 Task: Explore the use of `git bisect` for debugging.
Action: Mouse moved to (244, 336)
Screenshot: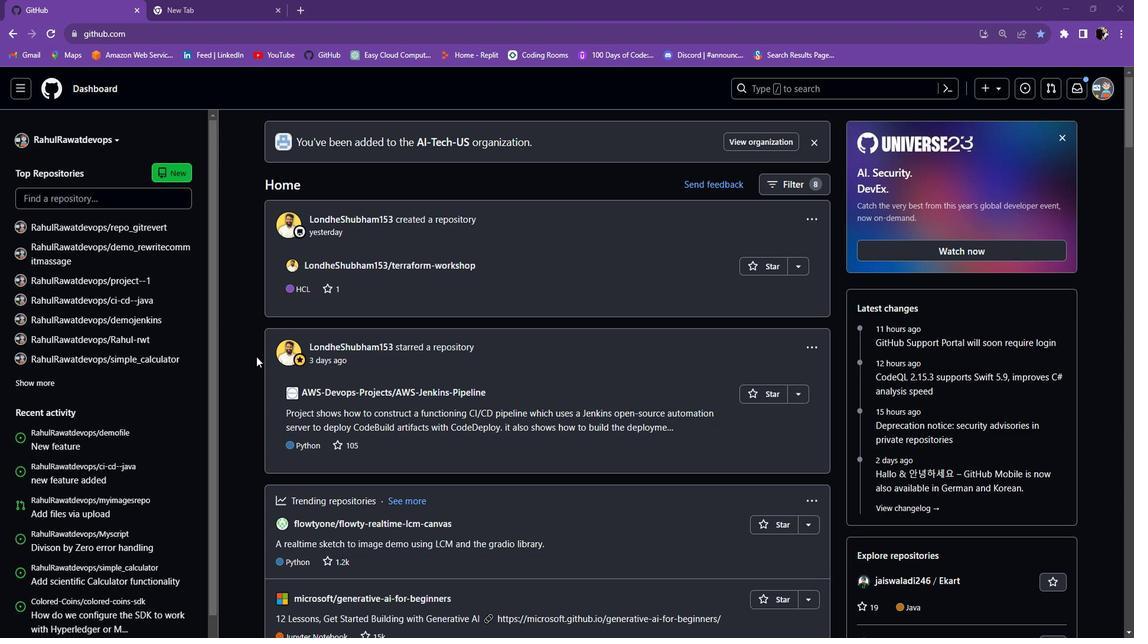 
Action: Mouse pressed left at (244, 336)
Screenshot: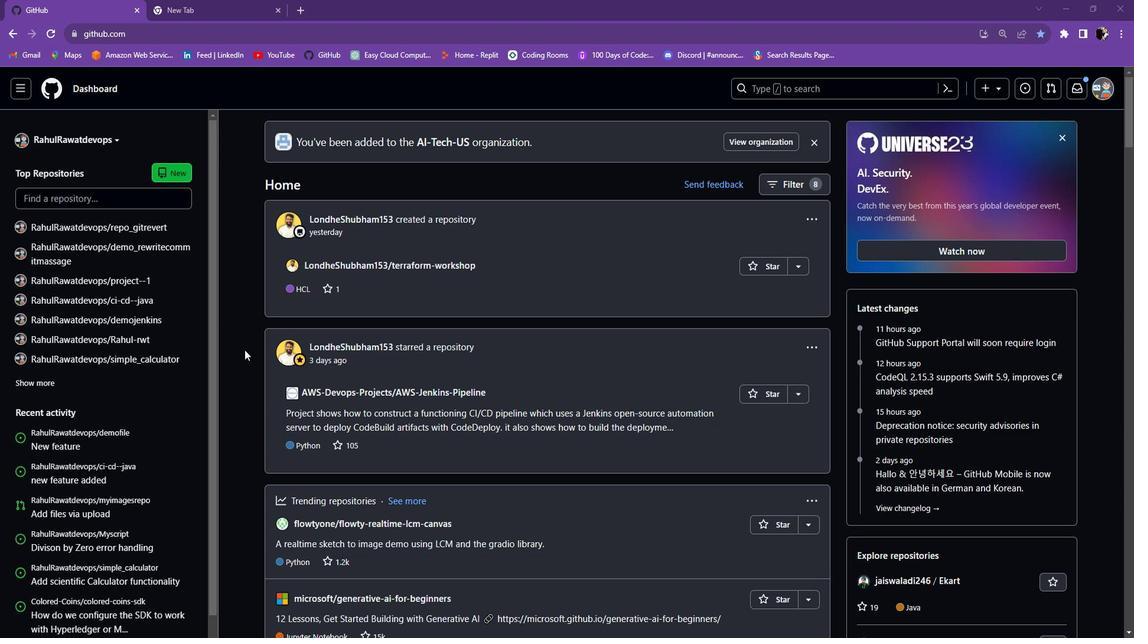 
Action: Mouse moved to (1107, 81)
Screenshot: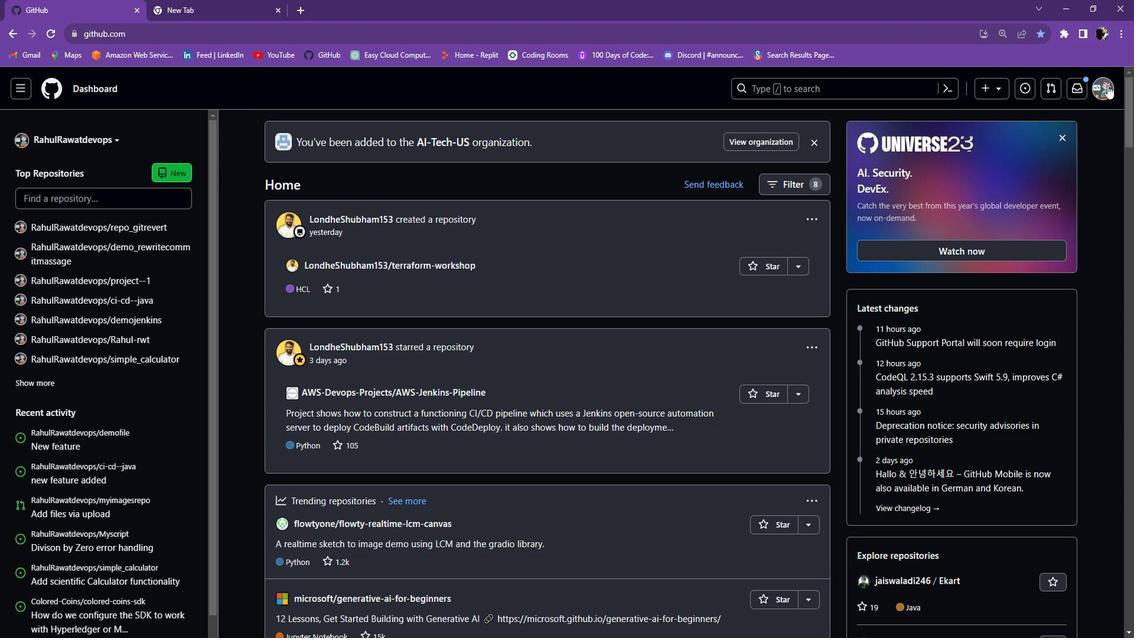 
Action: Mouse pressed left at (1107, 81)
Screenshot: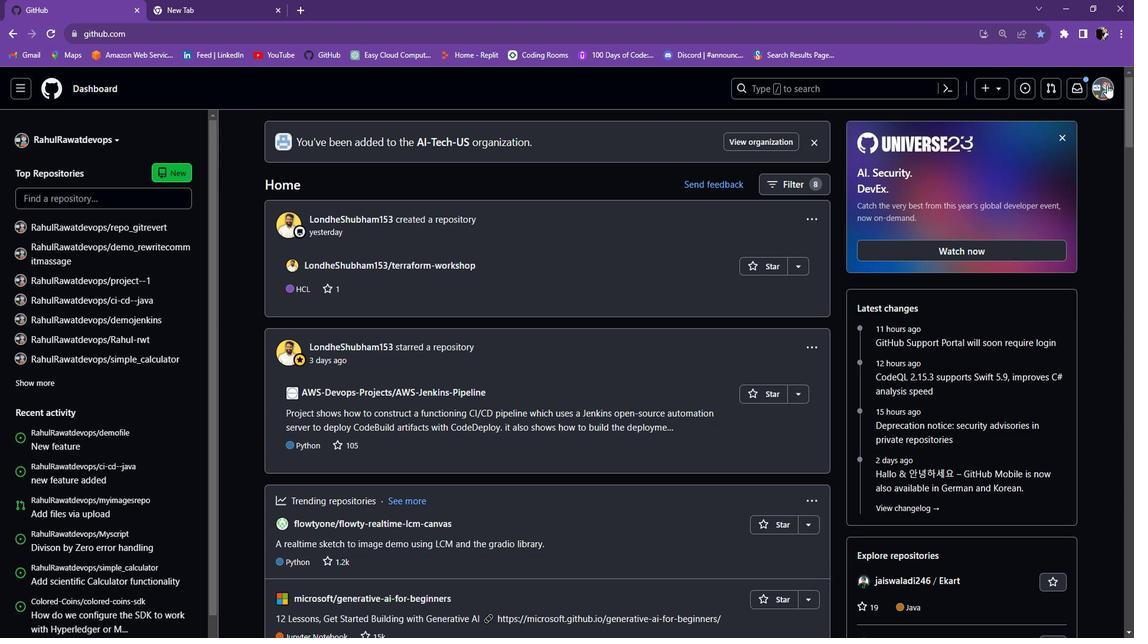 
Action: Mouse moved to (983, 142)
Screenshot: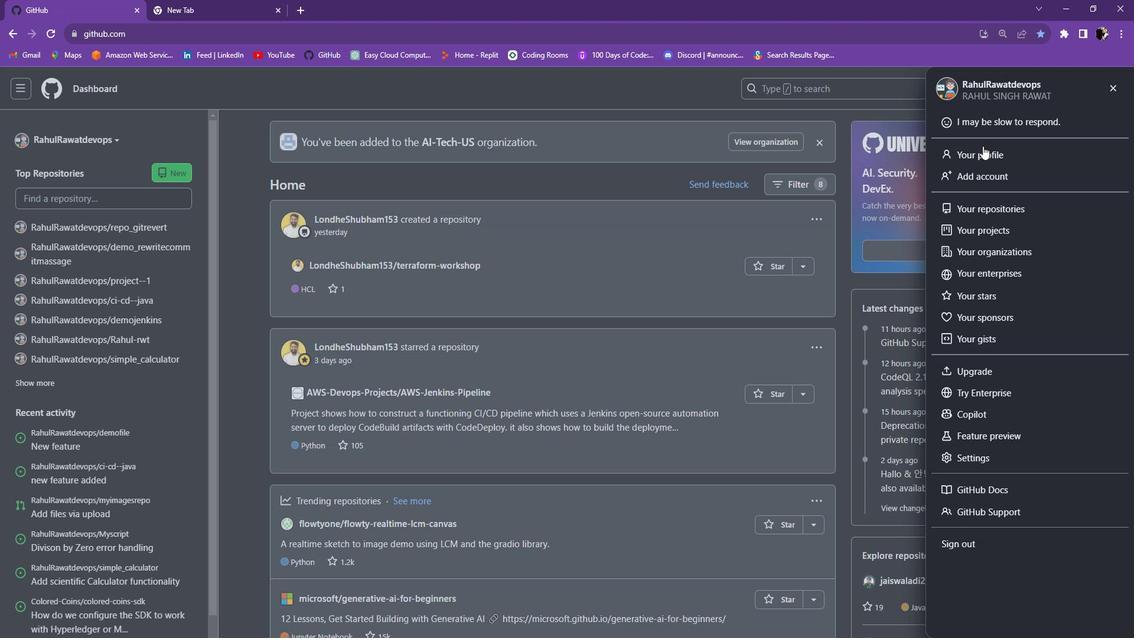 
Action: Mouse pressed left at (983, 142)
Screenshot: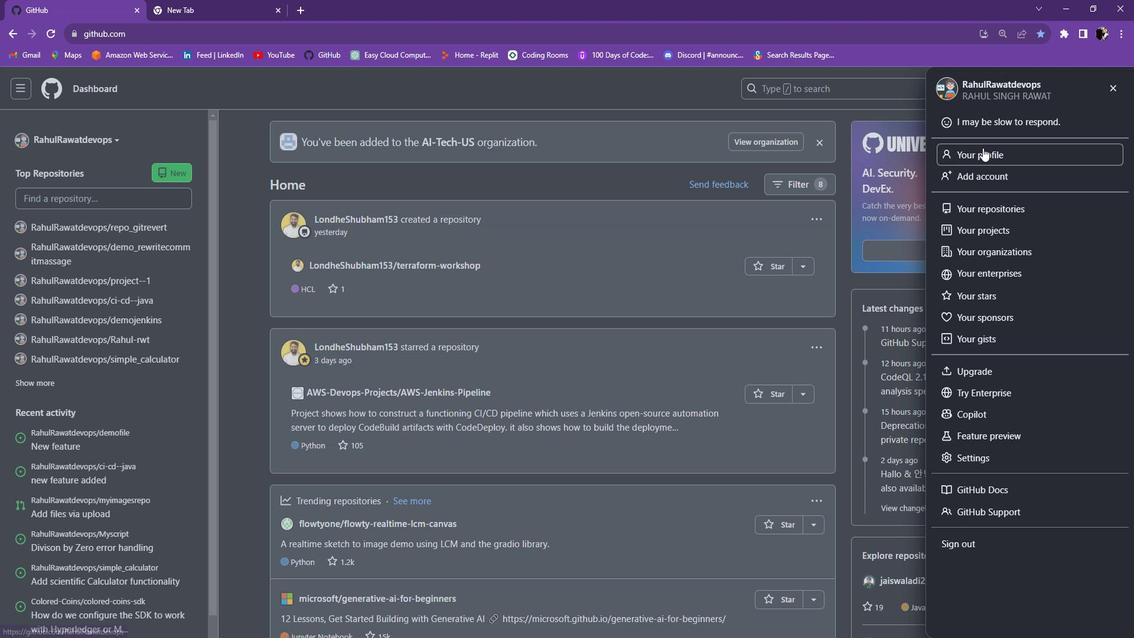 
Action: Mouse moved to (504, 311)
Screenshot: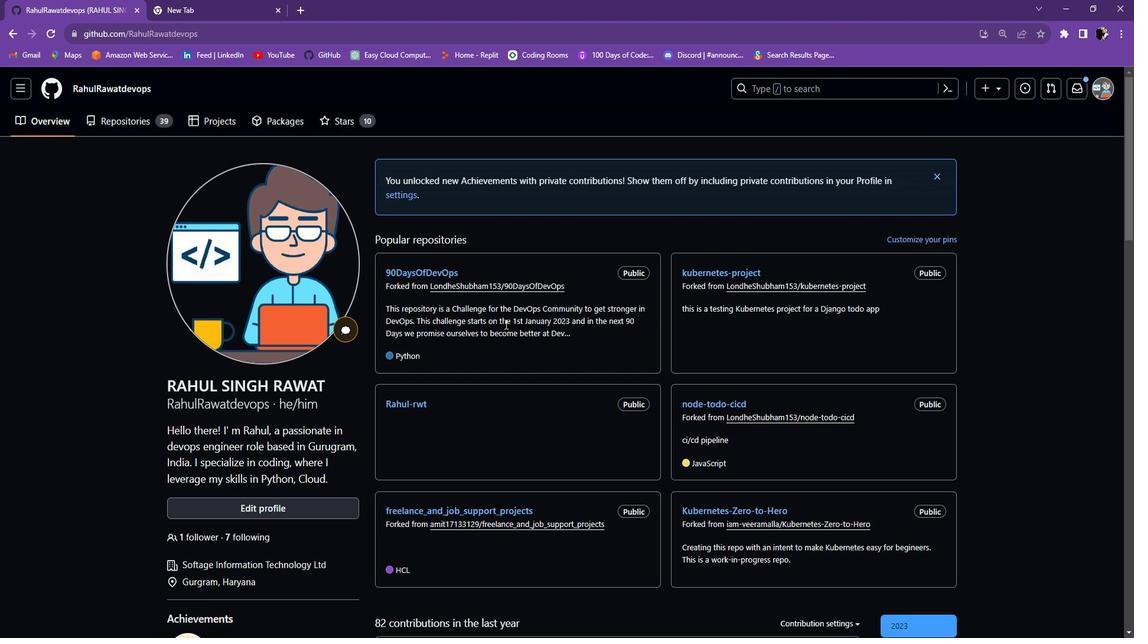 
Action: Mouse scrolled (504, 310) with delta (0, 0)
Screenshot: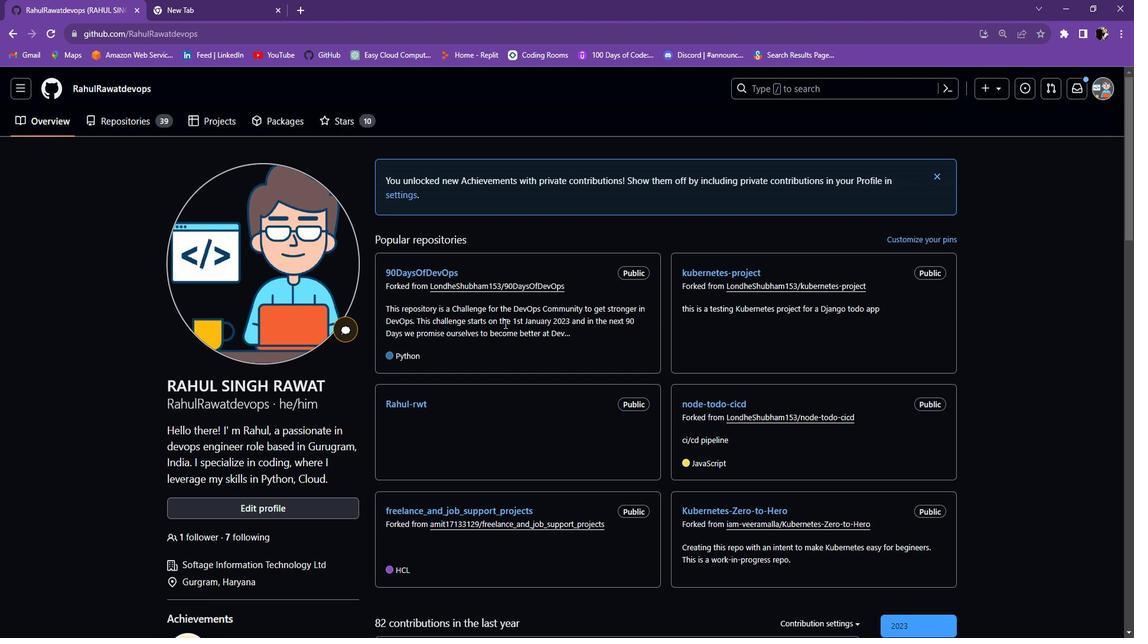 
Action: Mouse scrolled (504, 310) with delta (0, 0)
Screenshot: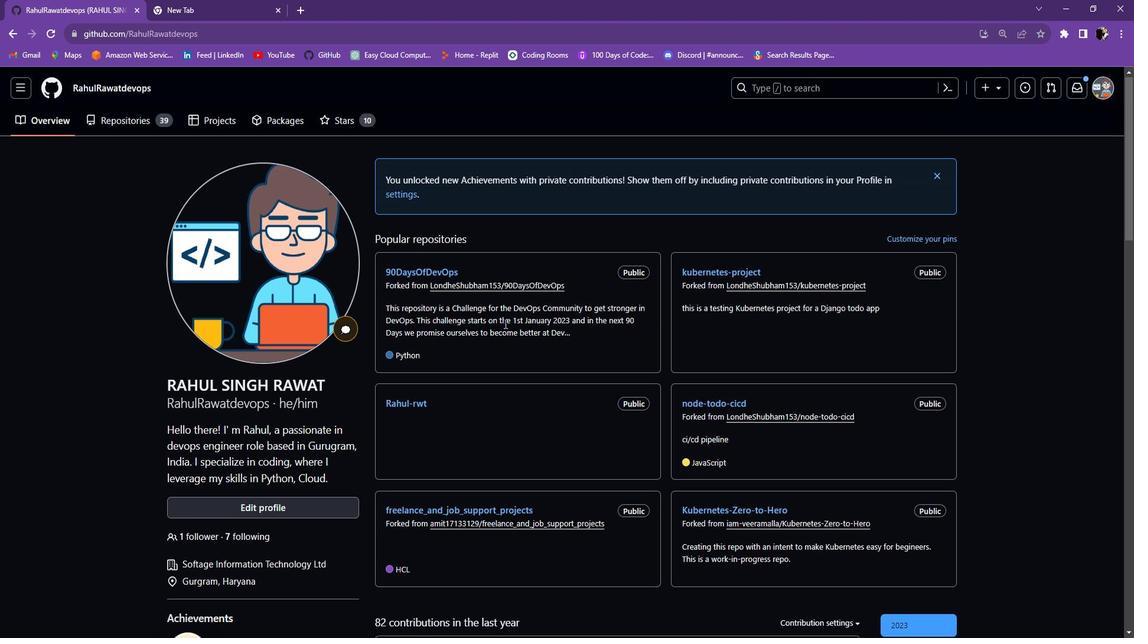 
Action: Mouse moved to (507, 296)
Screenshot: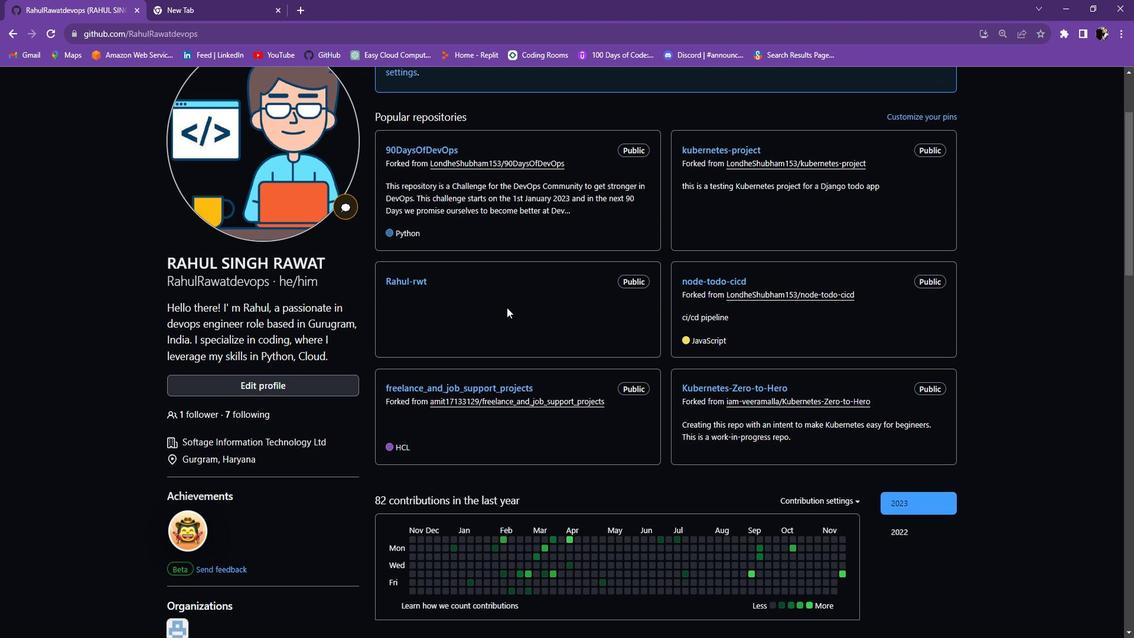 
Action: Mouse scrolled (507, 296) with delta (0, 0)
Screenshot: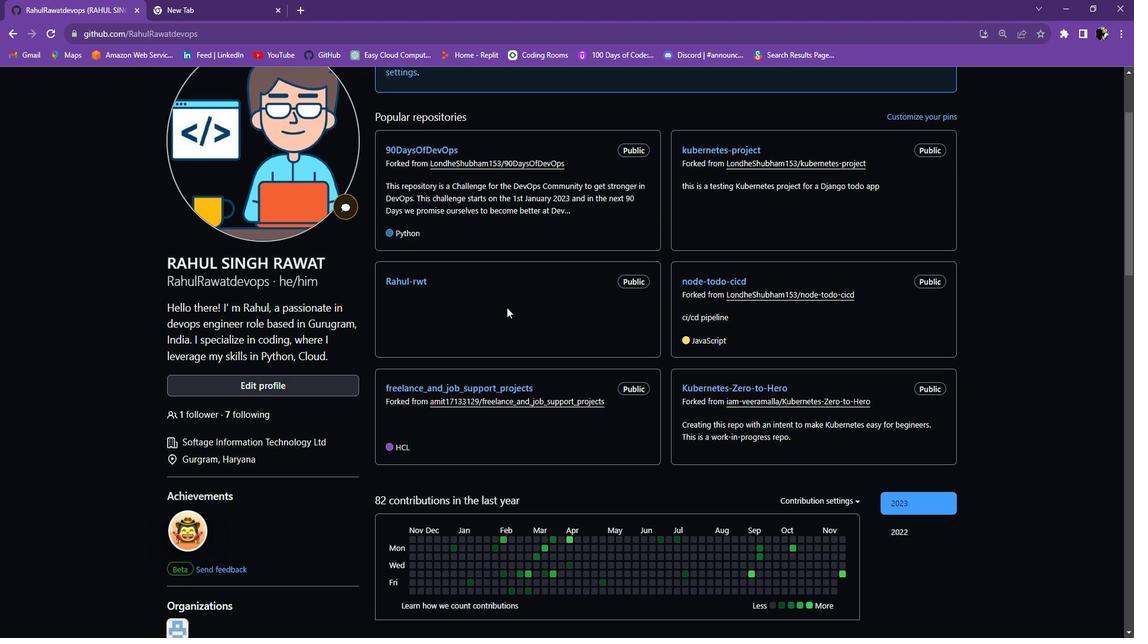 
Action: Mouse scrolled (507, 295) with delta (0, 0)
Screenshot: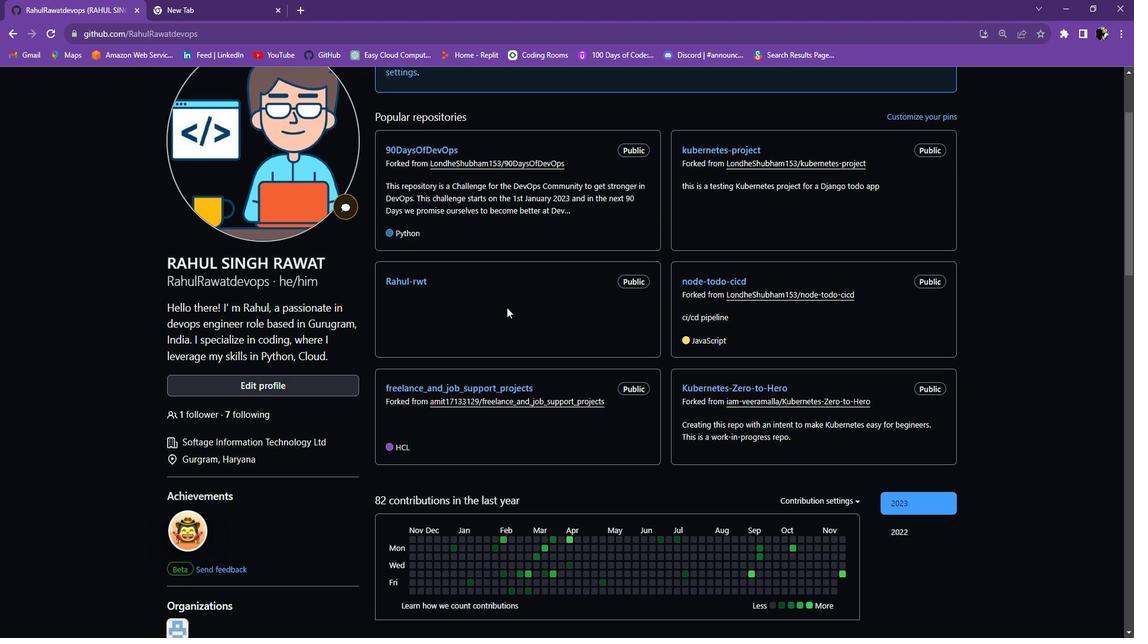 
Action: Mouse scrolled (507, 296) with delta (0, 0)
Screenshot: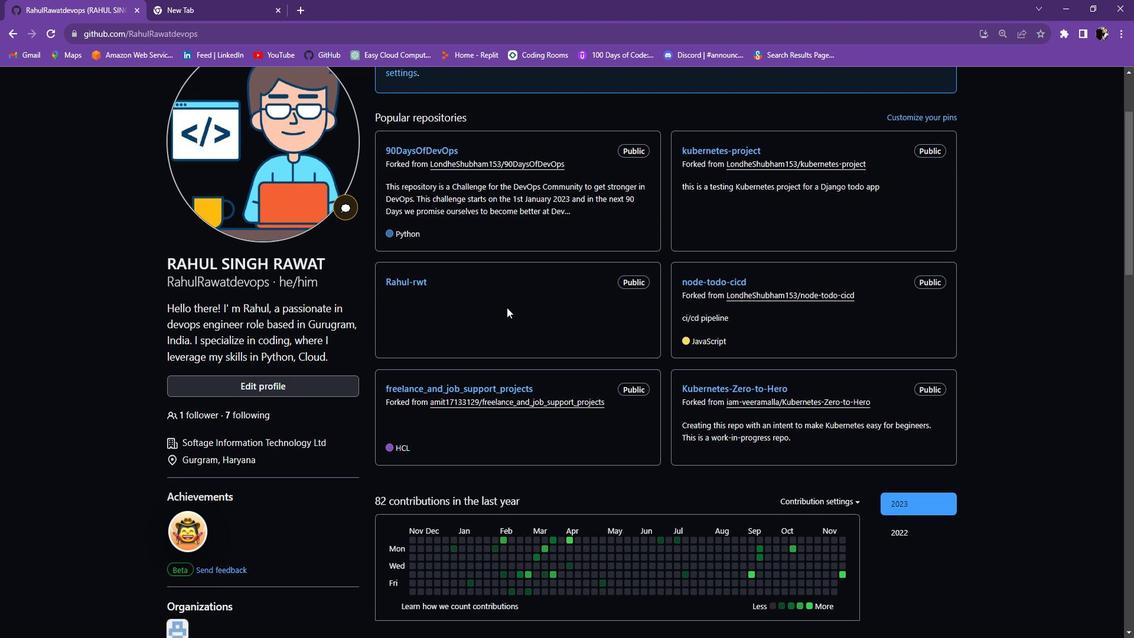 
Action: Mouse scrolled (507, 296) with delta (0, 0)
Screenshot: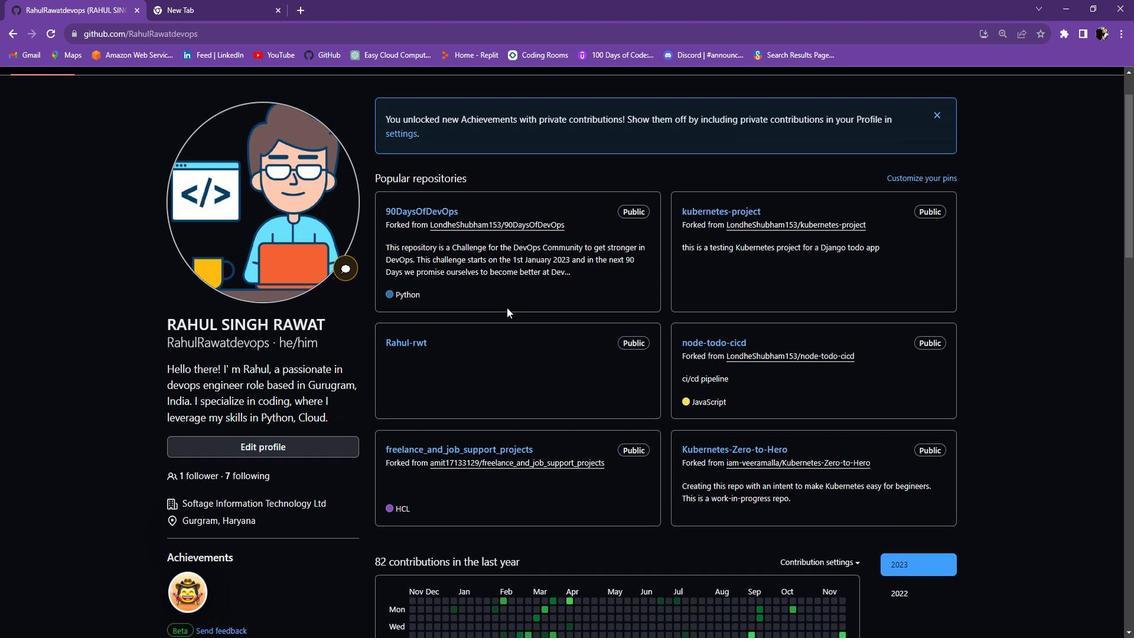 
Action: Mouse moved to (536, 274)
Screenshot: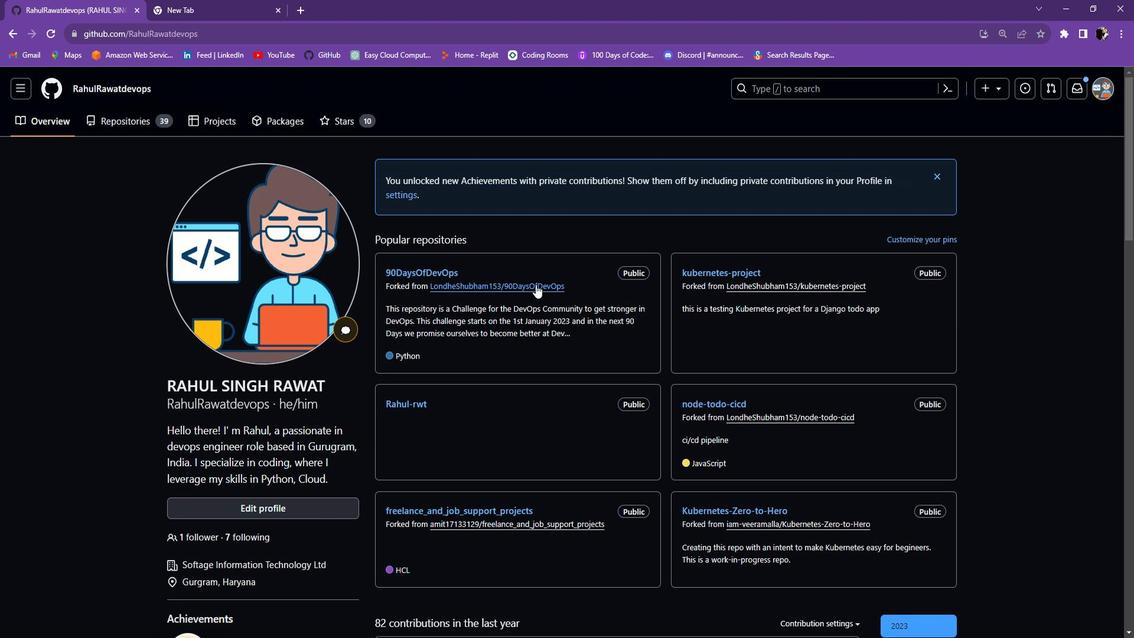 
Action: Mouse scrolled (536, 274) with delta (0, 0)
Screenshot: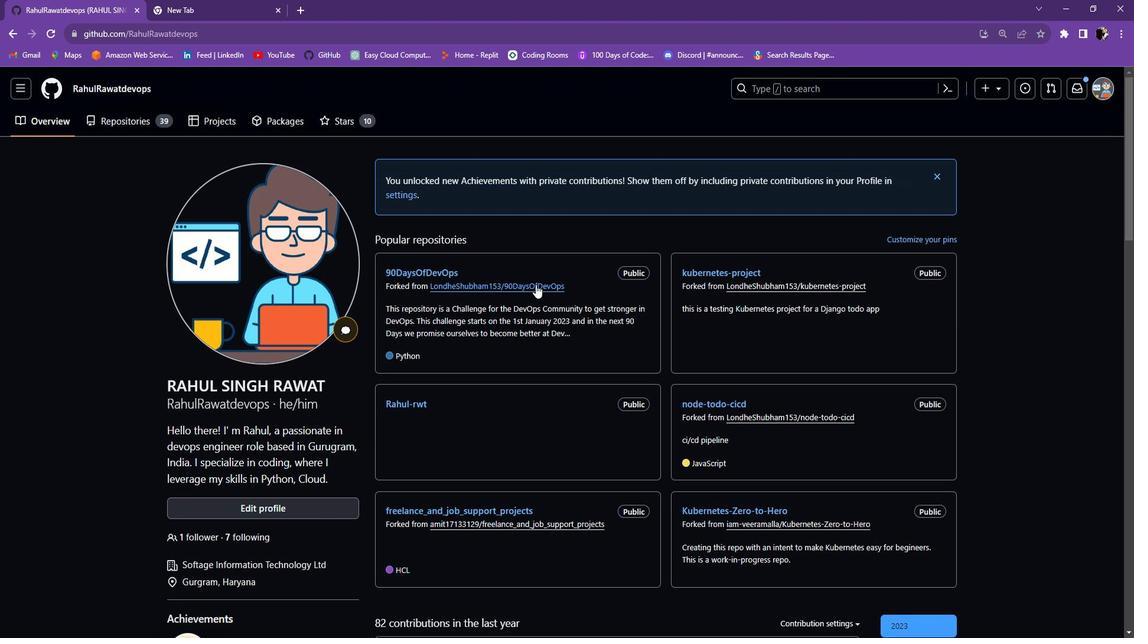 
Action: Mouse scrolled (536, 274) with delta (0, 0)
Screenshot: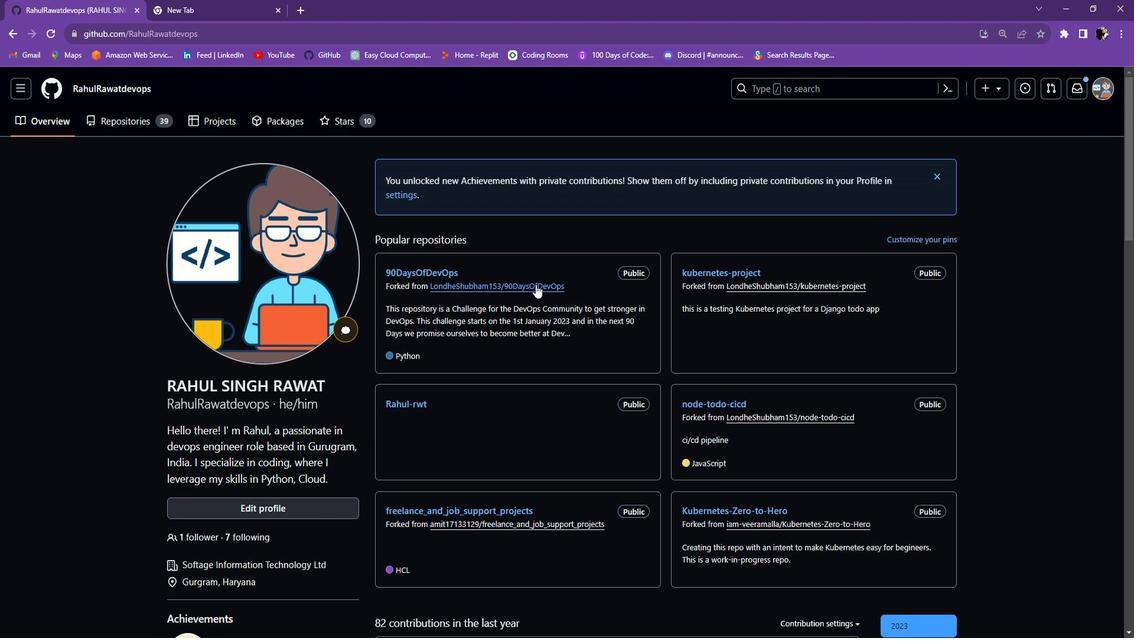
Action: Mouse scrolled (536, 274) with delta (0, 0)
Screenshot: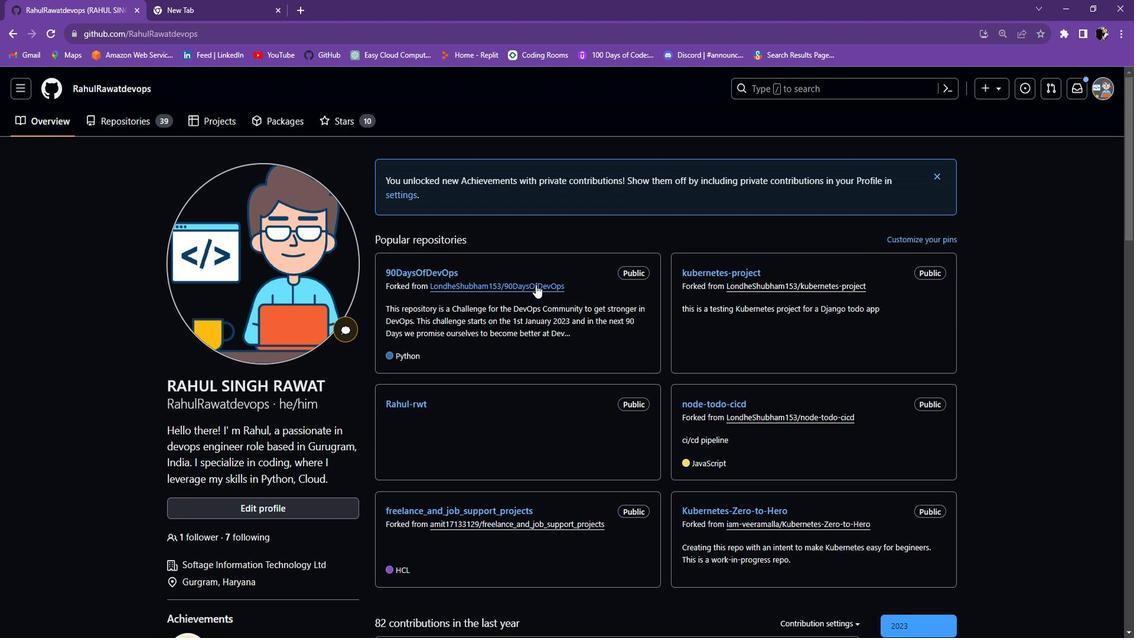 
Action: Mouse moved to (814, 90)
Screenshot: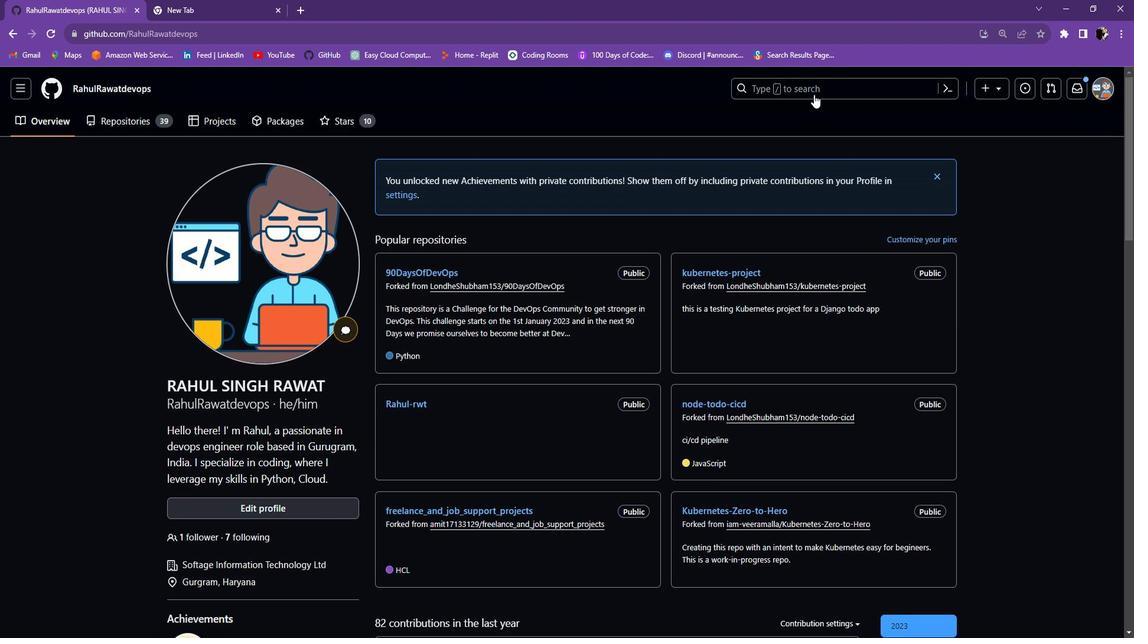 
Action: Mouse pressed left at (814, 90)
Screenshot: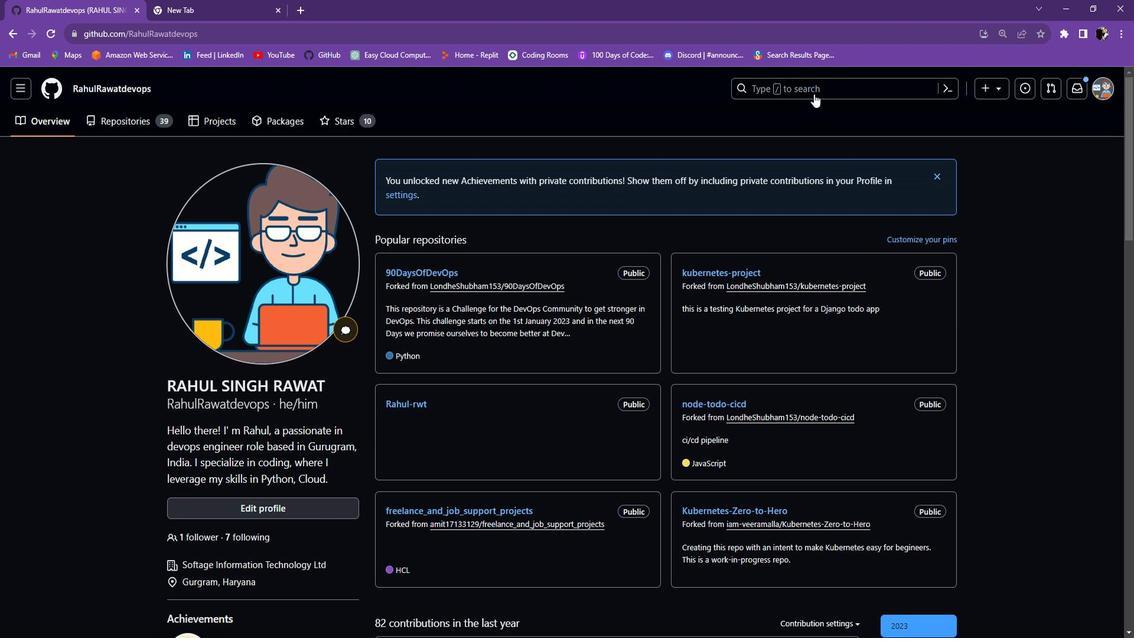 
Action: Mouse moved to (70, 492)
Screenshot: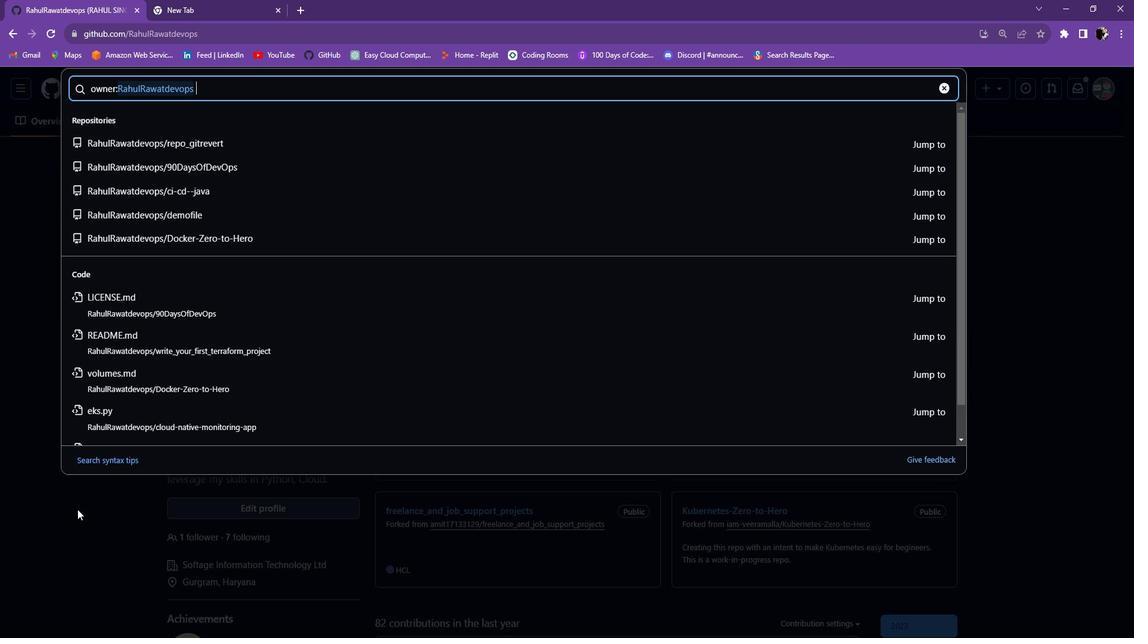
Action: Mouse pressed left at (70, 492)
Screenshot: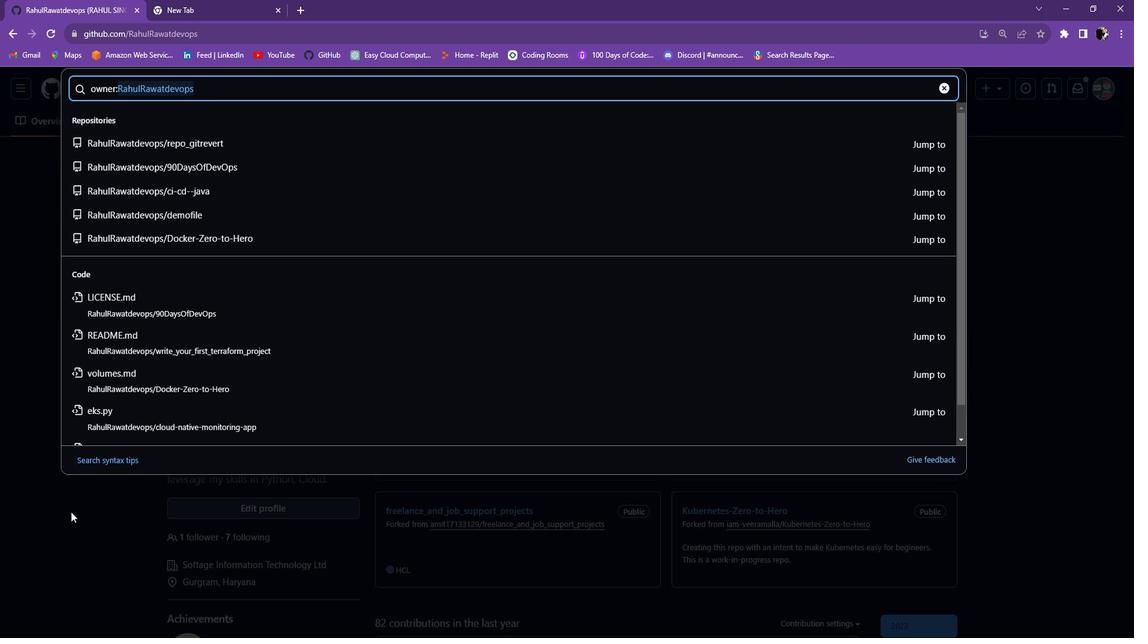 
Action: Mouse moved to (53, 83)
Screenshot: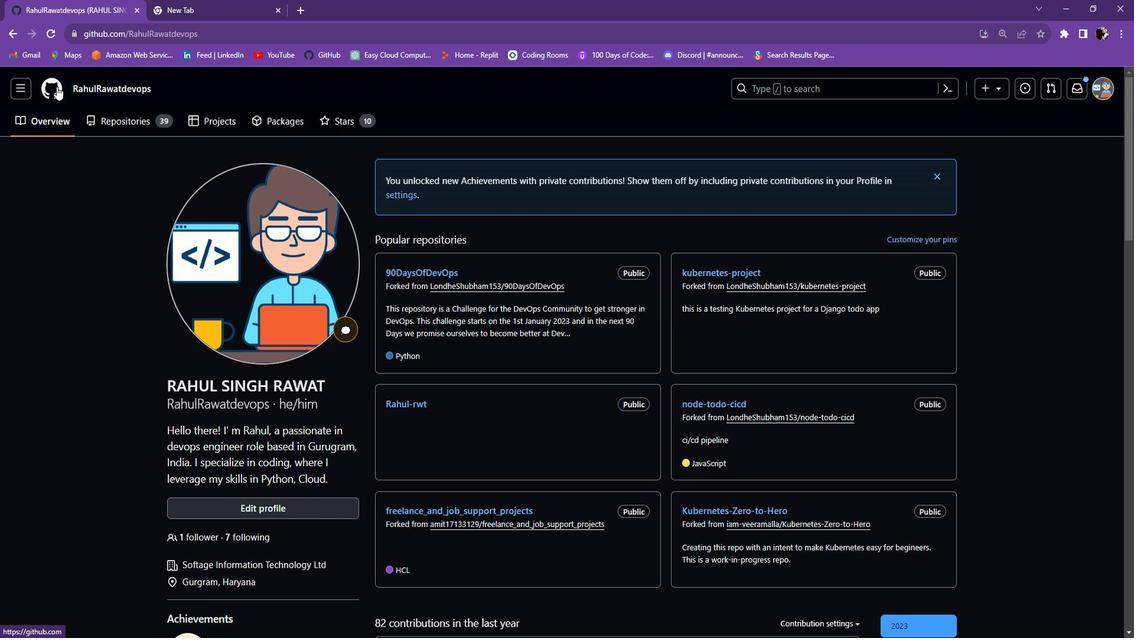 
Action: Mouse pressed left at (53, 83)
Screenshot: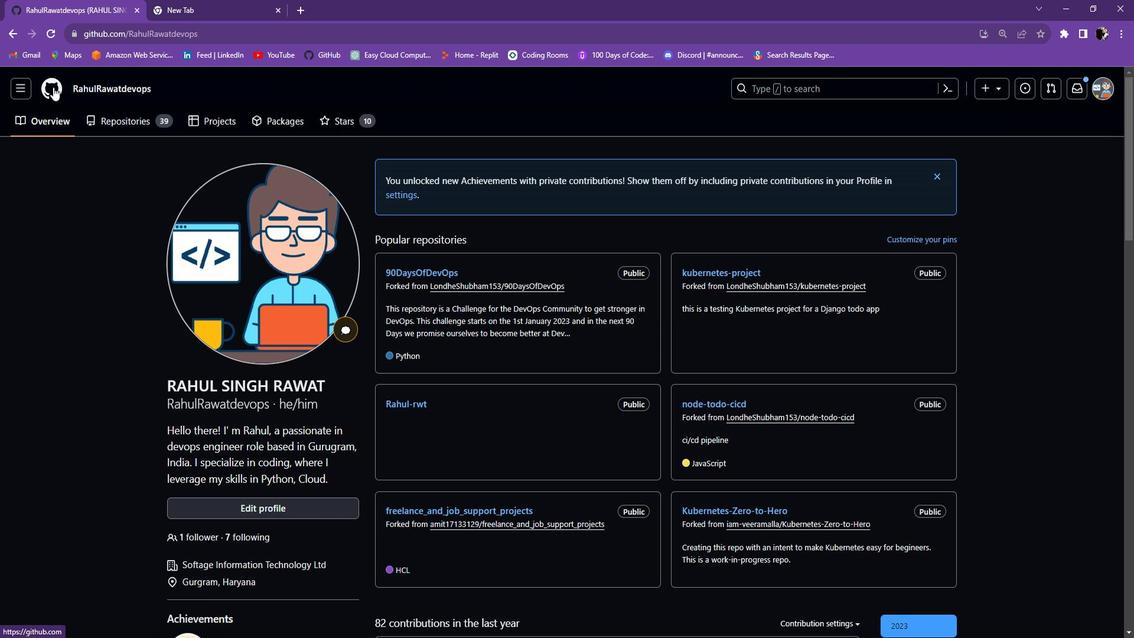 
Action: Mouse moved to (20, 88)
Screenshot: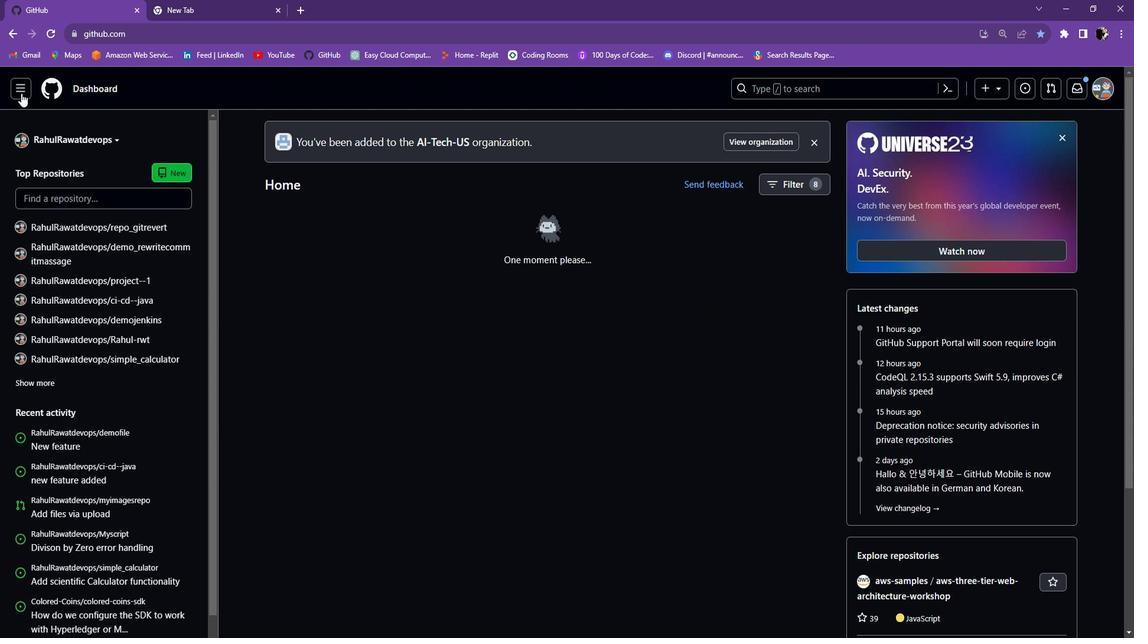 
Action: Mouse pressed left at (20, 88)
Screenshot: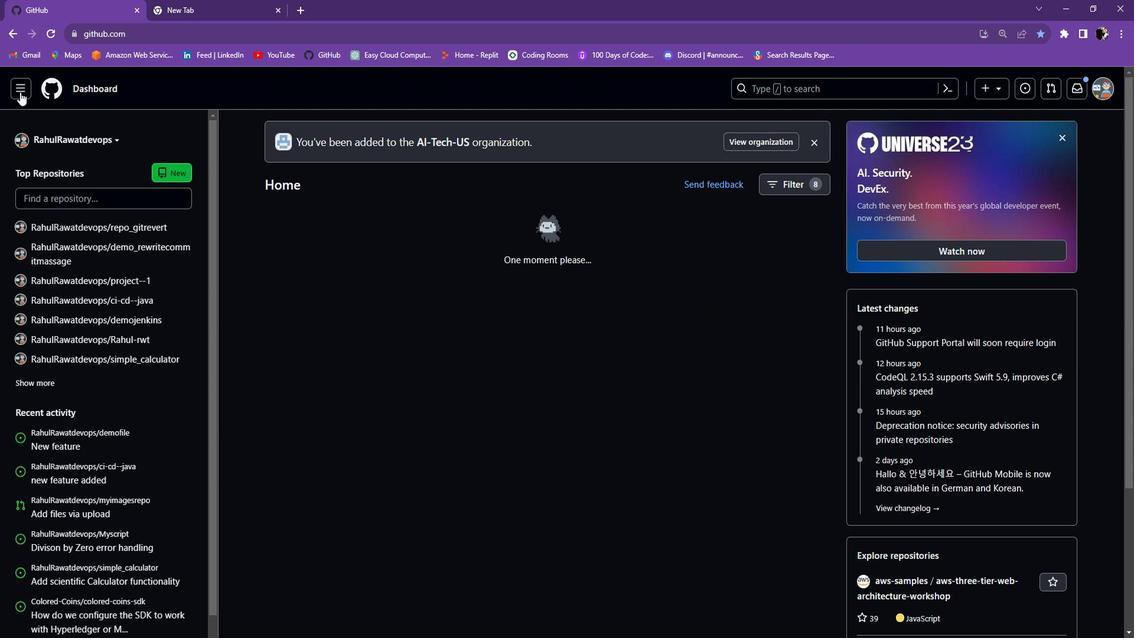 
Action: Mouse moved to (46, 231)
Screenshot: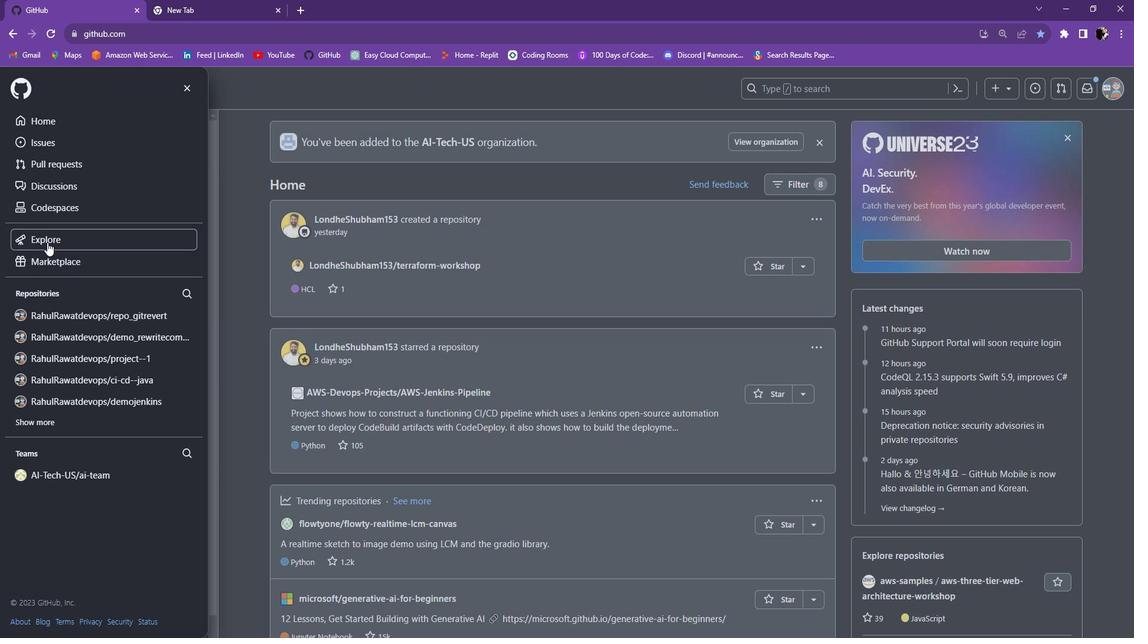 
Action: Mouse pressed left at (46, 231)
Screenshot: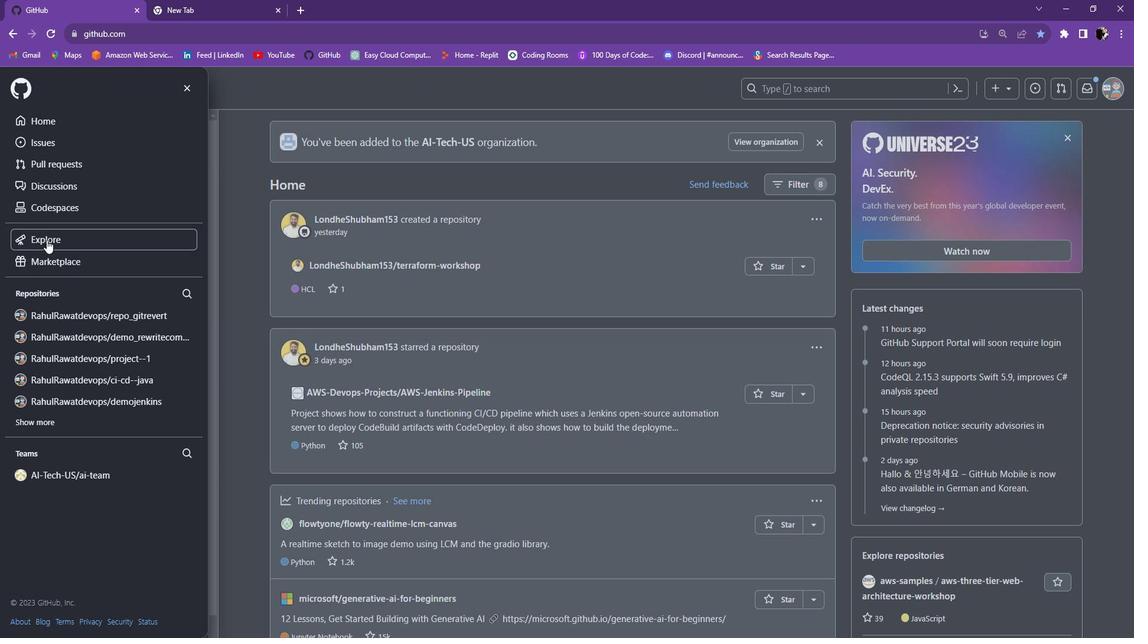 
Action: Mouse moved to (499, 201)
Screenshot: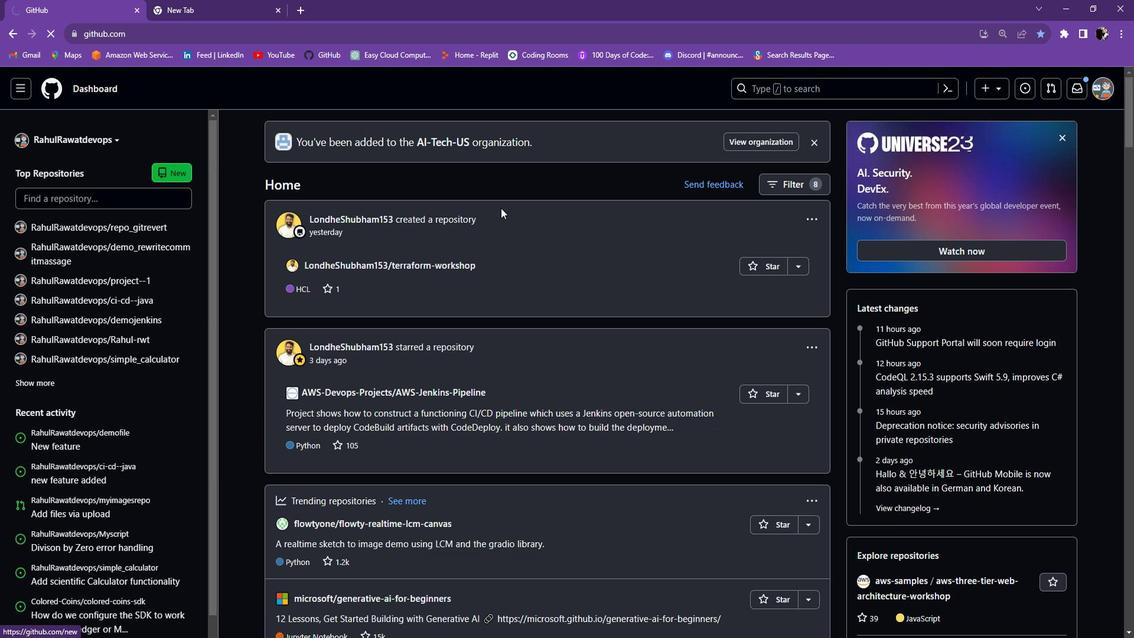 
Action: Mouse scrolled (499, 202) with delta (0, 0)
Screenshot: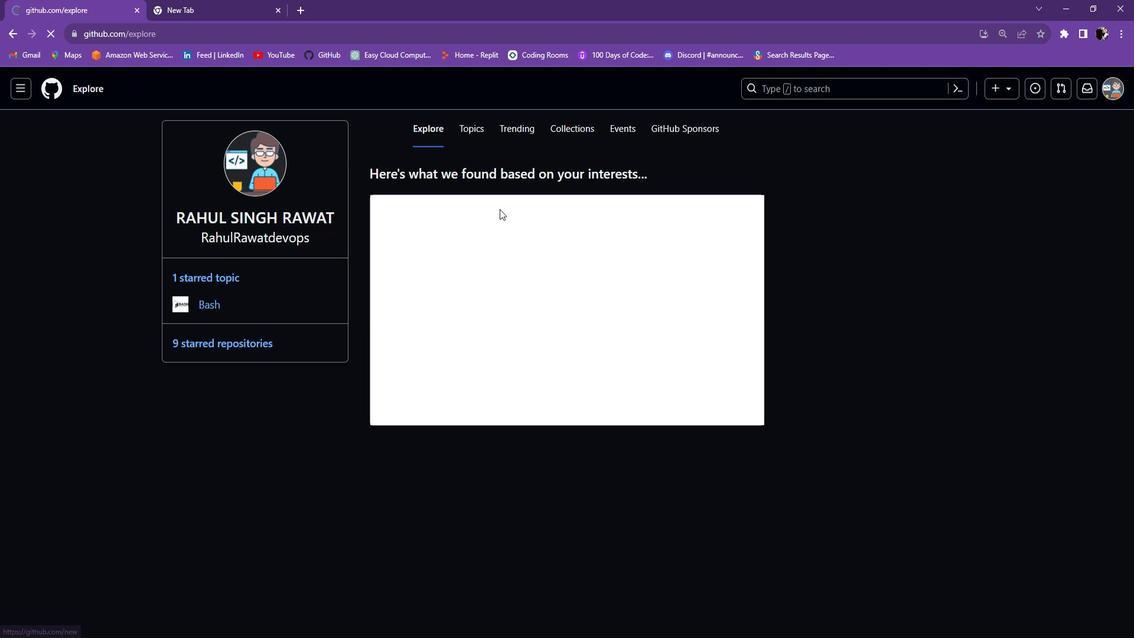 
Action: Mouse scrolled (499, 202) with delta (0, 0)
Screenshot: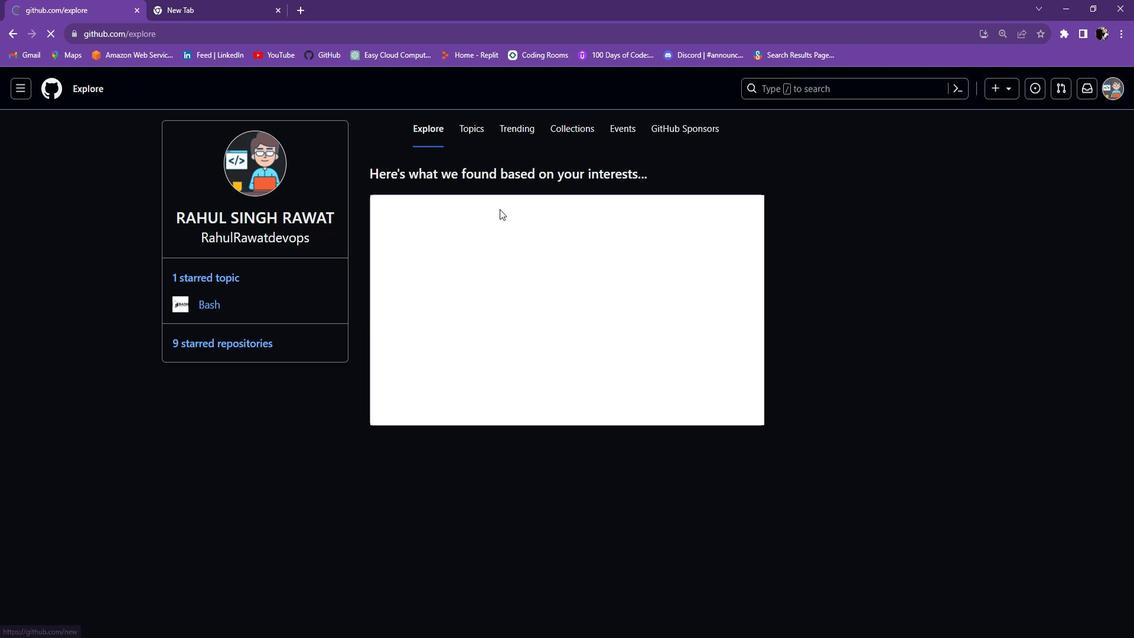 
Action: Mouse scrolled (499, 202) with delta (0, 0)
Screenshot: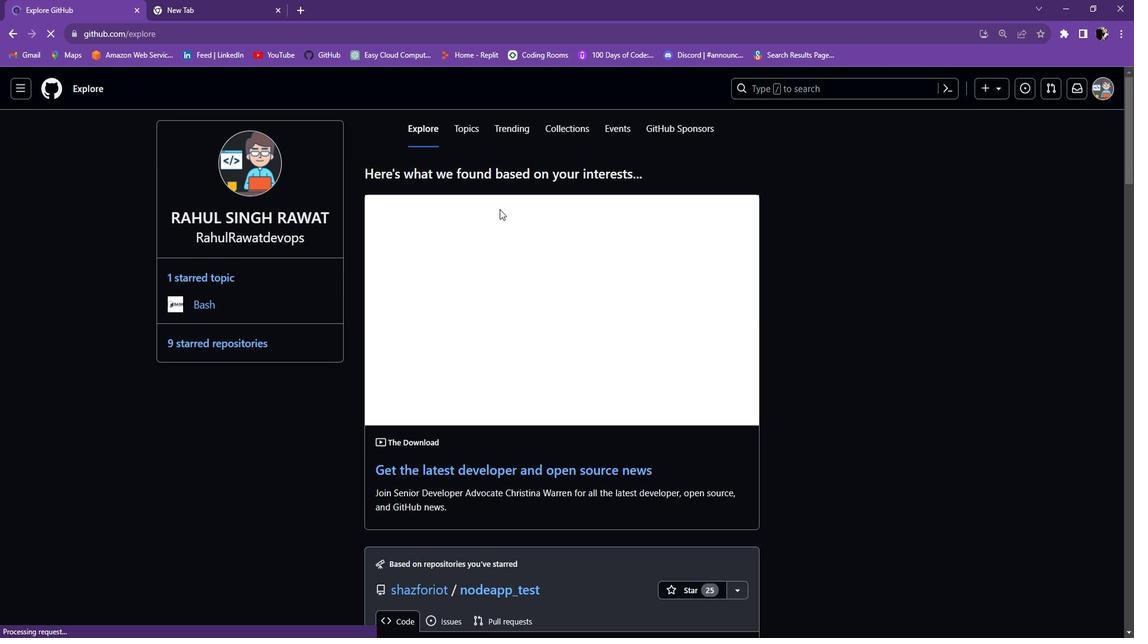 
Action: Mouse moved to (835, 82)
Screenshot: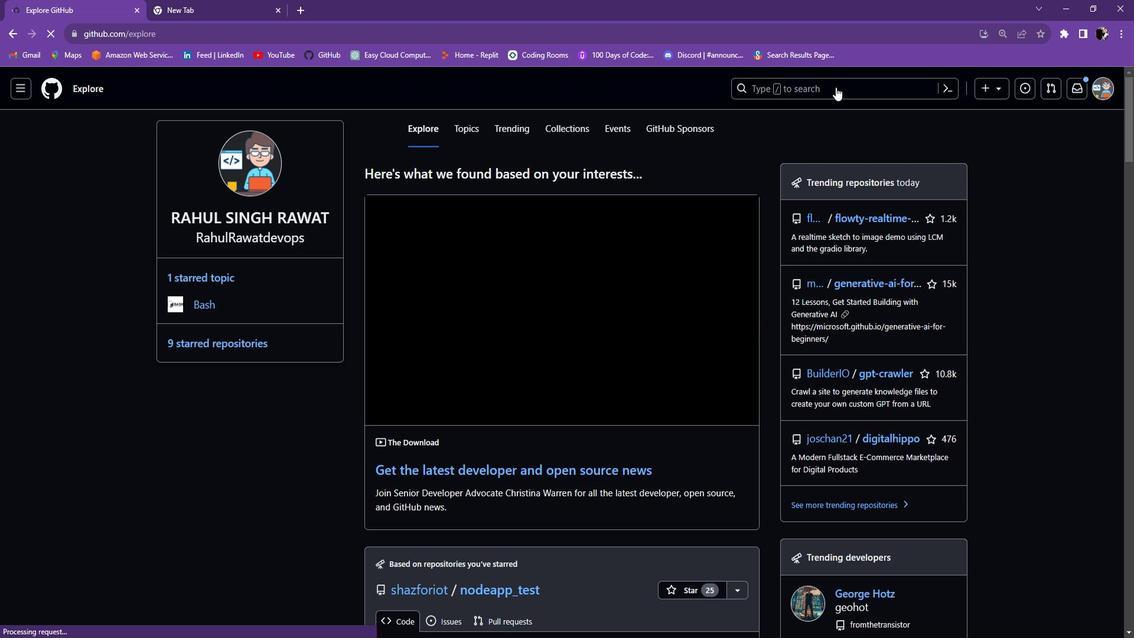 
Action: Mouse pressed left at (835, 82)
Screenshot: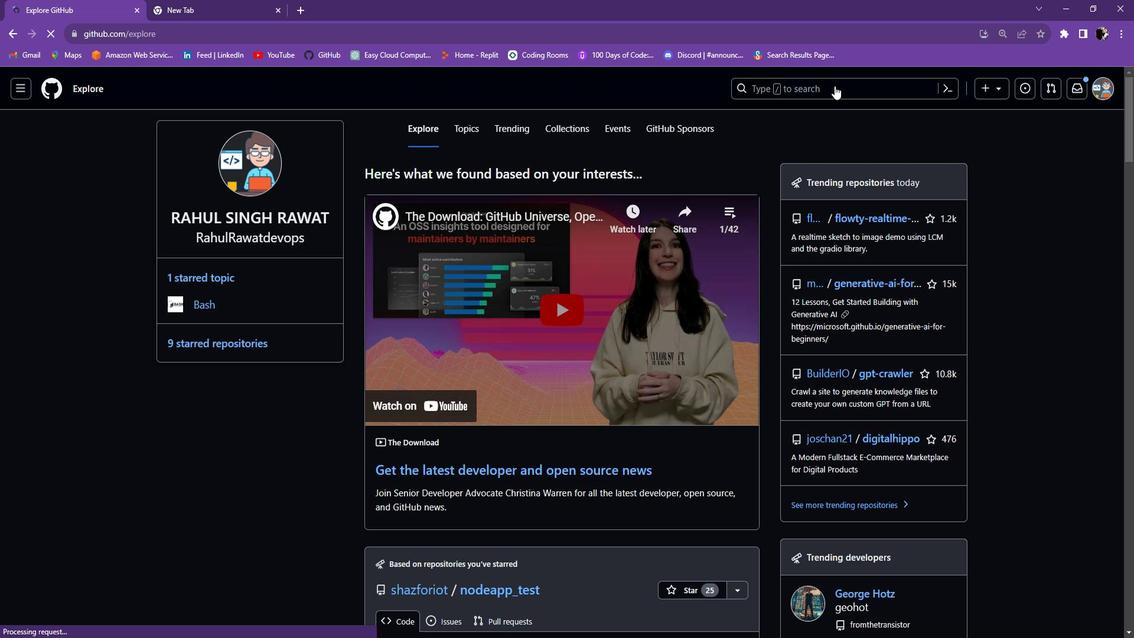 
Action: Key pressed git<Key.space>bisect<Key.enter>
Screenshot: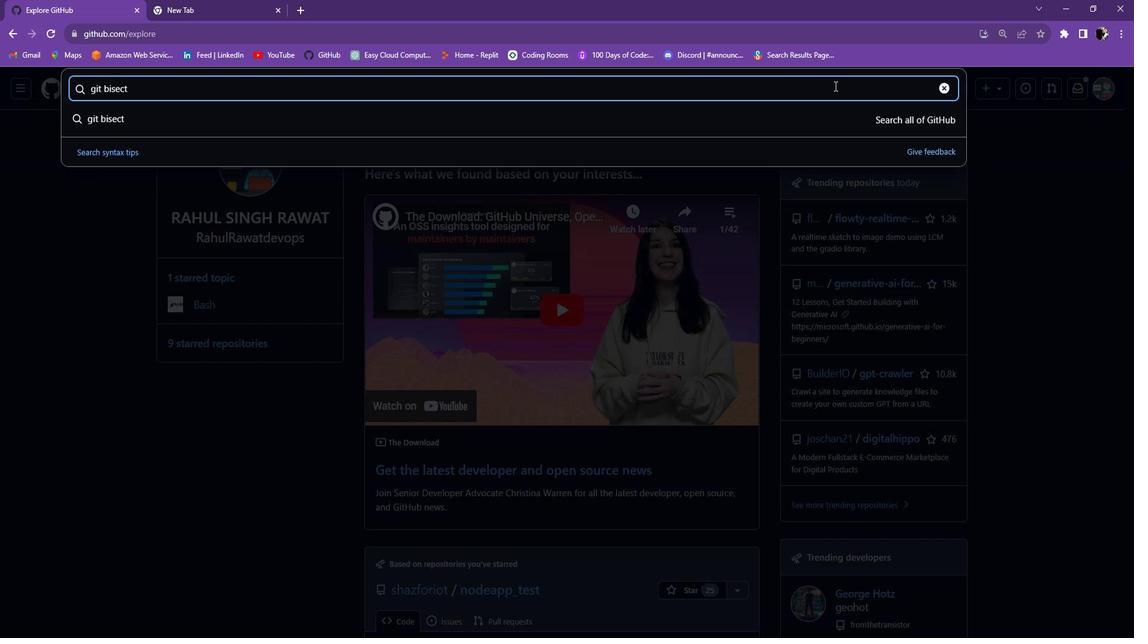 
Action: Mouse moved to (377, 309)
Screenshot: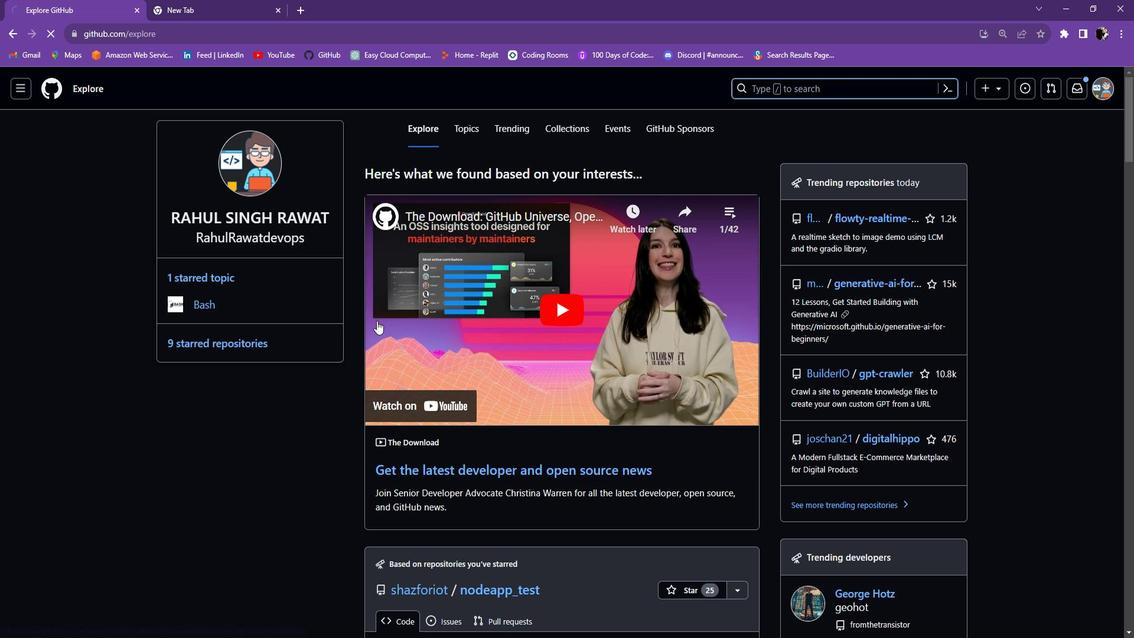 
Action: Mouse scrolled (377, 308) with delta (0, 0)
Screenshot: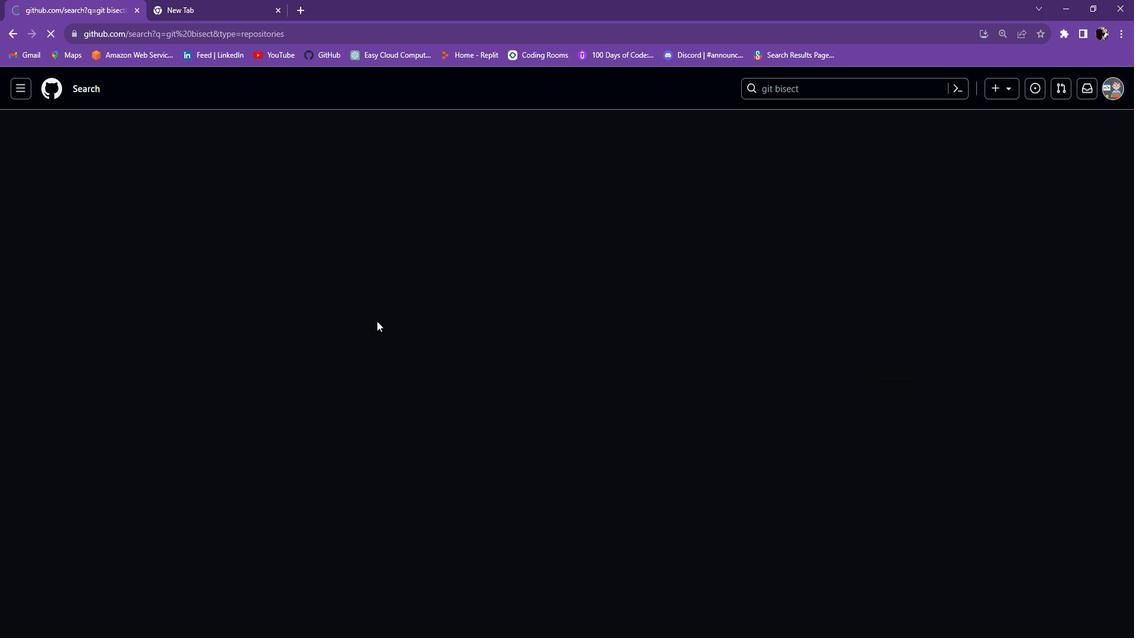 
Action: Mouse moved to (378, 305)
Screenshot: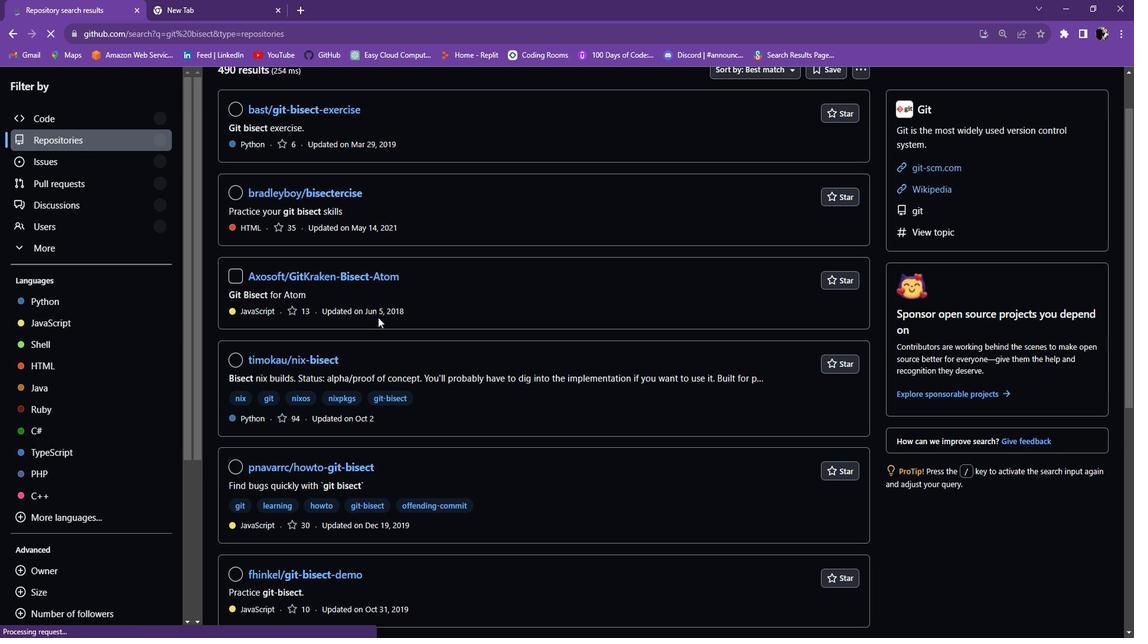 
Action: Mouse scrolled (378, 306) with delta (0, 0)
Screenshot: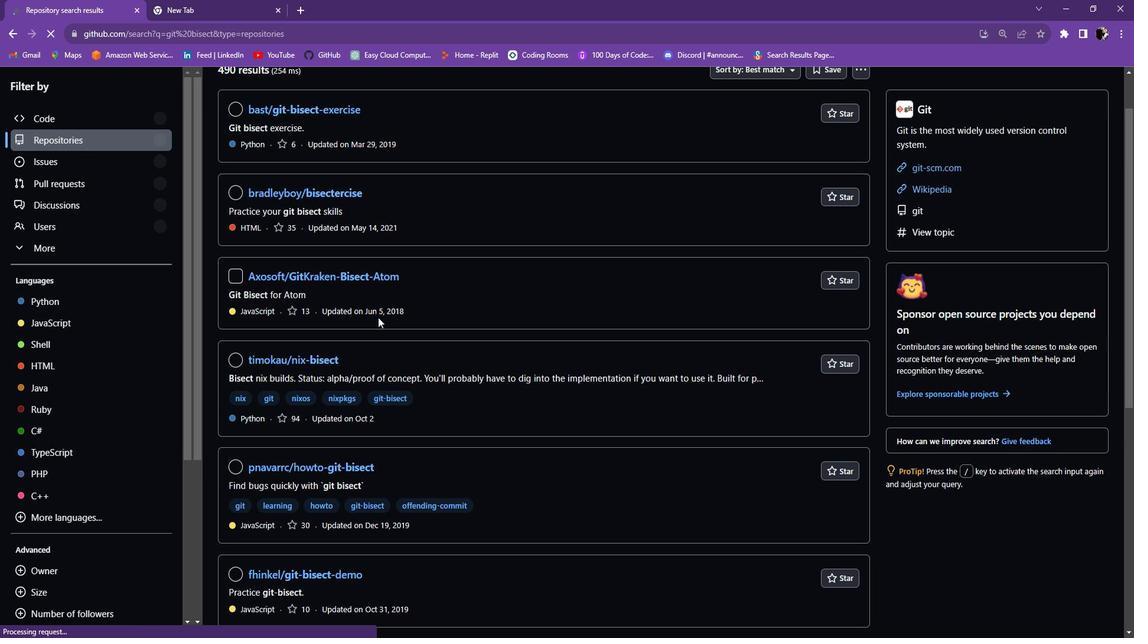 
Action: Mouse scrolled (378, 306) with delta (0, 0)
Screenshot: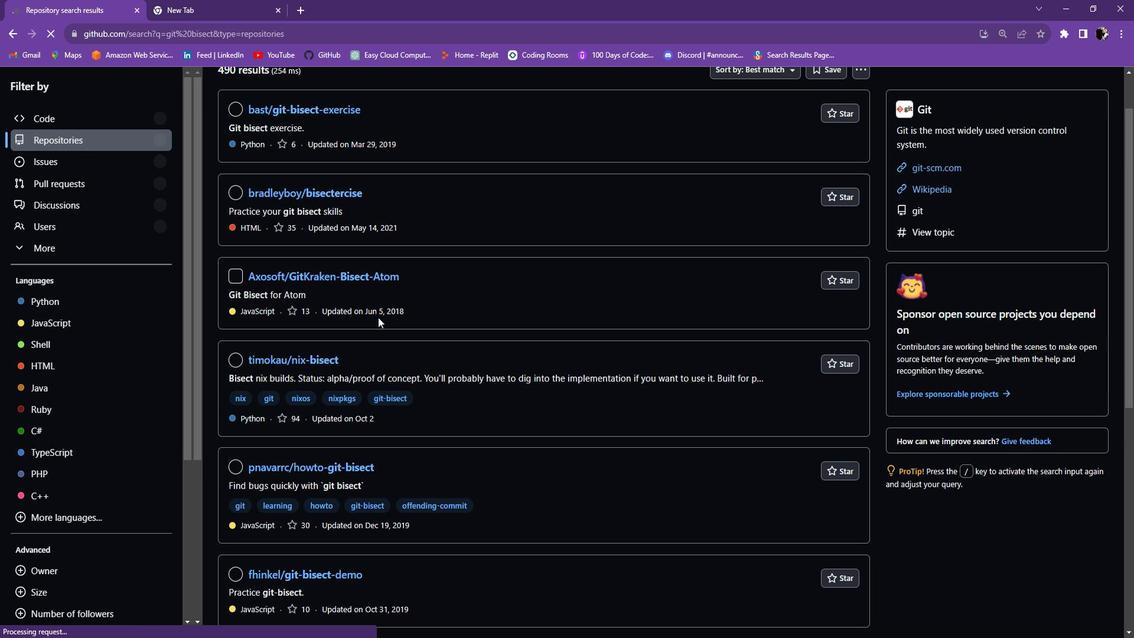 
Action: Mouse moved to (297, 162)
Screenshot: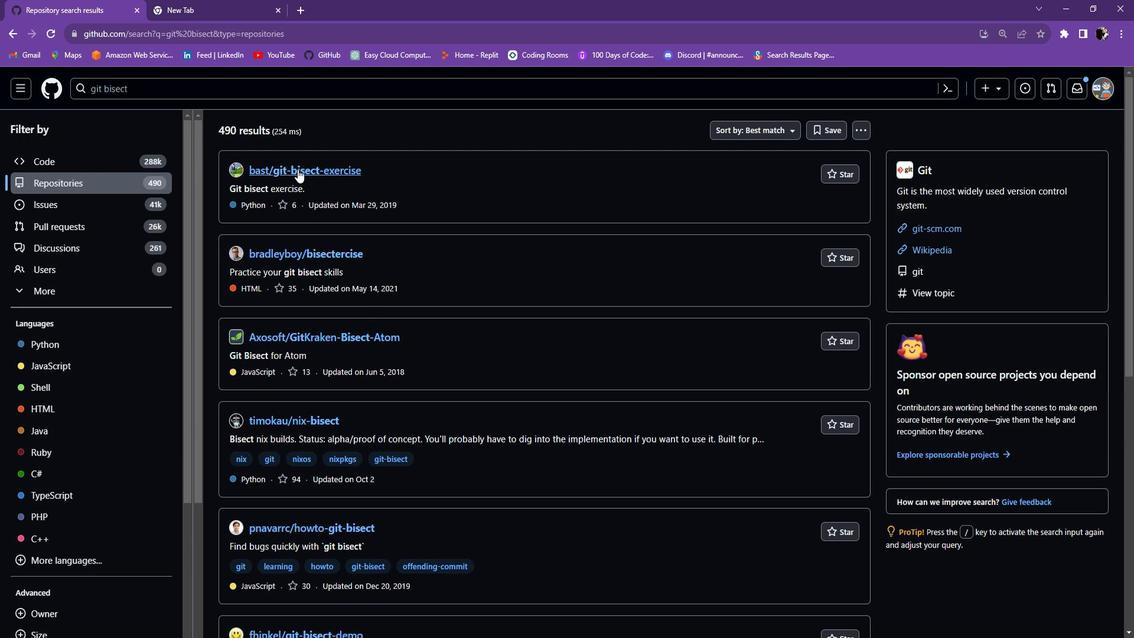 
Action: Mouse pressed left at (297, 162)
Screenshot: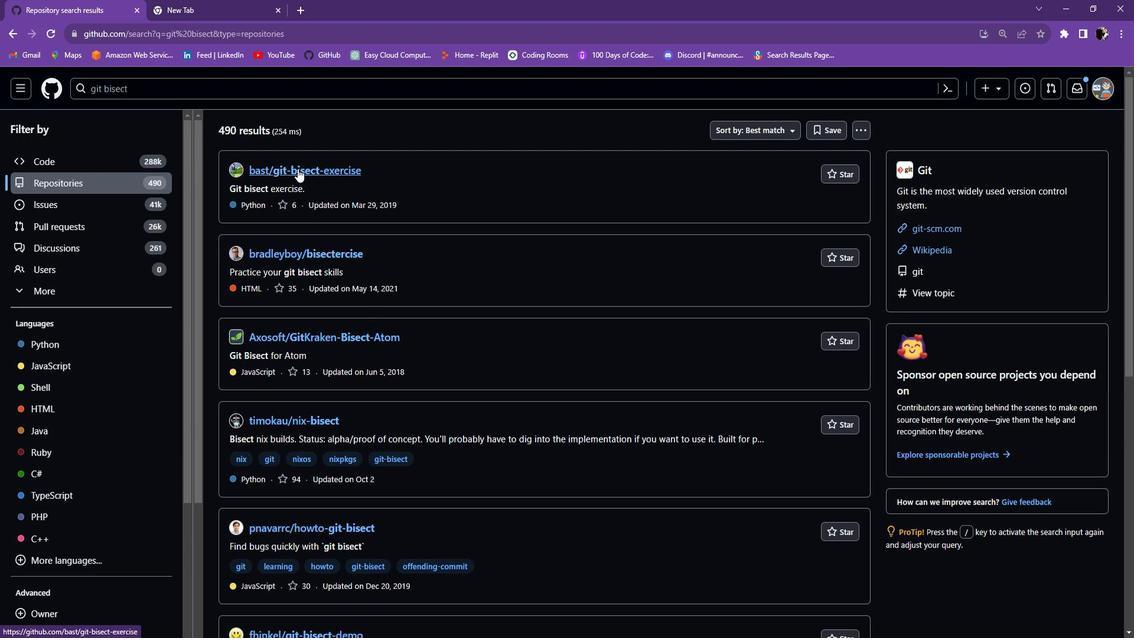 
Action: Mouse moved to (346, 196)
Screenshot: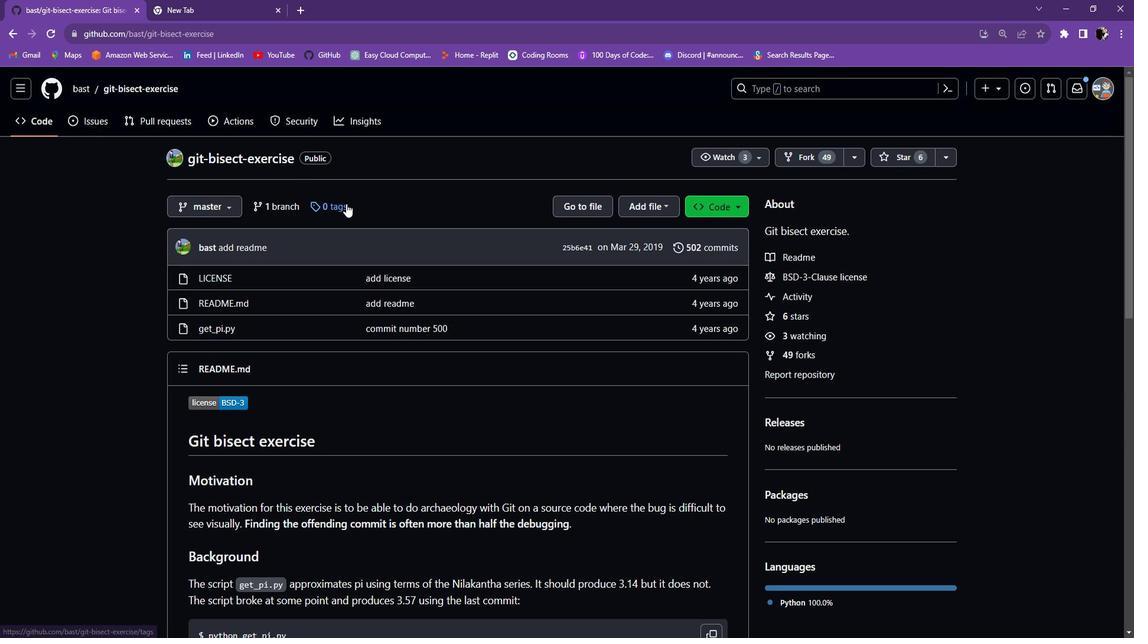 
Action: Mouse scrolled (346, 195) with delta (0, 0)
Screenshot: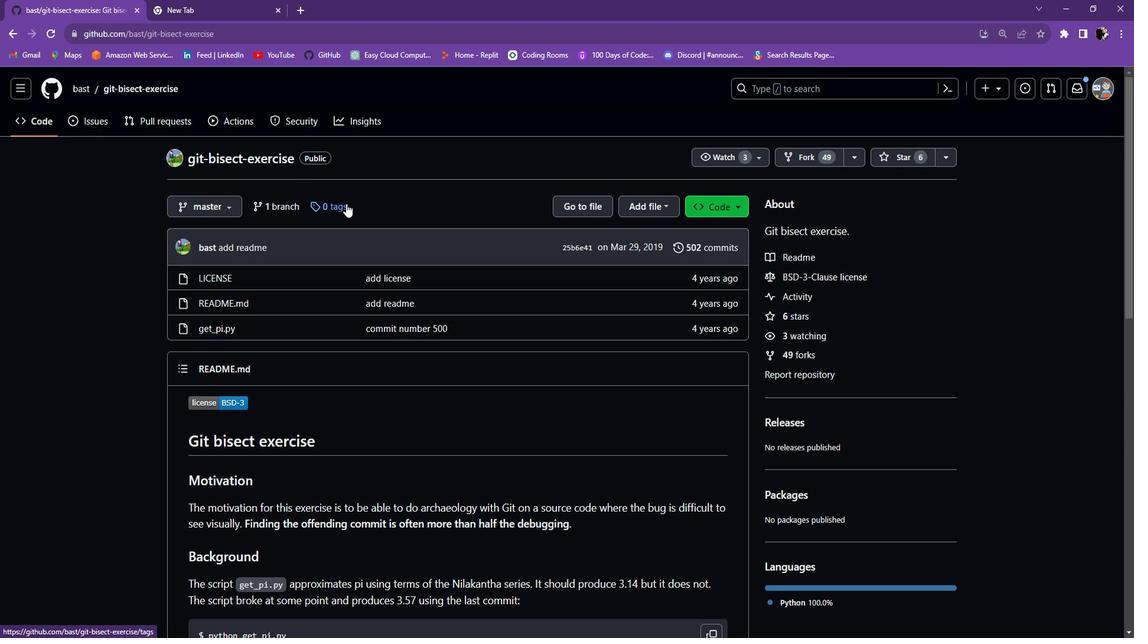 
Action: Mouse scrolled (346, 195) with delta (0, 0)
Screenshot: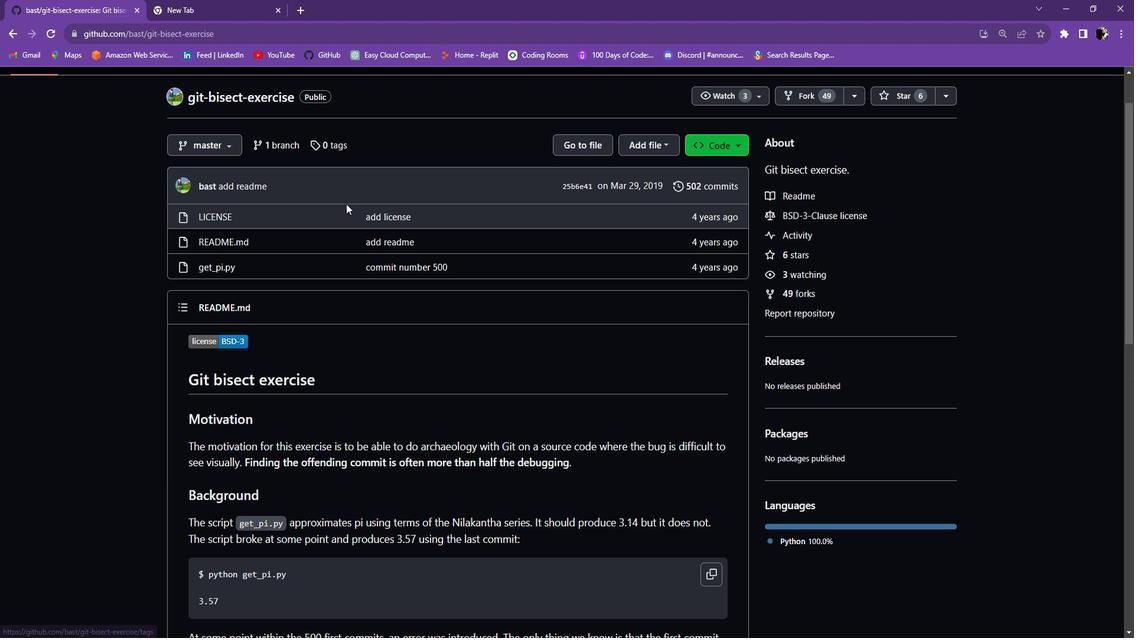 
Action: Mouse moved to (371, 312)
Screenshot: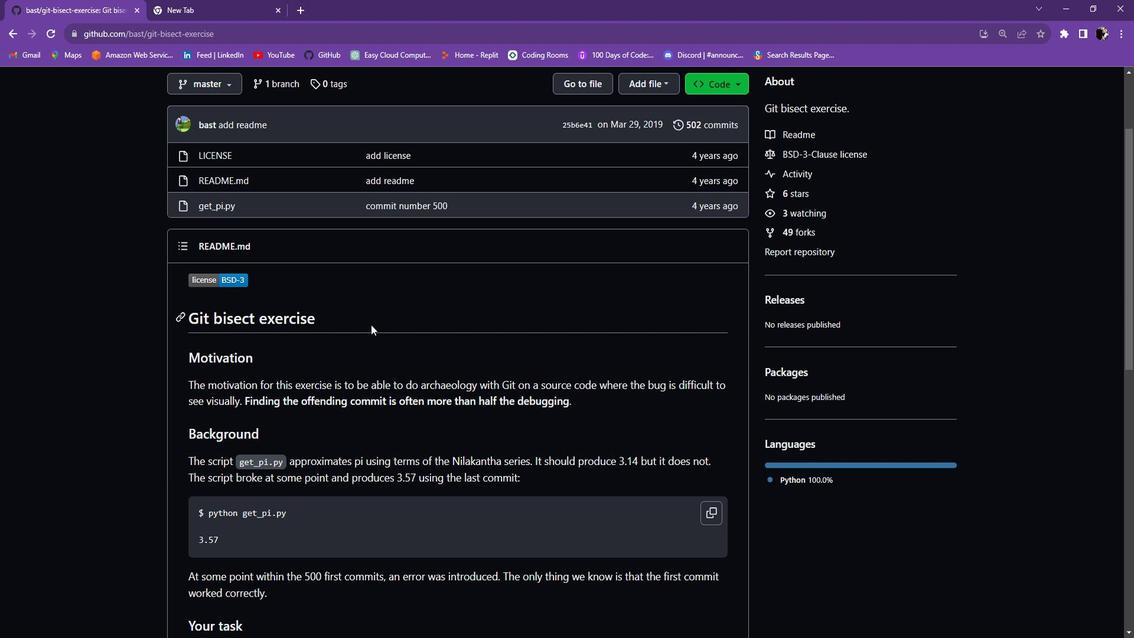 
Action: Mouse scrolled (371, 312) with delta (0, 0)
Screenshot: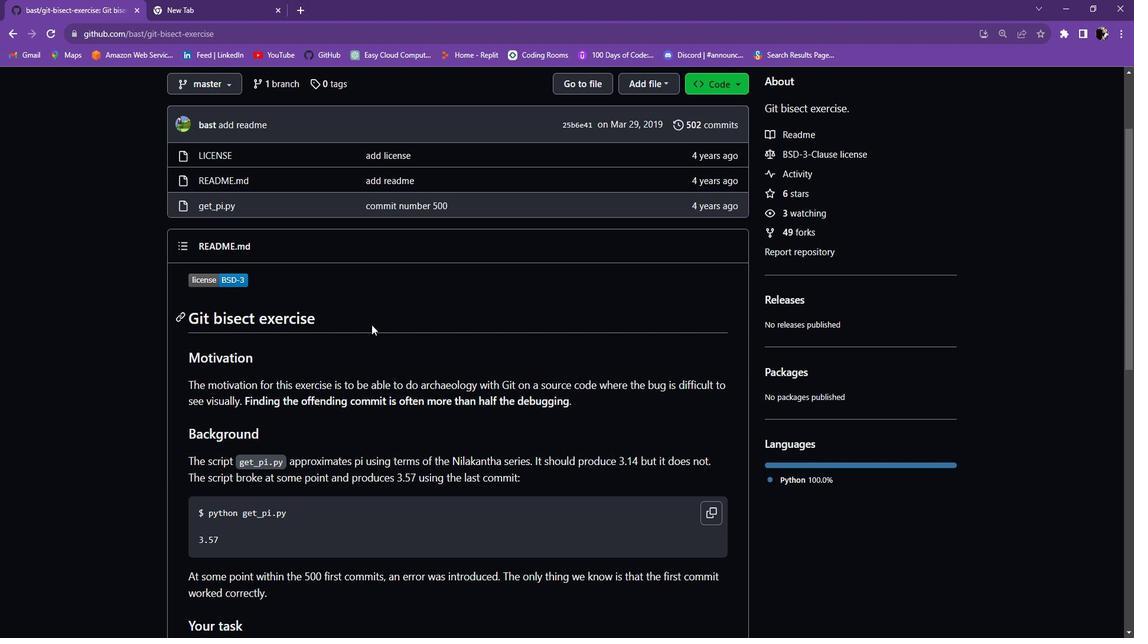
Action: Mouse moved to (389, 319)
Screenshot: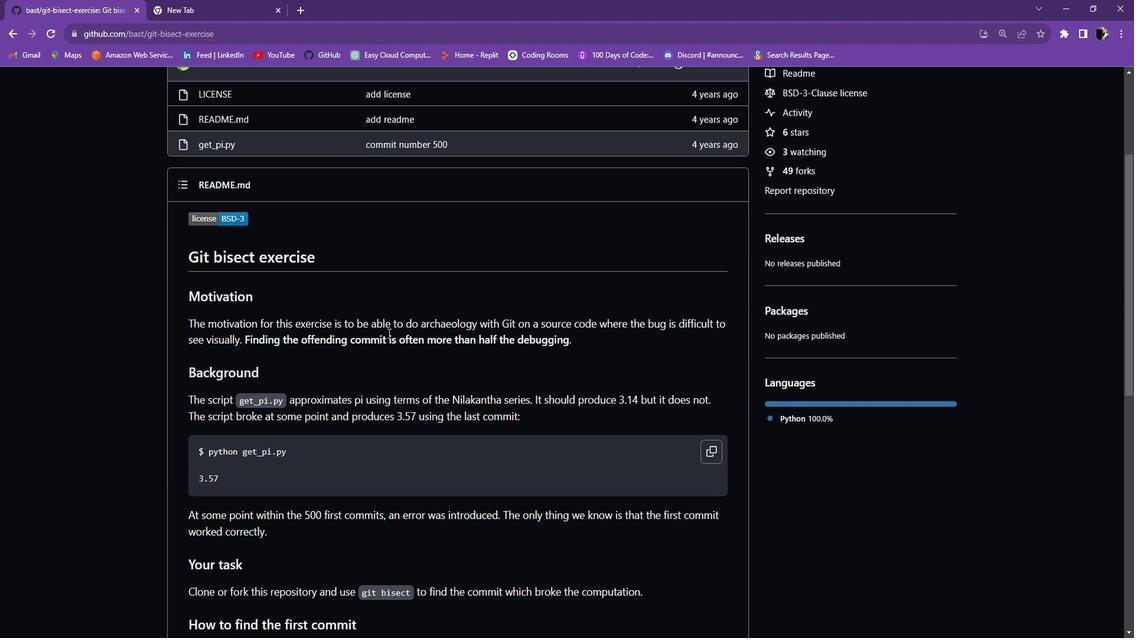 
Action: Mouse scrolled (389, 319) with delta (0, 0)
Screenshot: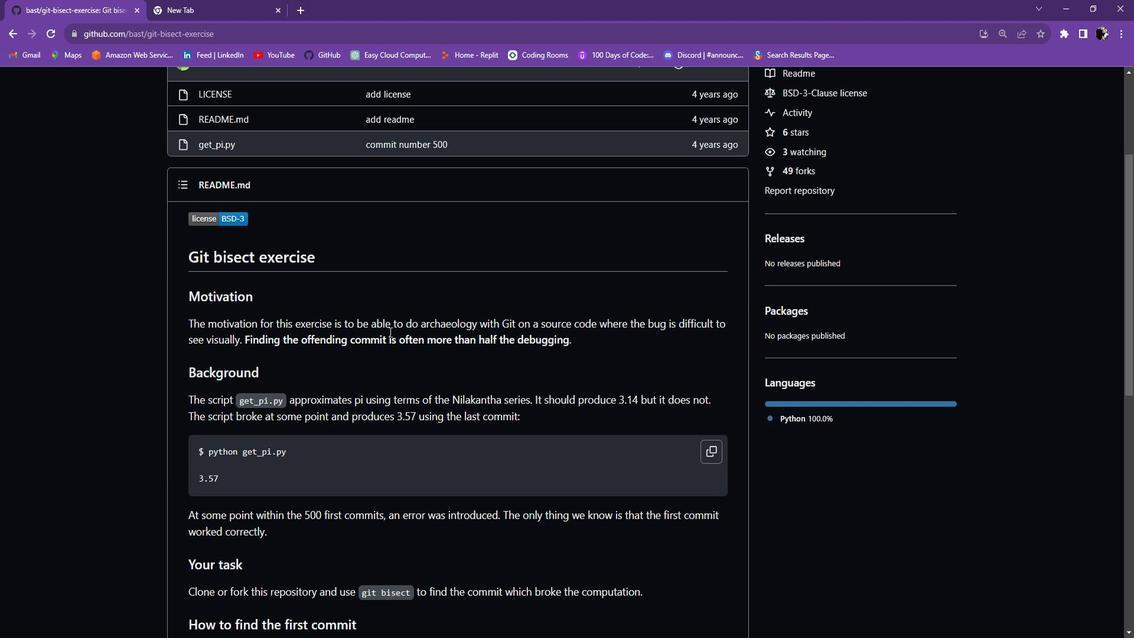 
Action: Mouse moved to (664, 251)
Screenshot: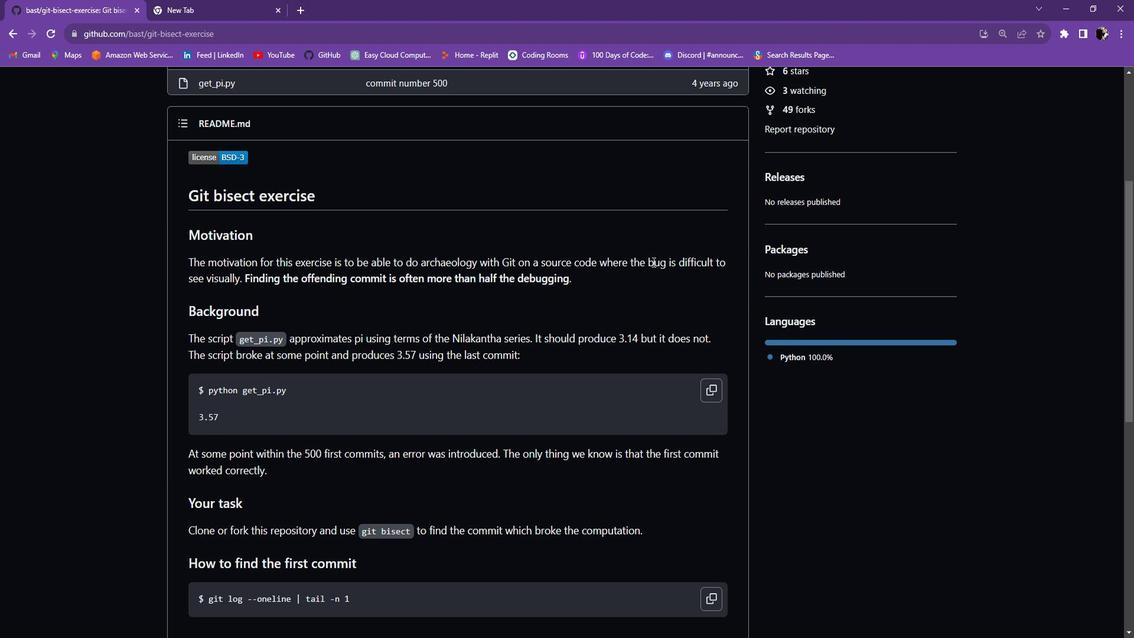 
Action: Mouse scrolled (664, 250) with delta (0, 0)
Screenshot: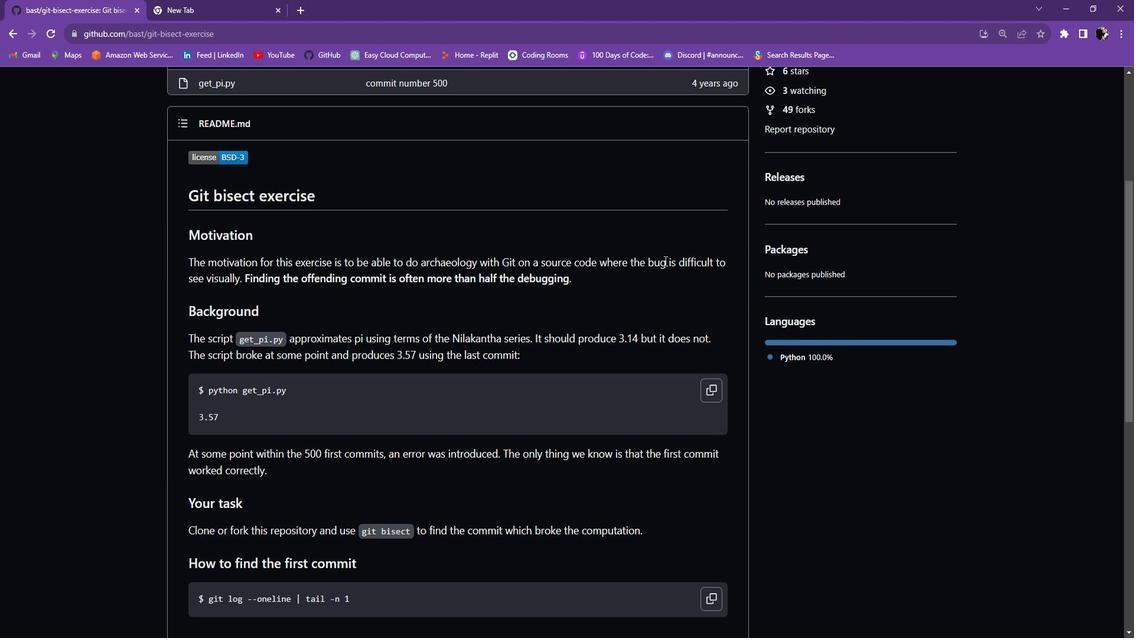 
Action: Mouse moved to (254, 316)
Screenshot: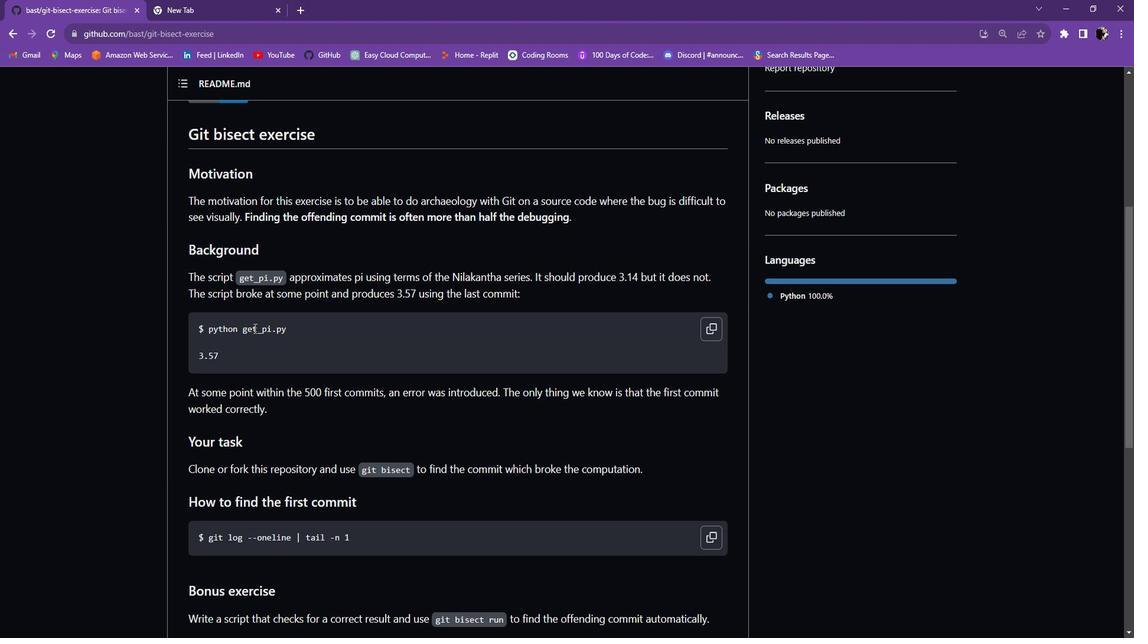 
Action: Mouse scrolled (254, 316) with delta (0, 0)
Screenshot: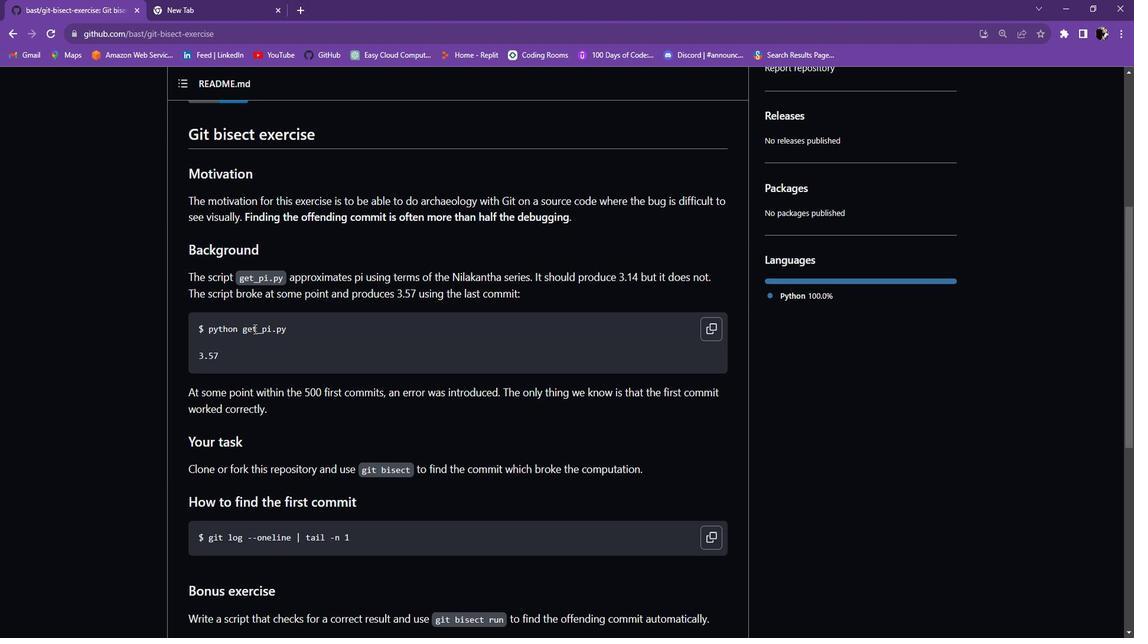 
Action: Mouse moved to (289, 293)
Screenshot: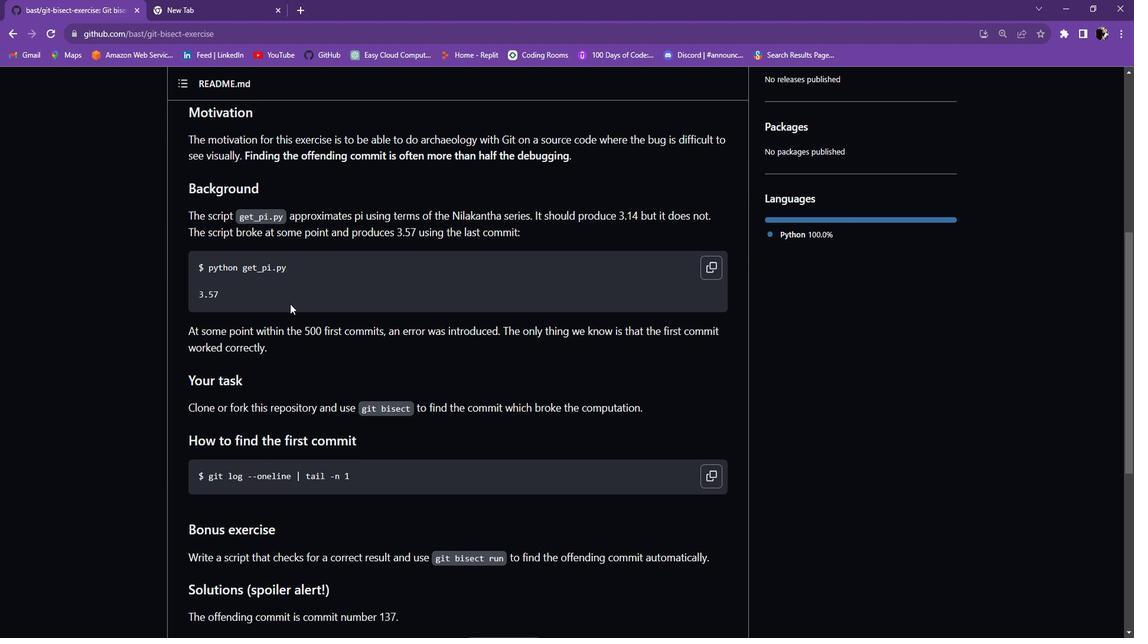 
Action: Mouse scrolled (289, 293) with delta (0, 0)
Screenshot: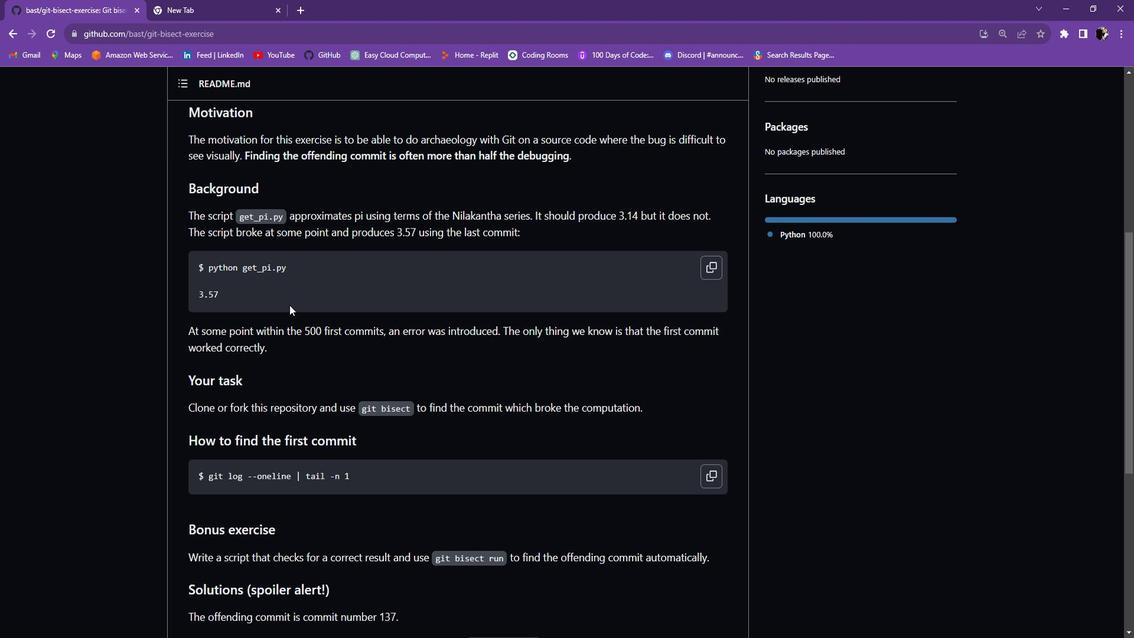 
Action: Mouse moved to (290, 296)
Screenshot: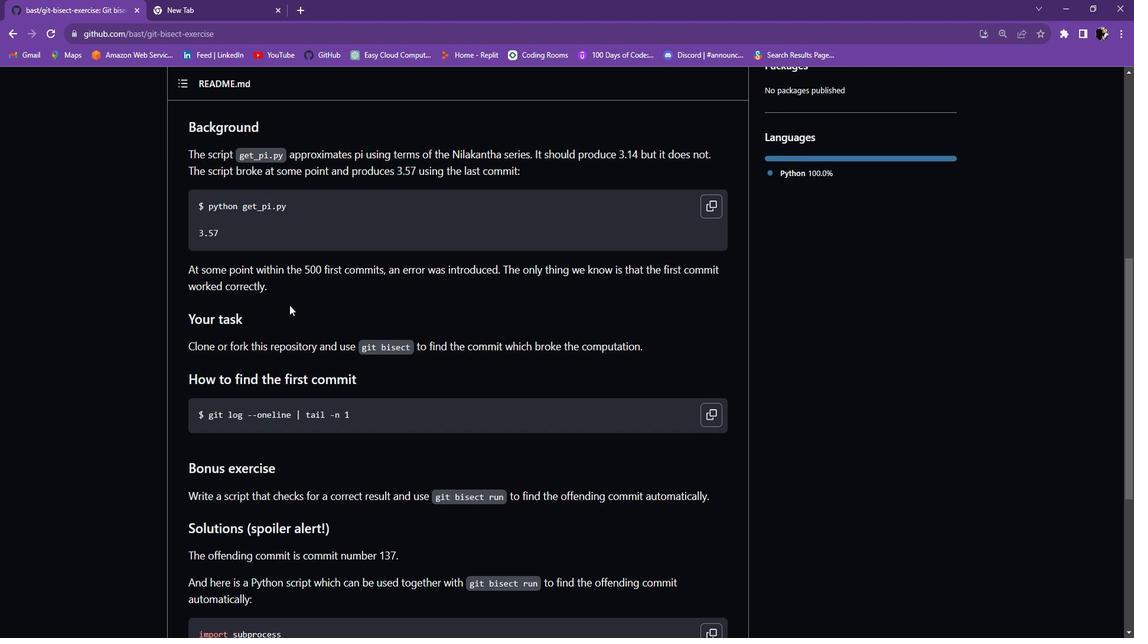 
Action: Mouse scrolled (290, 296) with delta (0, 0)
Screenshot: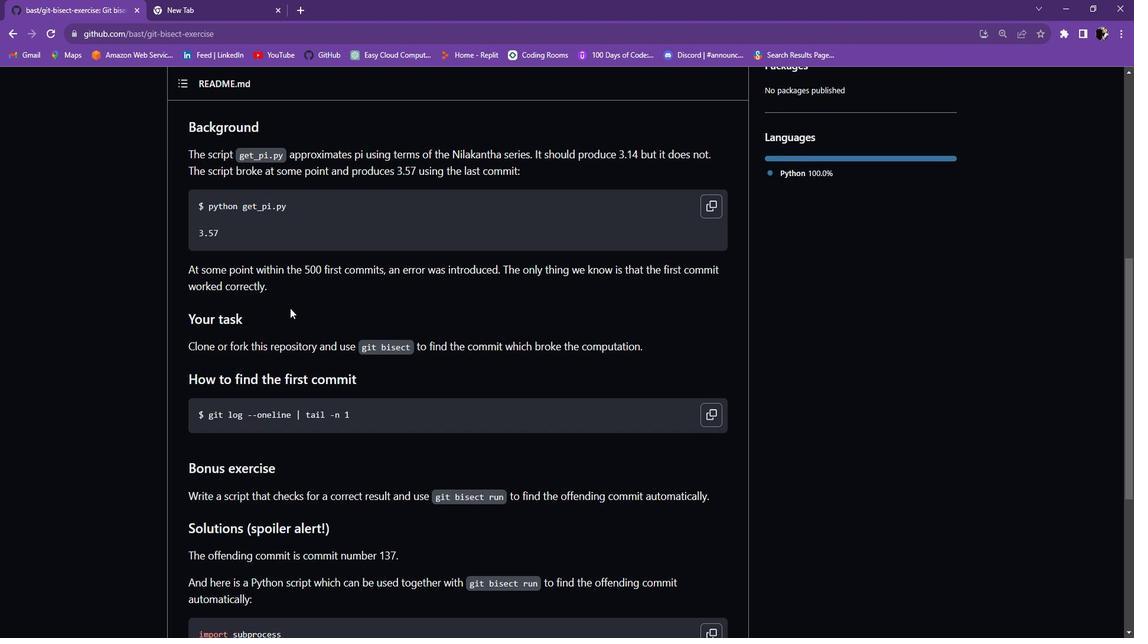 
Action: Mouse scrolled (290, 296) with delta (0, 0)
Screenshot: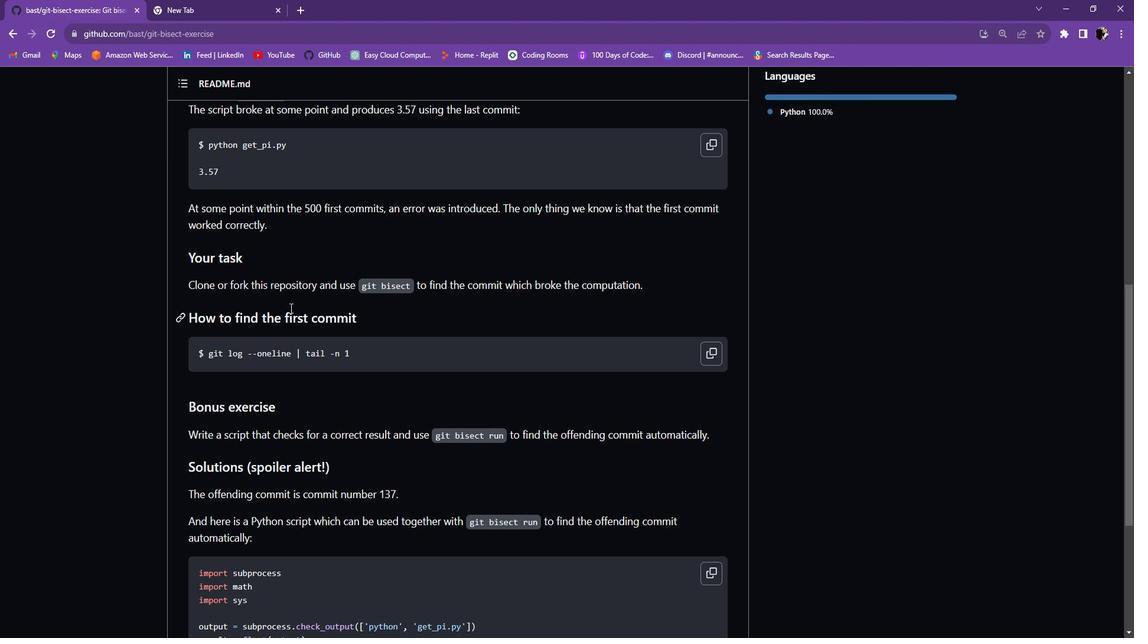 
Action: Mouse scrolled (290, 296) with delta (0, 0)
Screenshot: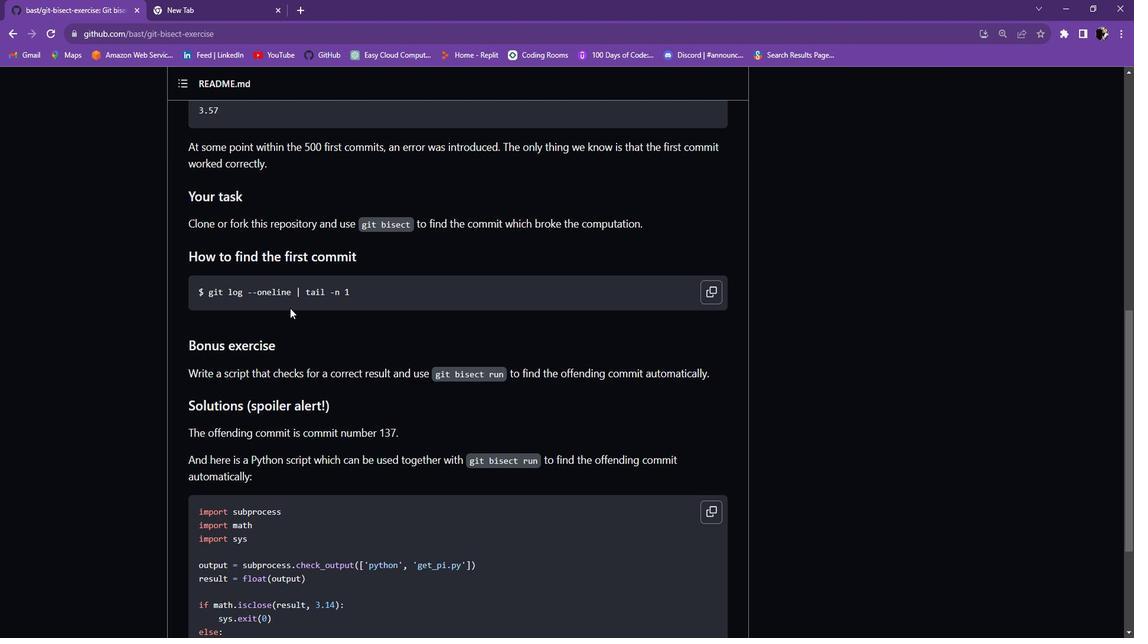 
Action: Mouse scrolled (290, 296) with delta (0, 0)
Screenshot: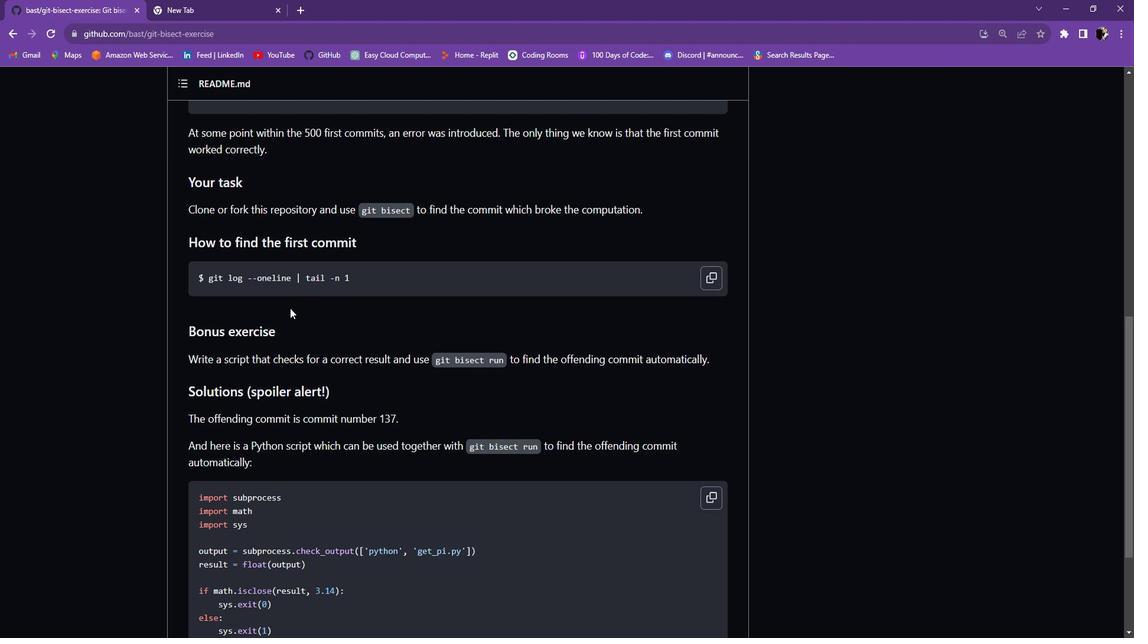 
Action: Mouse scrolled (290, 296) with delta (0, 0)
Screenshot: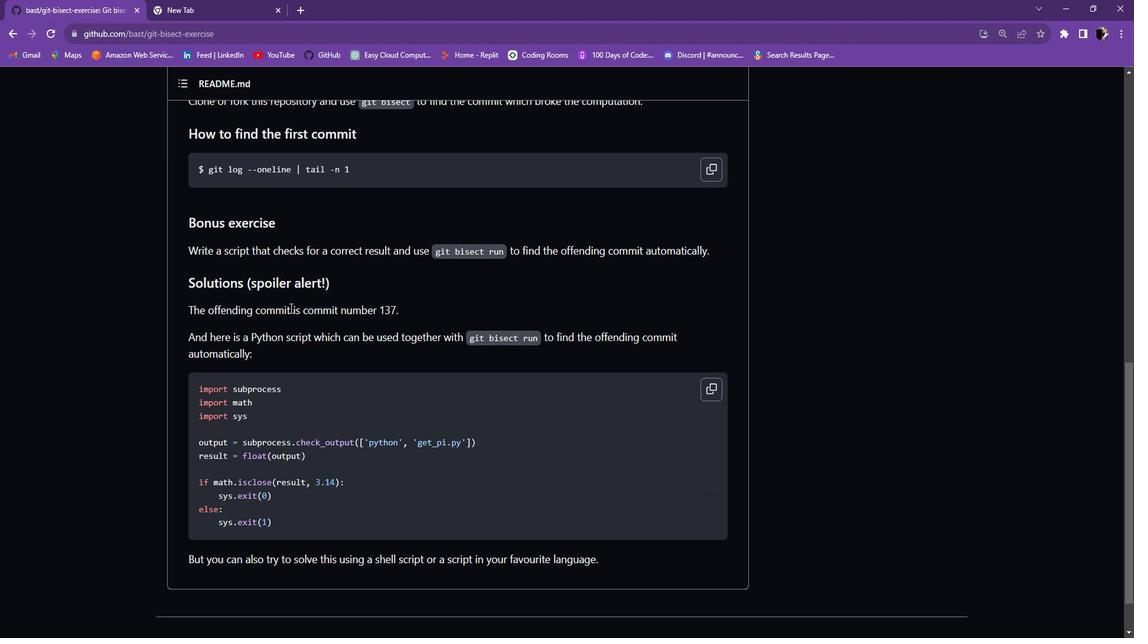 
Action: Mouse scrolled (290, 296) with delta (0, 0)
Screenshot: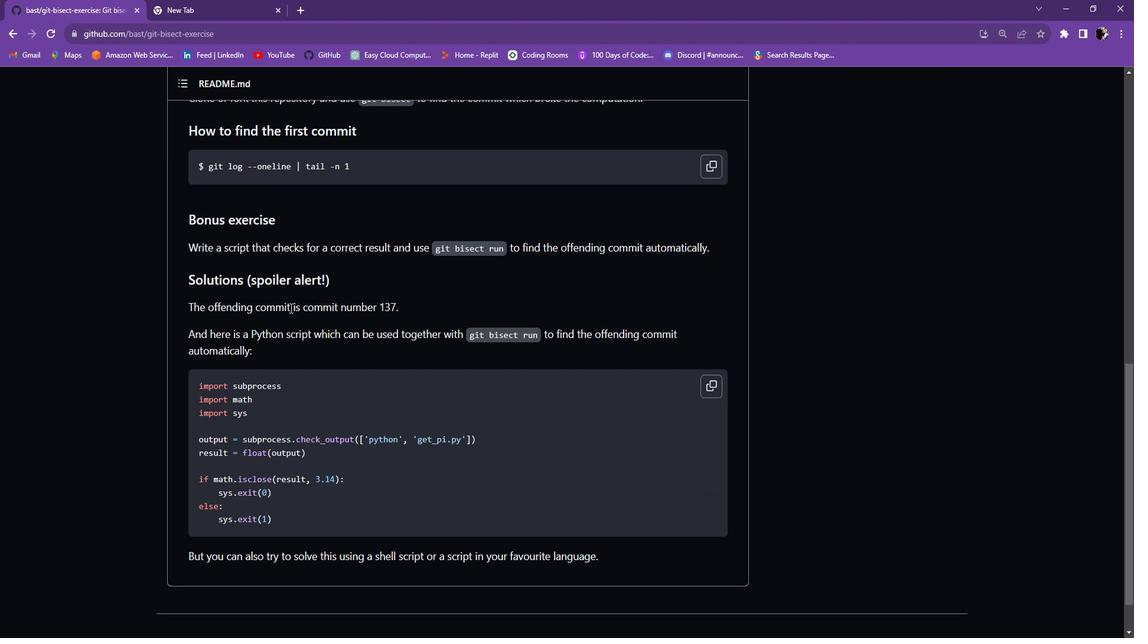 
Action: Mouse scrolled (290, 296) with delta (0, 0)
Screenshot: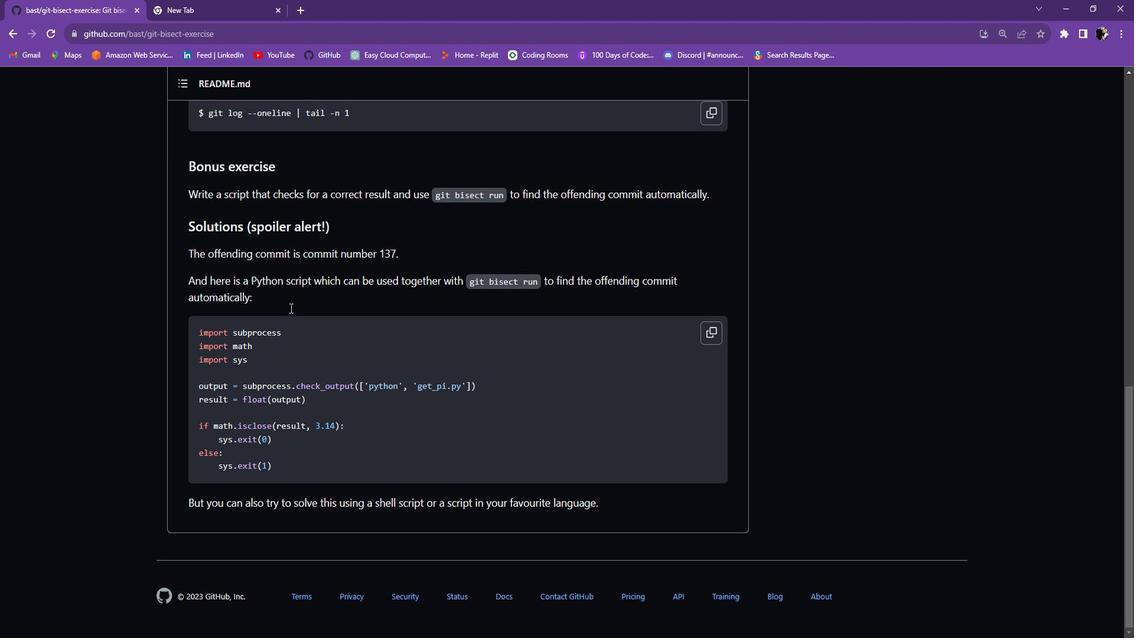 
Action: Mouse scrolled (290, 296) with delta (0, 0)
Screenshot: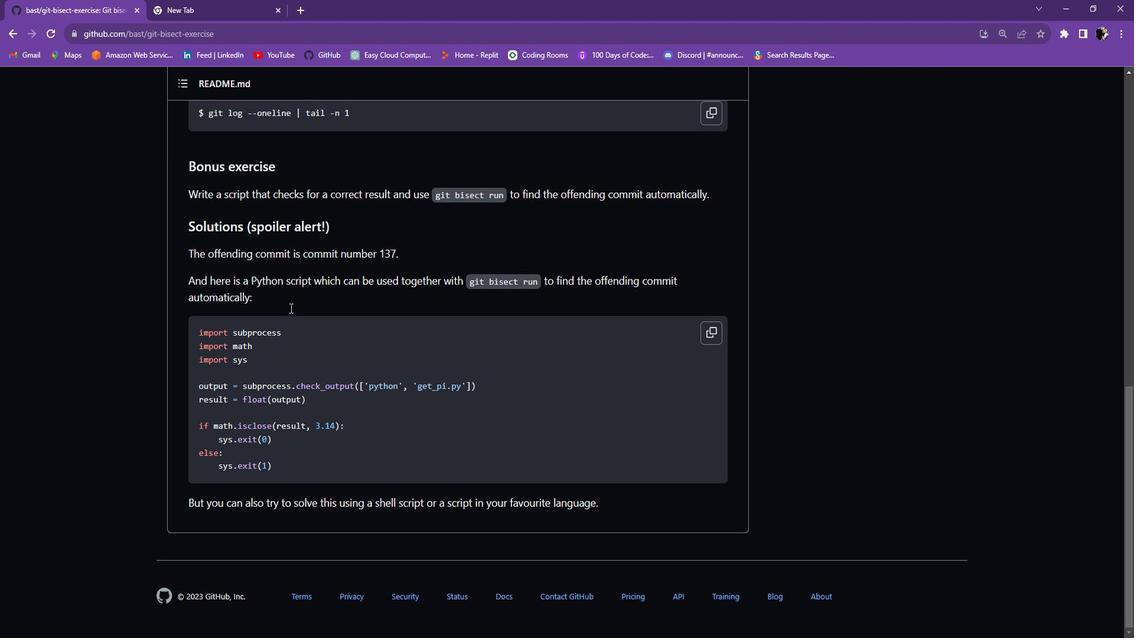 
Action: Mouse scrolled (290, 297) with delta (0, 0)
Screenshot: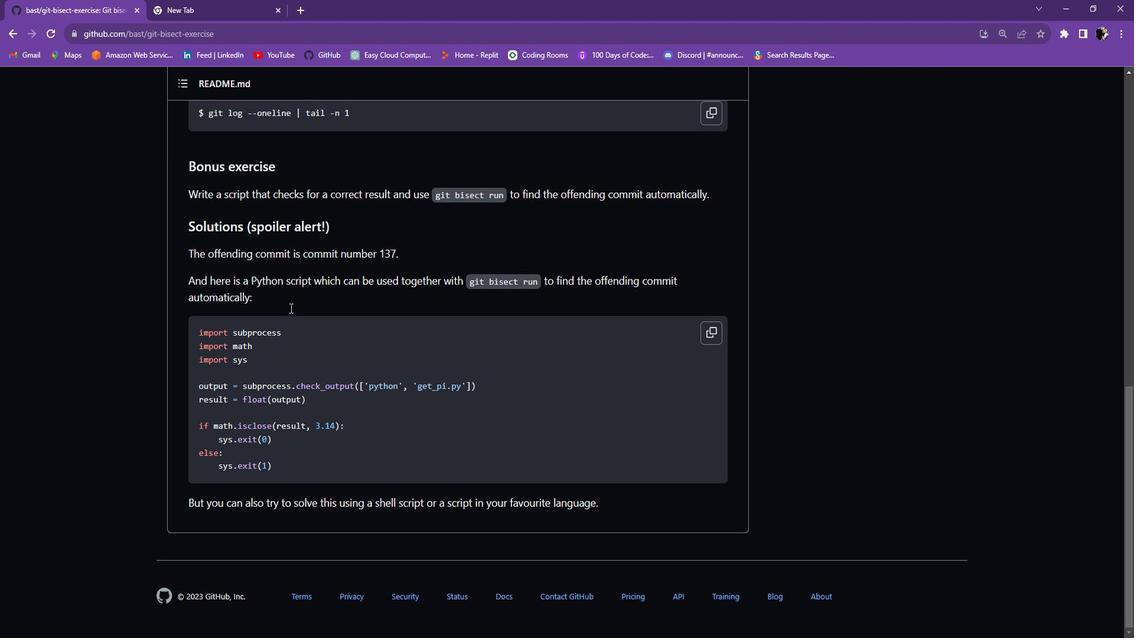 
Action: Mouse scrolled (290, 297) with delta (0, 0)
Screenshot: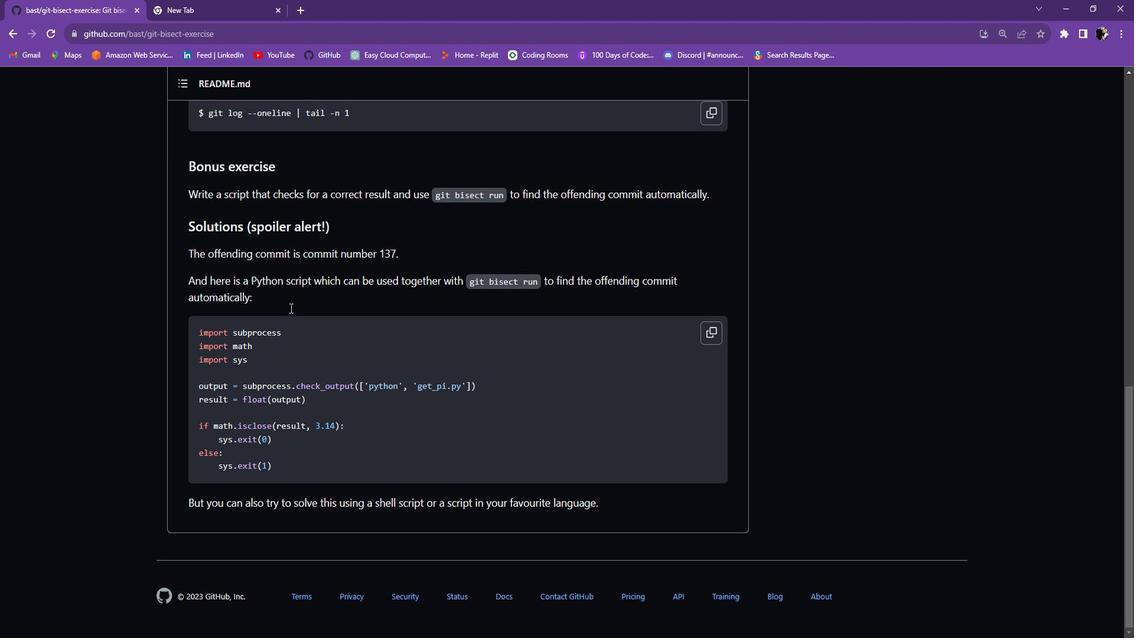 
Action: Mouse moved to (290, 297)
Screenshot: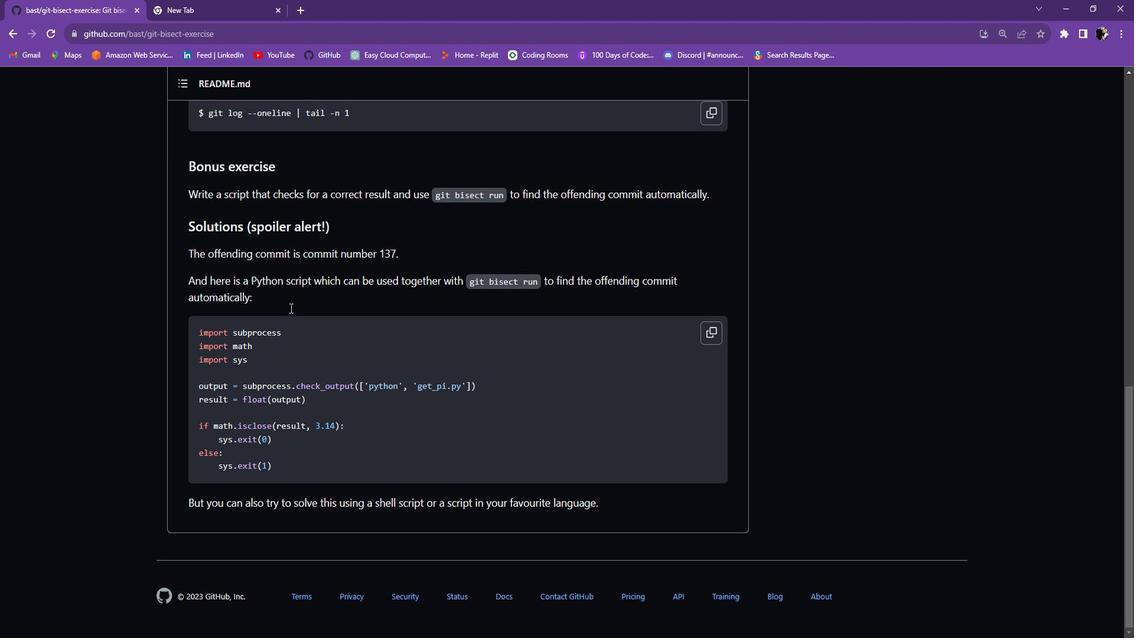 
Action: Mouse scrolled (290, 297) with delta (0, 0)
Screenshot: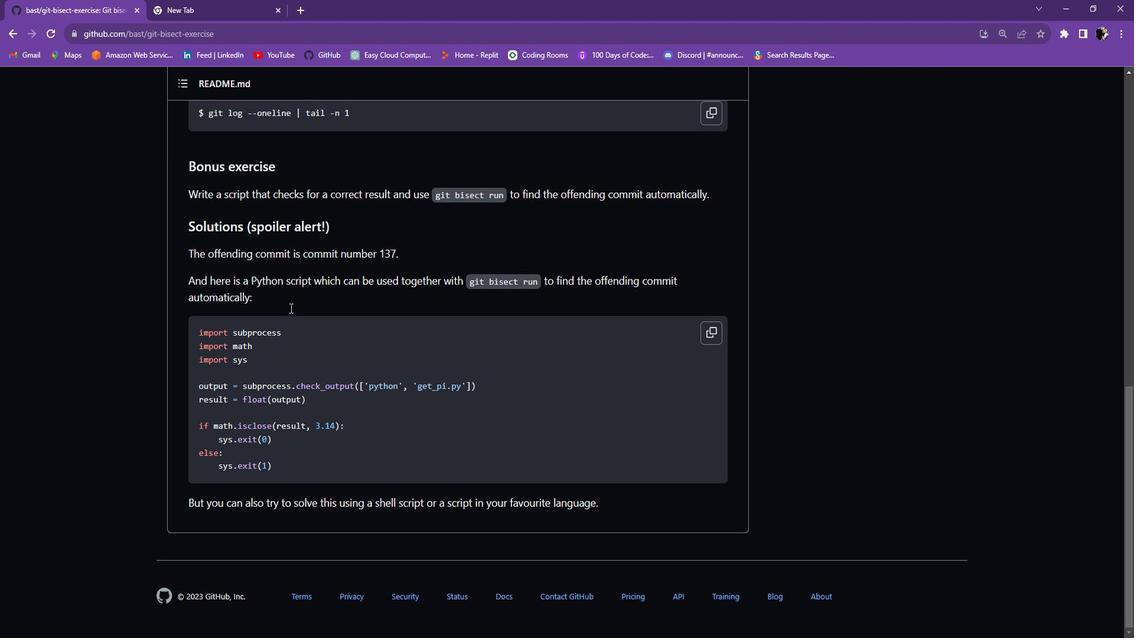 
Action: Mouse scrolled (290, 297) with delta (0, 0)
Screenshot: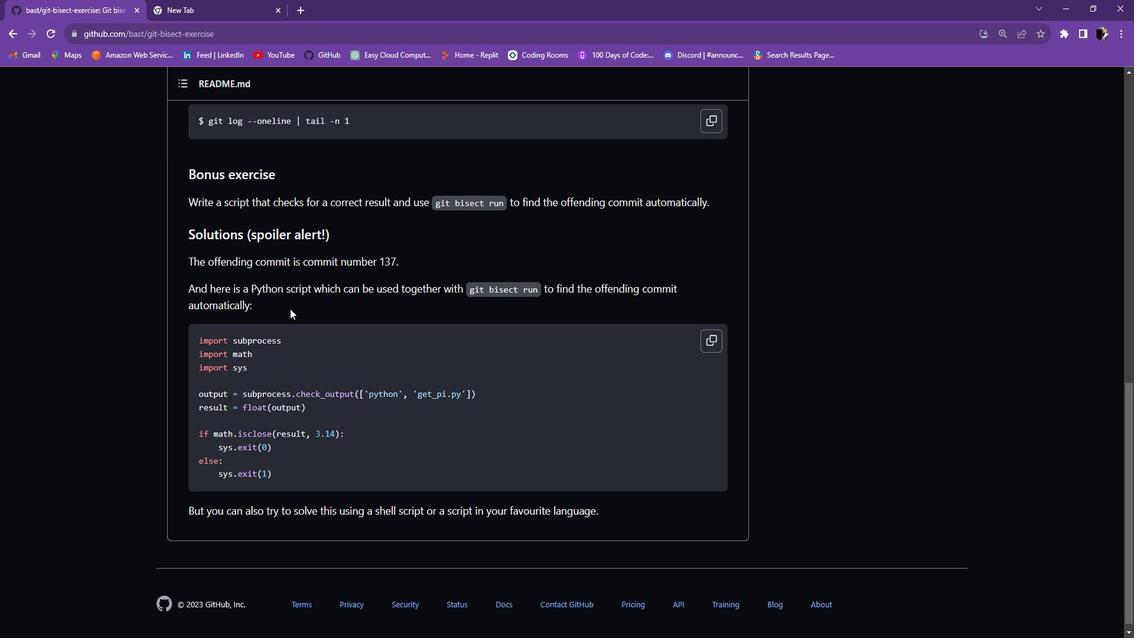 
Action: Mouse scrolled (290, 297) with delta (0, 0)
Screenshot: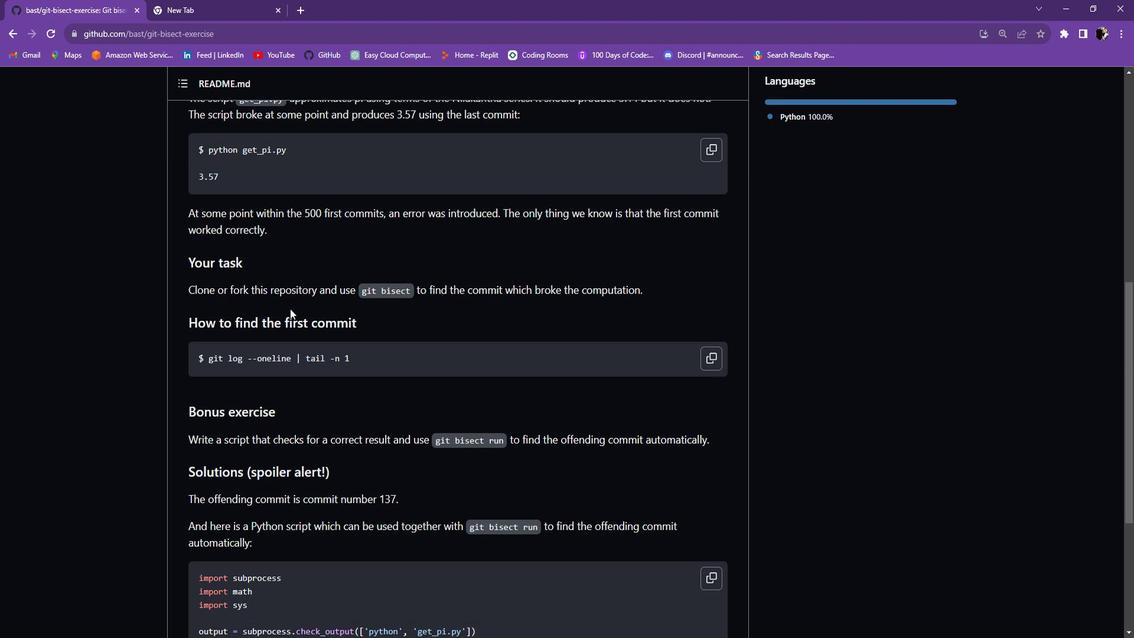 
Action: Mouse scrolled (290, 297) with delta (0, 0)
Screenshot: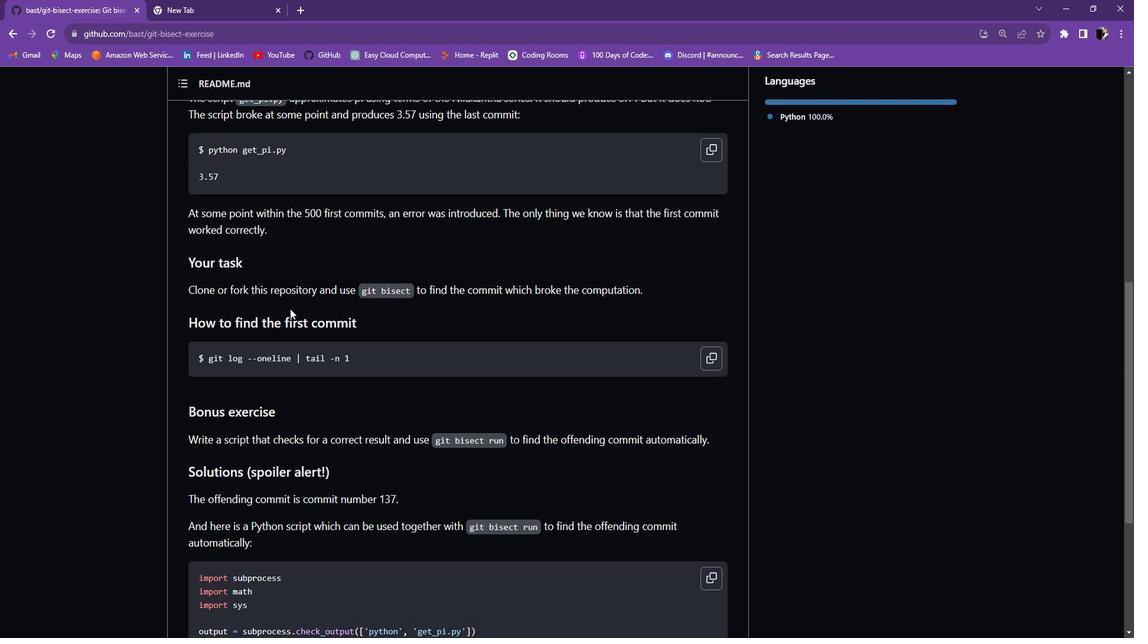 
Action: Mouse scrolled (290, 297) with delta (0, 0)
Screenshot: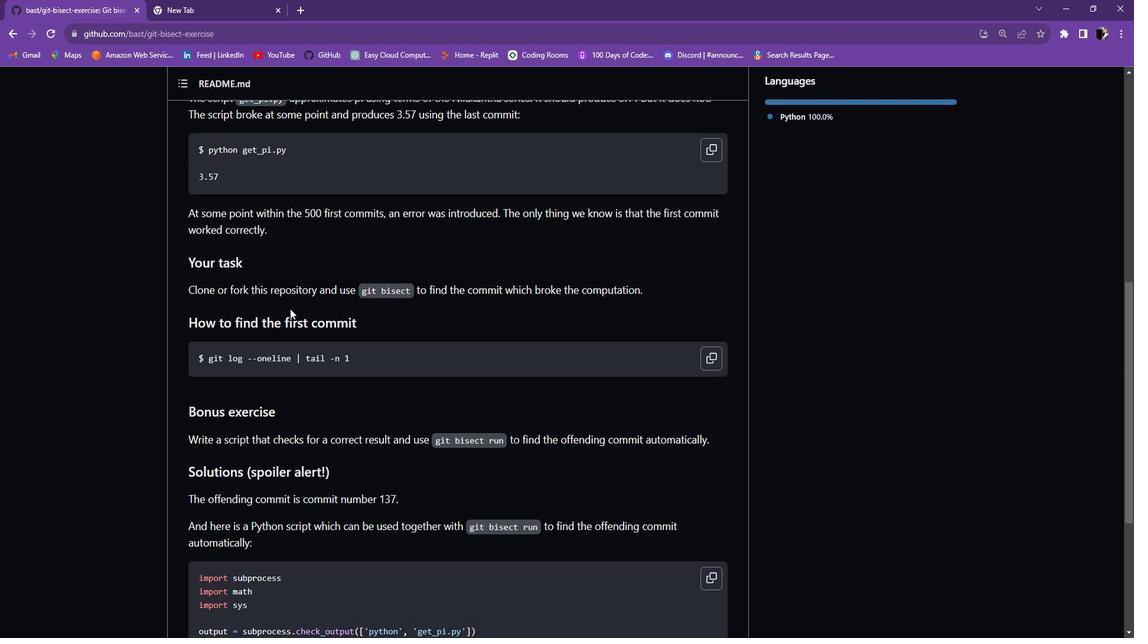 
Action: Mouse scrolled (290, 297) with delta (0, 0)
Screenshot: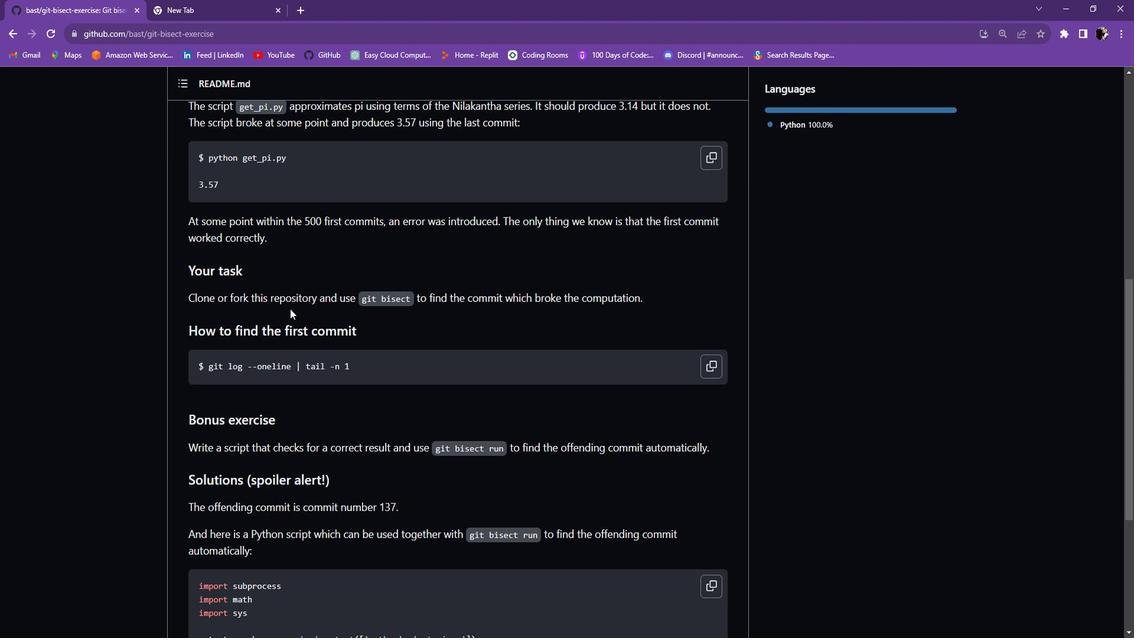 
Action: Mouse scrolled (290, 297) with delta (0, 0)
Screenshot: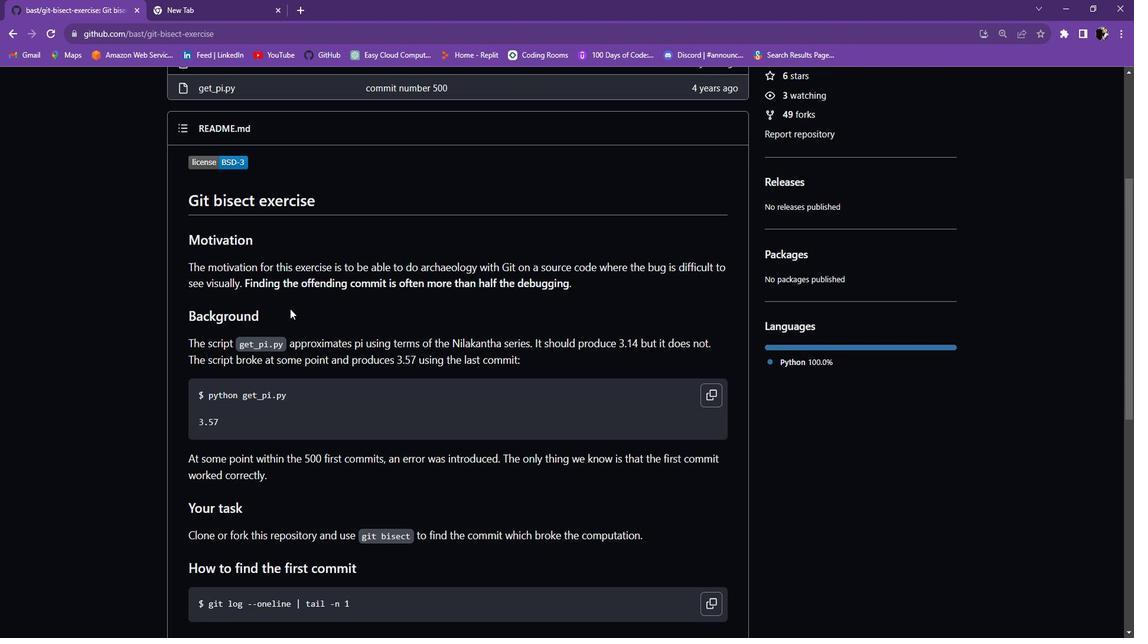 
Action: Mouse scrolled (290, 297) with delta (0, 0)
Screenshot: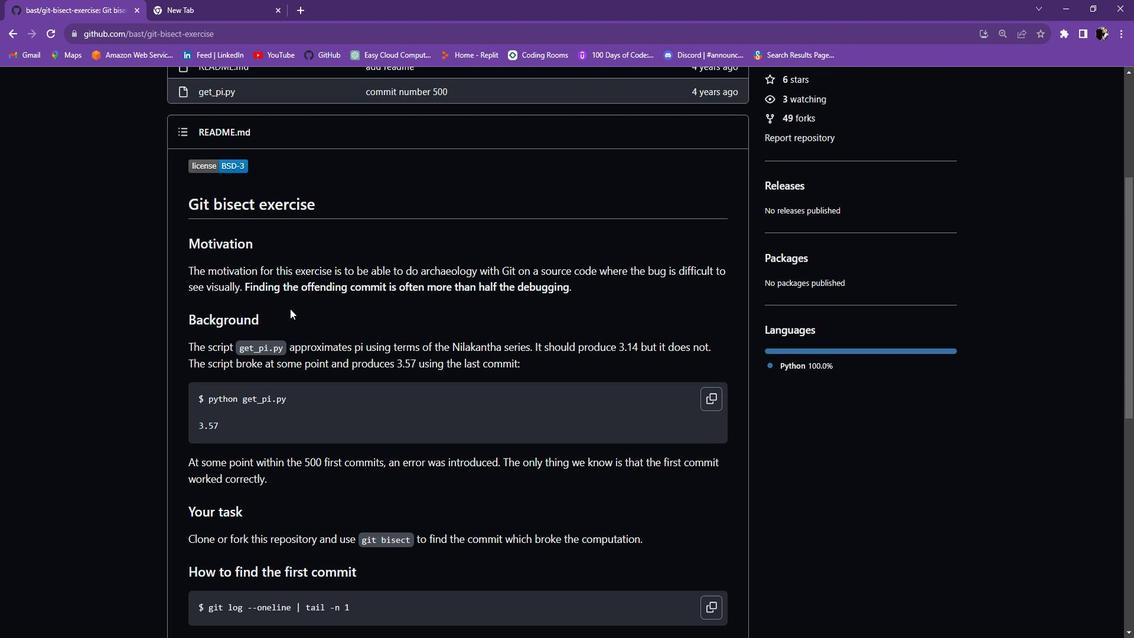 
Action: Mouse scrolled (290, 297) with delta (0, 0)
Screenshot: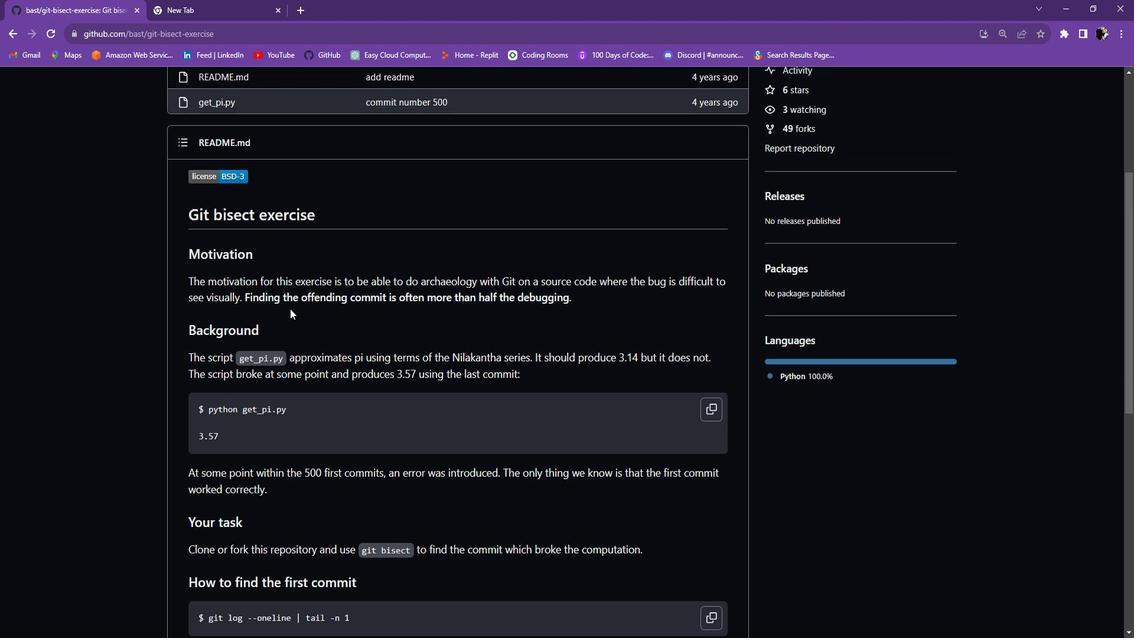 
Action: Mouse moved to (237, 232)
Screenshot: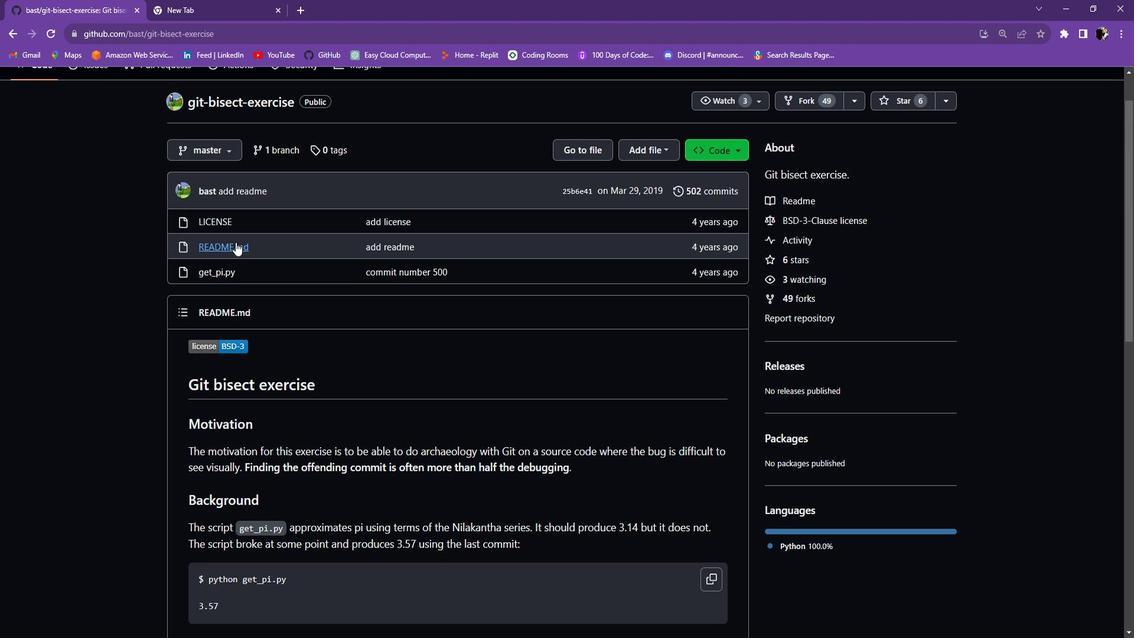 
Action: Mouse pressed left at (237, 232)
Screenshot: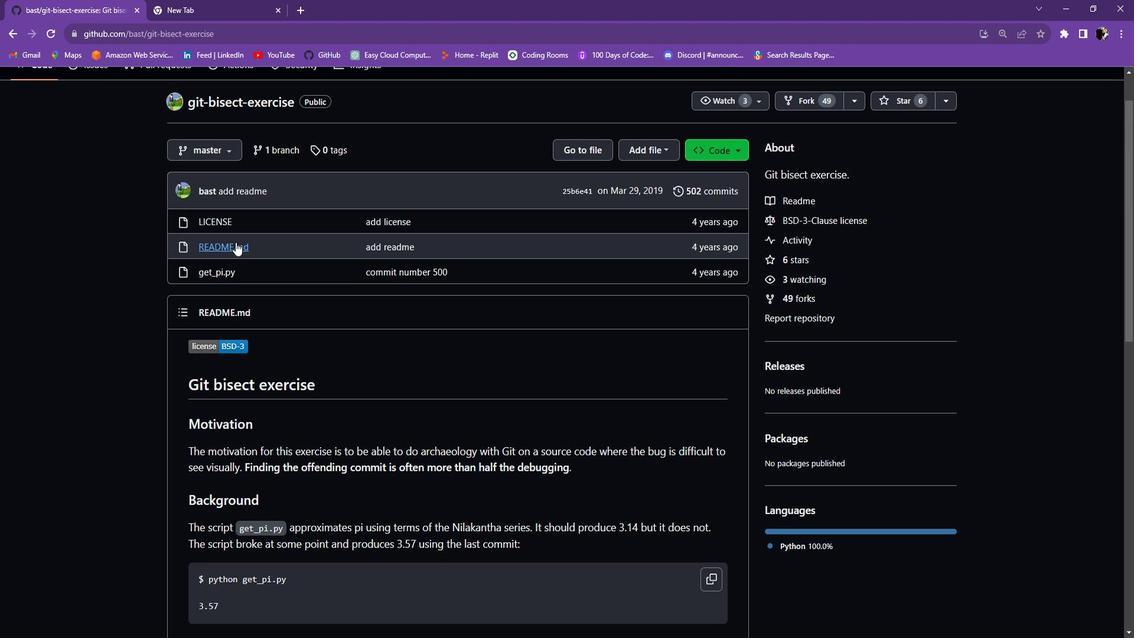 
Action: Mouse moved to (292, 234)
Screenshot: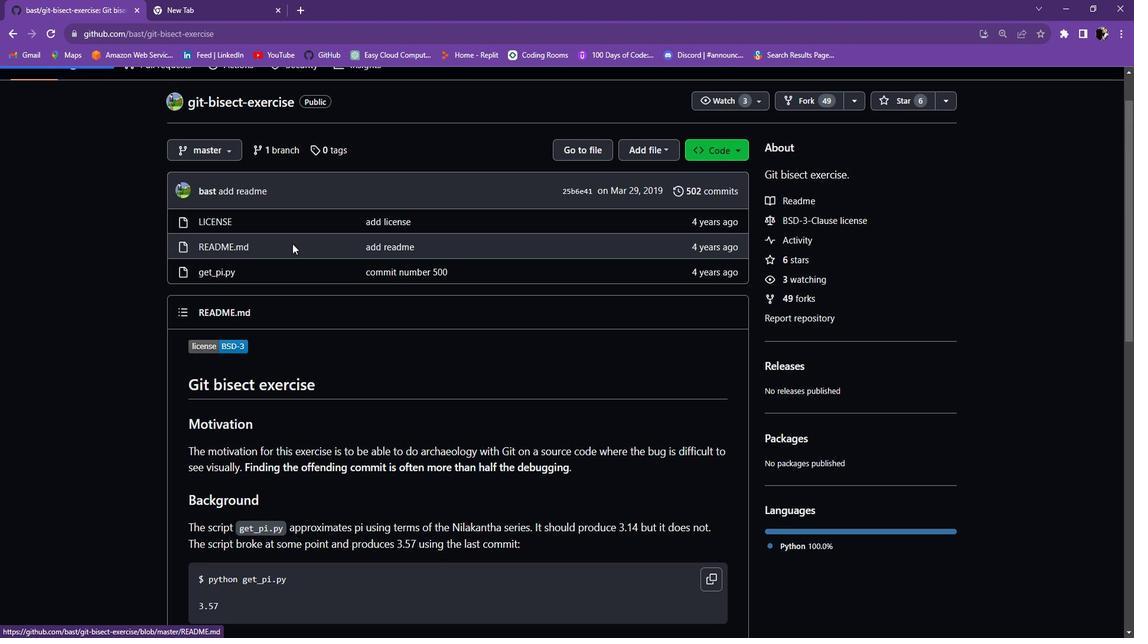 
Action: Mouse scrolled (292, 234) with delta (0, 0)
Screenshot: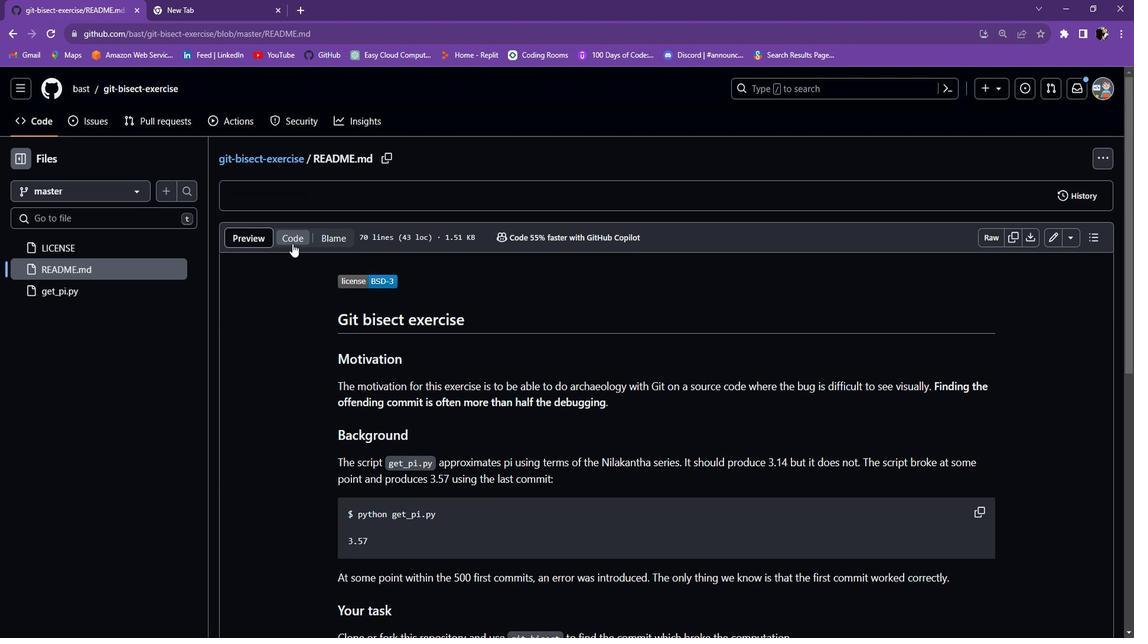 
Action: Mouse scrolled (292, 234) with delta (0, 0)
Screenshot: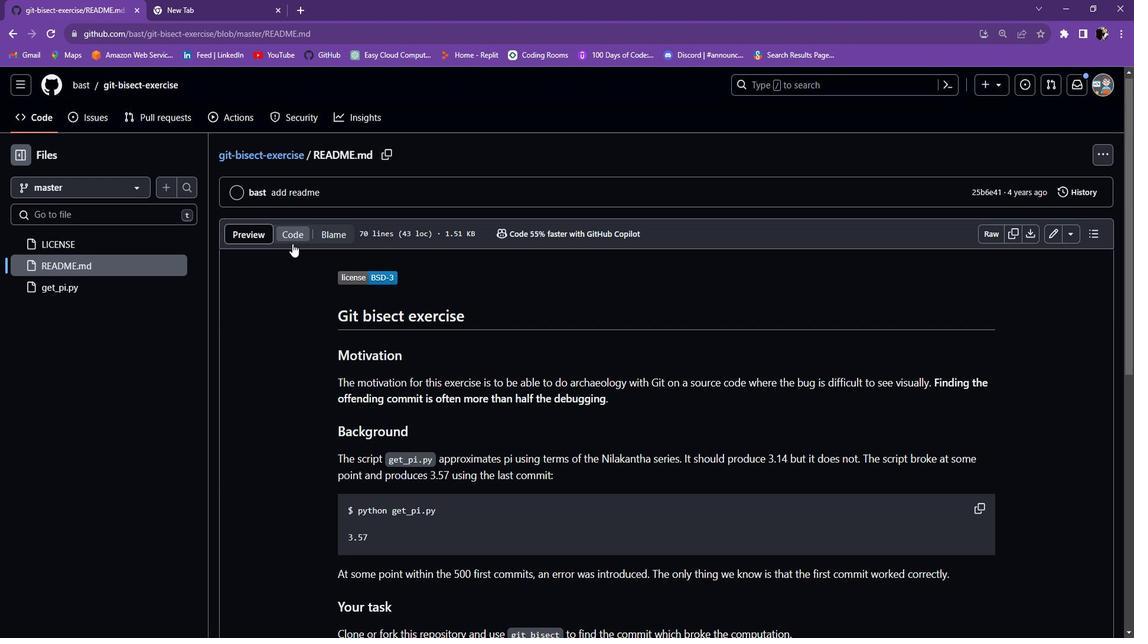 
Action: Mouse scrolled (292, 234) with delta (0, 0)
Screenshot: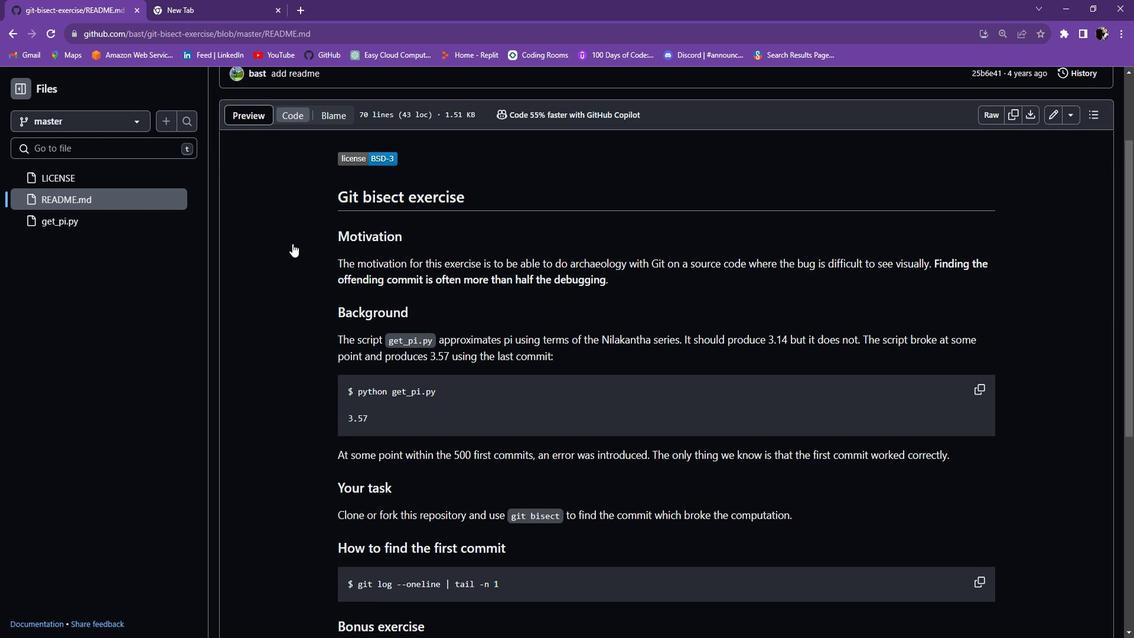 
Action: Mouse scrolled (292, 234) with delta (0, 0)
Screenshot: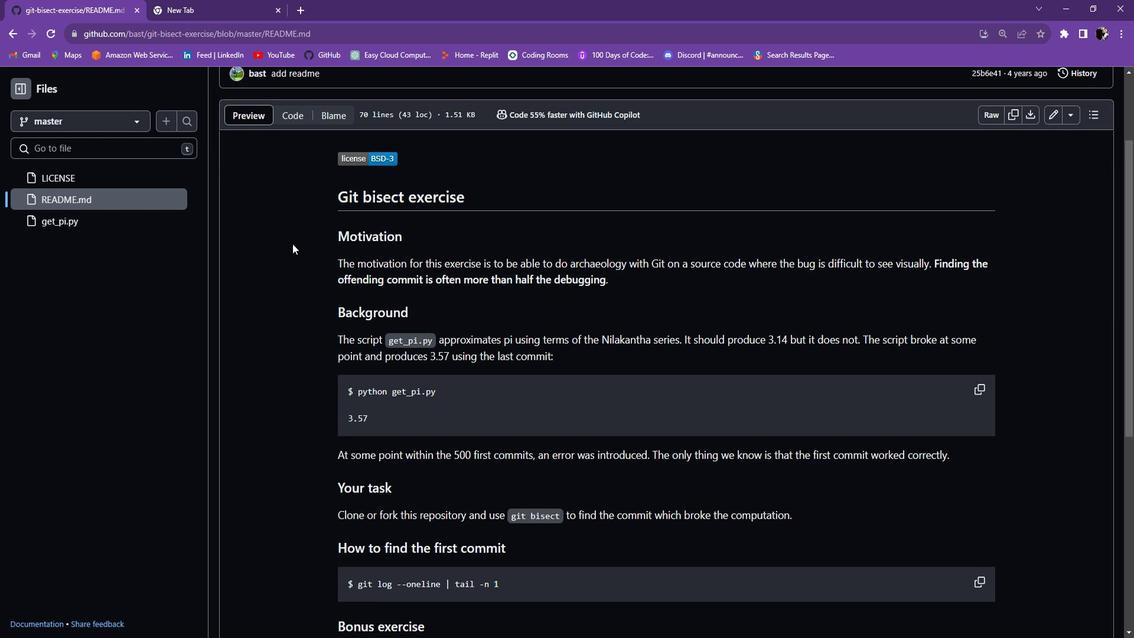 
Action: Mouse scrolled (292, 234) with delta (0, 0)
Screenshot: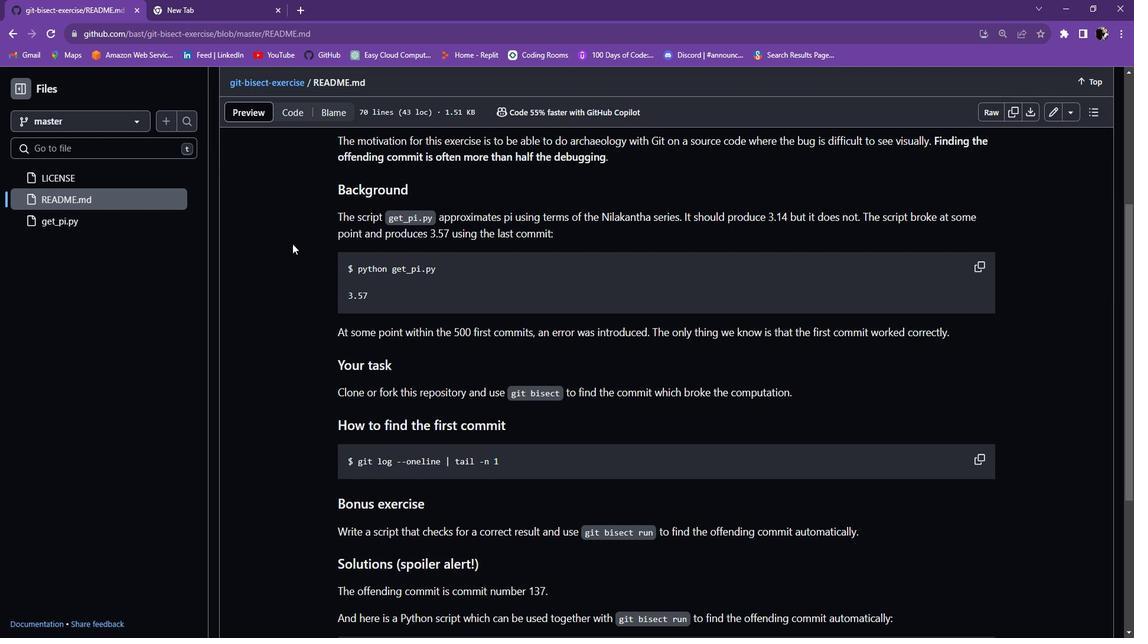 
Action: Mouse scrolled (292, 234) with delta (0, 0)
Screenshot: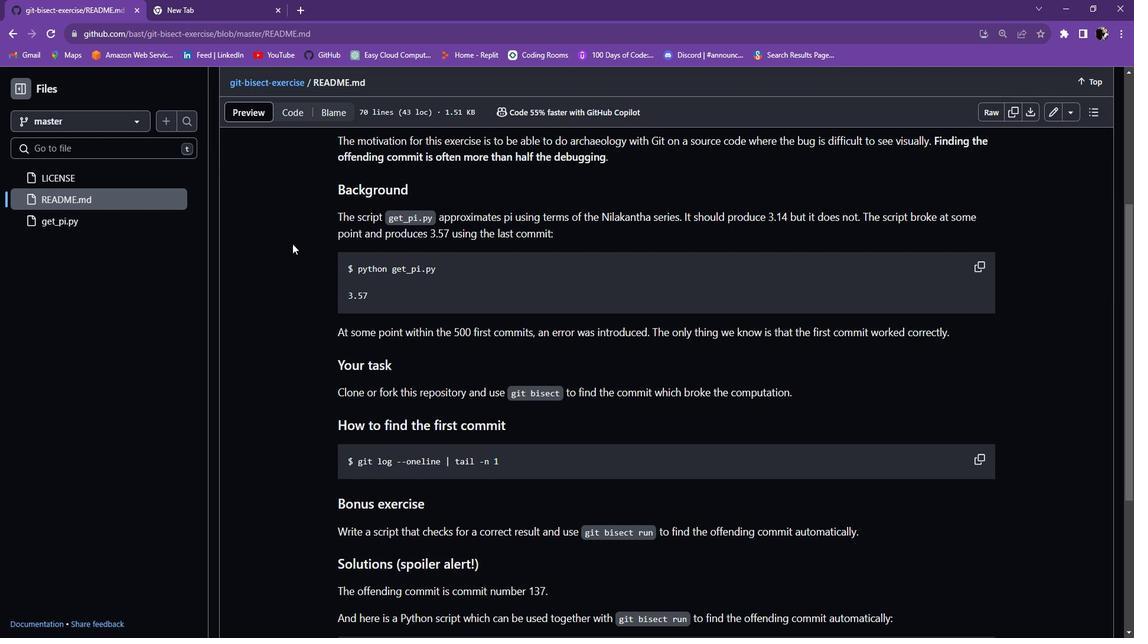 
Action: Mouse scrolled (292, 234) with delta (0, 0)
Screenshot: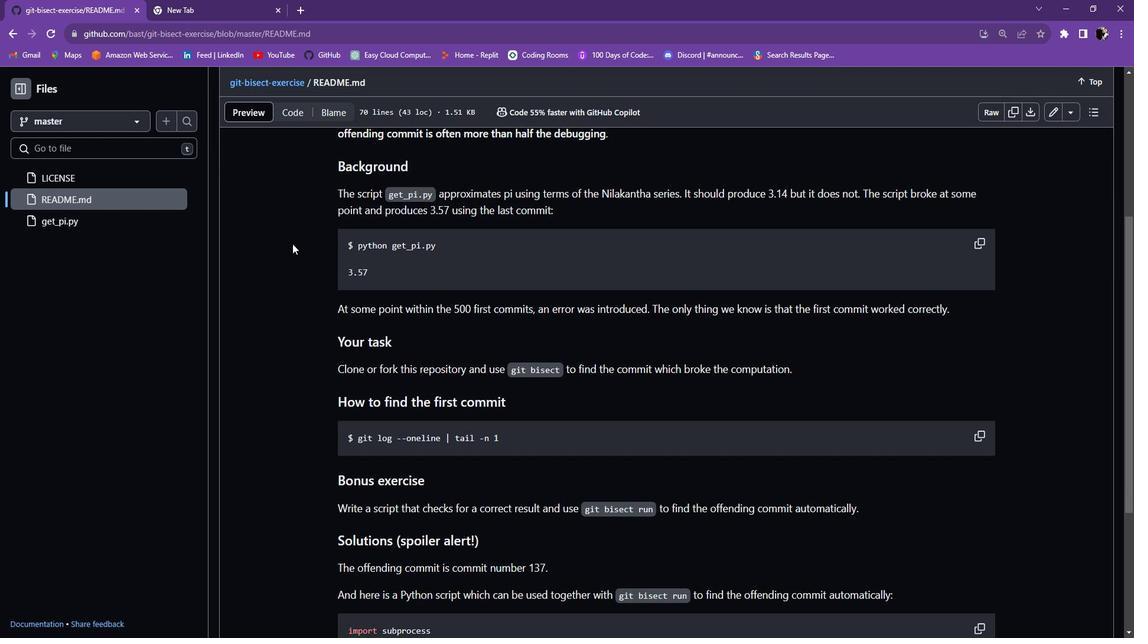 
Action: Mouse scrolled (292, 234) with delta (0, 0)
Screenshot: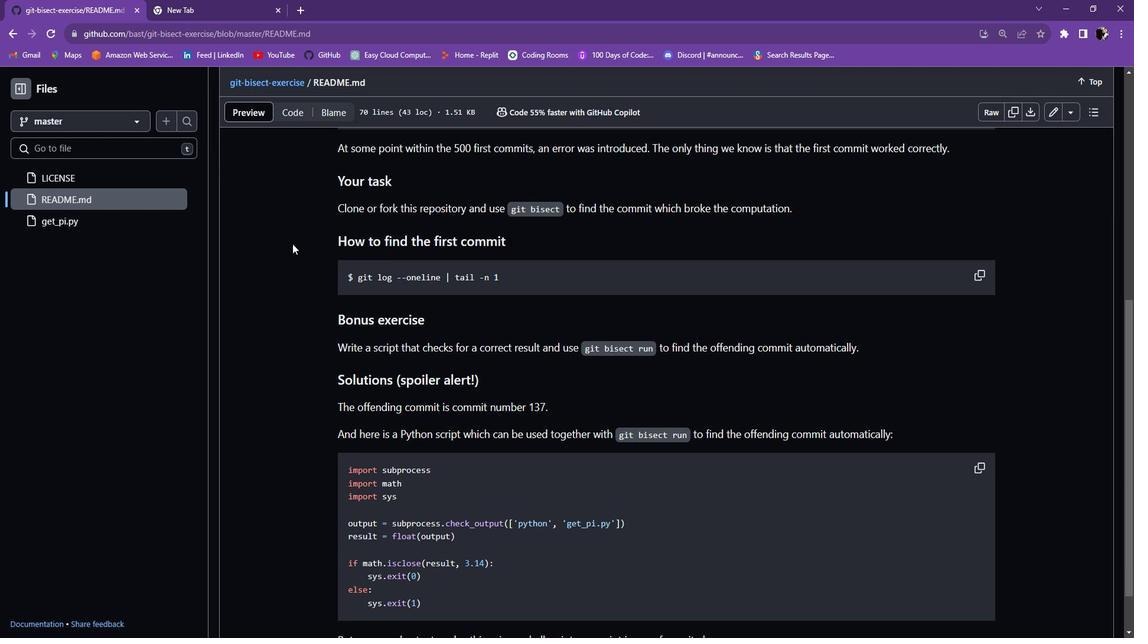 
Action: Mouse scrolled (292, 234) with delta (0, 0)
Screenshot: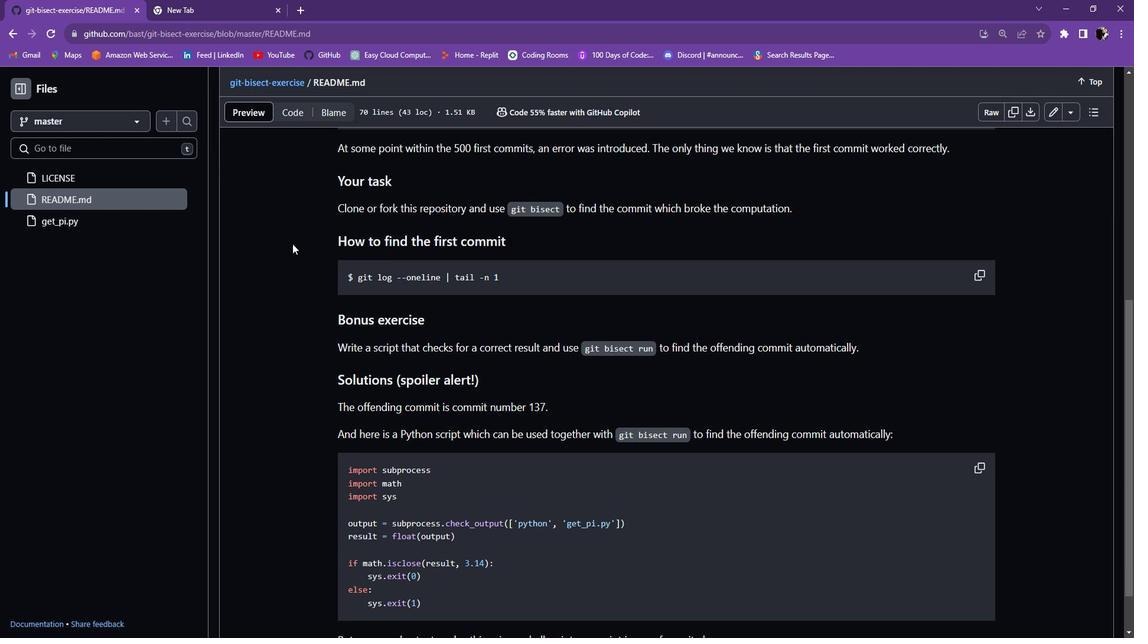 
Action: Mouse scrolled (292, 234) with delta (0, 0)
Screenshot: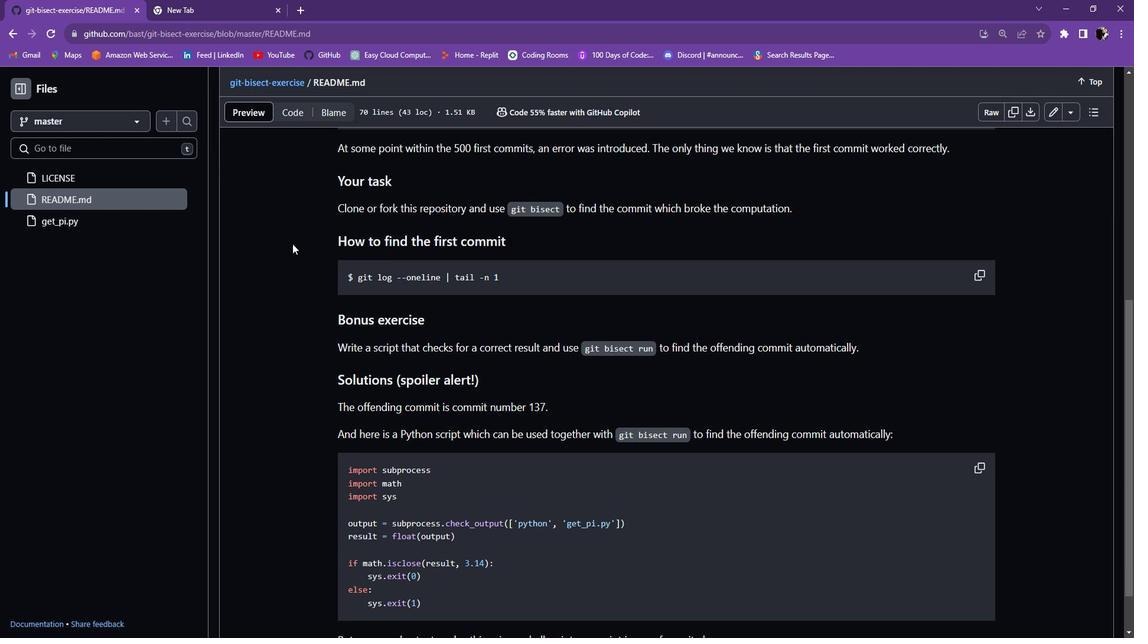 
Action: Mouse scrolled (292, 234) with delta (0, 0)
Screenshot: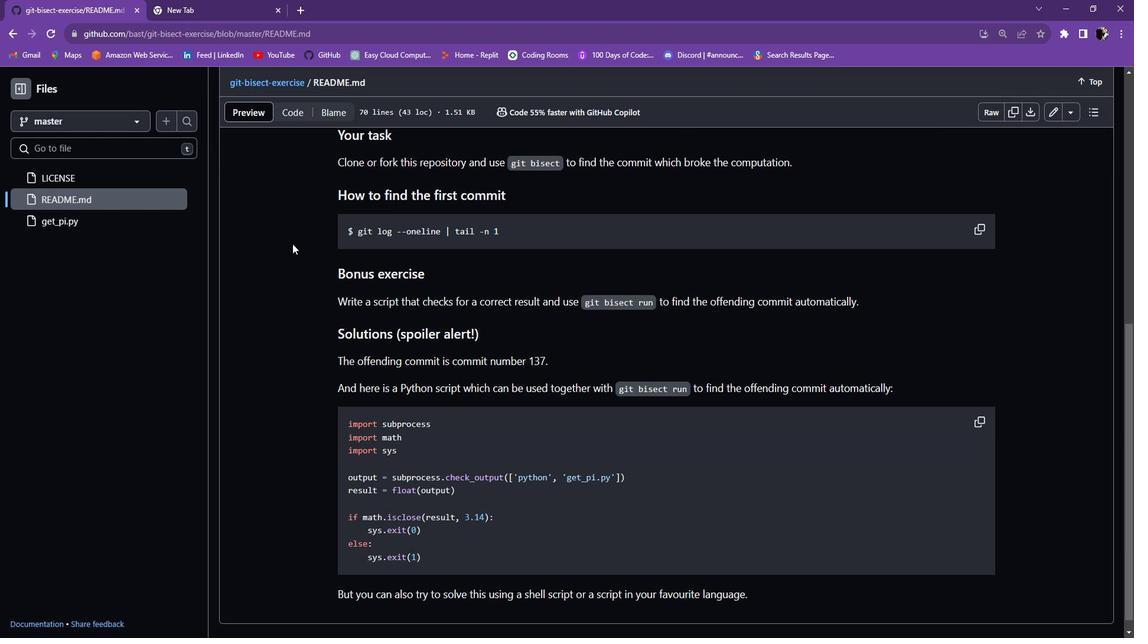 
Action: Mouse moved to (11, 29)
Screenshot: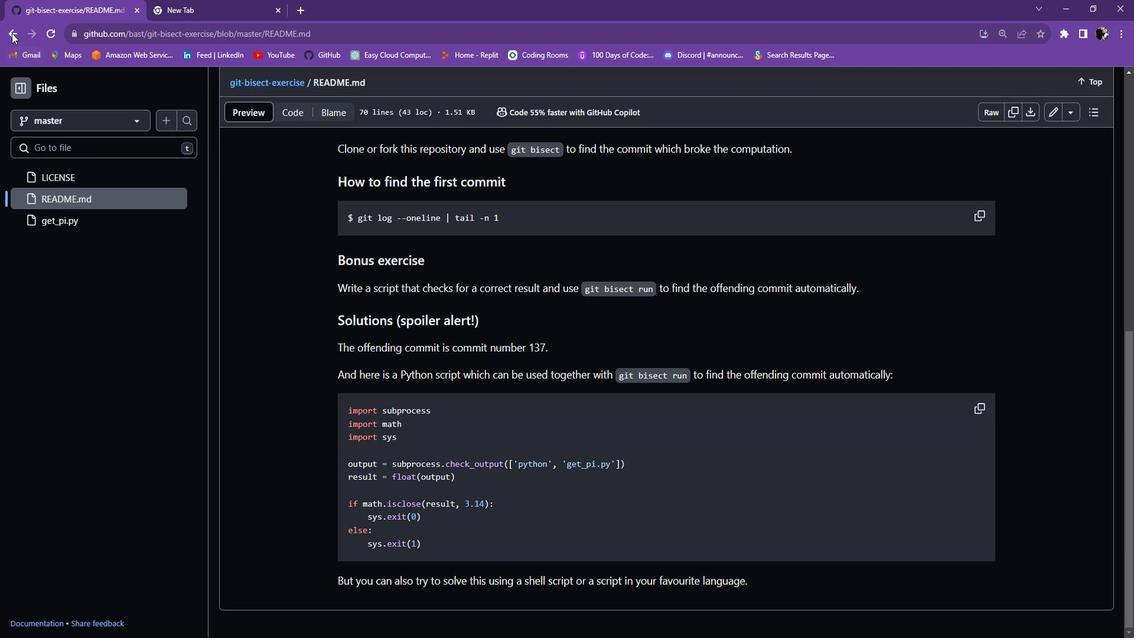 
Action: Mouse pressed left at (11, 29)
Screenshot: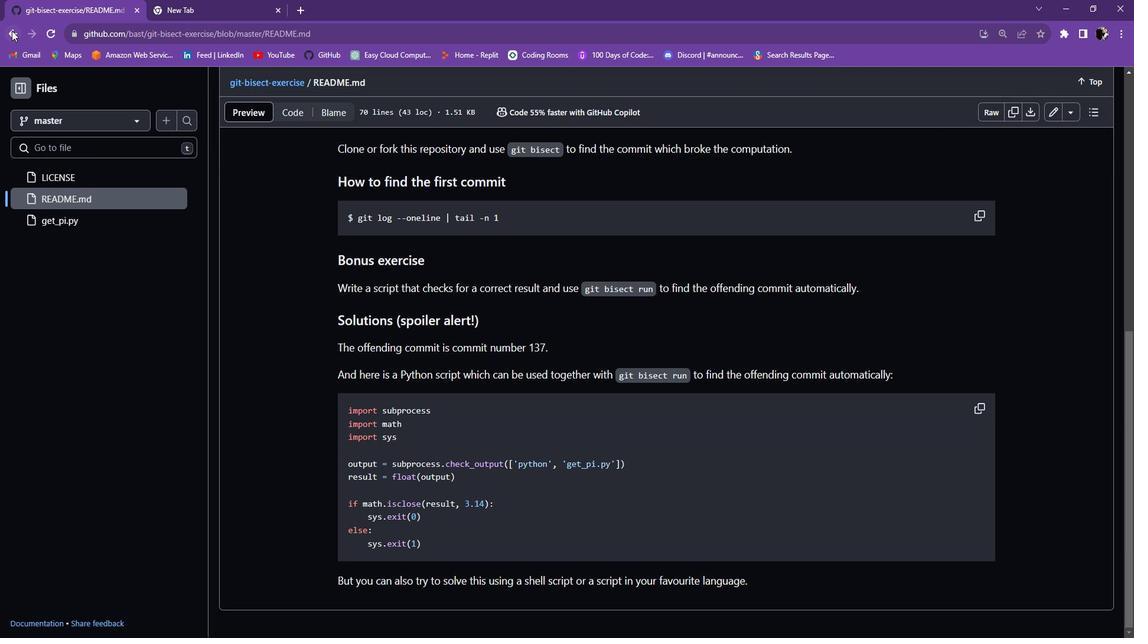 
Action: Mouse pressed left at (11, 29)
Screenshot: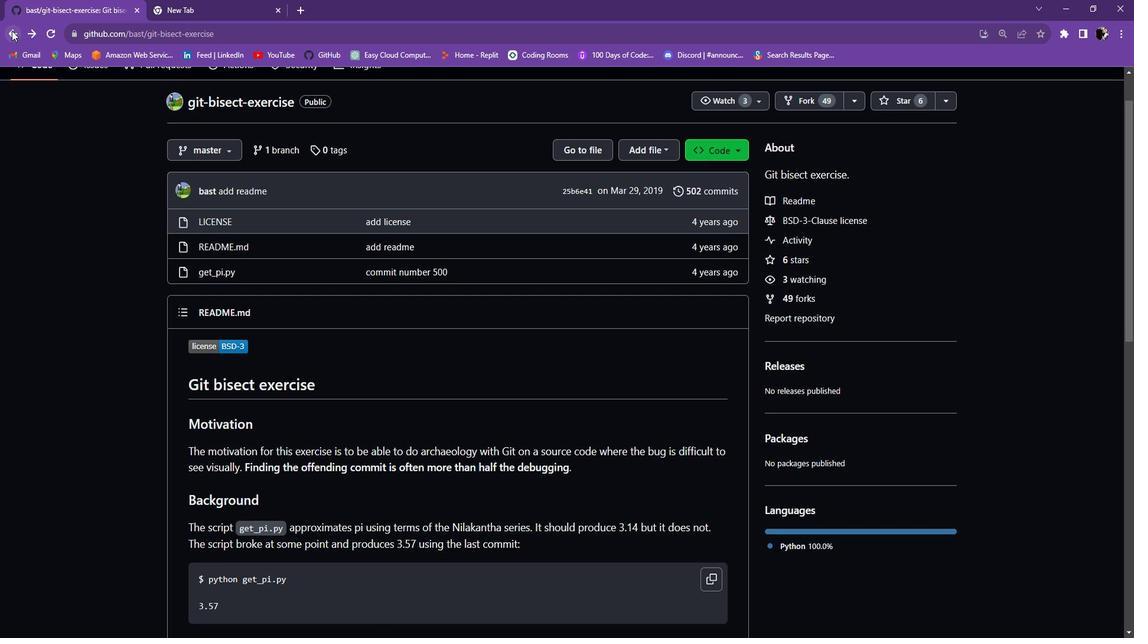 
Action: Mouse moved to (261, 189)
Screenshot: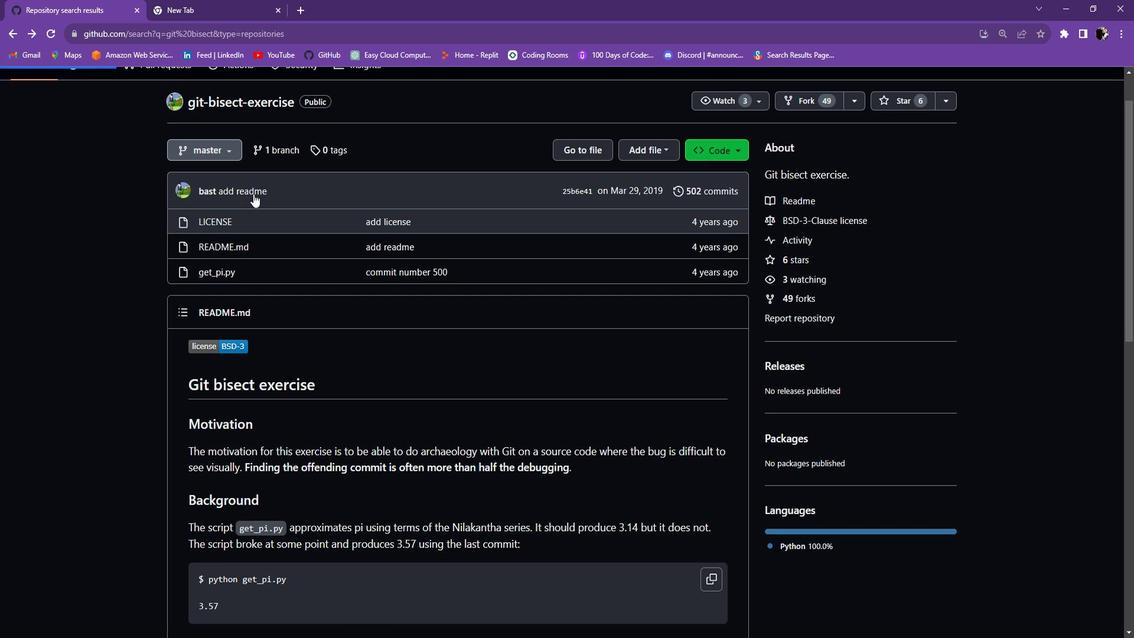 
Action: Mouse scrolled (261, 189) with delta (0, 0)
Screenshot: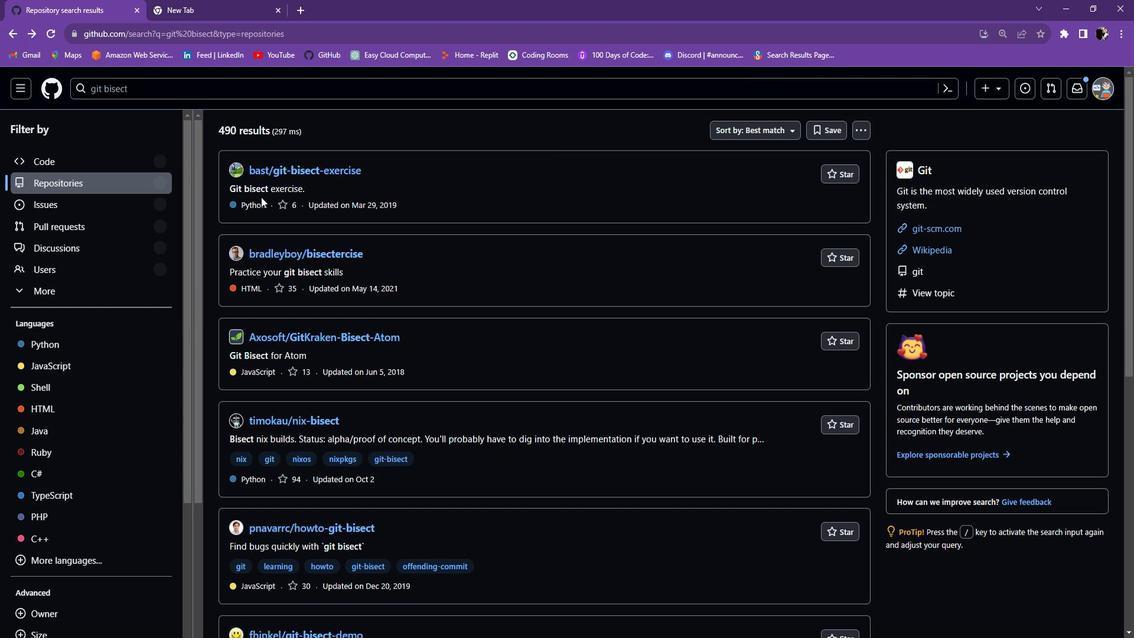 
Action: Mouse scrolled (261, 190) with delta (0, 0)
Screenshot: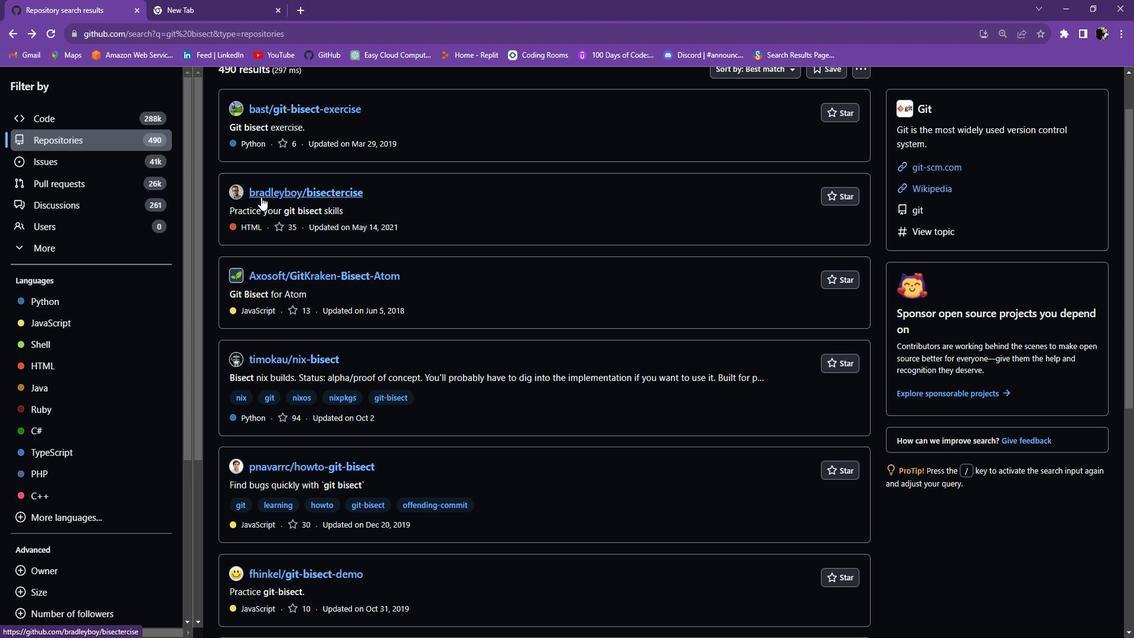 
Action: Mouse scrolled (261, 190) with delta (0, 0)
Screenshot: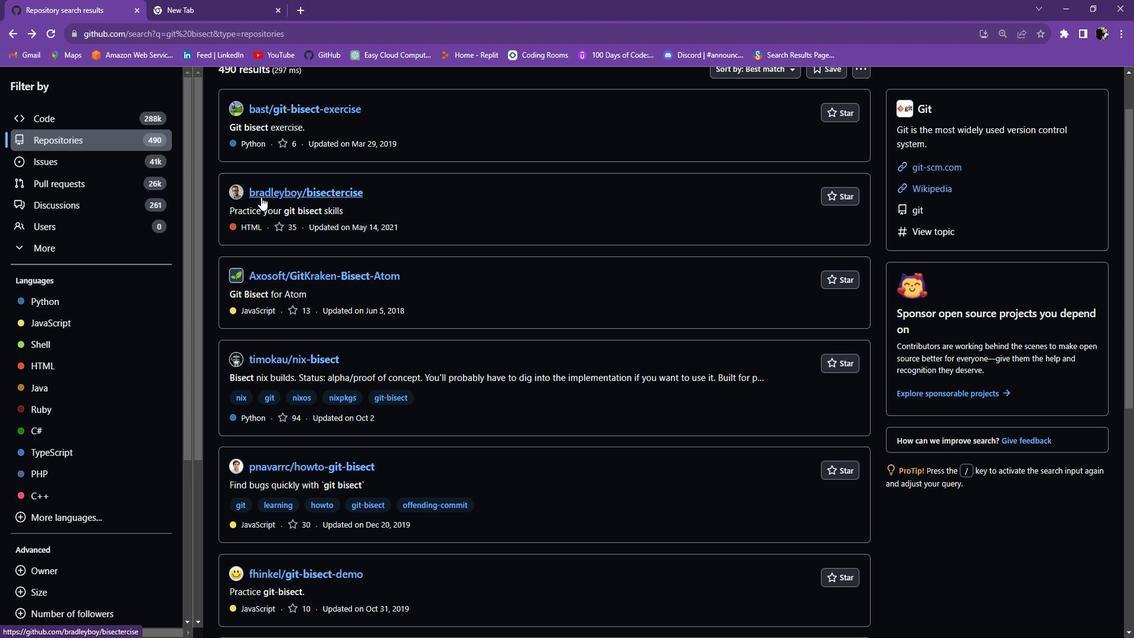 
Action: Mouse scrolled (261, 190) with delta (0, 0)
Screenshot: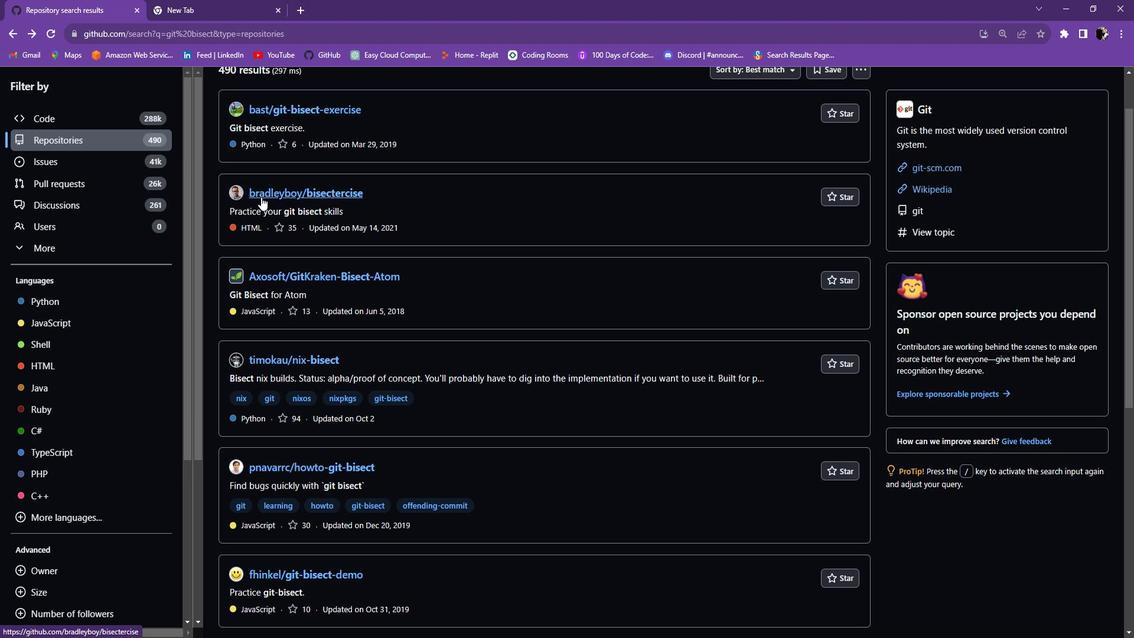 
Action: Mouse scrolled (261, 189) with delta (0, 0)
Screenshot: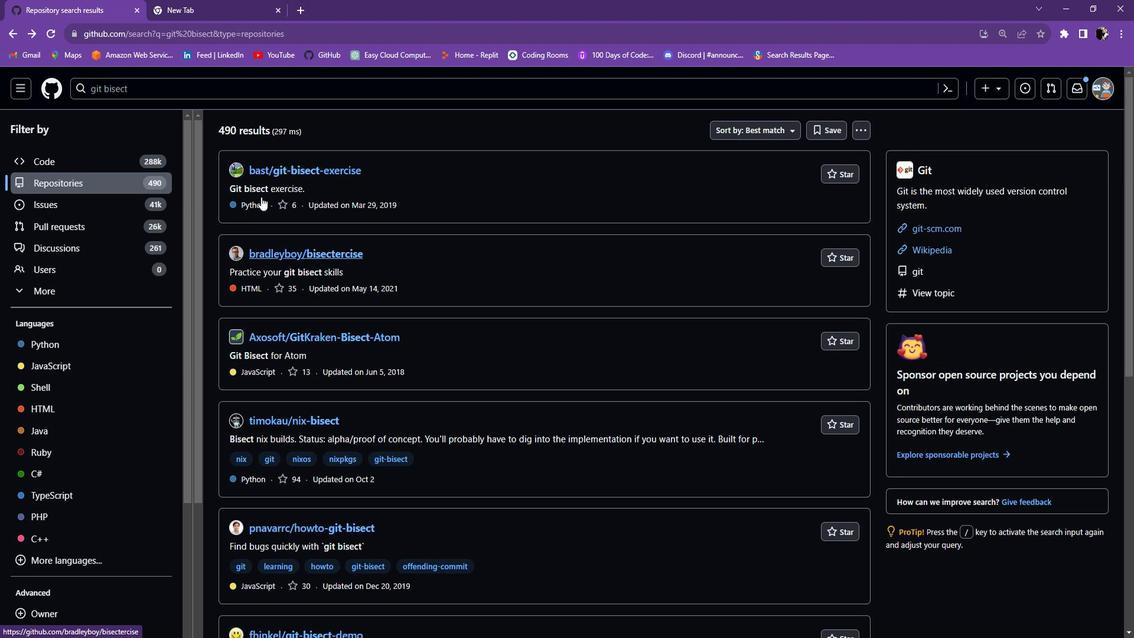 
Action: Mouse scrolled (261, 190) with delta (0, 0)
Screenshot: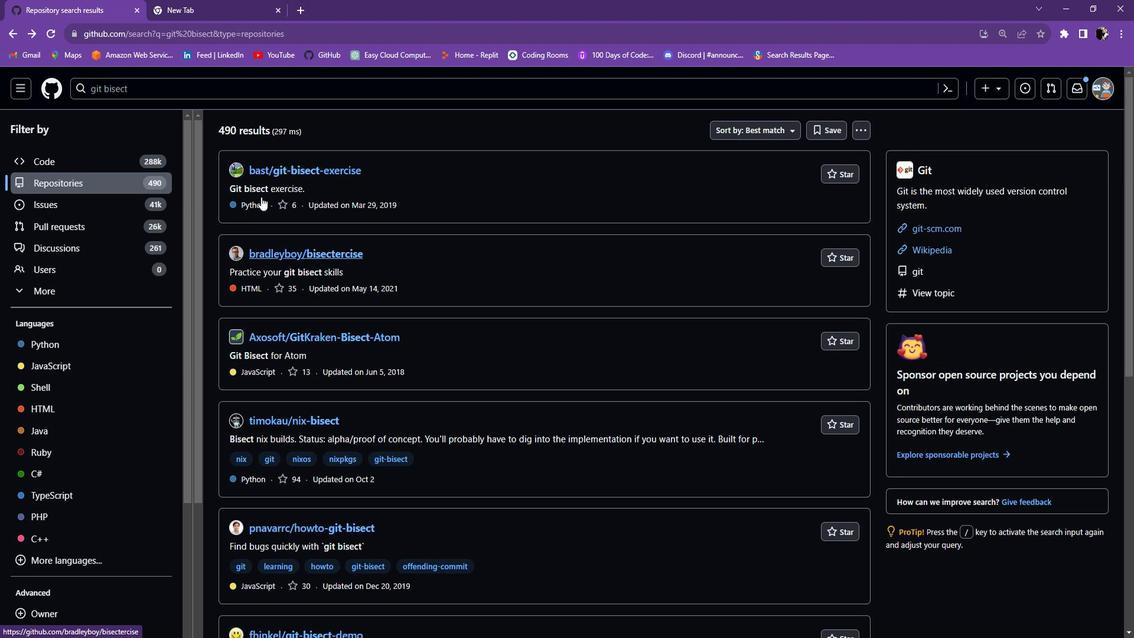 
Action: Mouse moved to (149, 78)
Screenshot: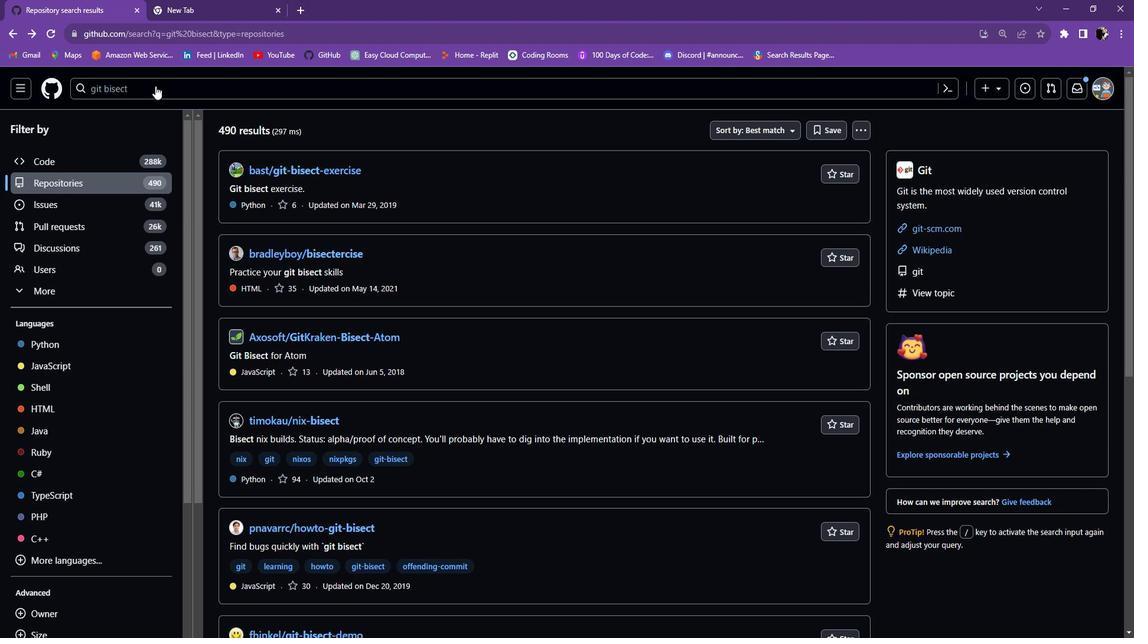 
Action: Mouse pressed left at (149, 78)
Screenshot: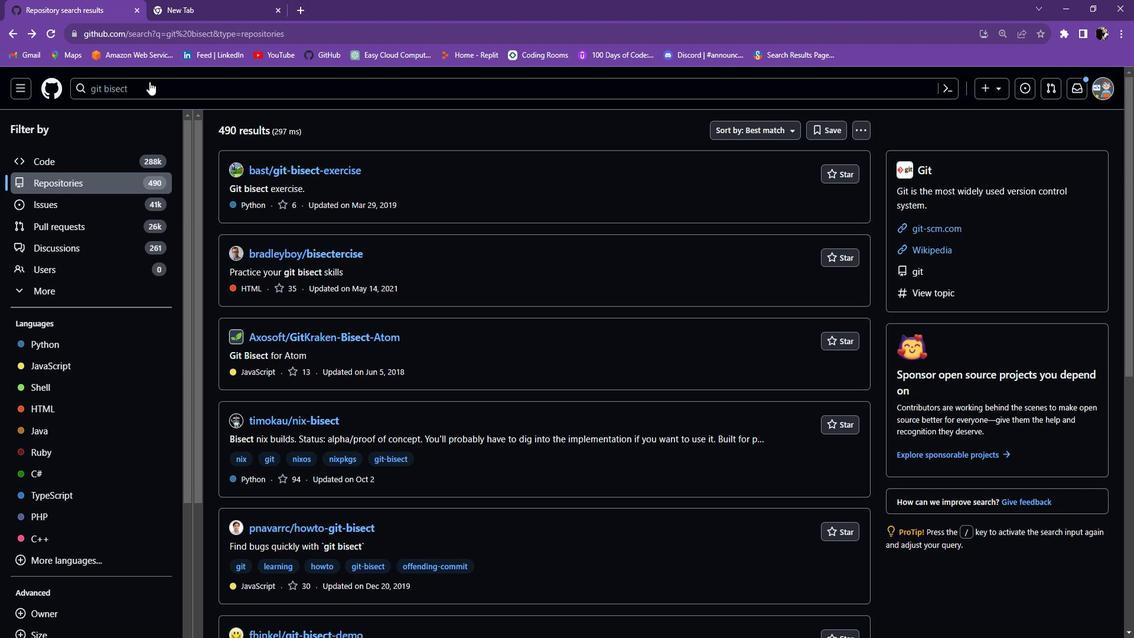
Action: Key pressed <Key.space>use<Key.enter>
Screenshot: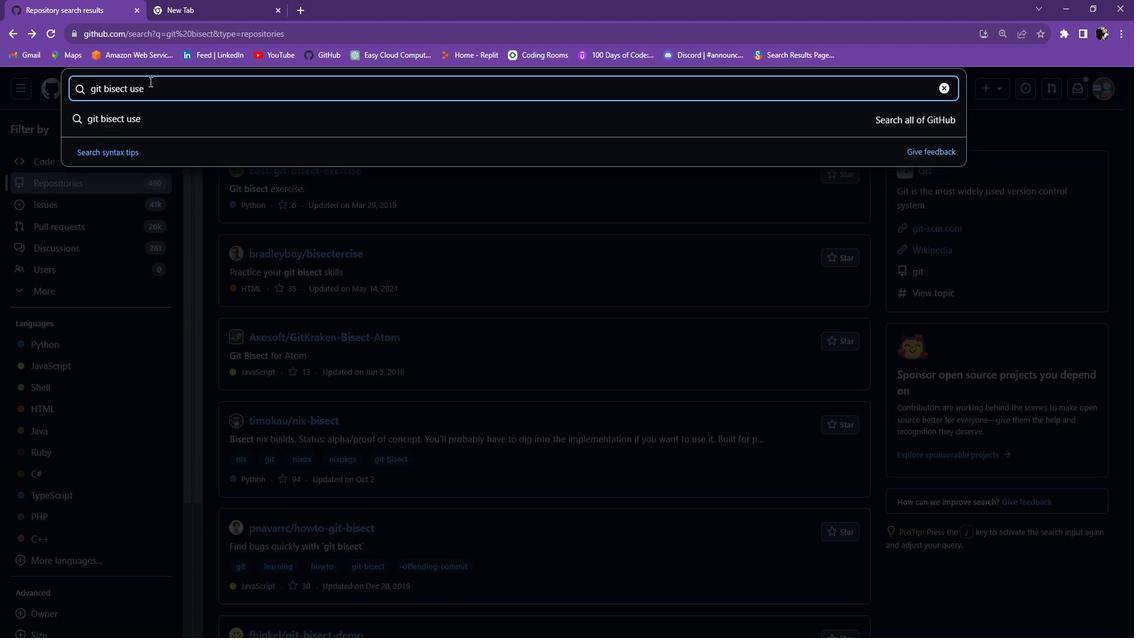 
Action: Mouse moved to (425, 218)
Screenshot: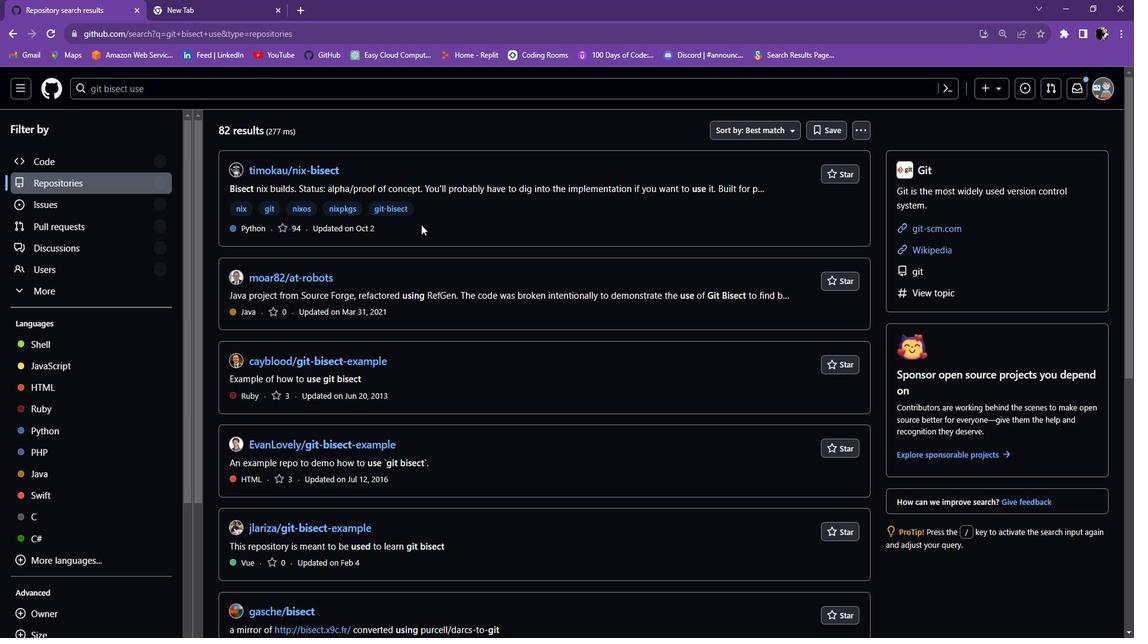 
Action: Mouse scrolled (425, 218) with delta (0, 0)
Screenshot: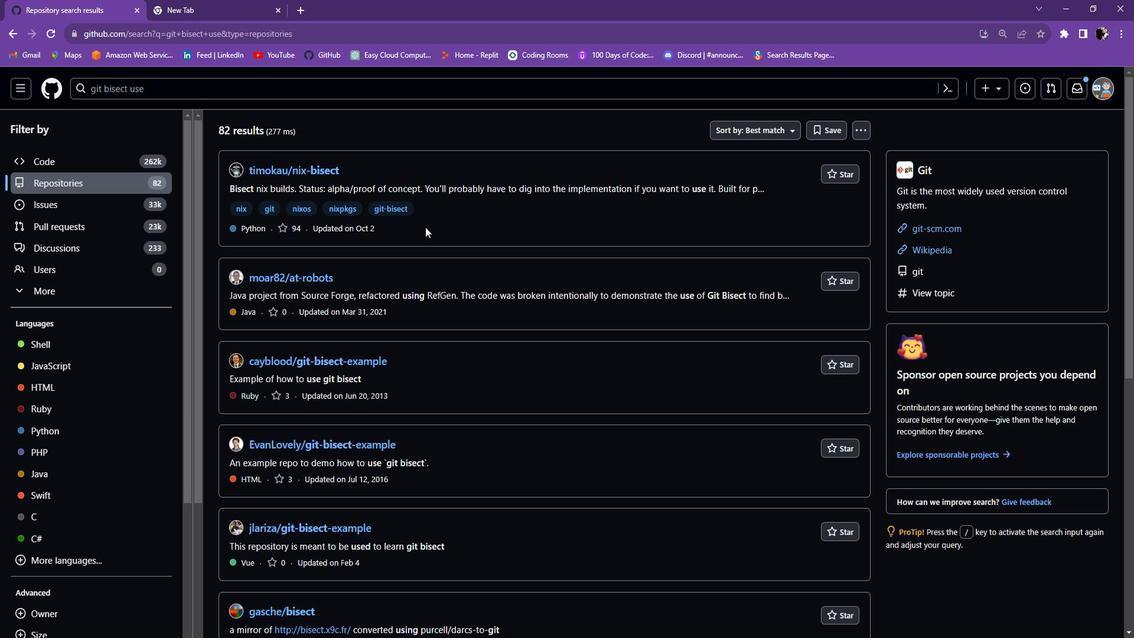 
Action: Mouse moved to (341, 278)
Screenshot: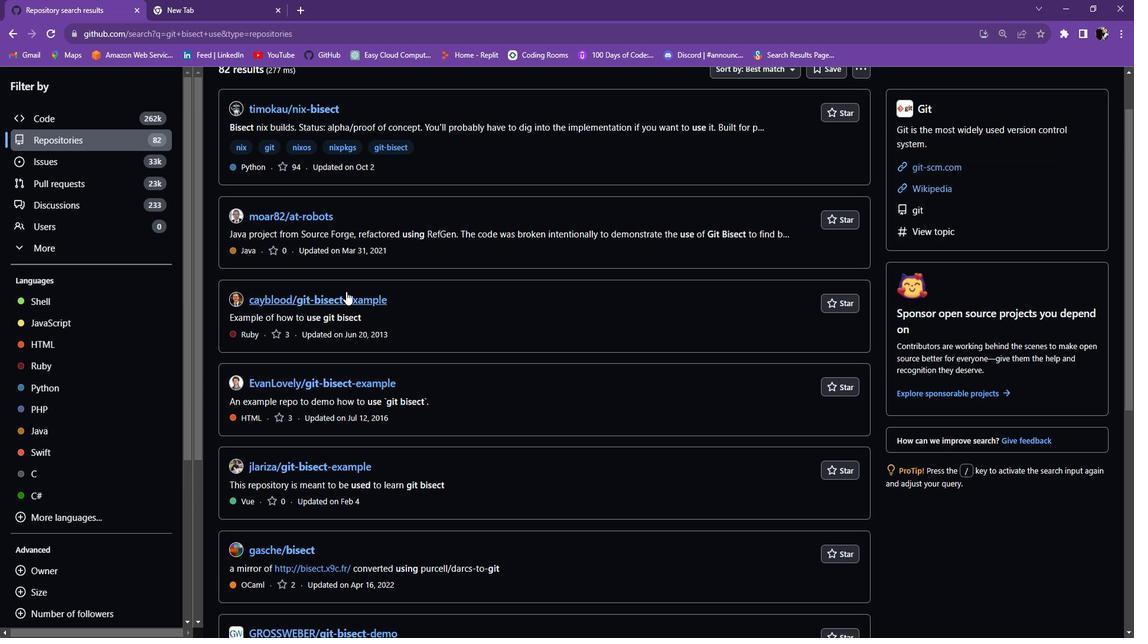 
Action: Mouse pressed left at (341, 278)
Screenshot: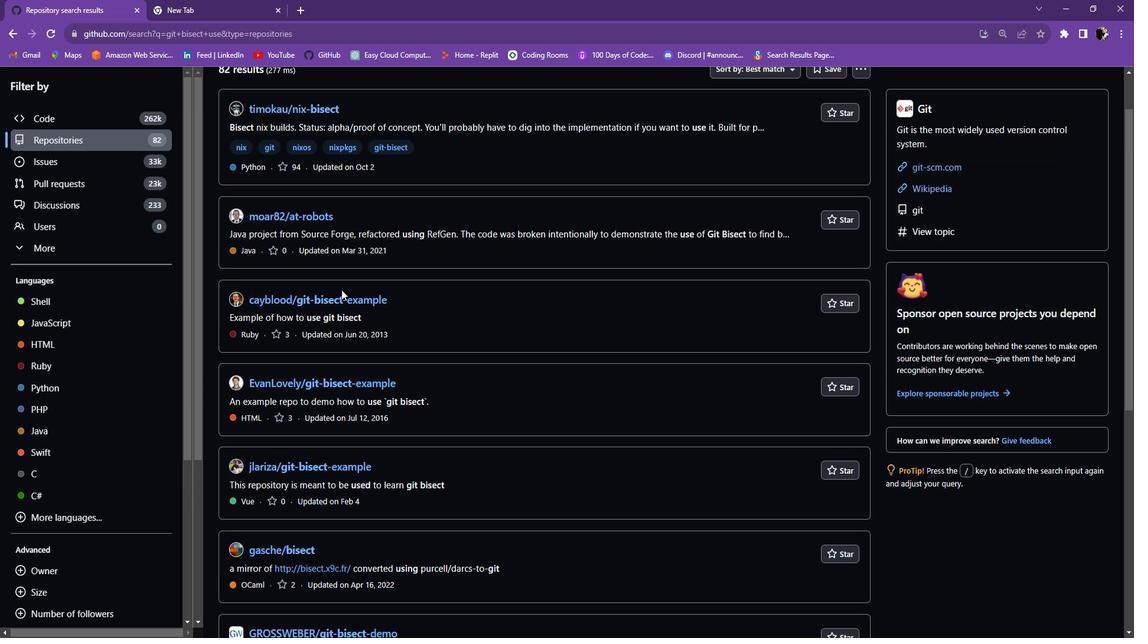 
Action: Mouse moved to (343, 282)
Screenshot: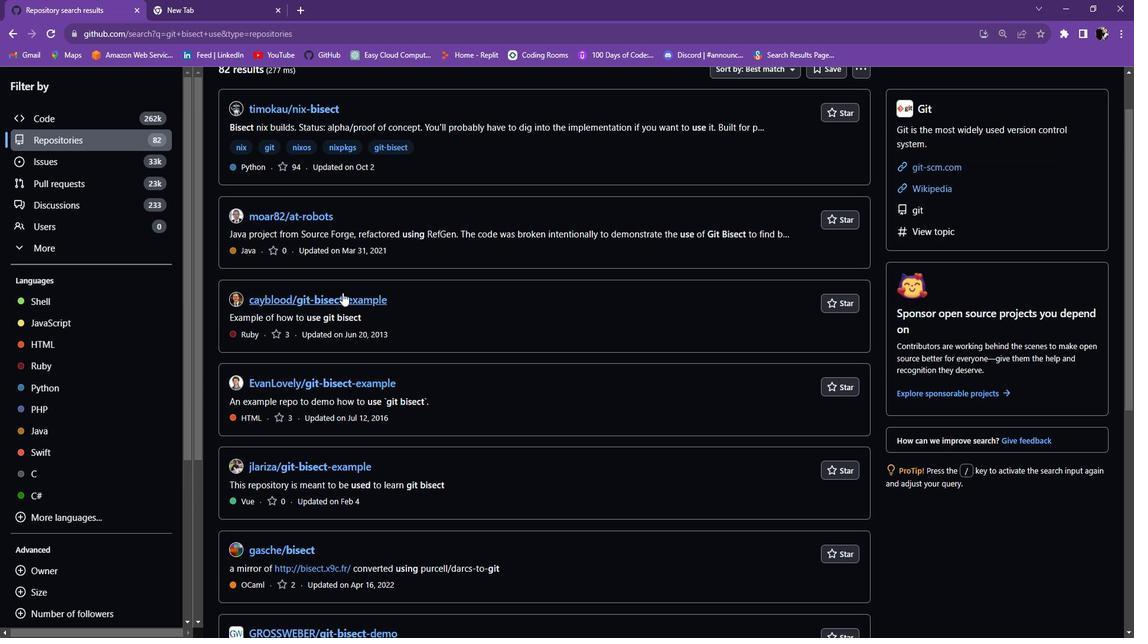 
Action: Mouse pressed left at (343, 282)
Screenshot: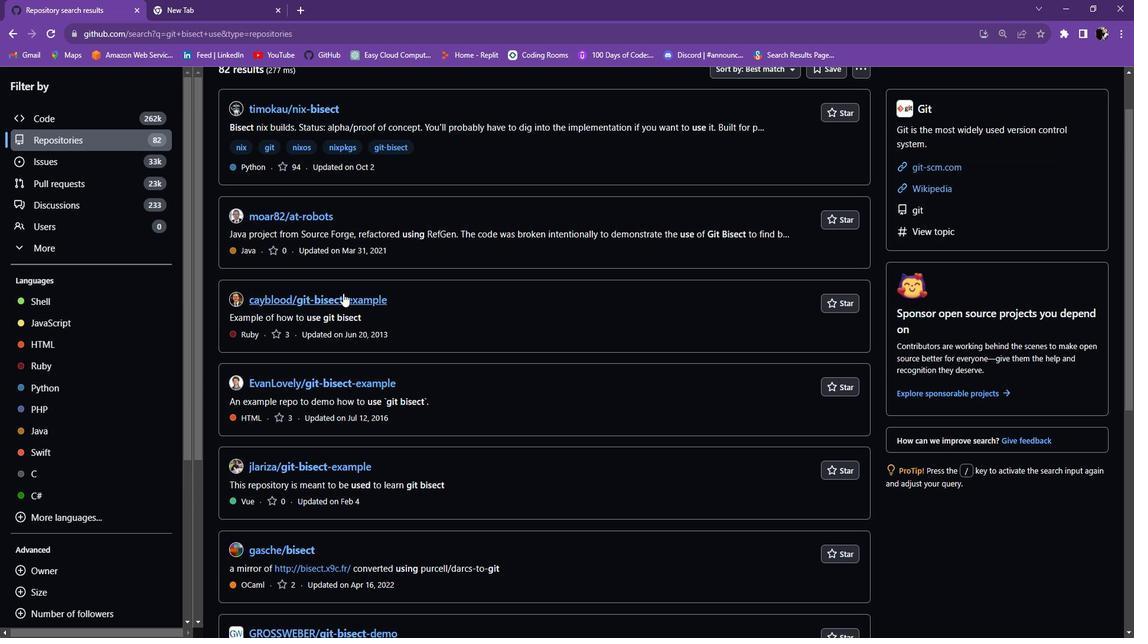 
Action: Mouse moved to (436, 233)
Screenshot: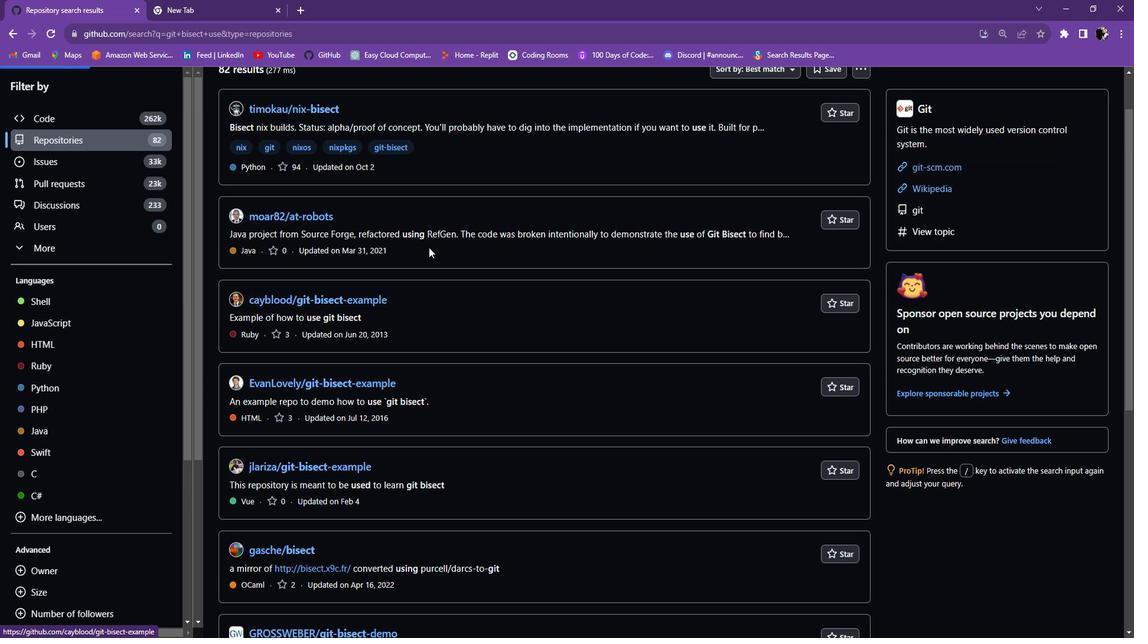 
Action: Mouse scrolled (436, 232) with delta (0, 0)
Screenshot: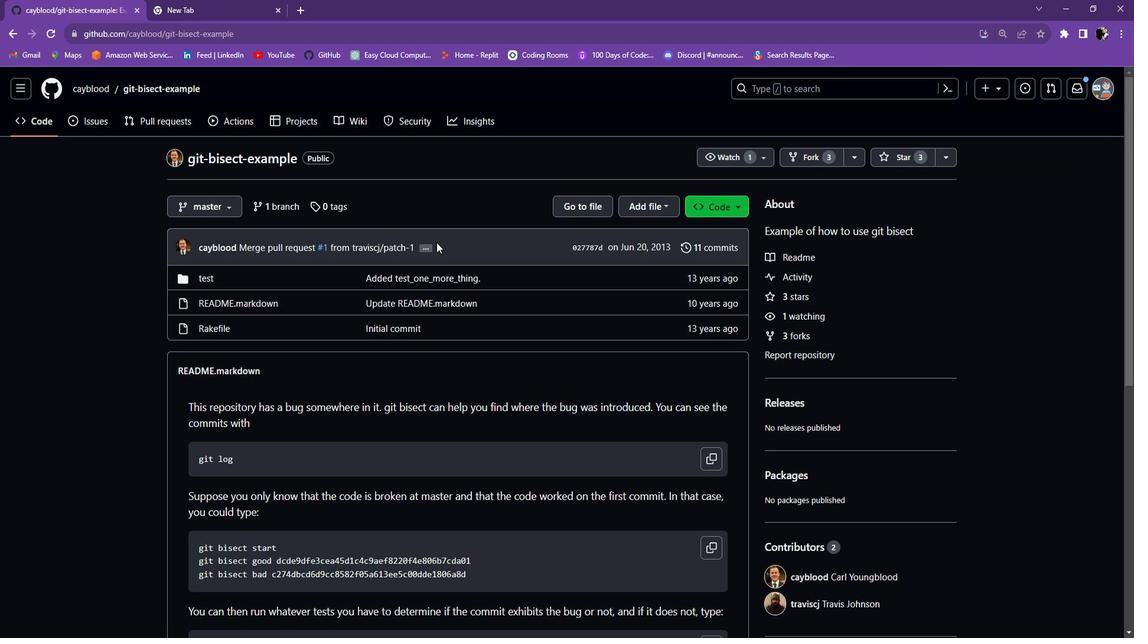 
Action: Mouse scrolled (436, 232) with delta (0, 0)
Screenshot: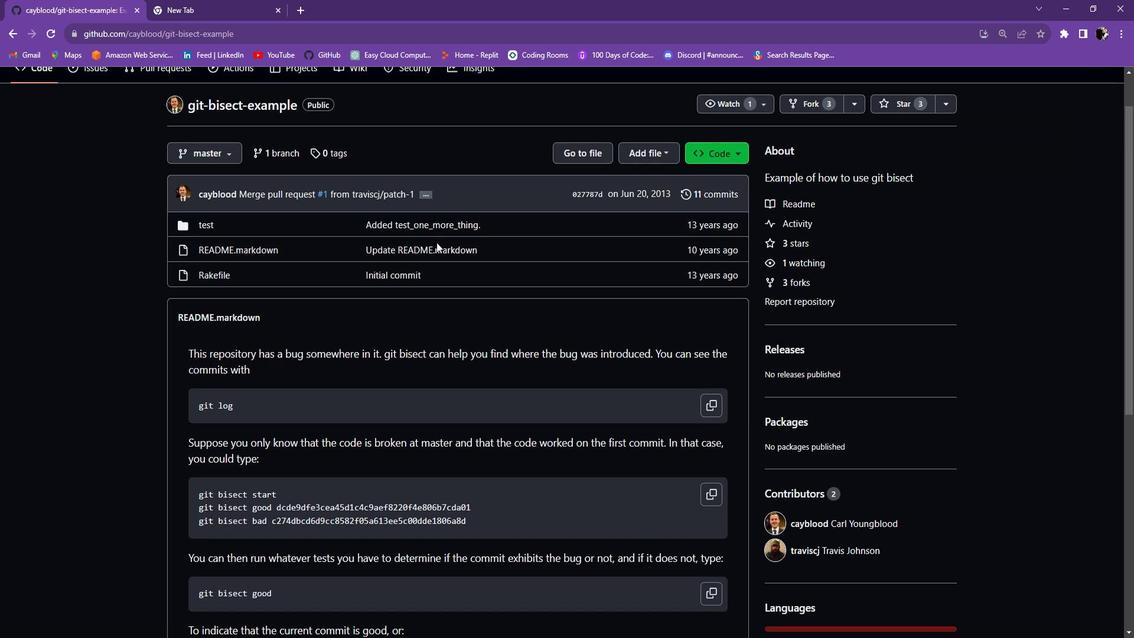 
Action: Mouse moved to (251, 187)
Screenshot: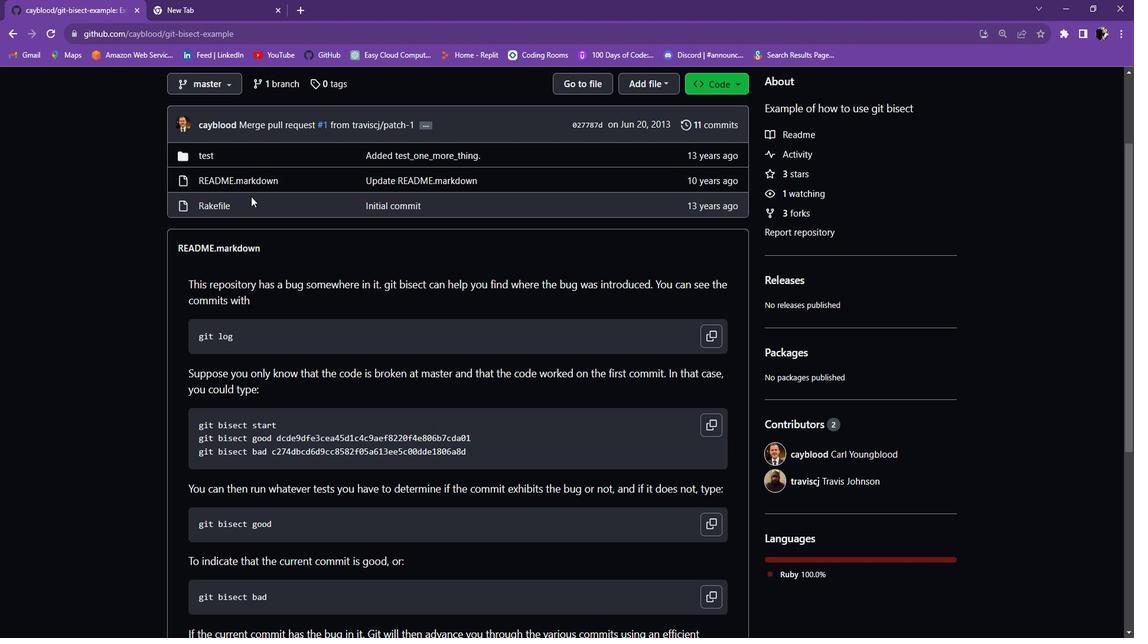 
Action: Mouse scrolled (251, 187) with delta (0, 0)
Screenshot: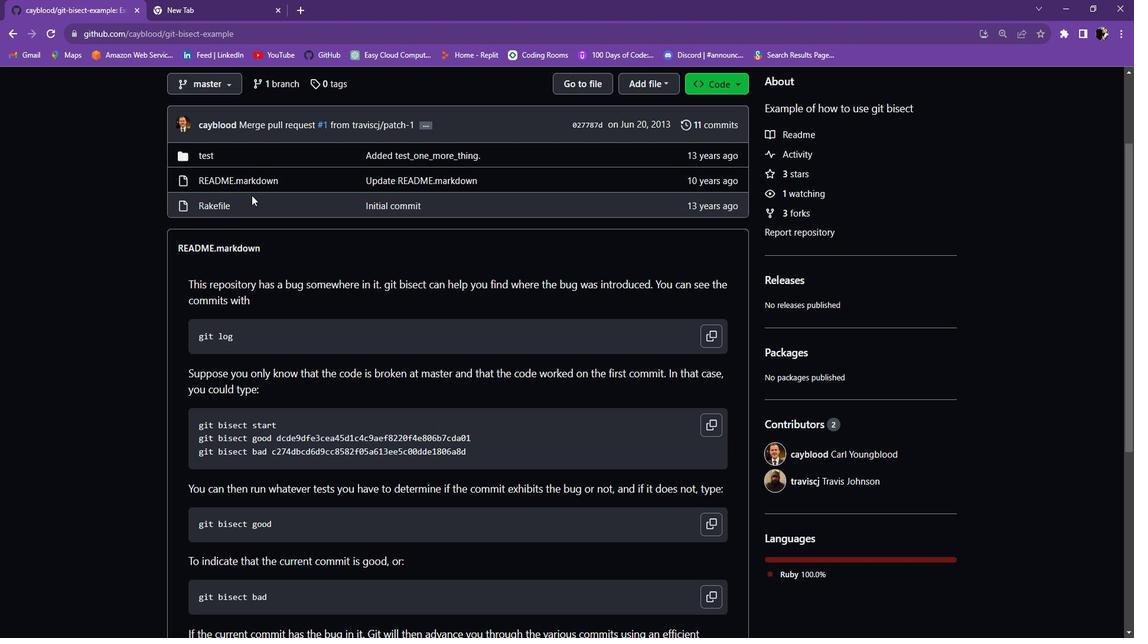 
Action: Mouse moved to (322, 306)
Screenshot: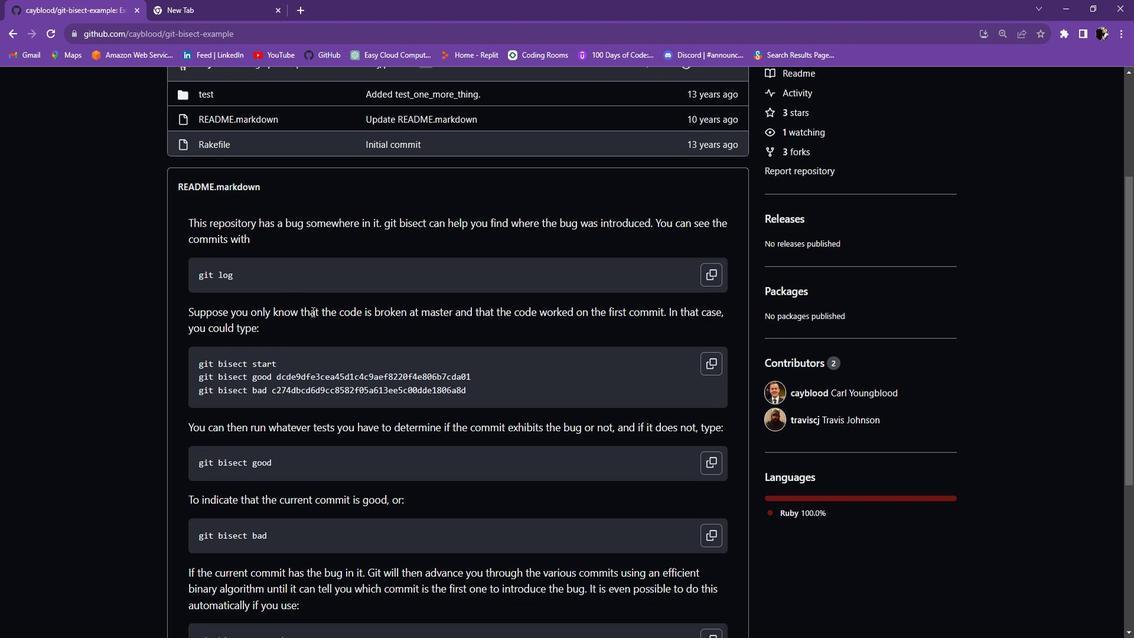 
Action: Mouse scrolled (322, 305) with delta (0, 0)
Screenshot: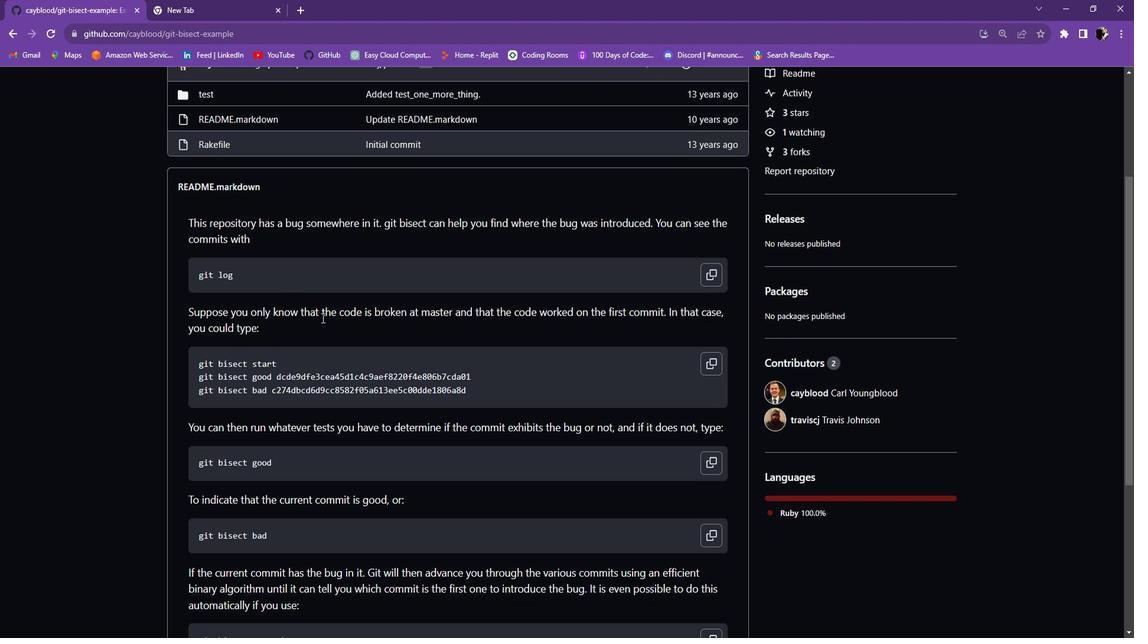 
Action: Mouse scrolled (322, 305) with delta (0, 0)
Screenshot: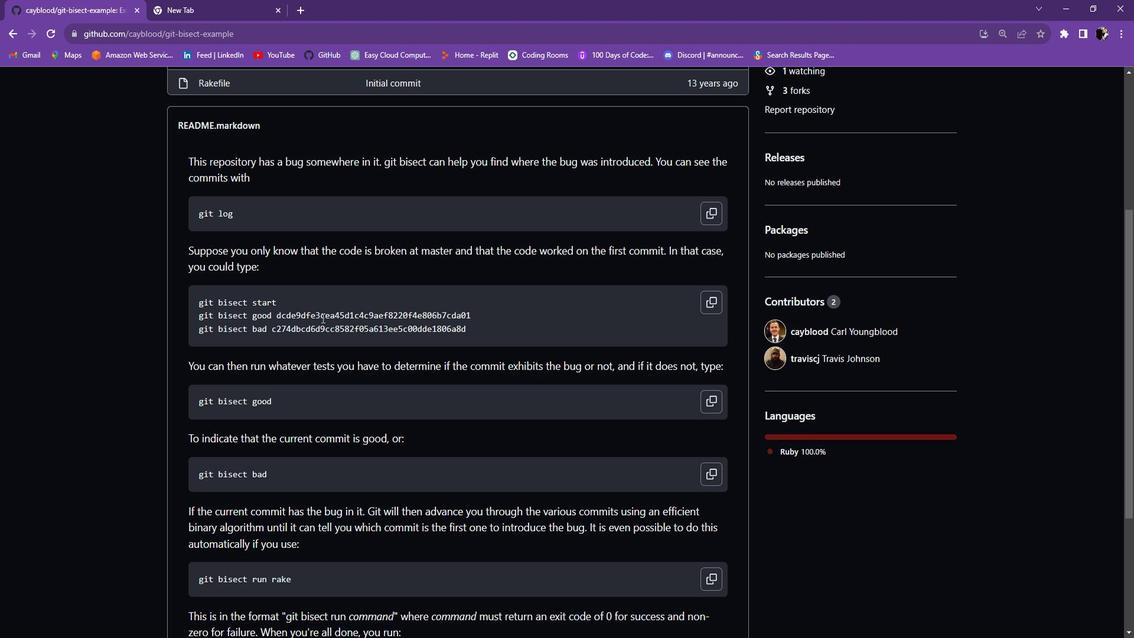 
Action: Mouse scrolled (322, 305) with delta (0, 0)
Screenshot: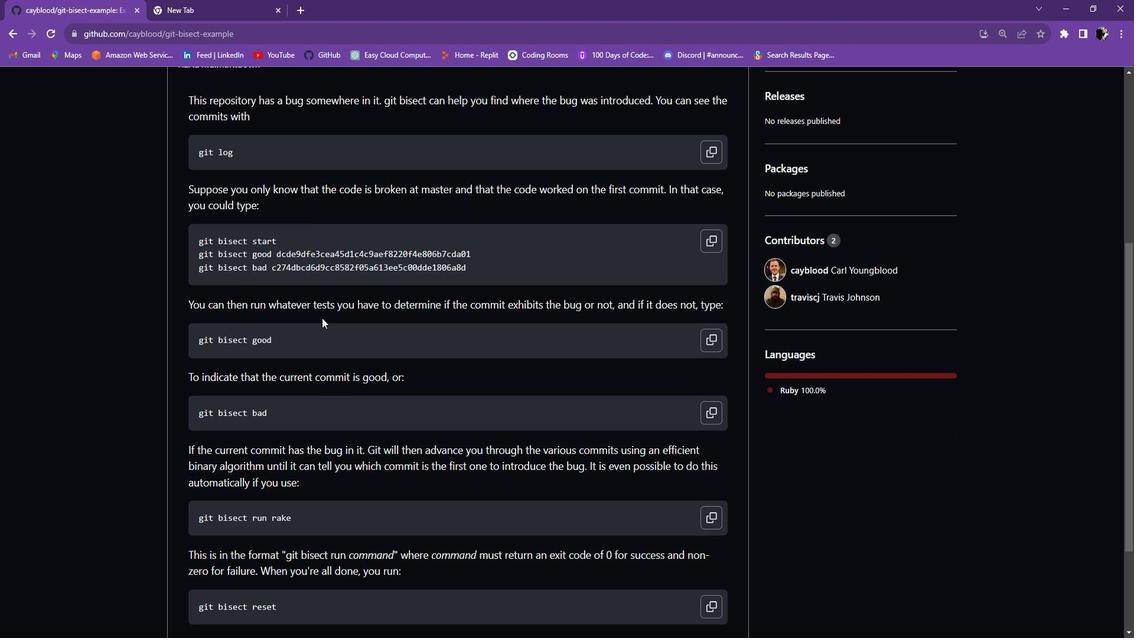 
Action: Mouse scrolled (322, 305) with delta (0, 0)
Screenshot: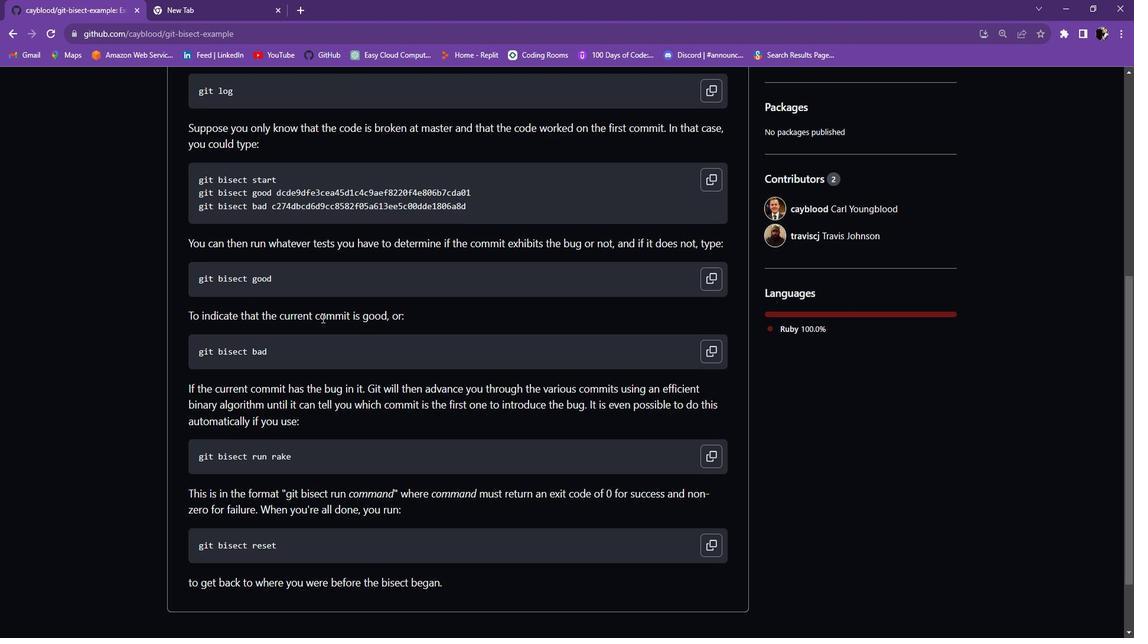 
Action: Mouse scrolled (322, 305) with delta (0, 0)
Screenshot: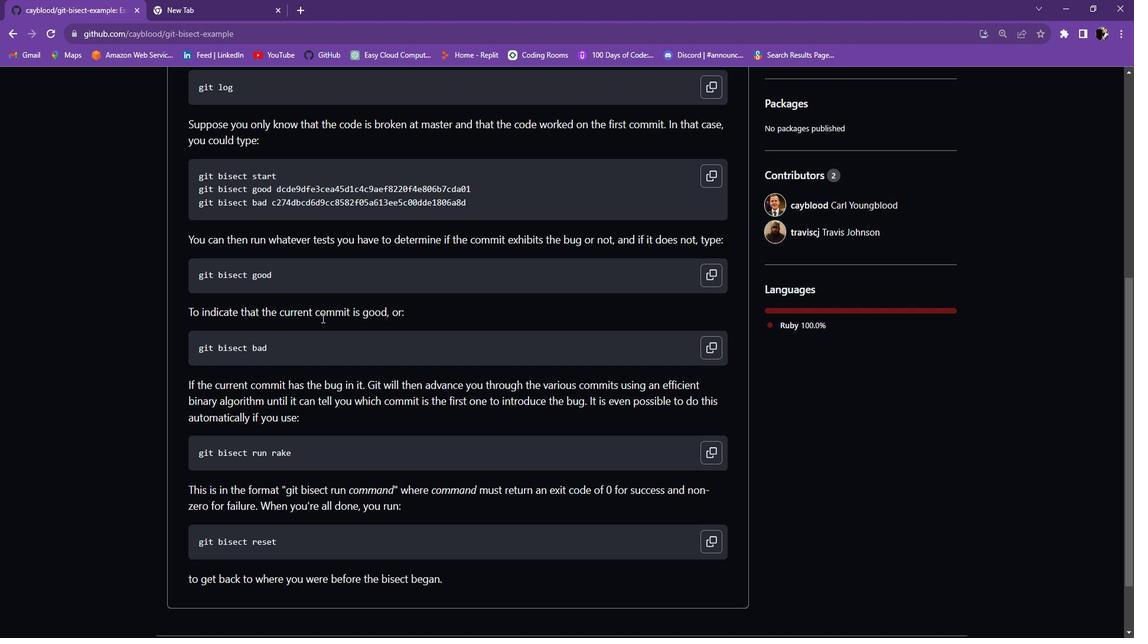 
Action: Mouse scrolled (322, 306) with delta (0, 0)
Screenshot: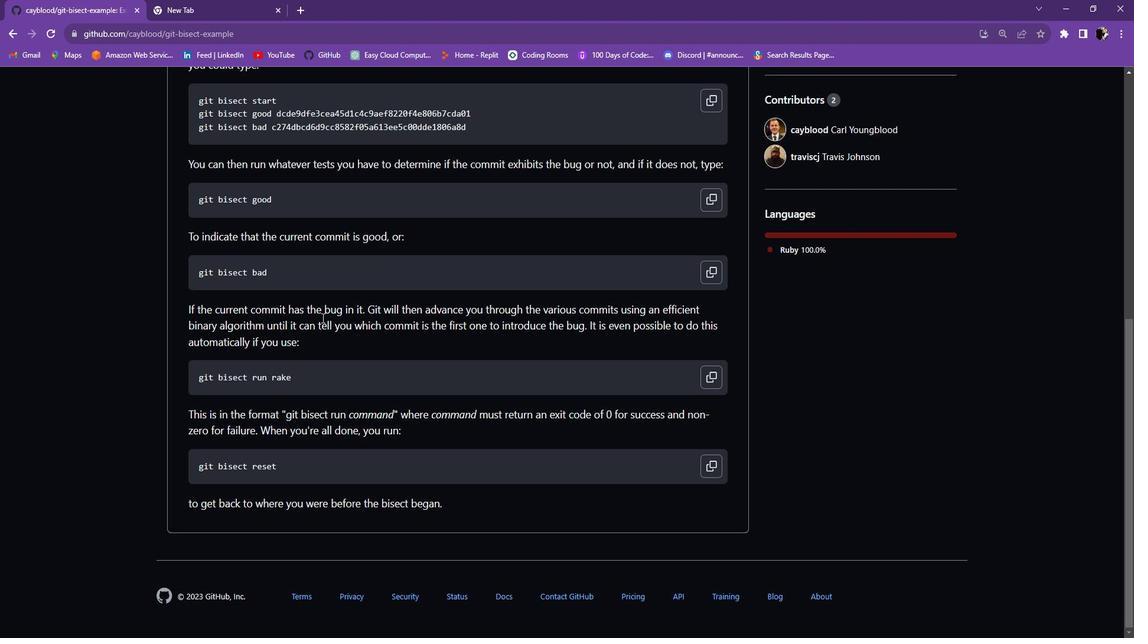 
Action: Mouse scrolled (322, 306) with delta (0, 0)
Screenshot: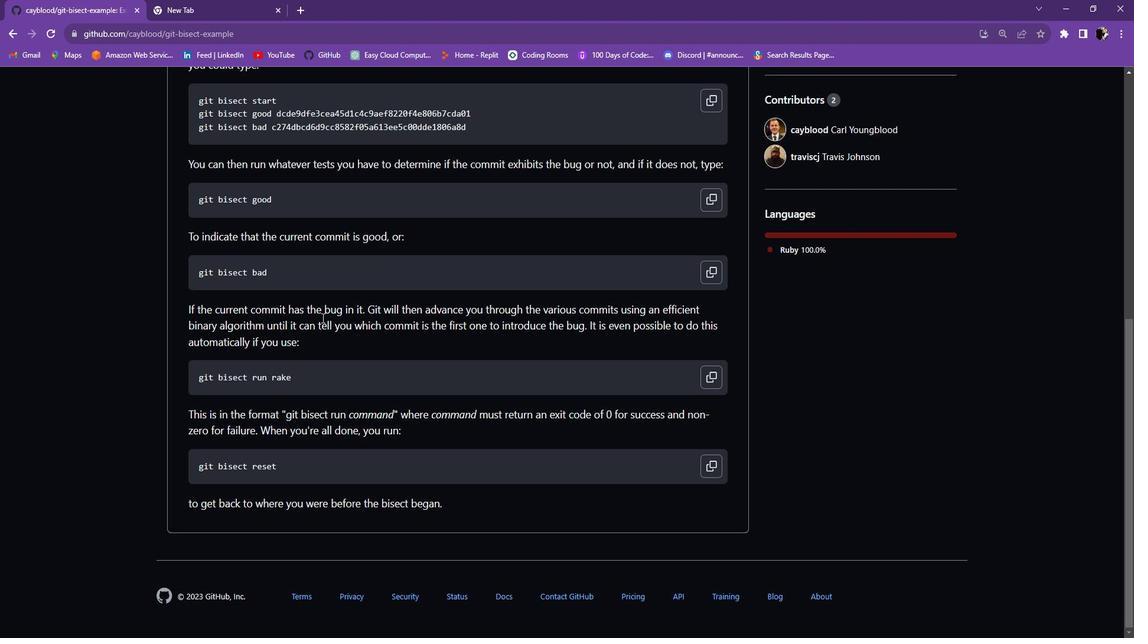 
Action: Mouse scrolled (322, 306) with delta (0, 0)
Screenshot: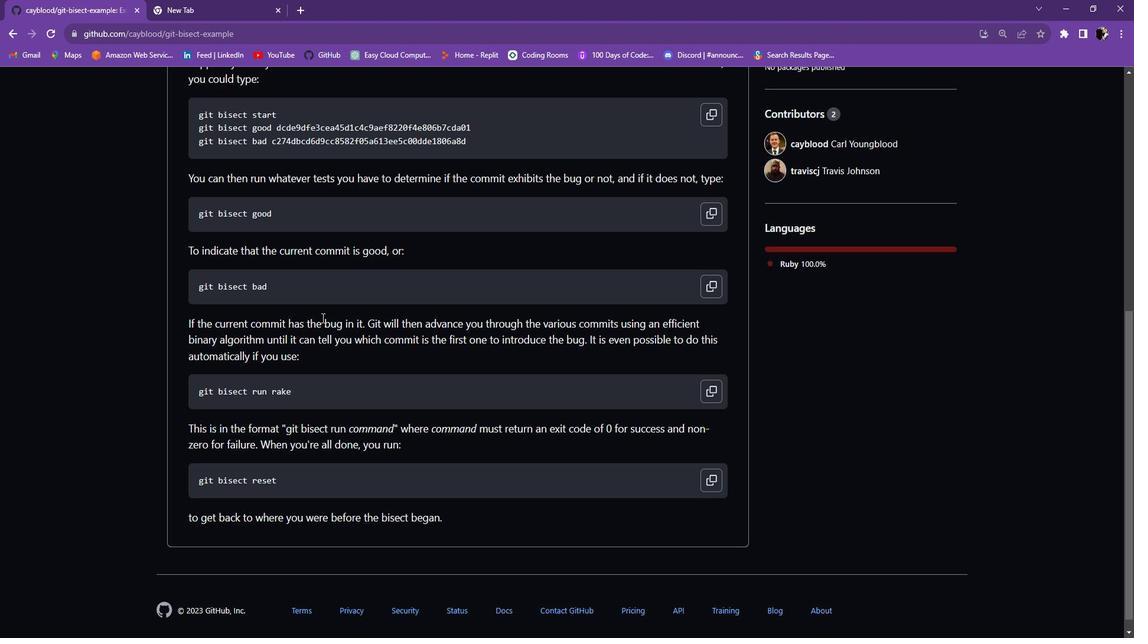 
Action: Mouse scrolled (322, 306) with delta (0, 0)
Screenshot: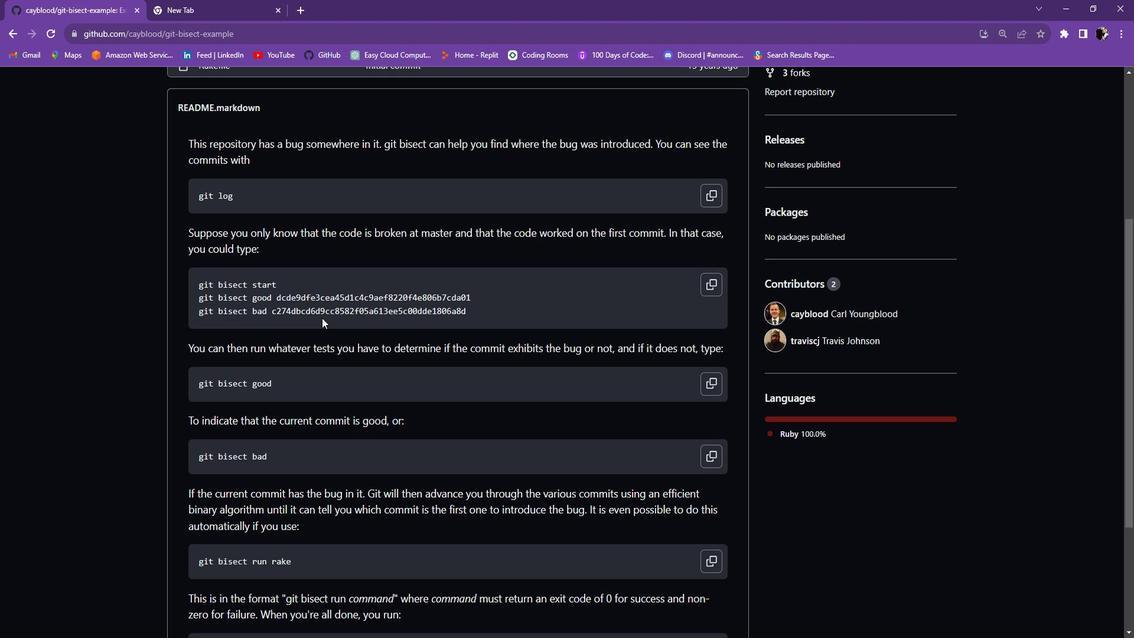 
Action: Mouse scrolled (322, 306) with delta (0, 0)
Screenshot: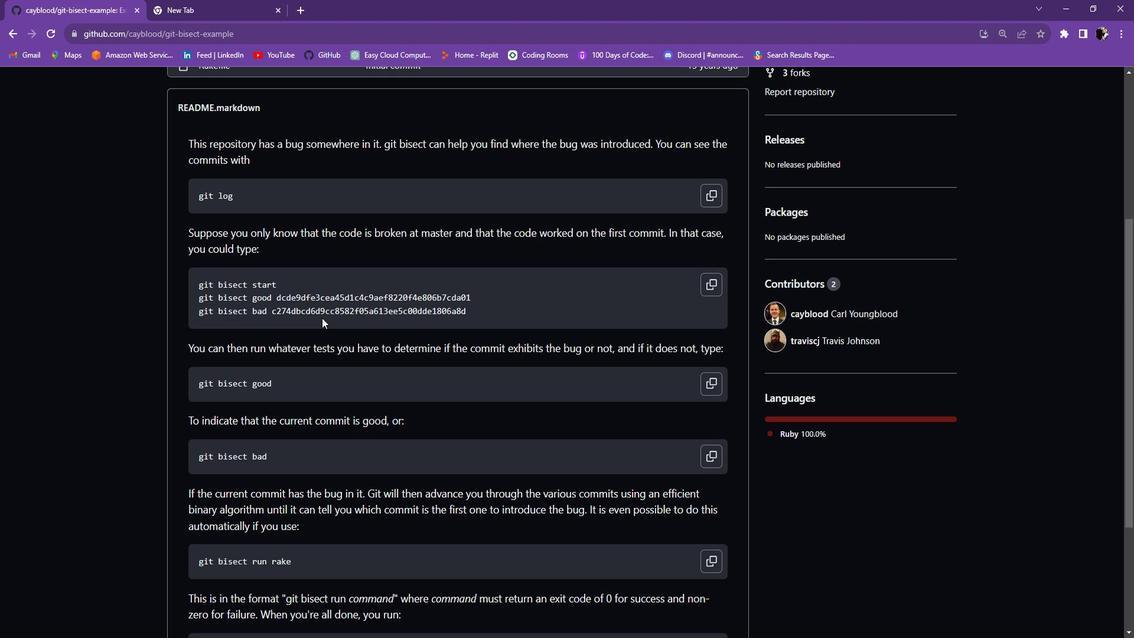 
Action: Mouse scrolled (322, 306) with delta (0, 0)
Screenshot: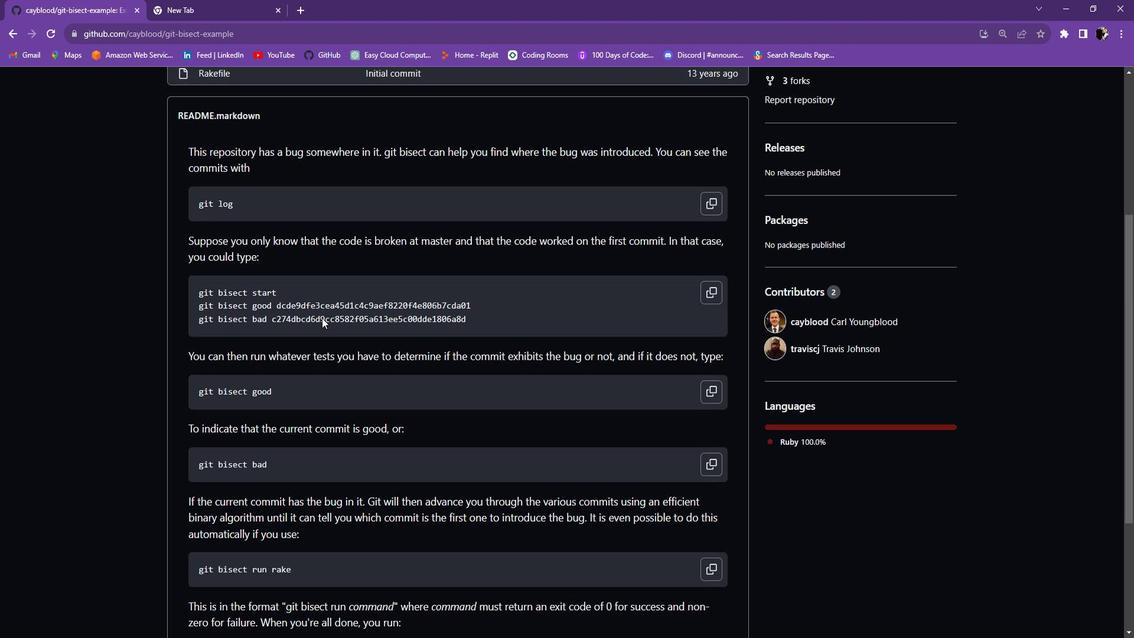 
Action: Mouse moved to (255, 244)
Screenshot: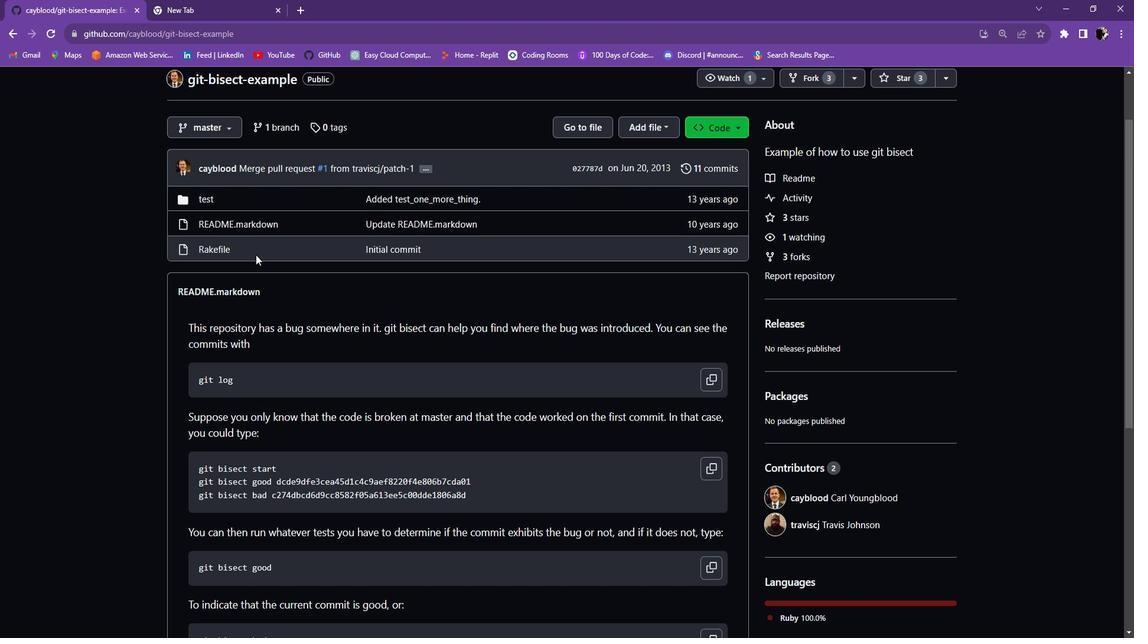 
Action: Mouse scrolled (255, 244) with delta (0, 0)
Screenshot: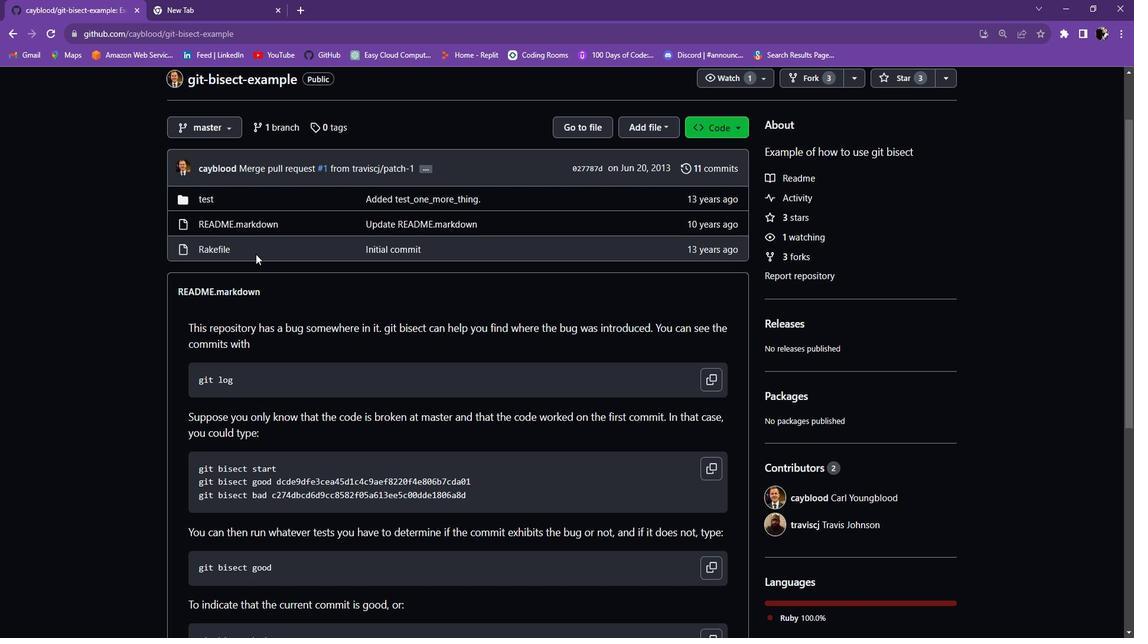 
Action: Mouse scrolled (255, 244) with delta (0, 0)
Screenshot: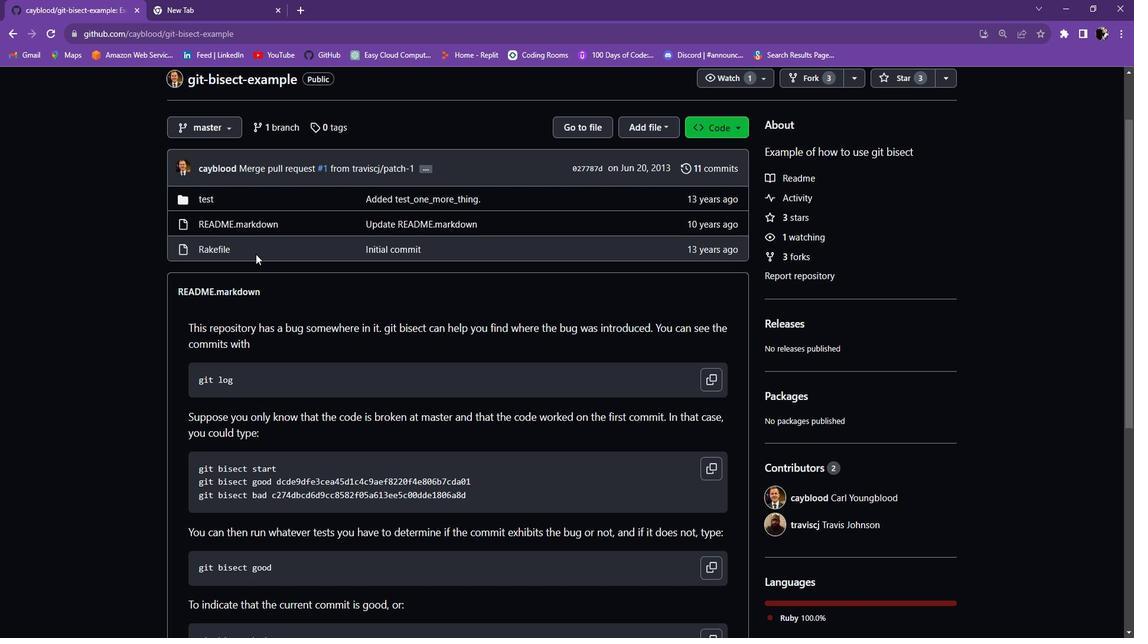 
Action: Mouse scrolled (255, 244) with delta (0, 0)
Screenshot: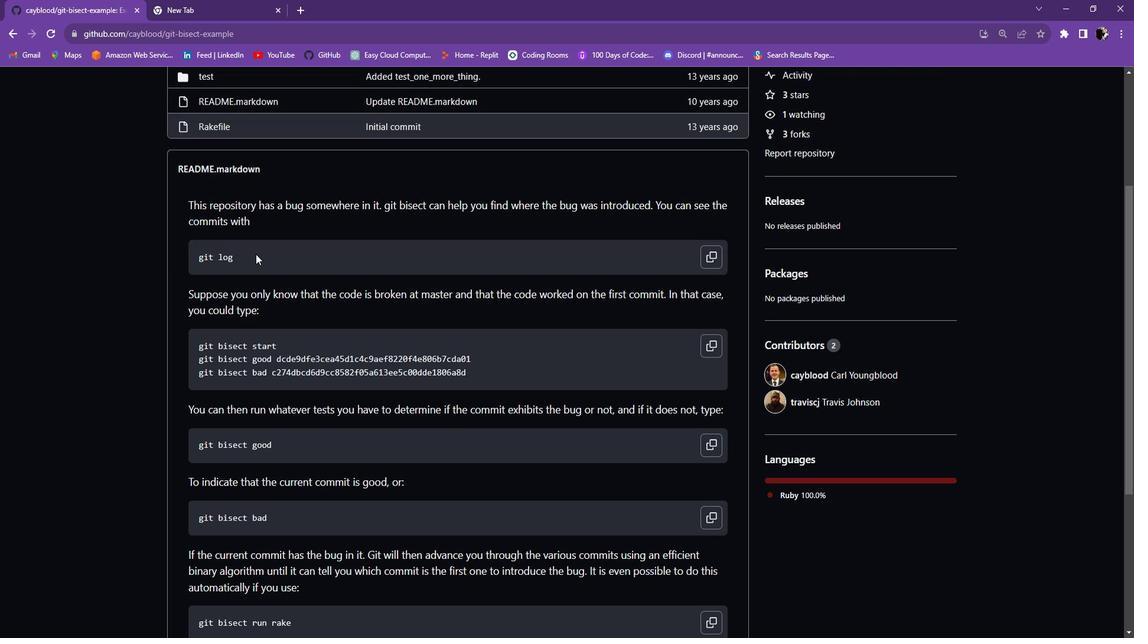 
Action: Mouse scrolled (255, 244) with delta (0, 0)
Screenshot: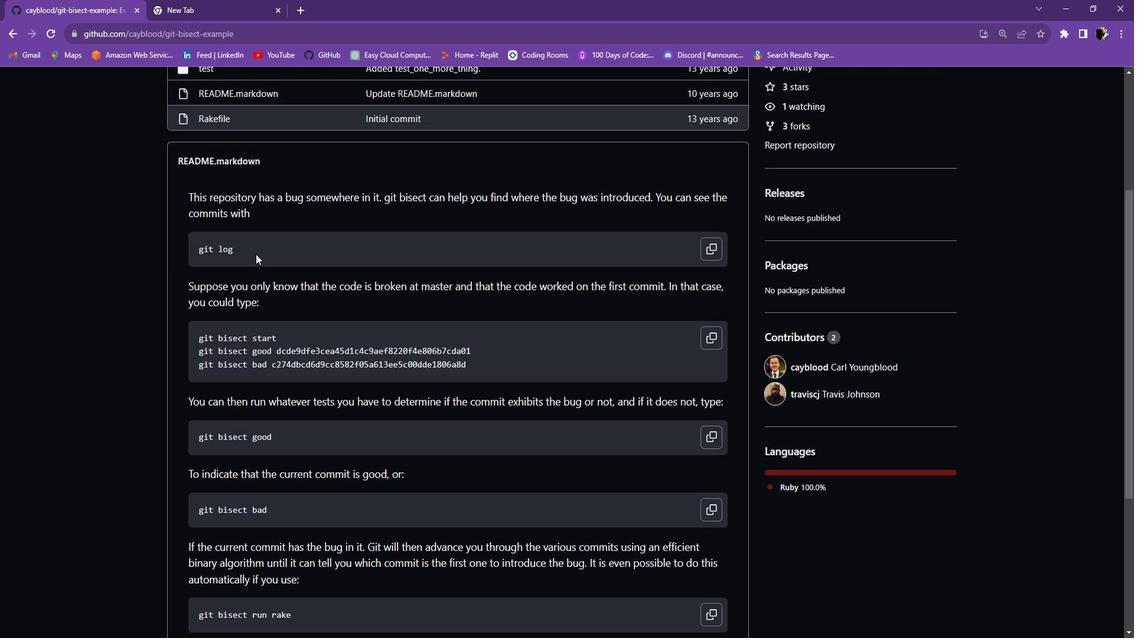 
Action: Mouse moved to (2, 28)
Screenshot: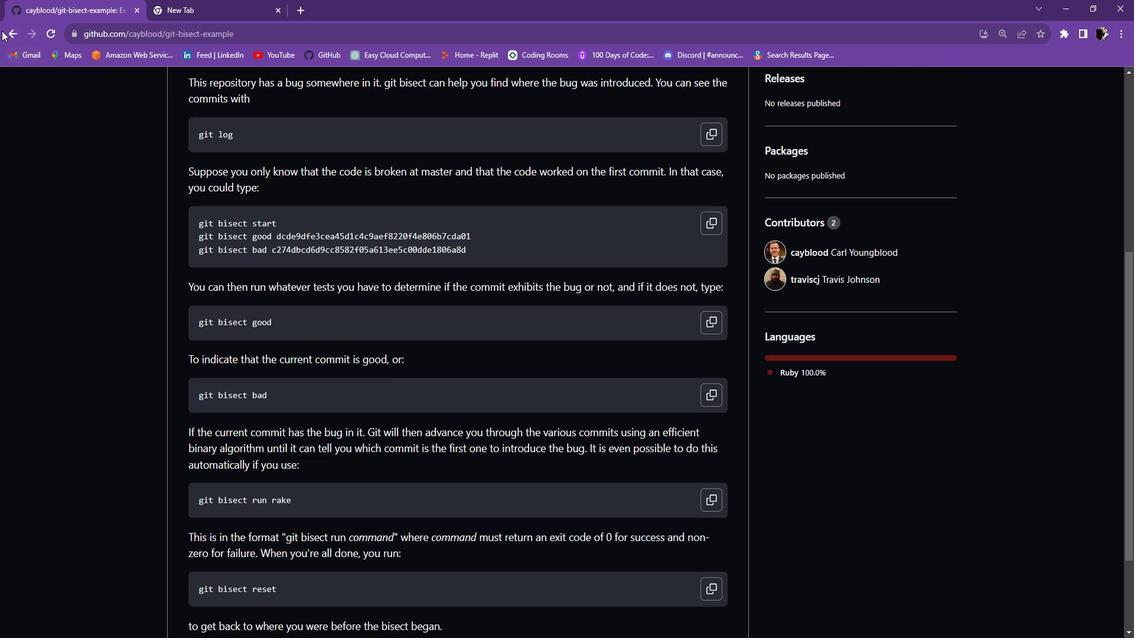 
Action: Mouse pressed left at (2, 28)
Screenshot: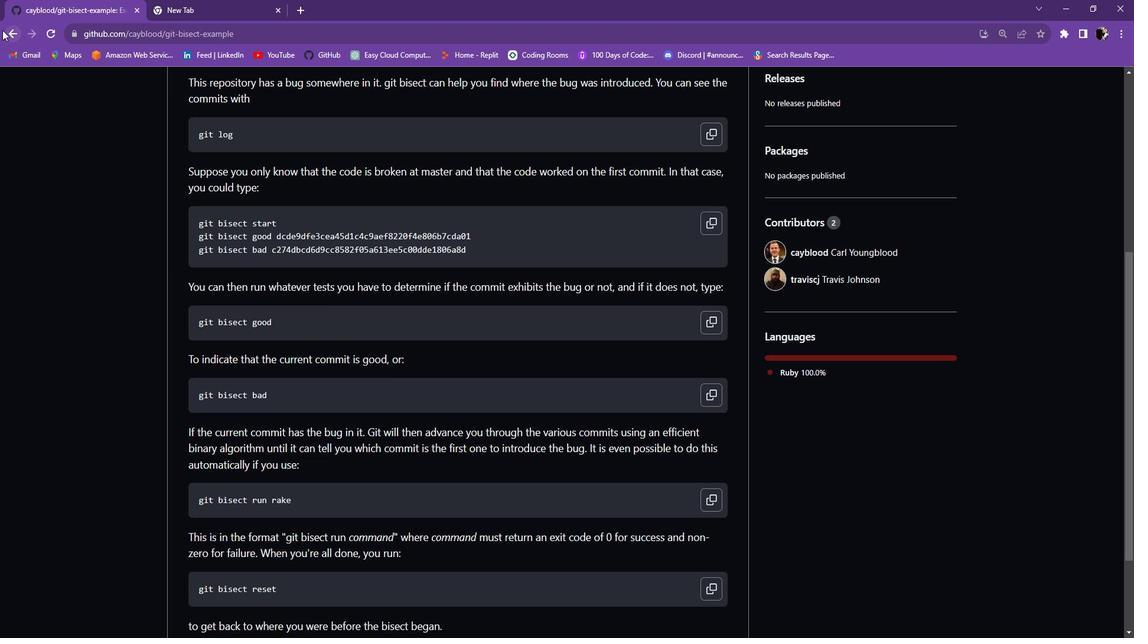 
Action: Mouse moved to (382, 332)
Screenshot: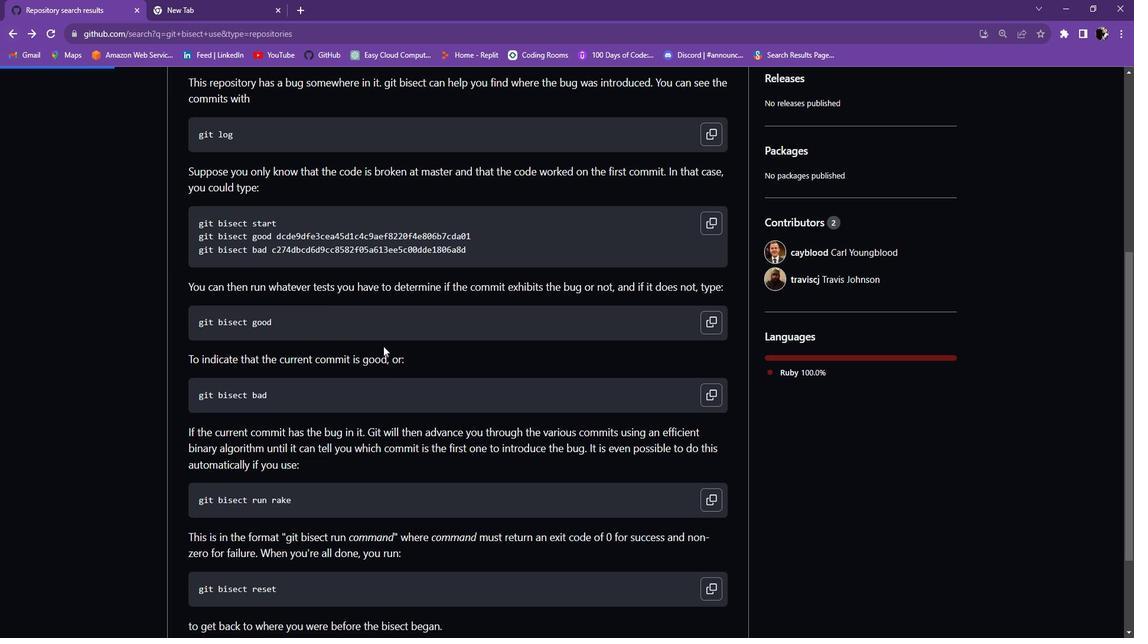 
Action: Mouse scrolled (382, 331) with delta (0, 0)
Screenshot: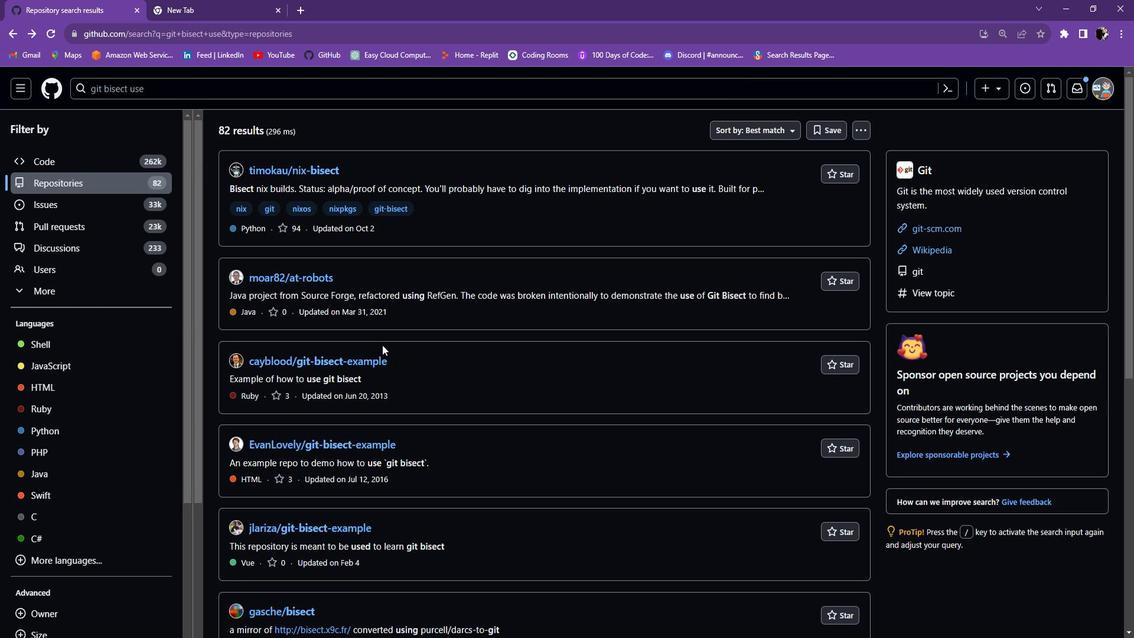 
Action: Mouse moved to (437, 326)
Screenshot: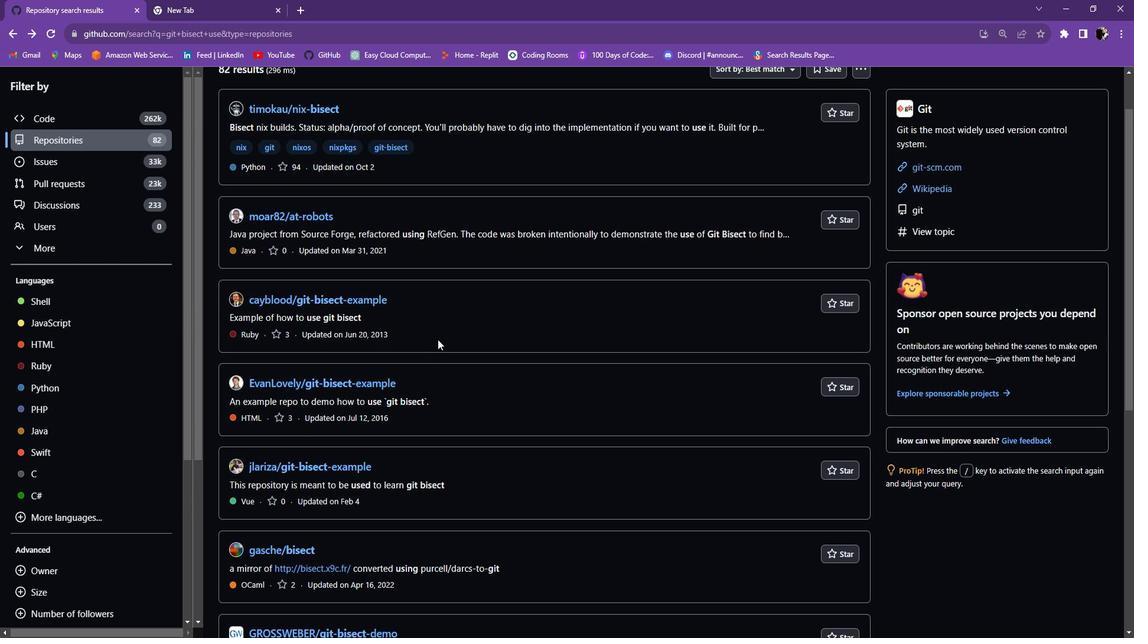 
Action: Mouse scrolled (437, 326) with delta (0, 0)
Screenshot: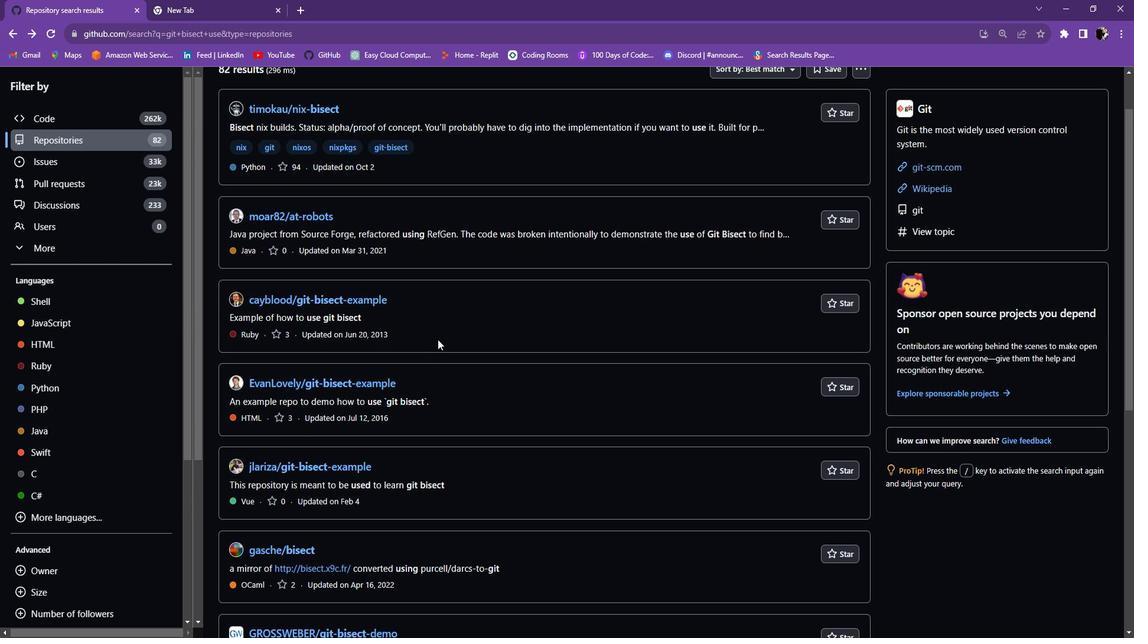 
Action: Mouse moved to (380, 333)
Screenshot: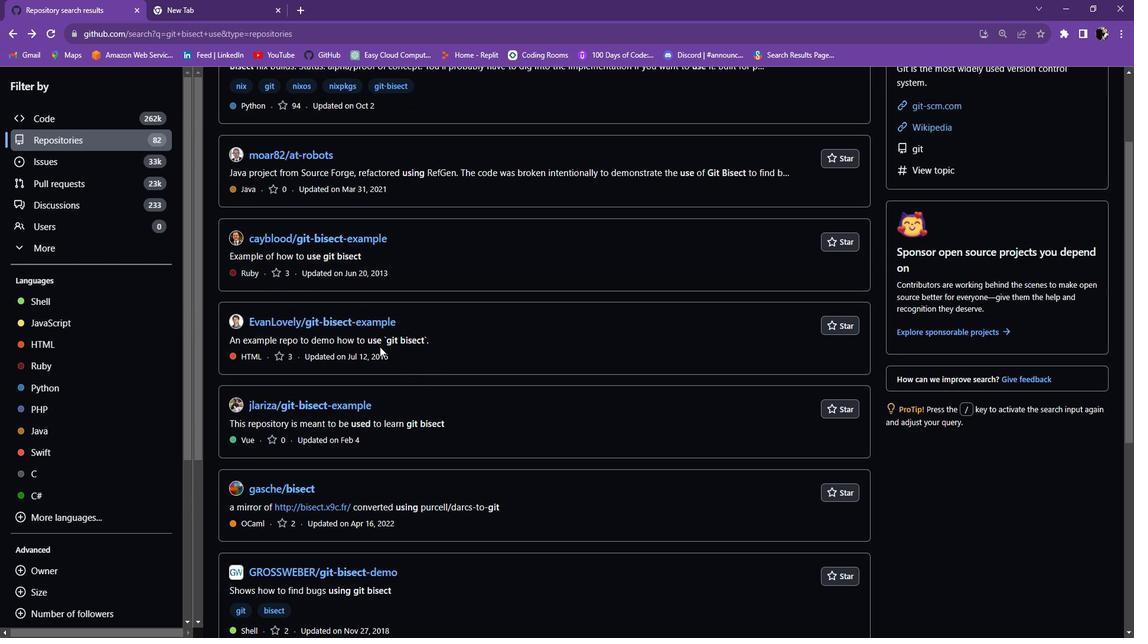 
Action: Mouse scrolled (380, 332) with delta (0, 0)
Screenshot: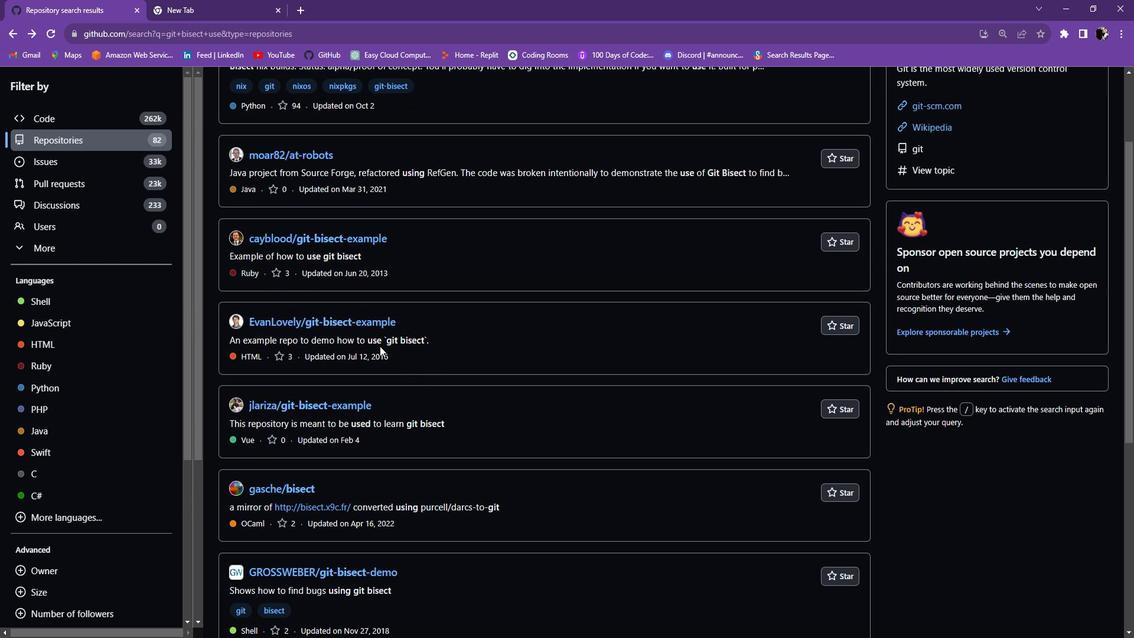 
Action: Mouse moved to (339, 322)
Screenshot: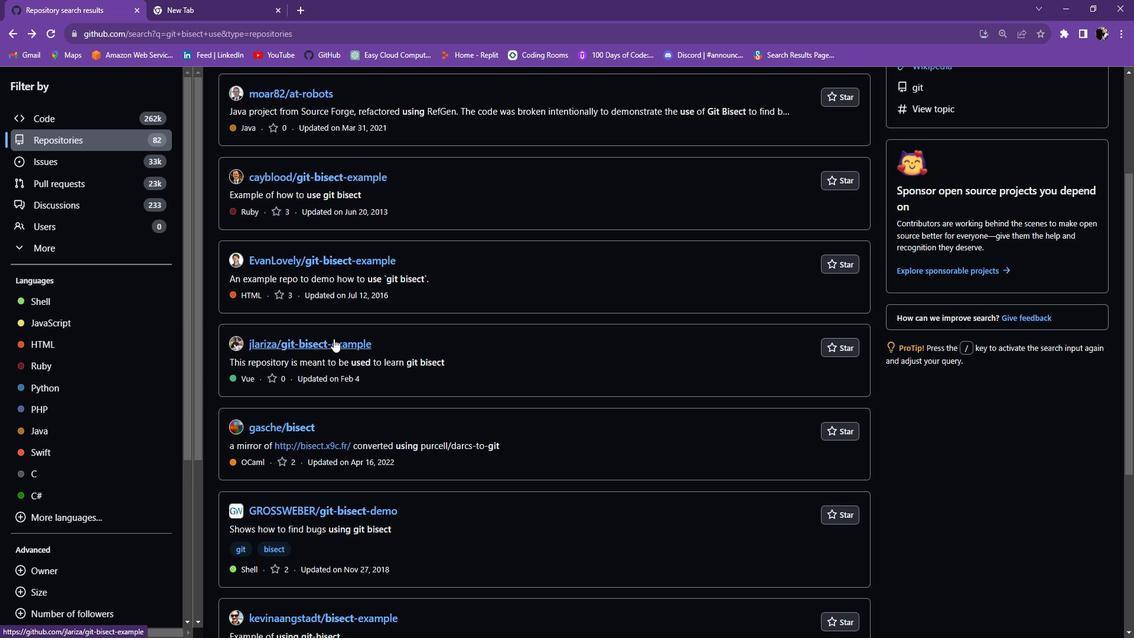 
Action: Mouse scrolled (339, 321) with delta (0, 0)
Screenshot: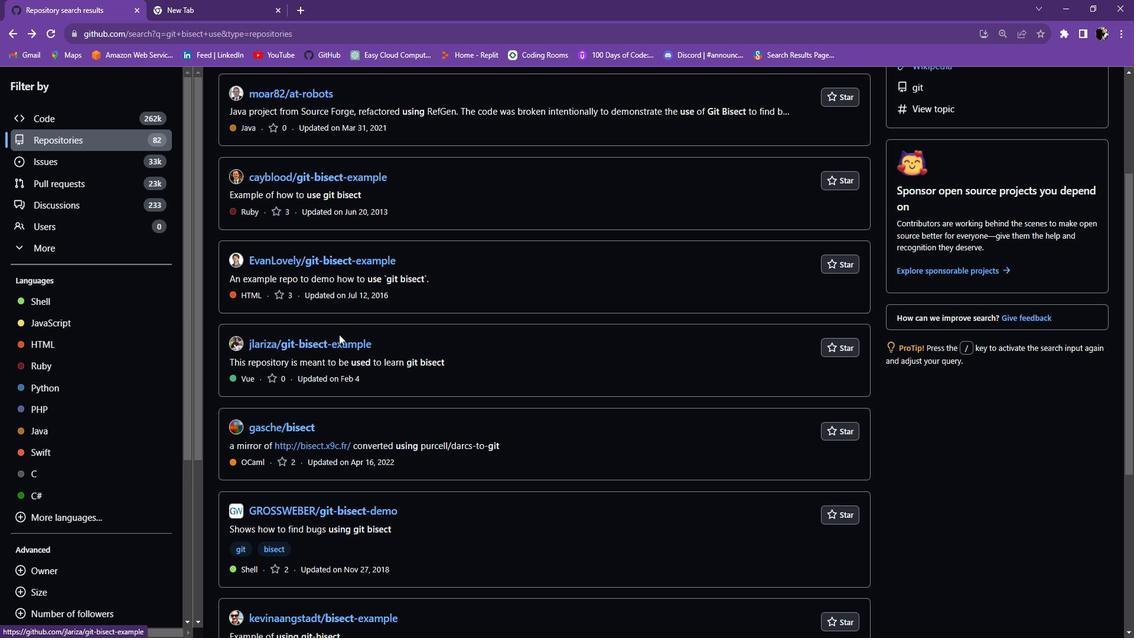 
Action: Mouse moved to (305, 348)
Screenshot: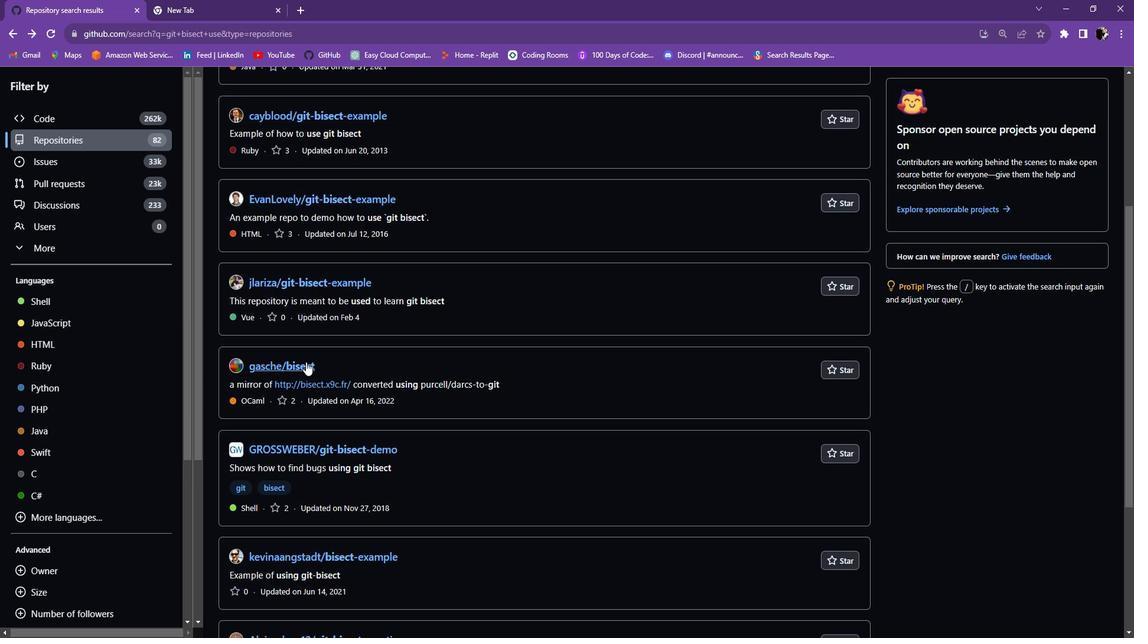 
Action: Mouse pressed left at (305, 348)
Screenshot: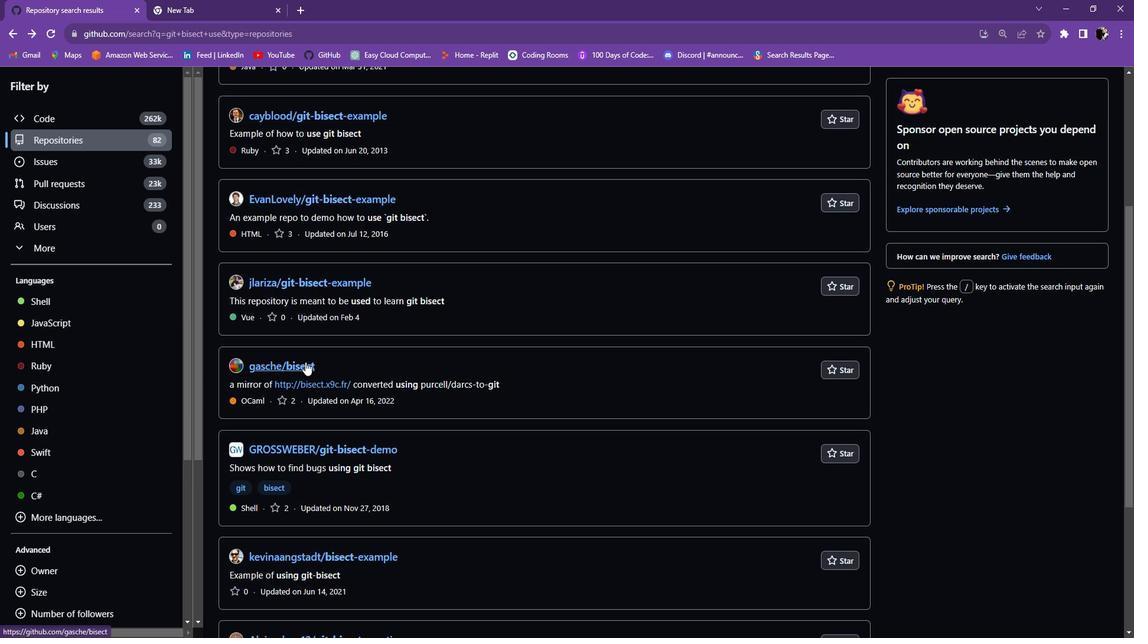 
Action: Mouse moved to (354, 330)
Screenshot: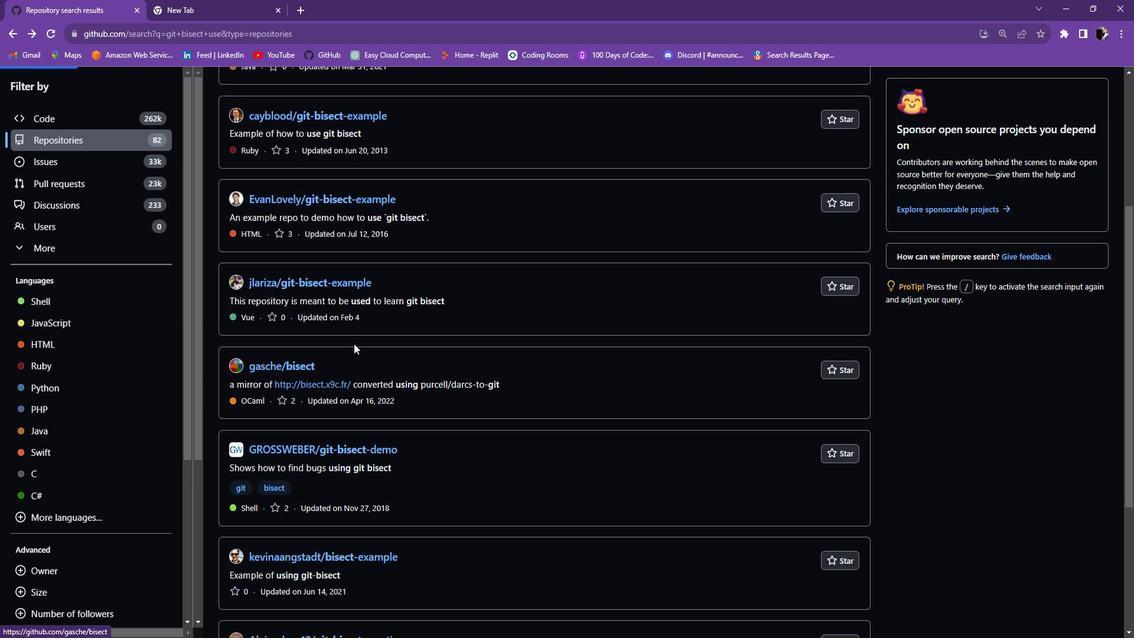
Action: Mouse scrolled (354, 329) with delta (0, 0)
Screenshot: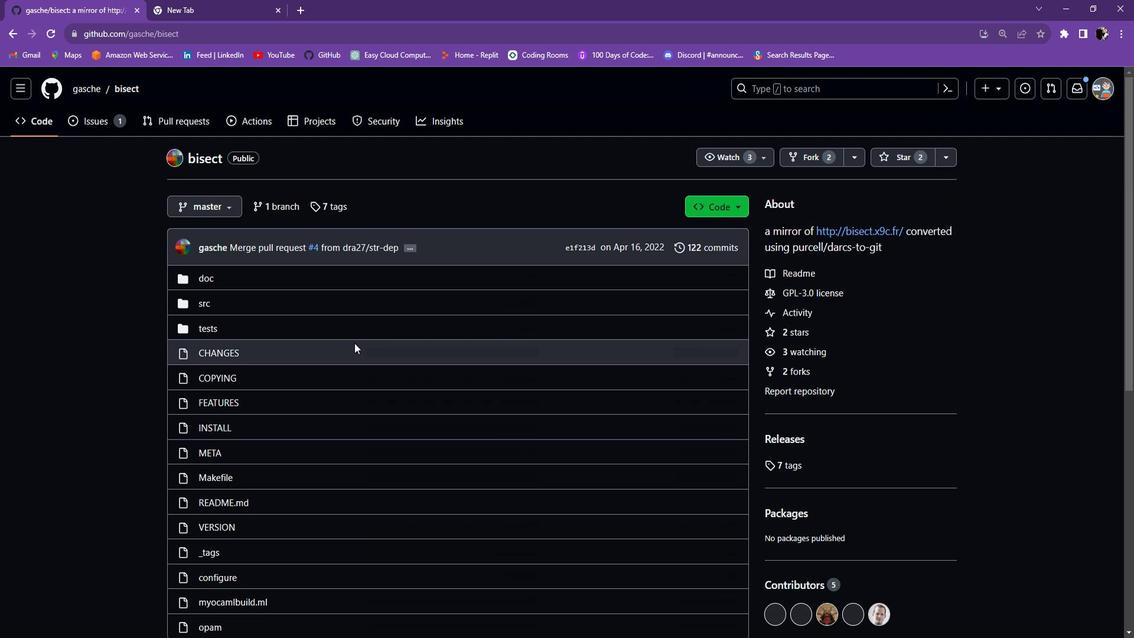 
Action: Mouse scrolled (354, 329) with delta (0, 0)
Screenshot: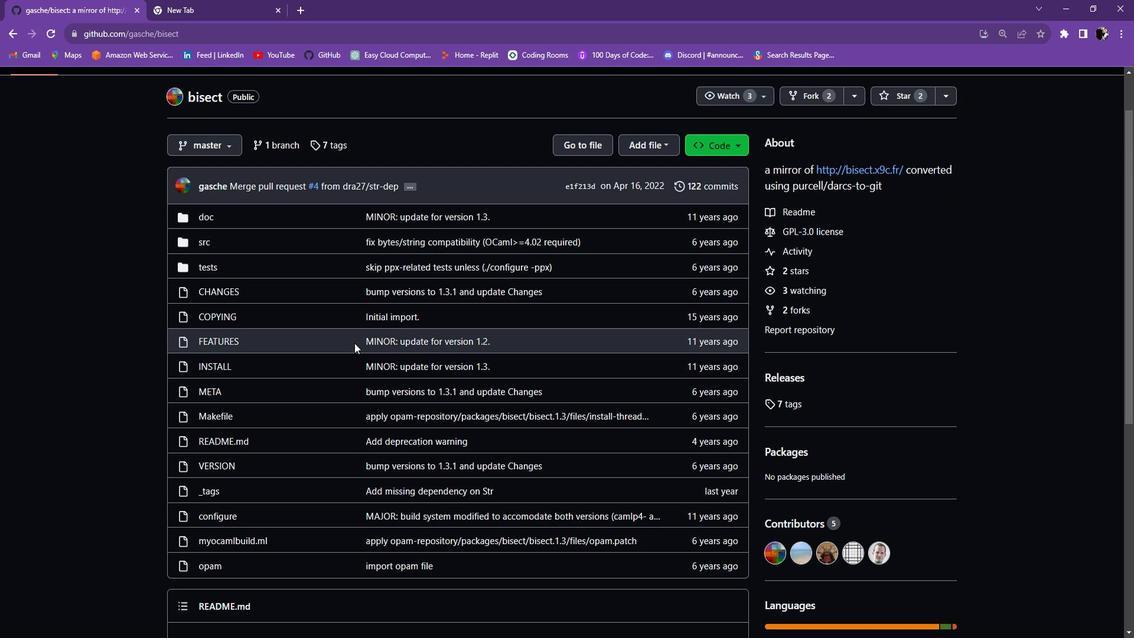 
Action: Mouse scrolled (354, 329) with delta (0, 0)
Screenshot: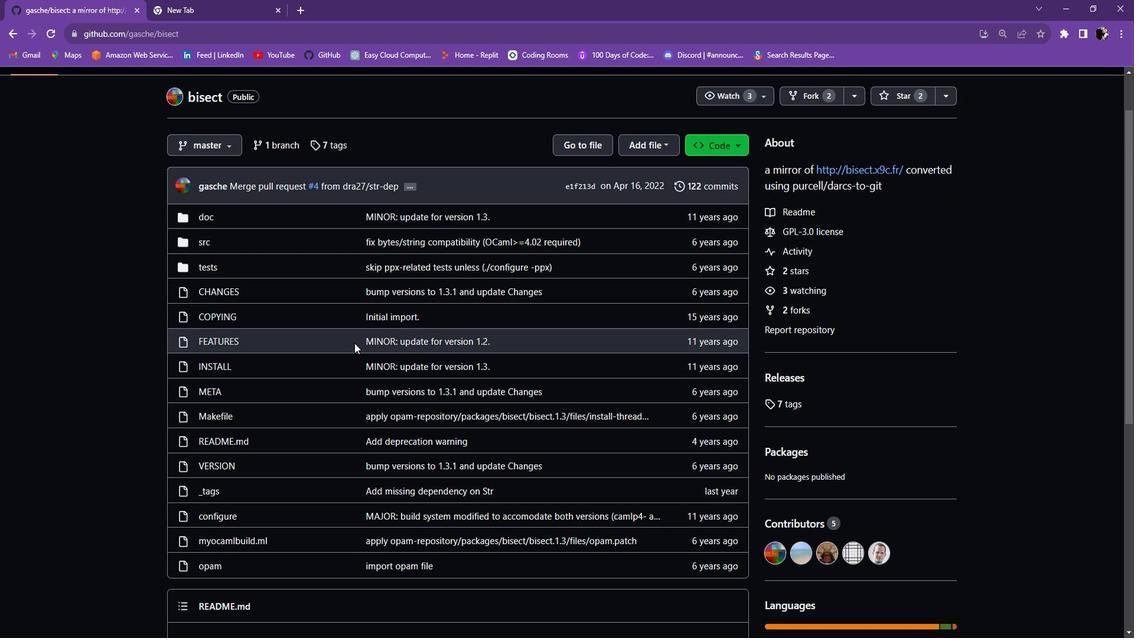 
Action: Mouse scrolled (354, 329) with delta (0, 0)
Screenshot: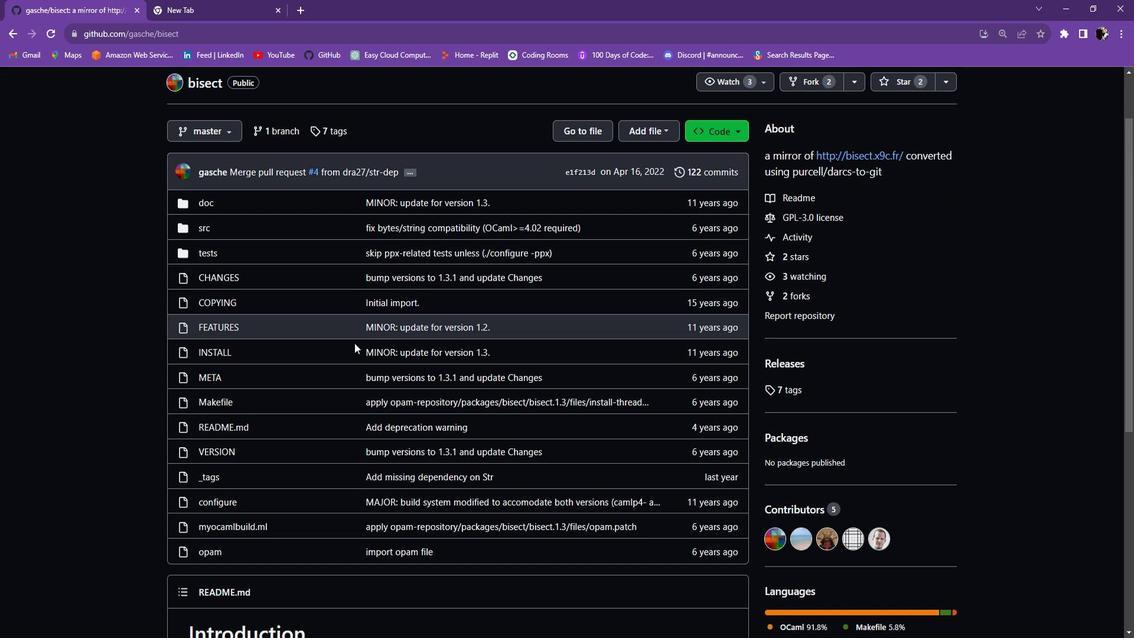 
Action: Mouse scrolled (354, 329) with delta (0, 0)
Screenshot: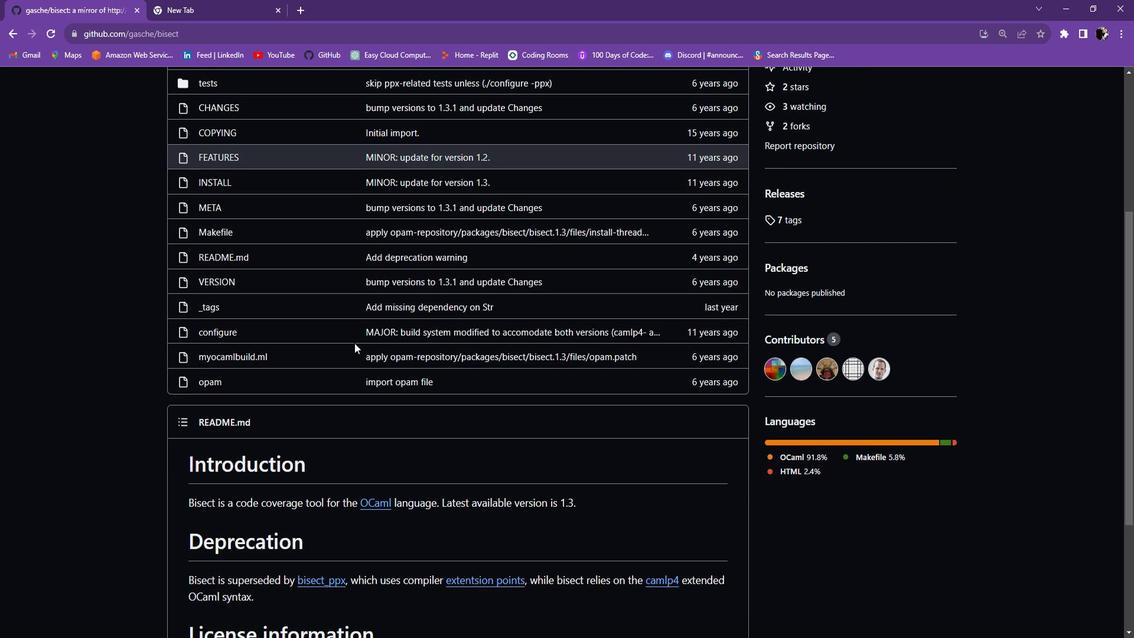 
Action: Mouse scrolled (354, 329) with delta (0, 0)
Screenshot: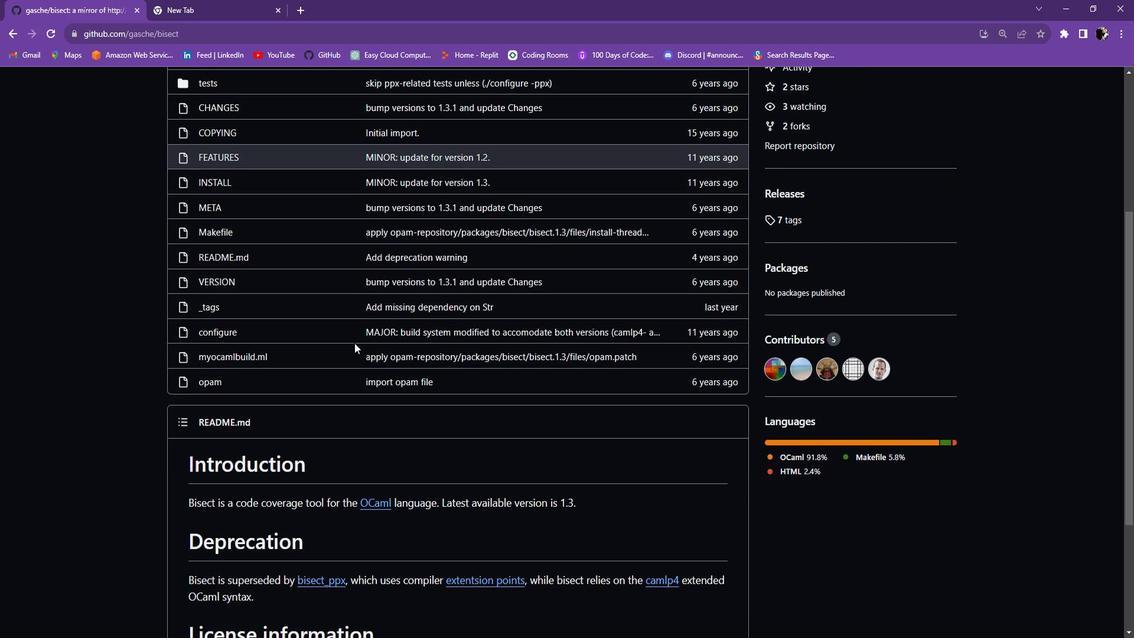 
Action: Mouse scrolled (354, 329) with delta (0, 0)
Screenshot: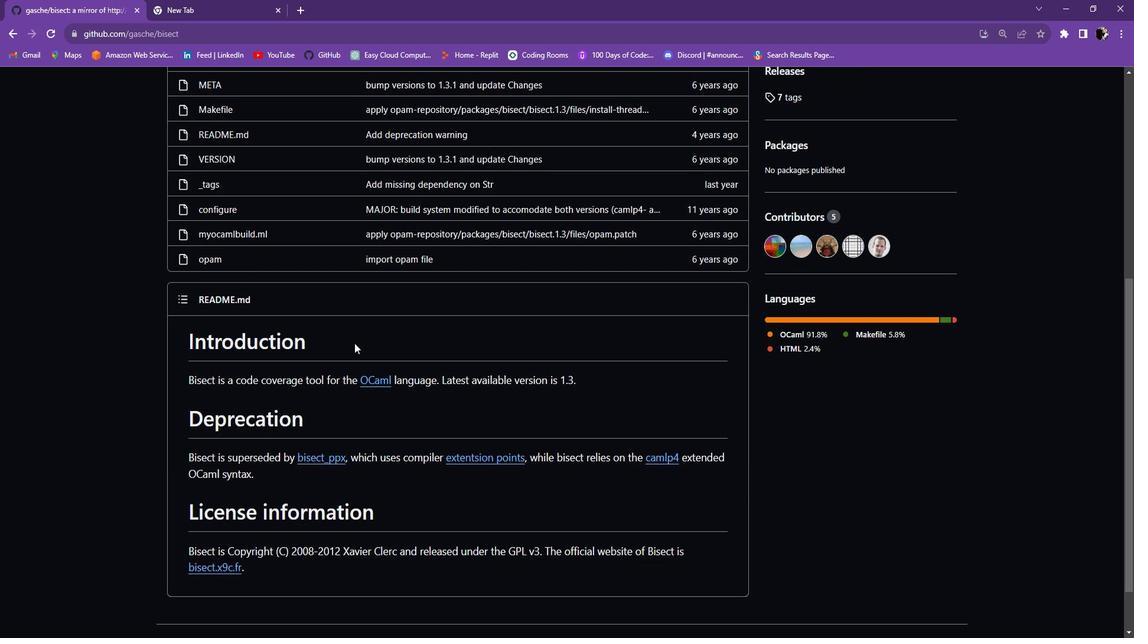 
Action: Mouse moved to (306, 359)
Screenshot: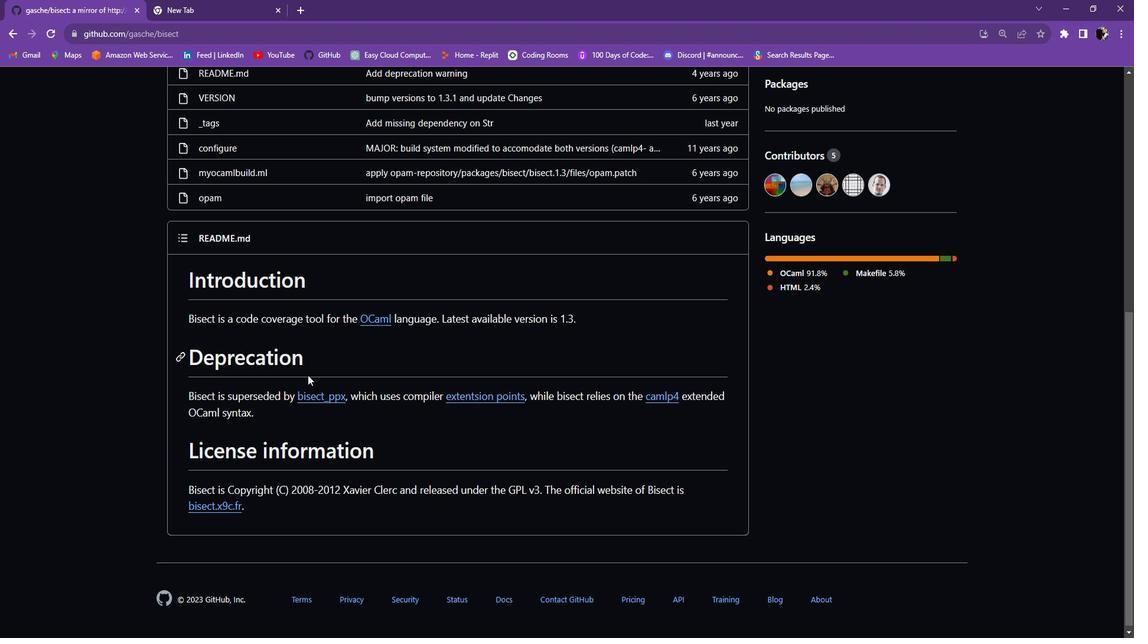 
Action: Mouse scrolled (306, 358) with delta (0, 0)
Screenshot: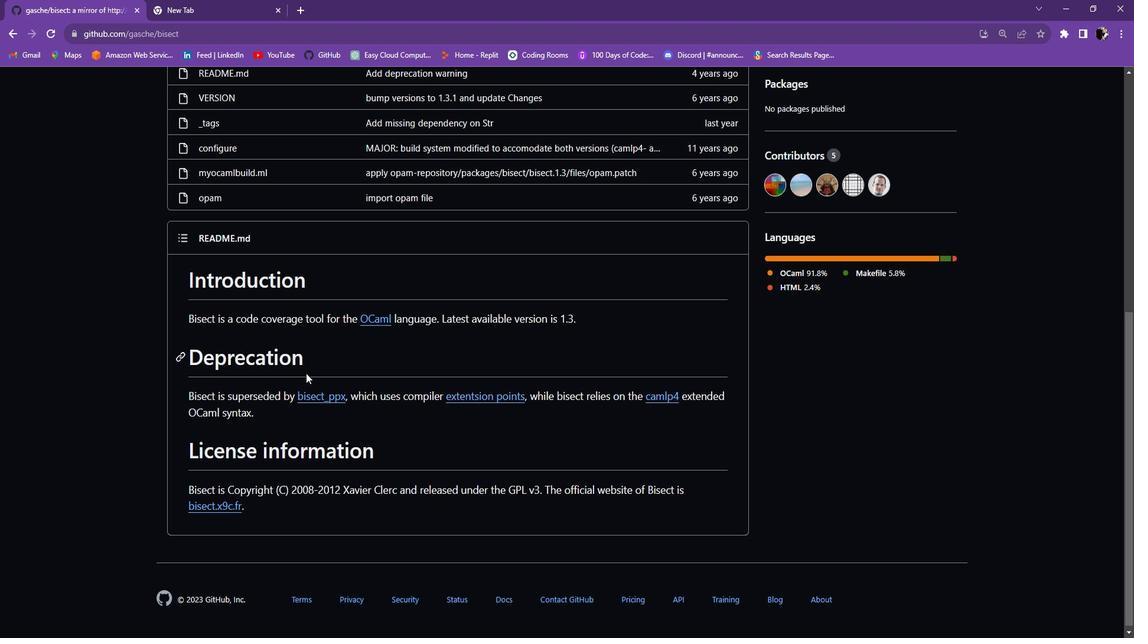 
Action: Mouse moved to (9, 30)
Screenshot: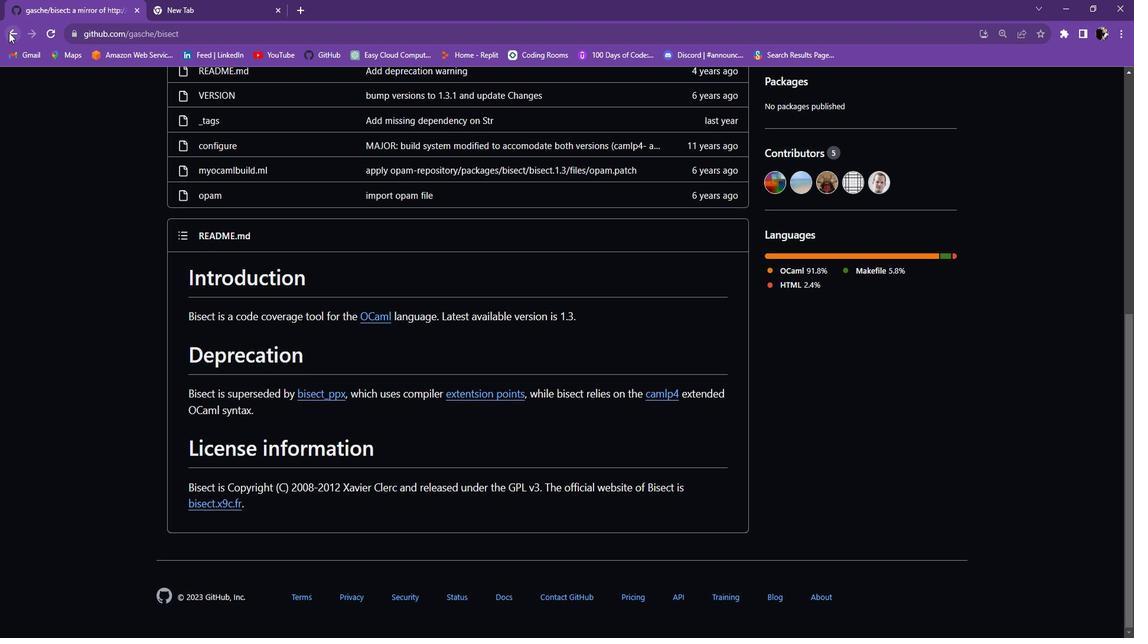 
Action: Mouse pressed left at (9, 30)
Screenshot: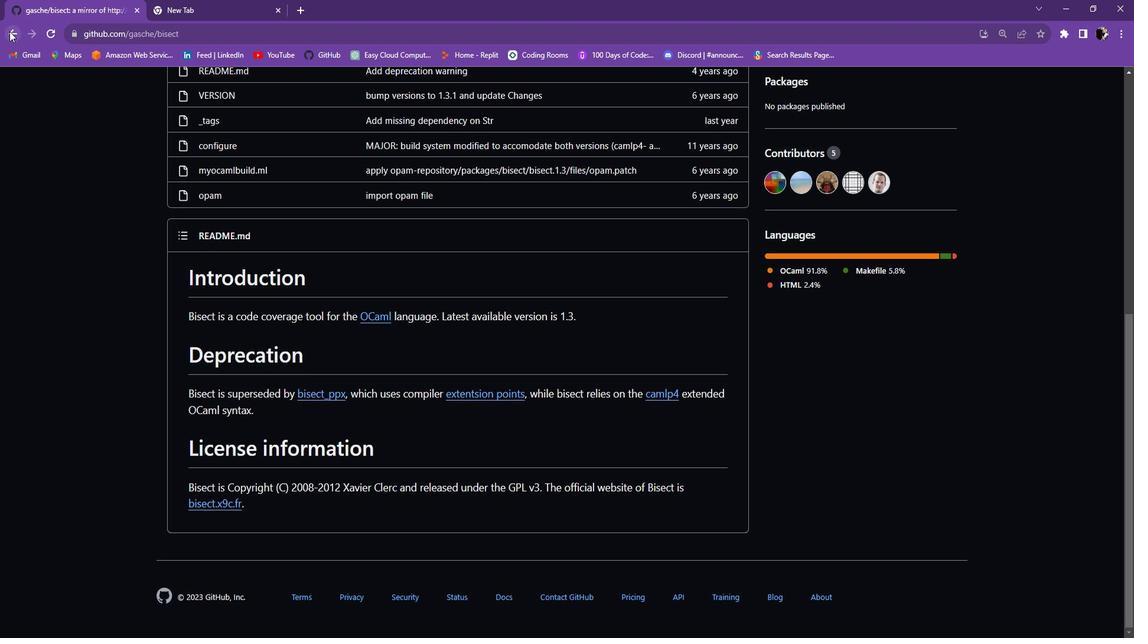 
Action: Mouse moved to (278, 316)
Screenshot: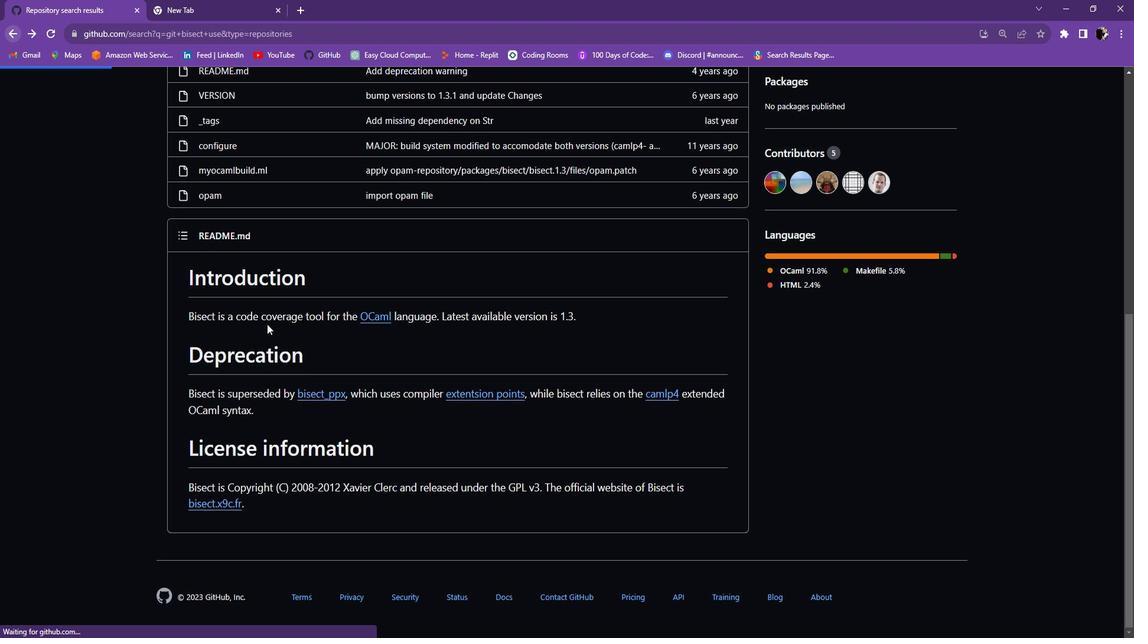 
Action: Mouse scrolled (278, 316) with delta (0, 0)
Screenshot: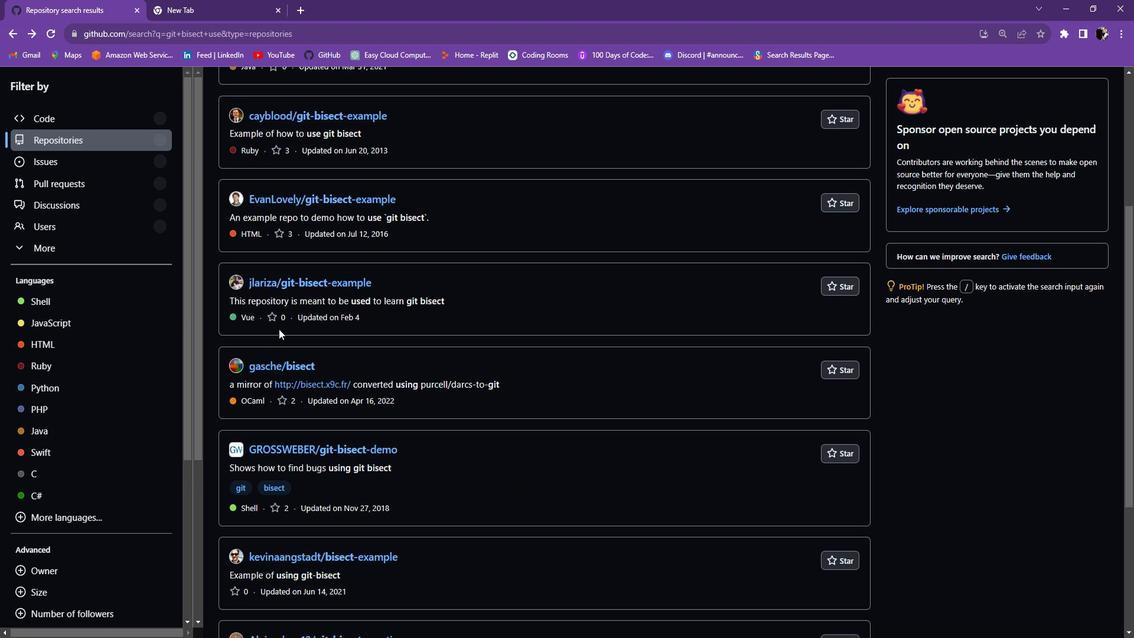 
Action: Mouse scrolled (278, 316) with delta (0, 0)
Screenshot: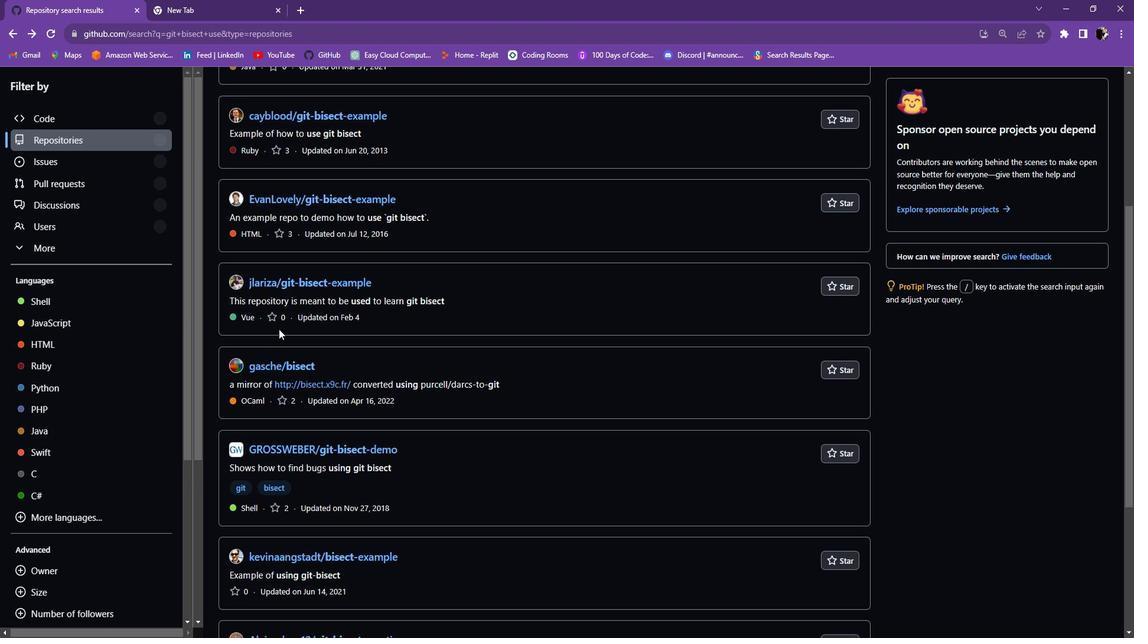 
Action: Mouse scrolled (278, 316) with delta (0, 0)
Screenshot: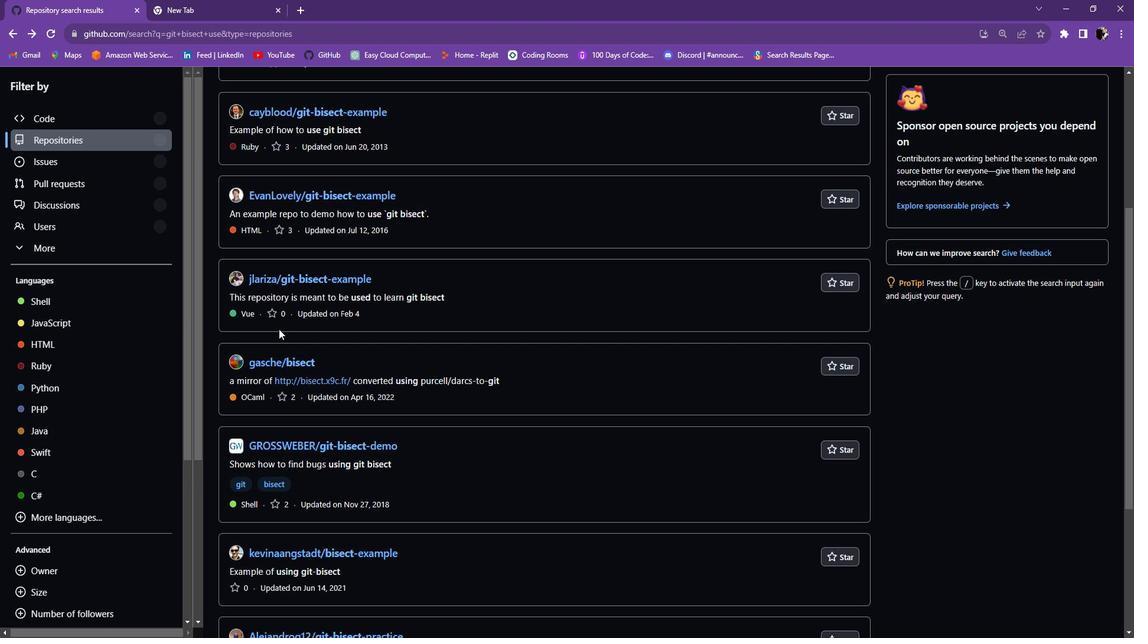 
Action: Mouse scrolled (278, 316) with delta (0, 0)
Screenshot: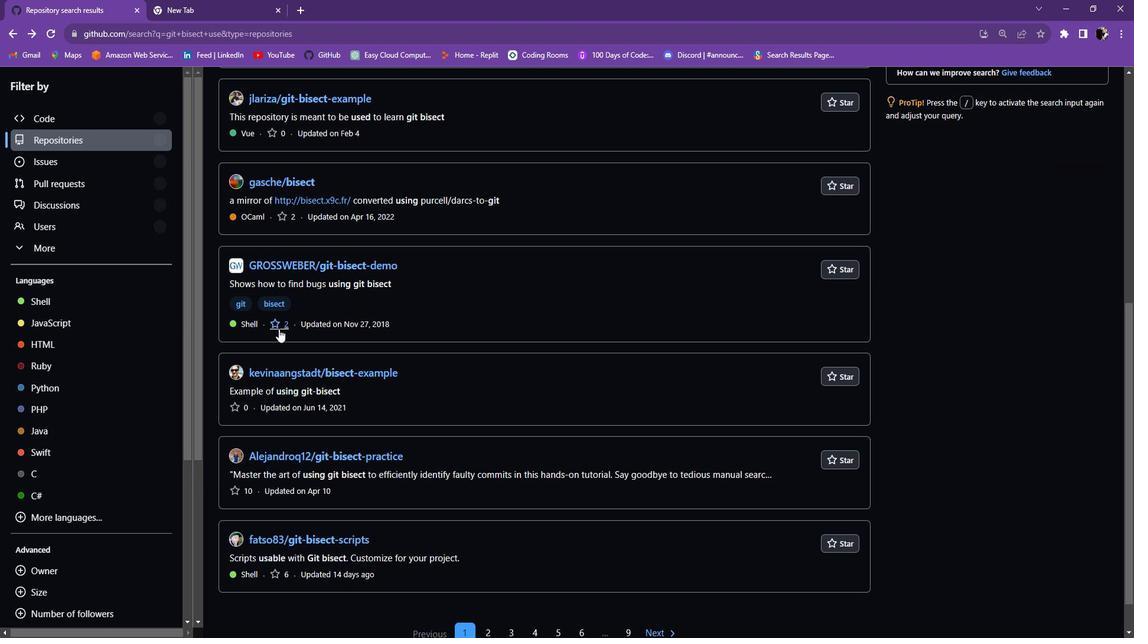 
Action: Mouse moved to (313, 417)
Screenshot: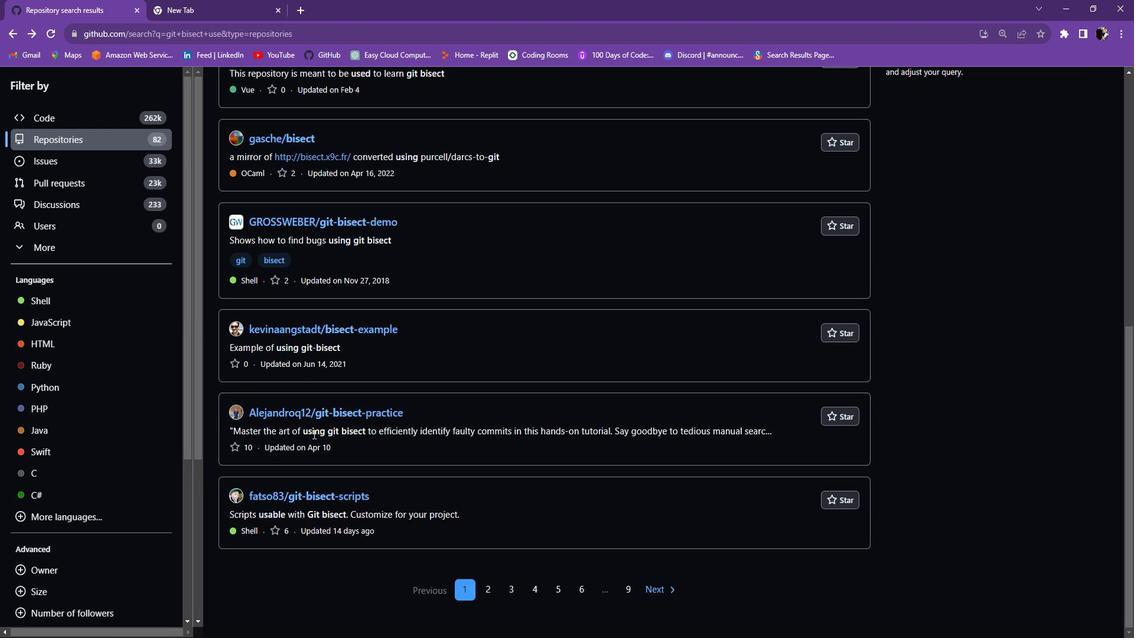 
Action: Mouse scrolled (313, 417) with delta (0, 0)
Screenshot: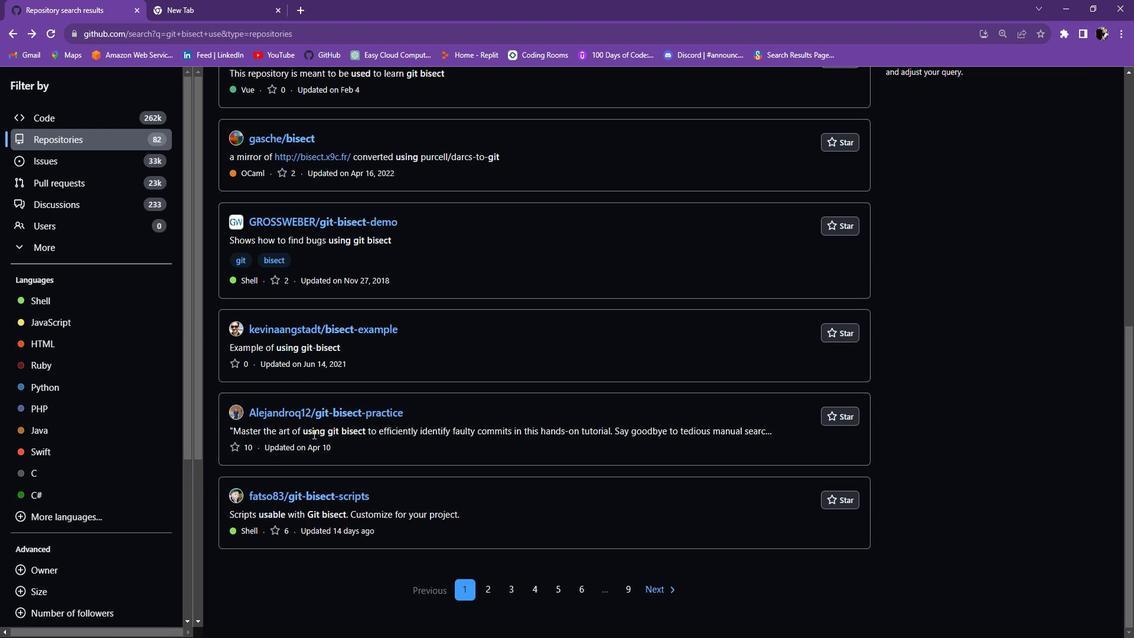 
Action: Mouse moved to (315, 480)
Screenshot: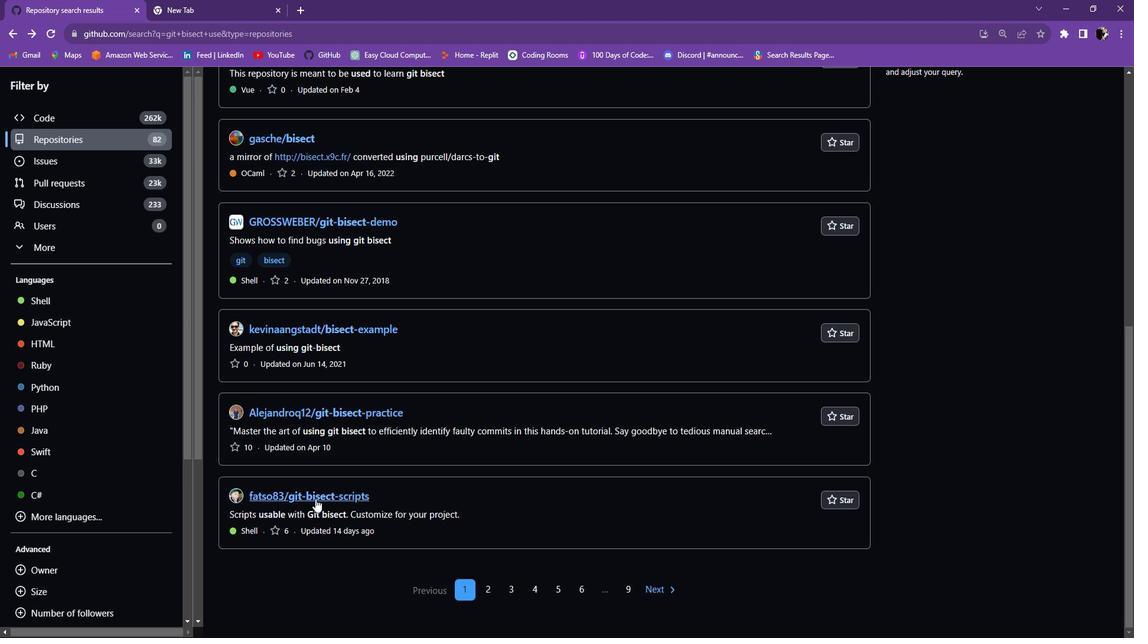
Action: Mouse pressed left at (315, 480)
Screenshot: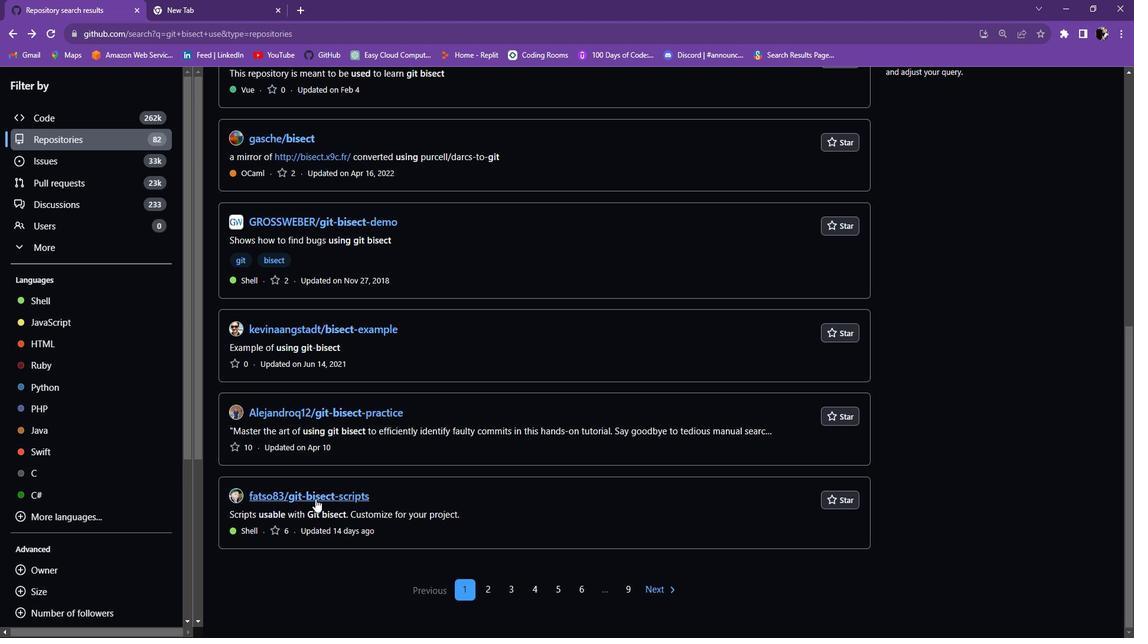 
Action: Mouse moved to (412, 411)
Screenshot: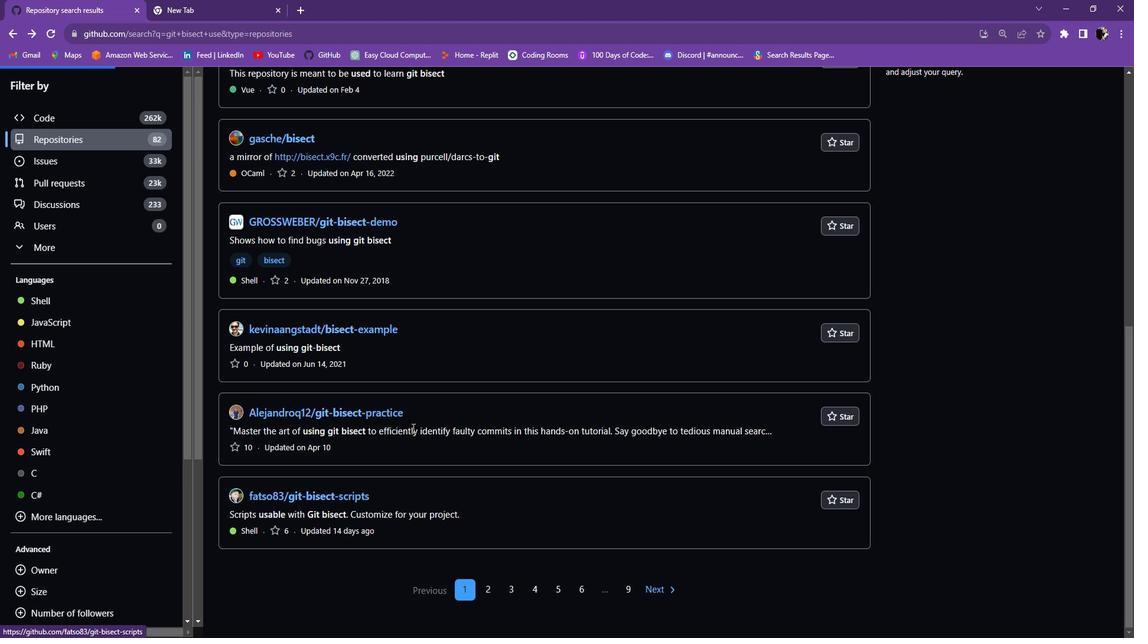 
Action: Mouse scrolled (412, 411) with delta (0, 0)
Screenshot: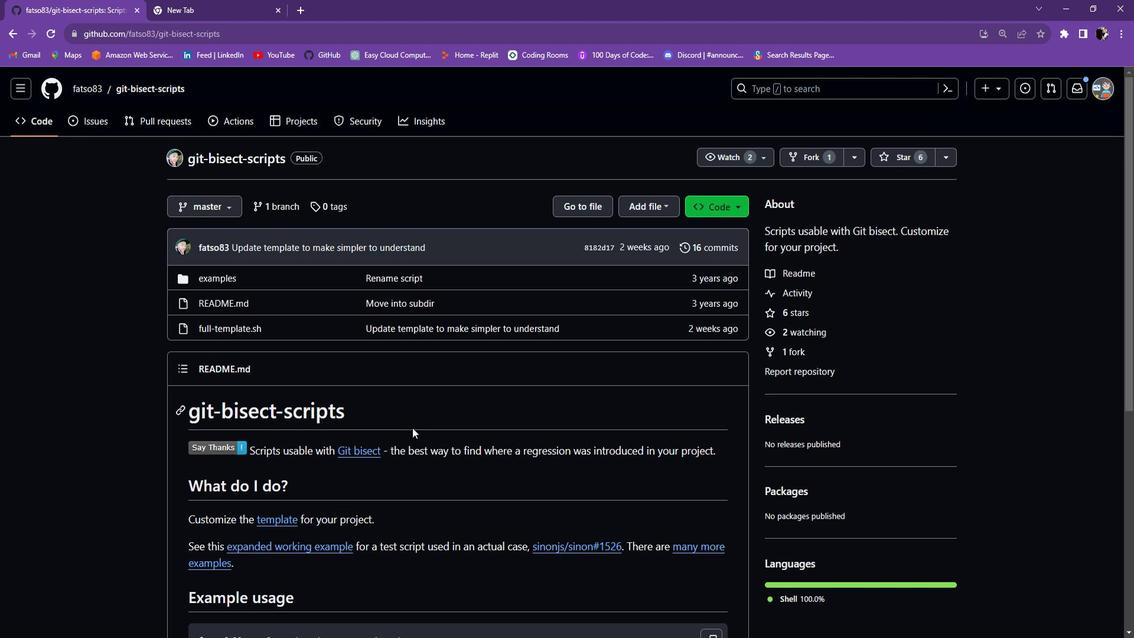 
Action: Mouse scrolled (412, 411) with delta (0, 0)
Screenshot: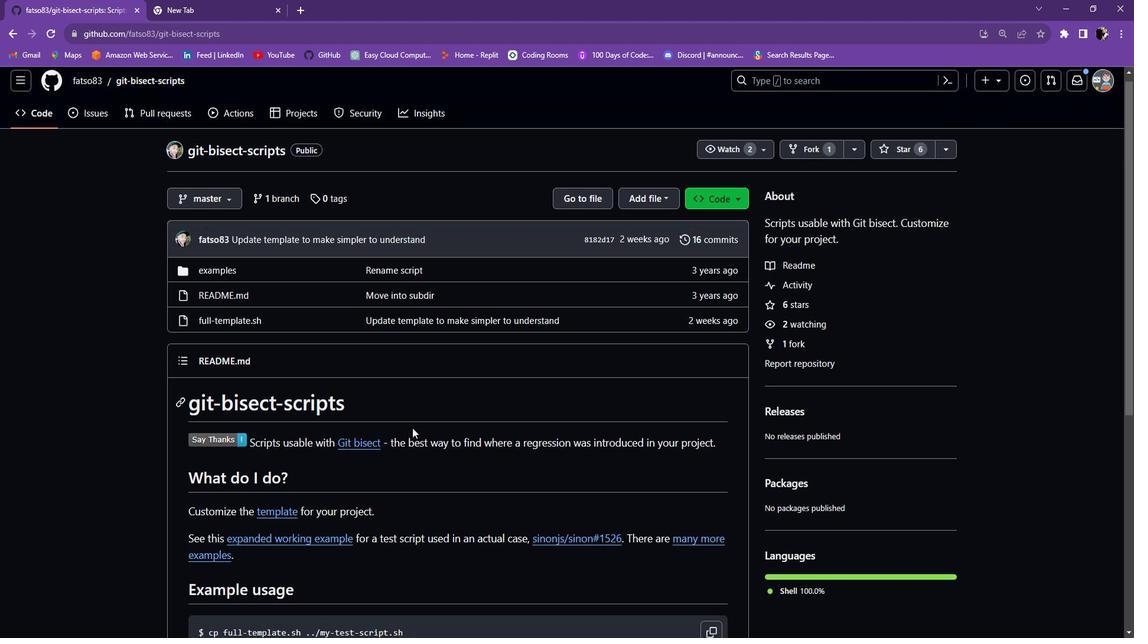
Action: Mouse moved to (413, 411)
Screenshot: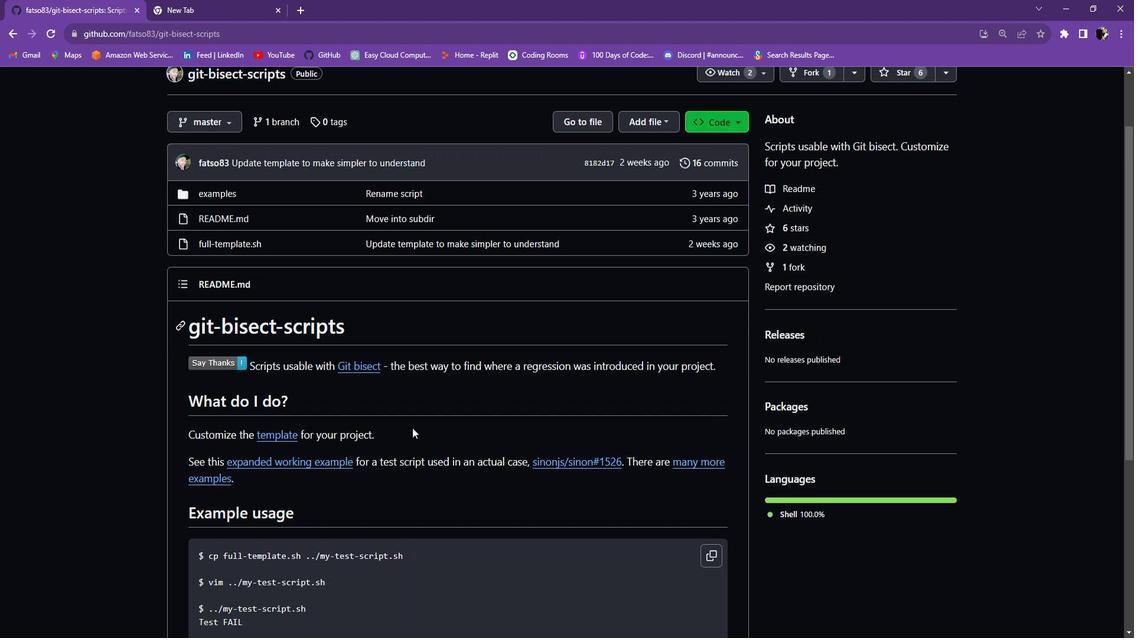 
Action: Mouse scrolled (413, 411) with delta (0, 0)
Screenshot: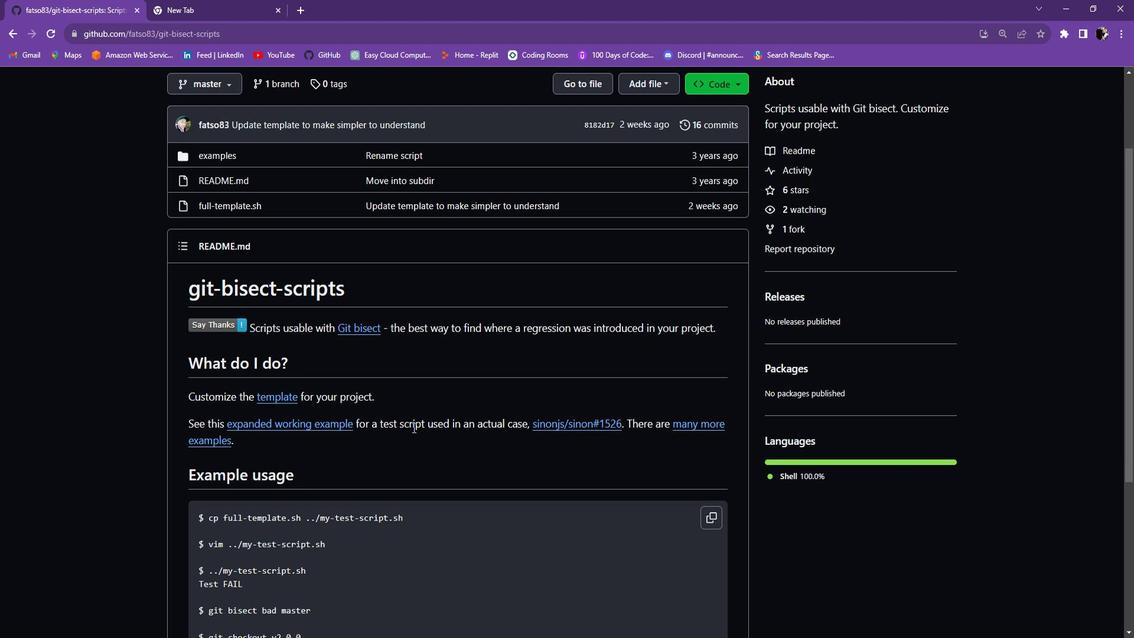 
Action: Mouse scrolled (413, 411) with delta (0, 0)
Screenshot: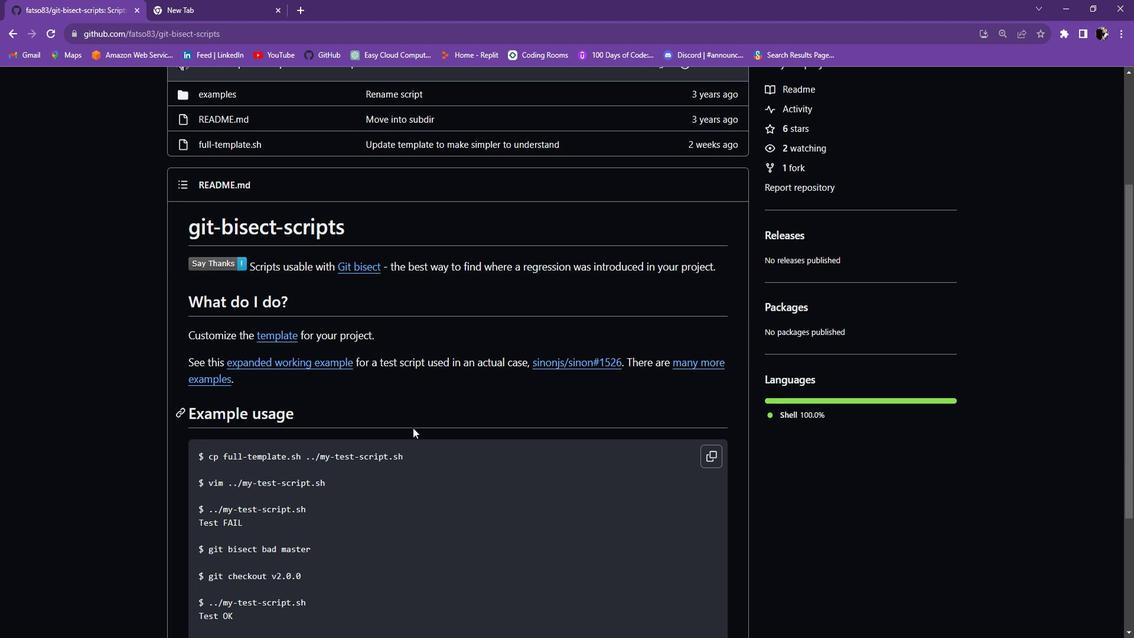 
Action: Mouse scrolled (413, 411) with delta (0, 0)
Screenshot: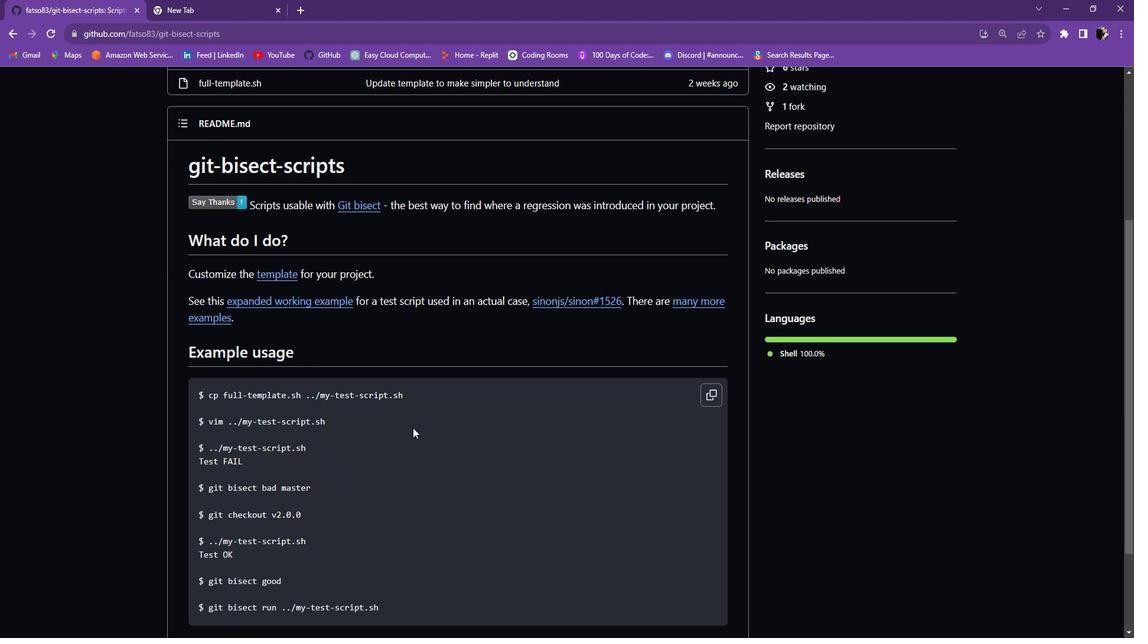
Action: Mouse scrolled (413, 412) with delta (0, 0)
Screenshot: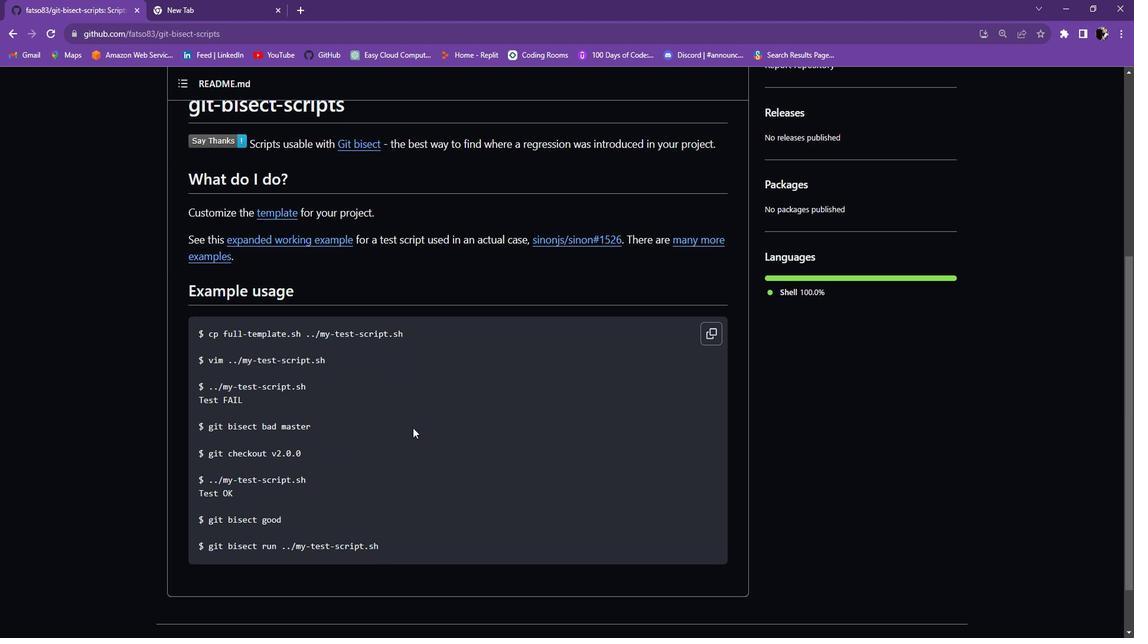 
Action: Mouse scrolled (413, 412) with delta (0, 0)
Screenshot: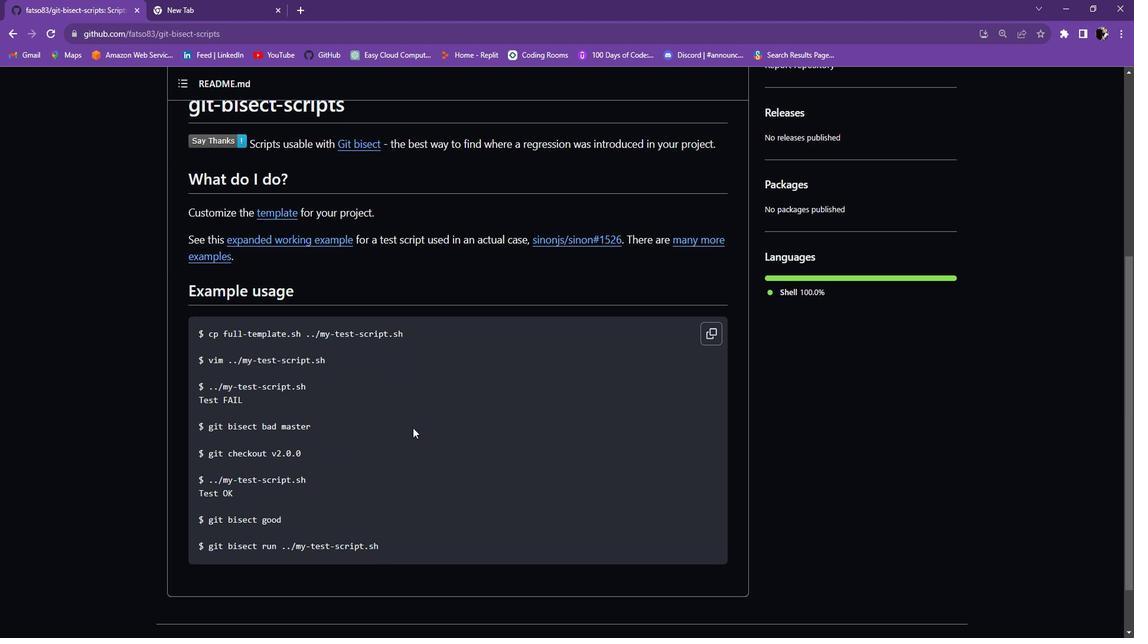 
Action: Mouse scrolled (413, 412) with delta (0, 0)
Screenshot: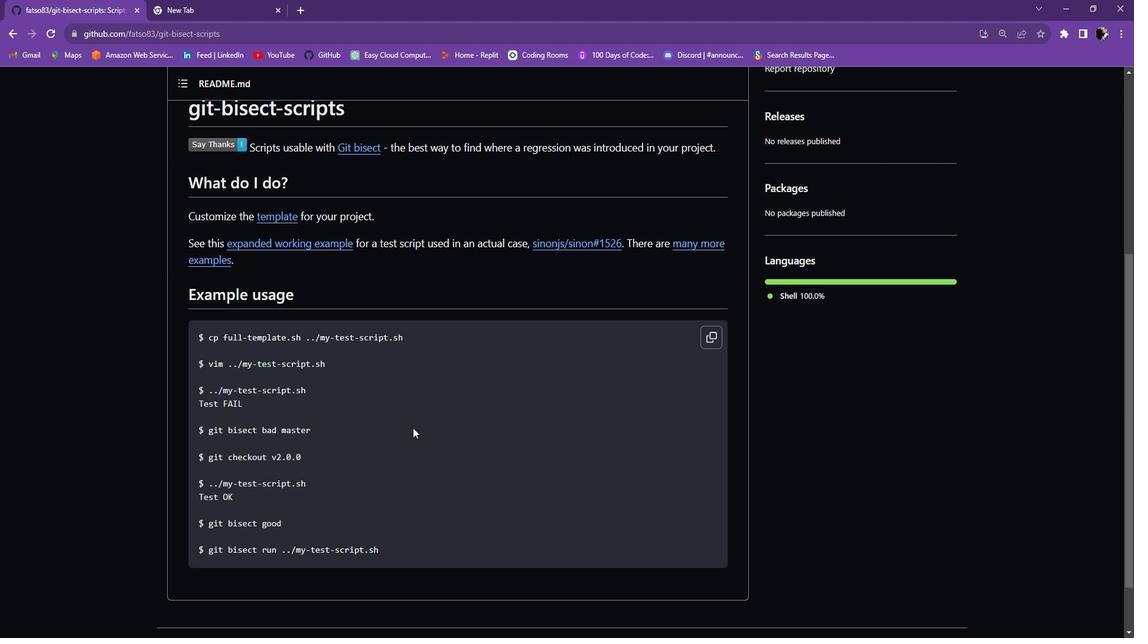 
Action: Mouse moved to (403, 443)
Screenshot: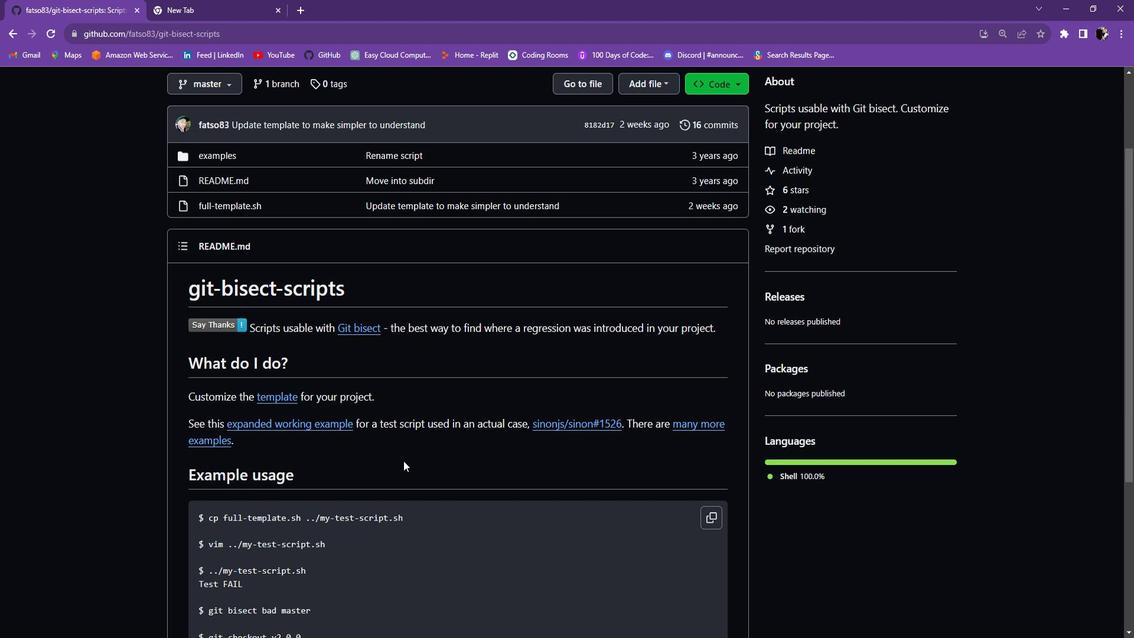 
Action: Mouse scrolled (403, 444) with delta (0, 0)
Screenshot: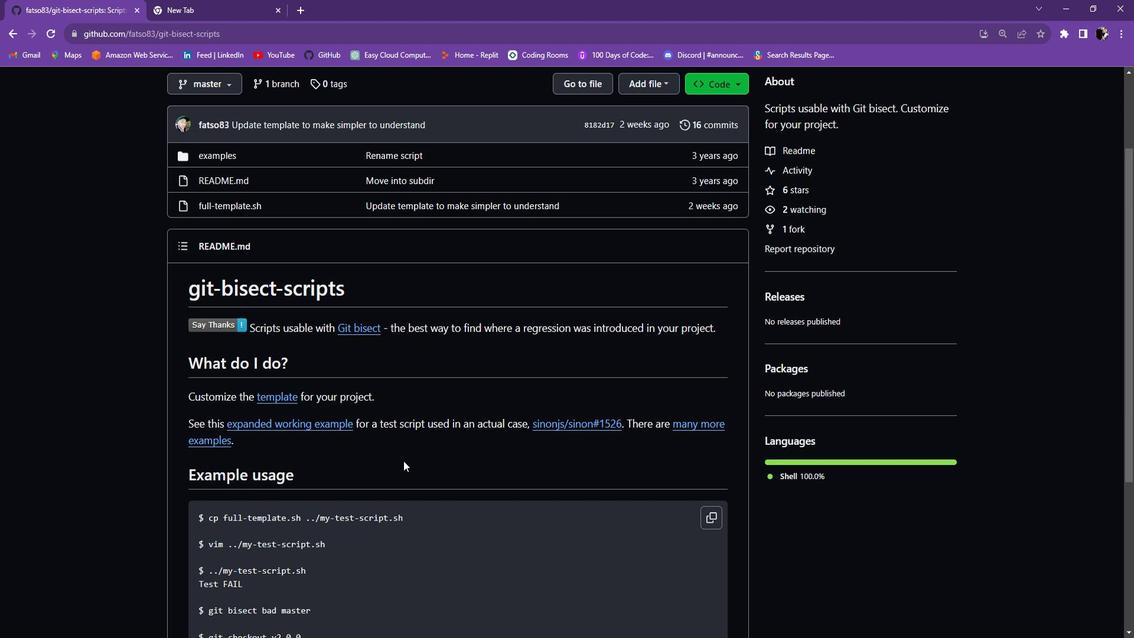
Action: Mouse moved to (284, 403)
Screenshot: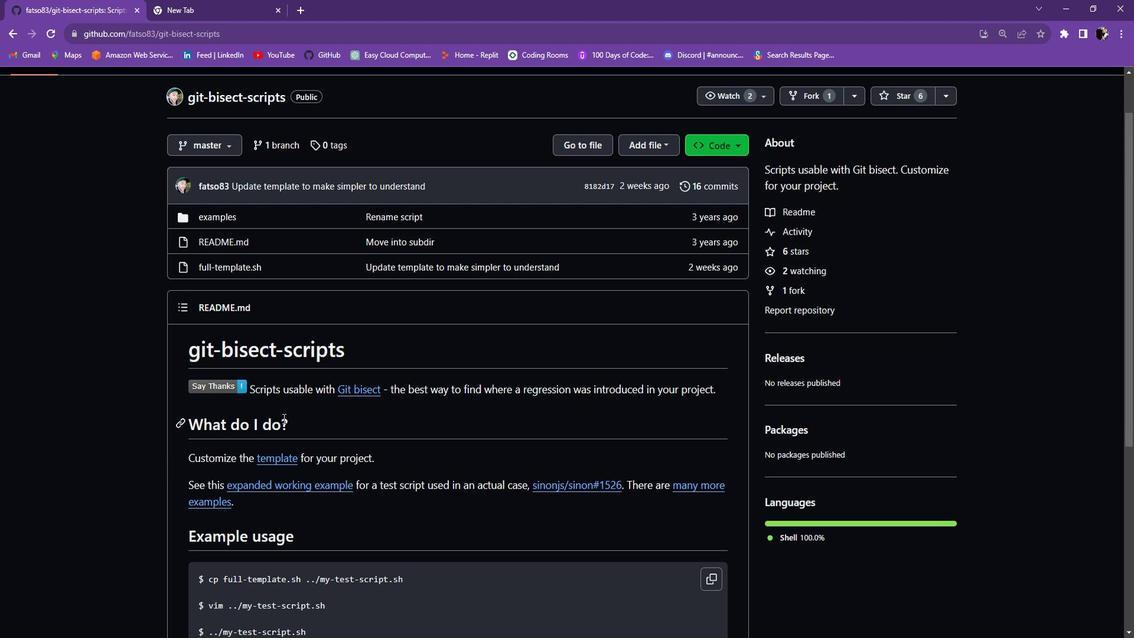 
Action: Mouse scrolled (284, 403) with delta (0, 0)
Screenshot: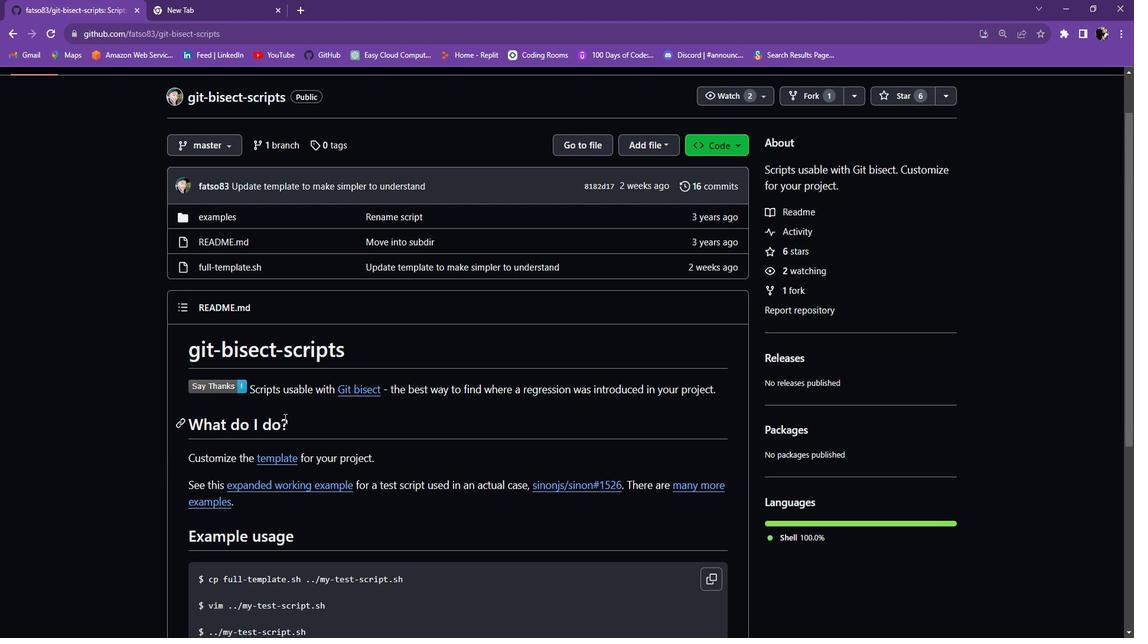 
Action: Mouse scrolled (284, 403) with delta (0, 0)
Screenshot: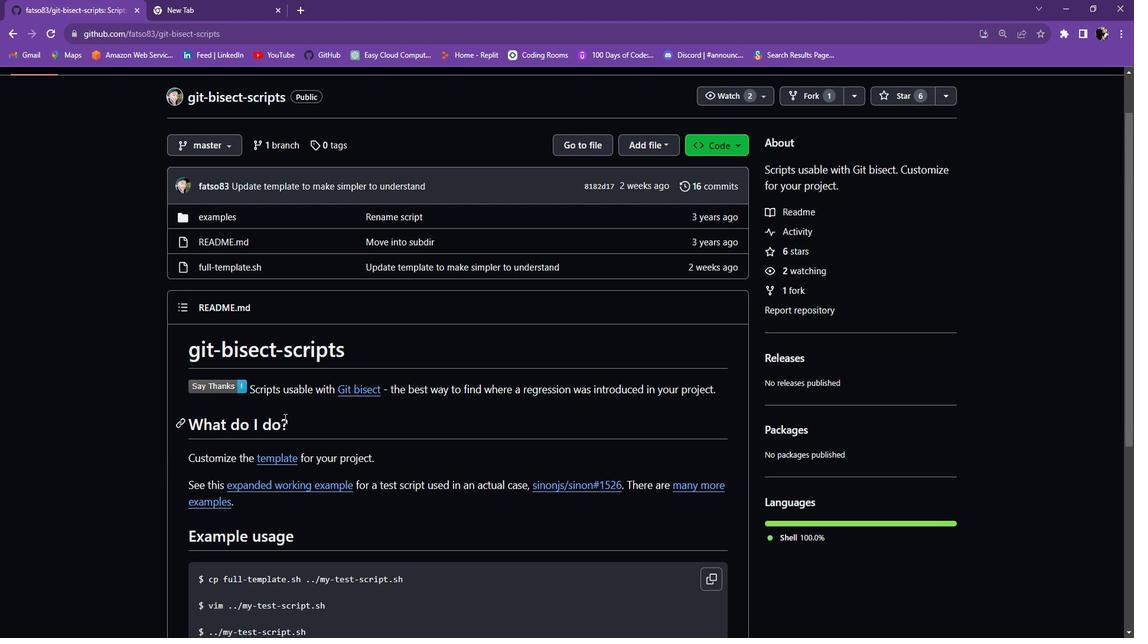 
Action: Mouse scrolled (284, 402) with delta (0, 0)
Screenshot: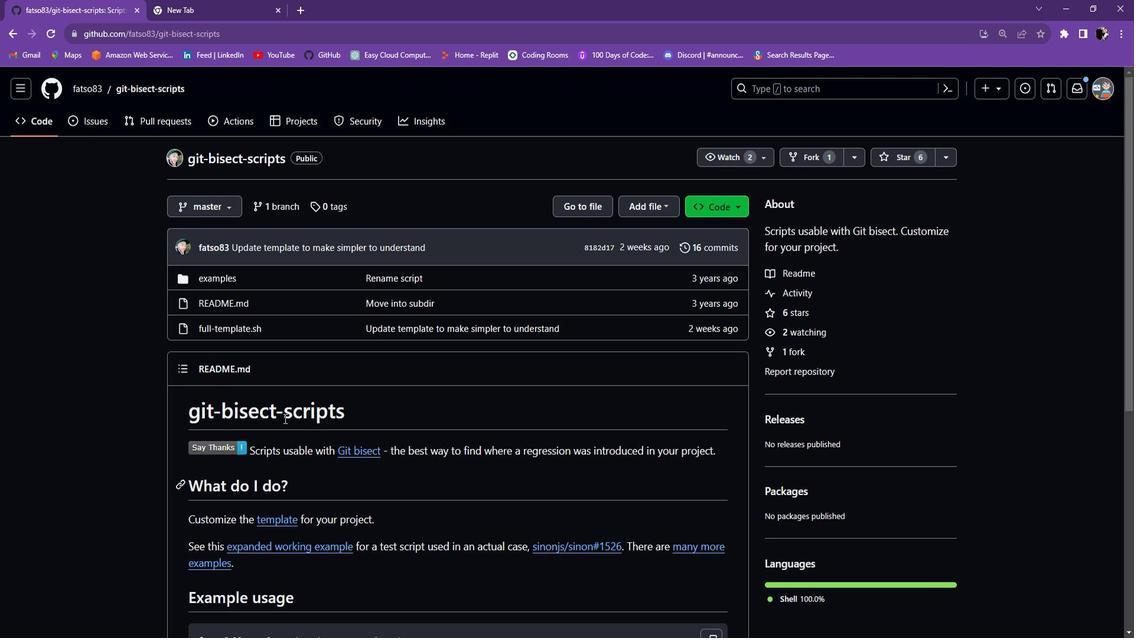
Action: Mouse scrolled (284, 402) with delta (0, 0)
Screenshot: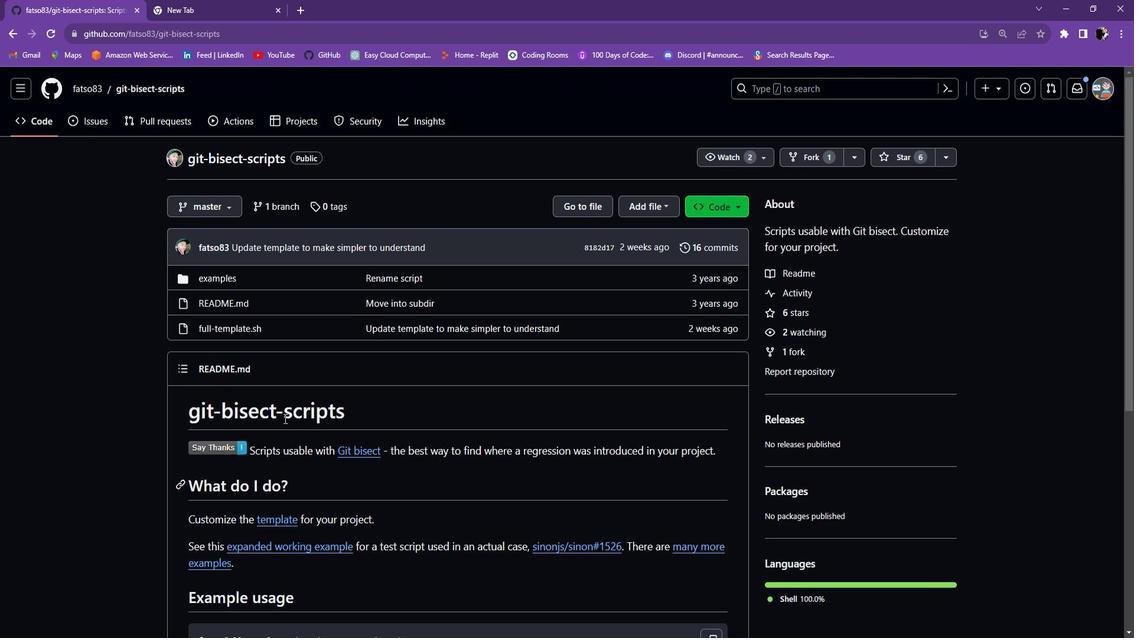 
Action: Mouse scrolled (284, 402) with delta (0, 0)
Screenshot: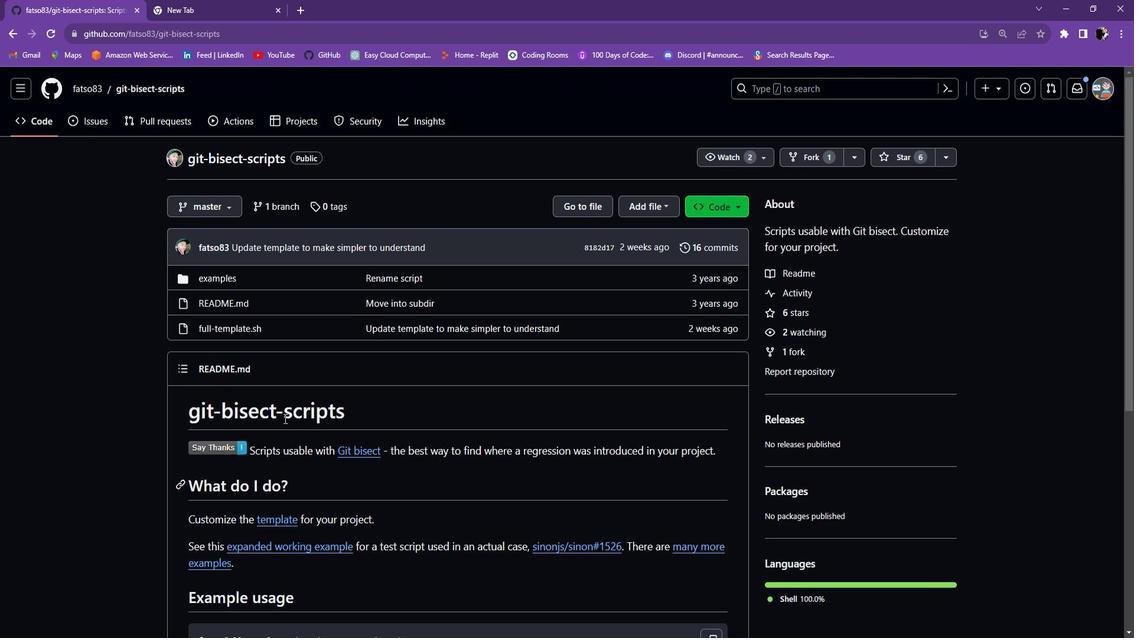 
Action: Mouse scrolled (284, 402) with delta (0, 0)
Screenshot: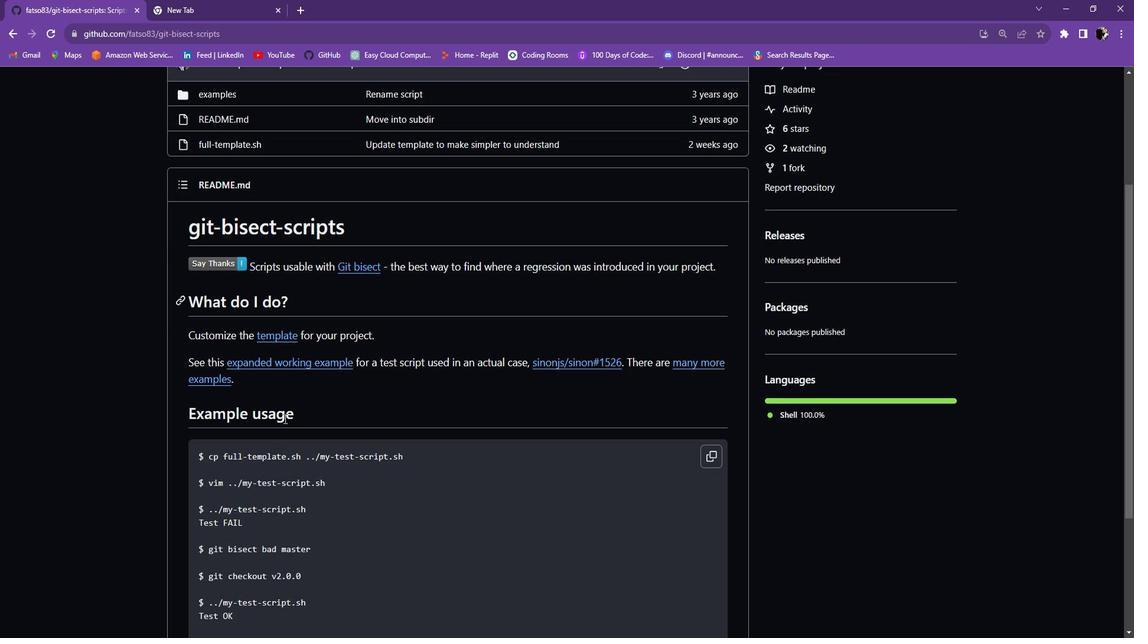 
Action: Mouse moved to (238, 356)
Screenshot: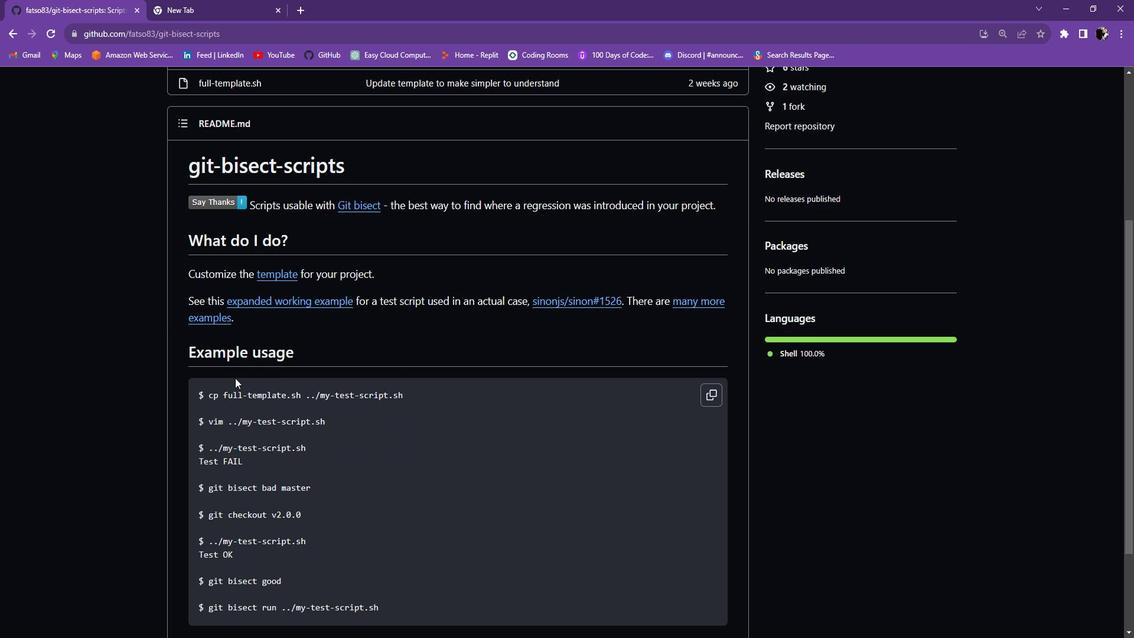 
Action: Mouse scrolled (238, 356) with delta (0, 0)
Screenshot: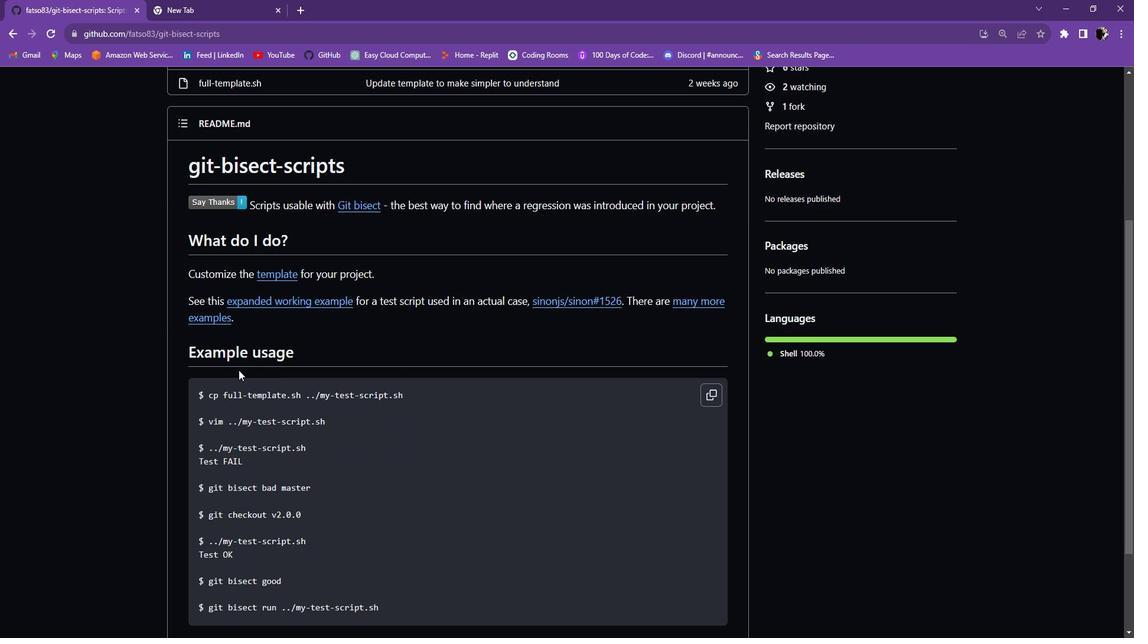 
Action: Mouse scrolled (238, 356) with delta (0, 0)
Screenshot: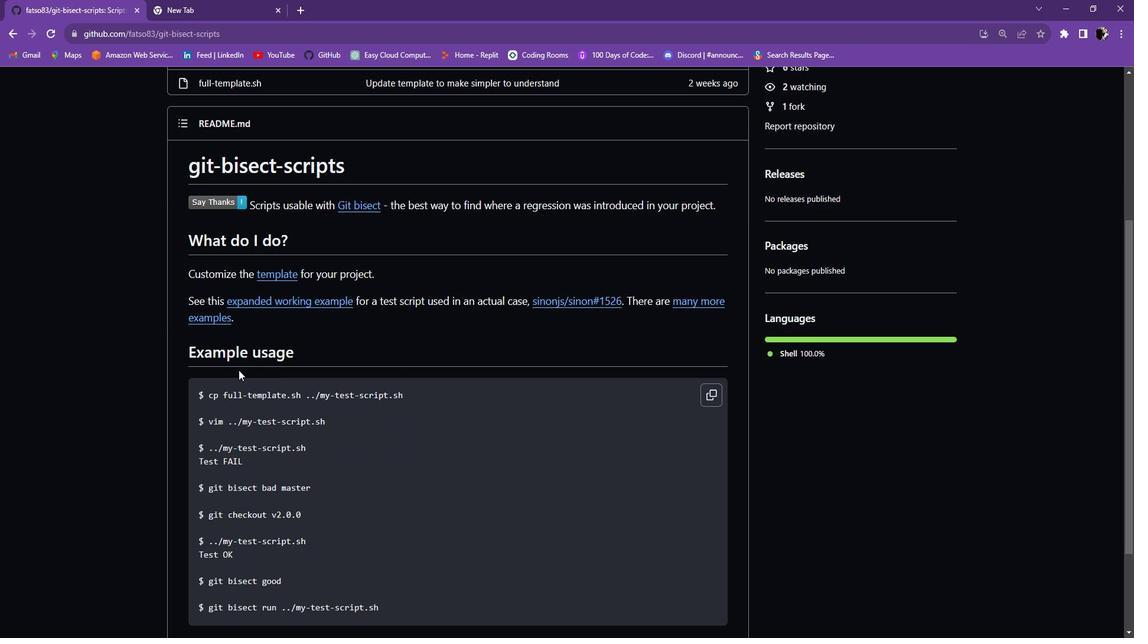 
Action: Mouse scrolled (238, 356) with delta (0, 0)
Screenshot: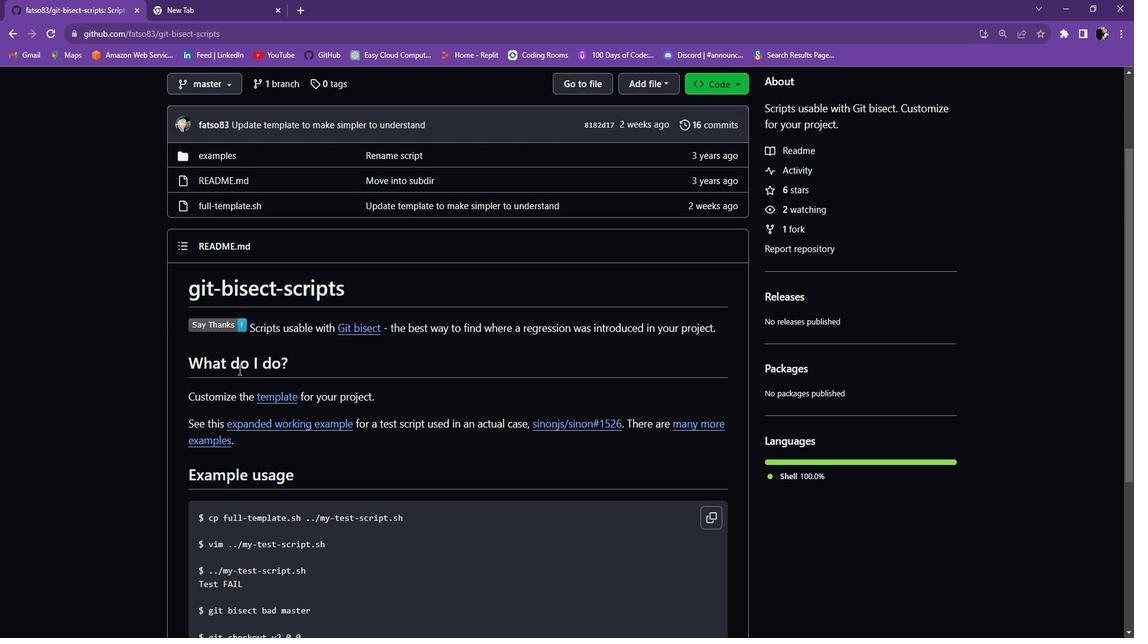 
Action: Mouse scrolled (238, 356) with delta (0, 0)
Screenshot: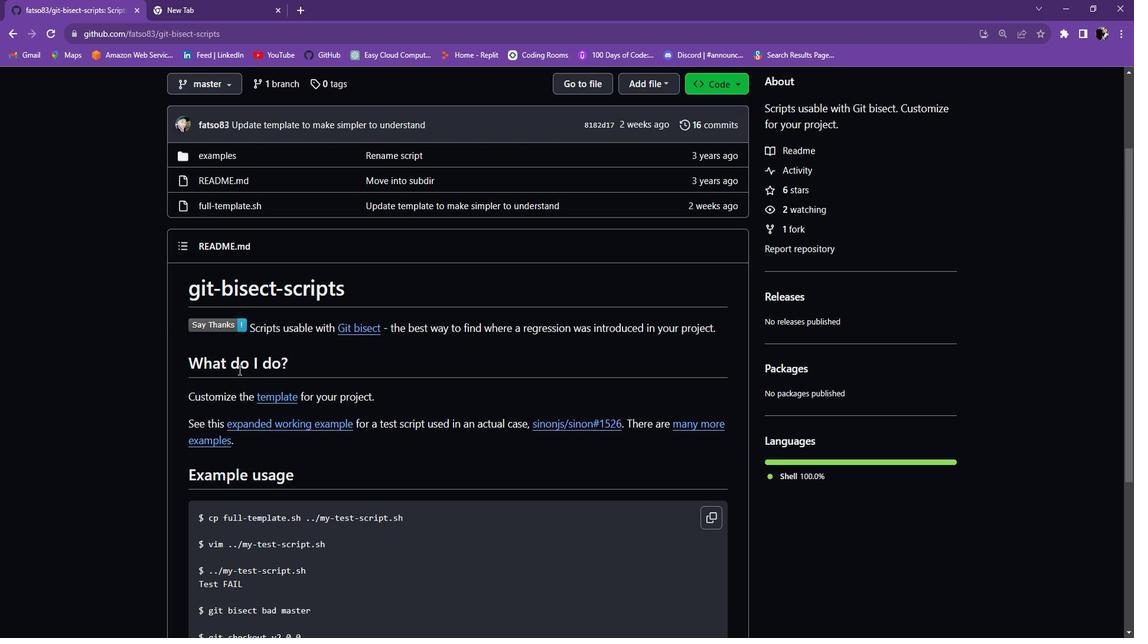 
Action: Mouse scrolled (238, 356) with delta (0, 0)
Screenshot: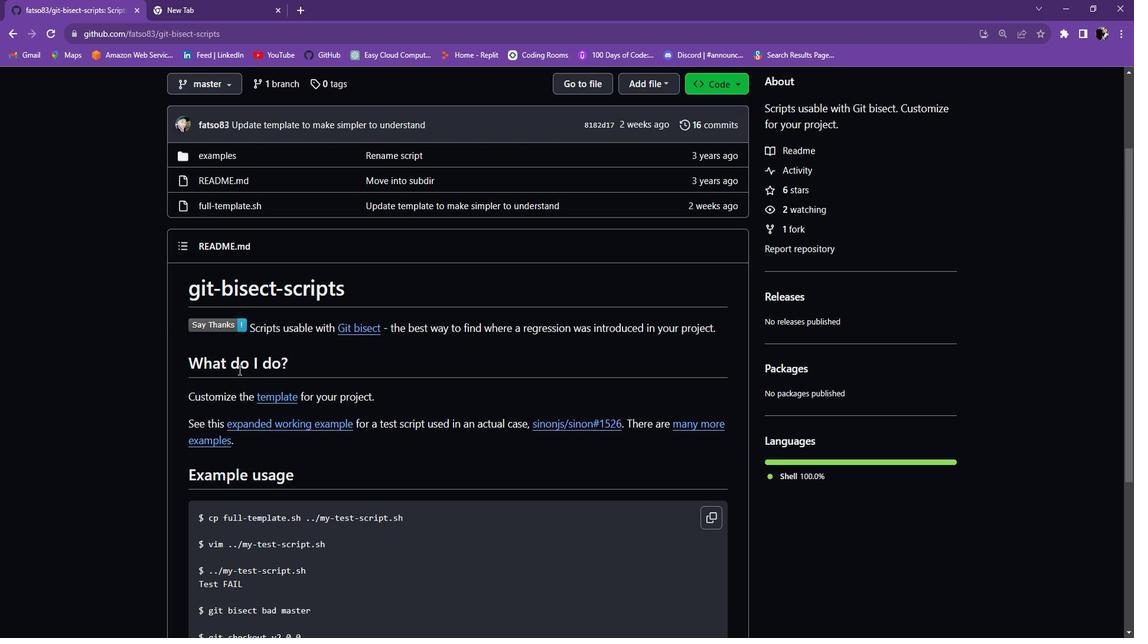 
Action: Mouse scrolled (238, 356) with delta (0, 0)
Screenshot: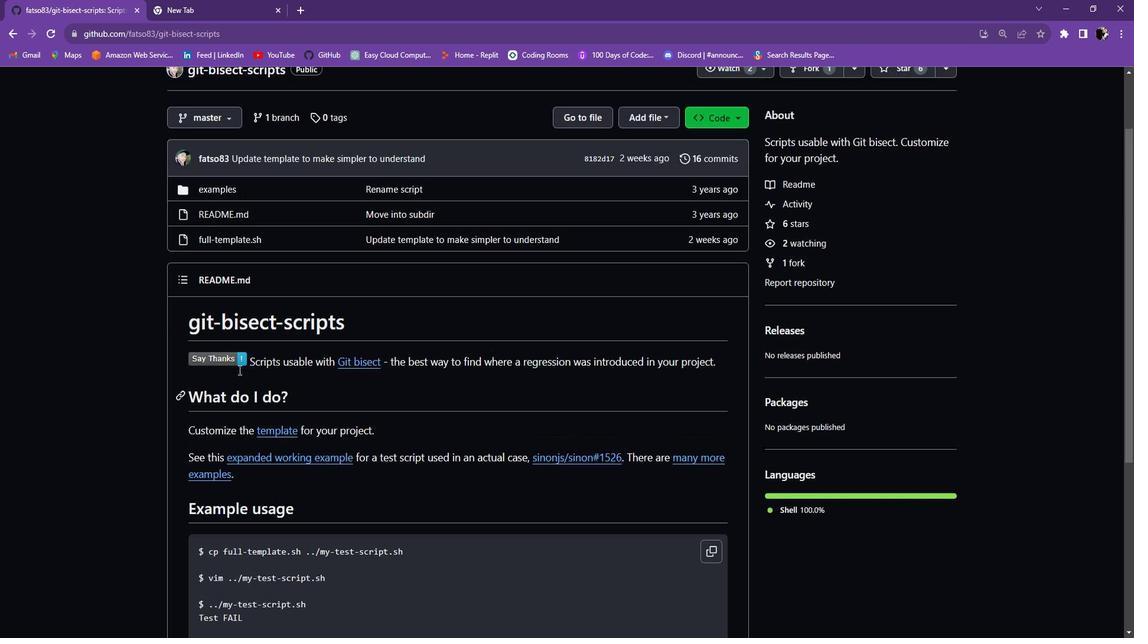 
Action: Mouse moved to (238, 321)
Screenshot: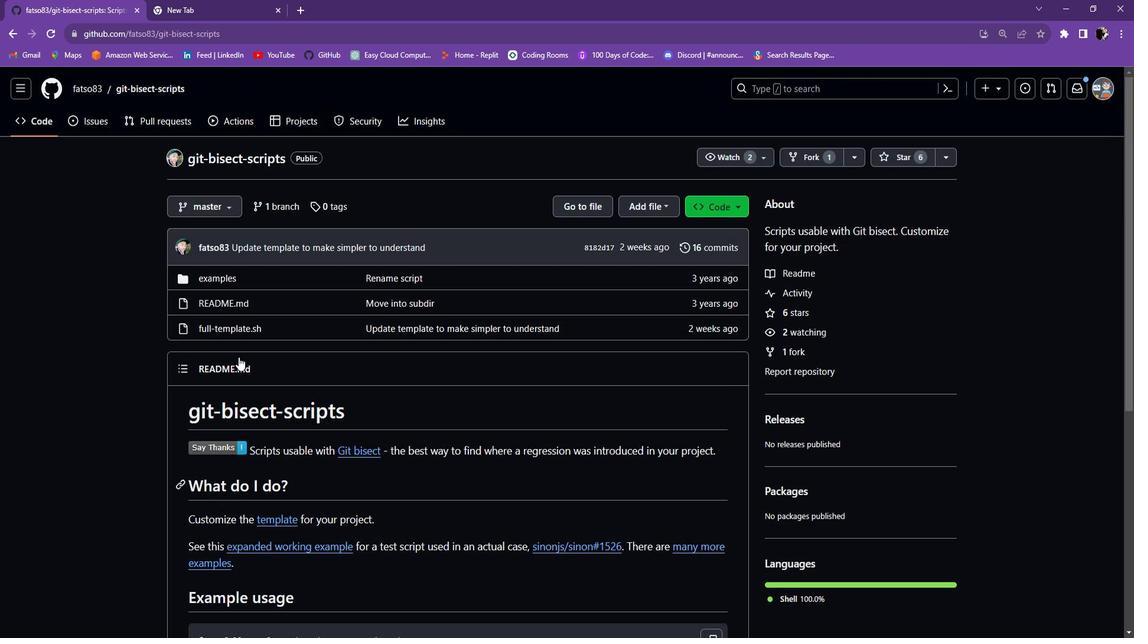 
Action: Mouse scrolled (238, 322) with delta (0, 0)
Screenshot: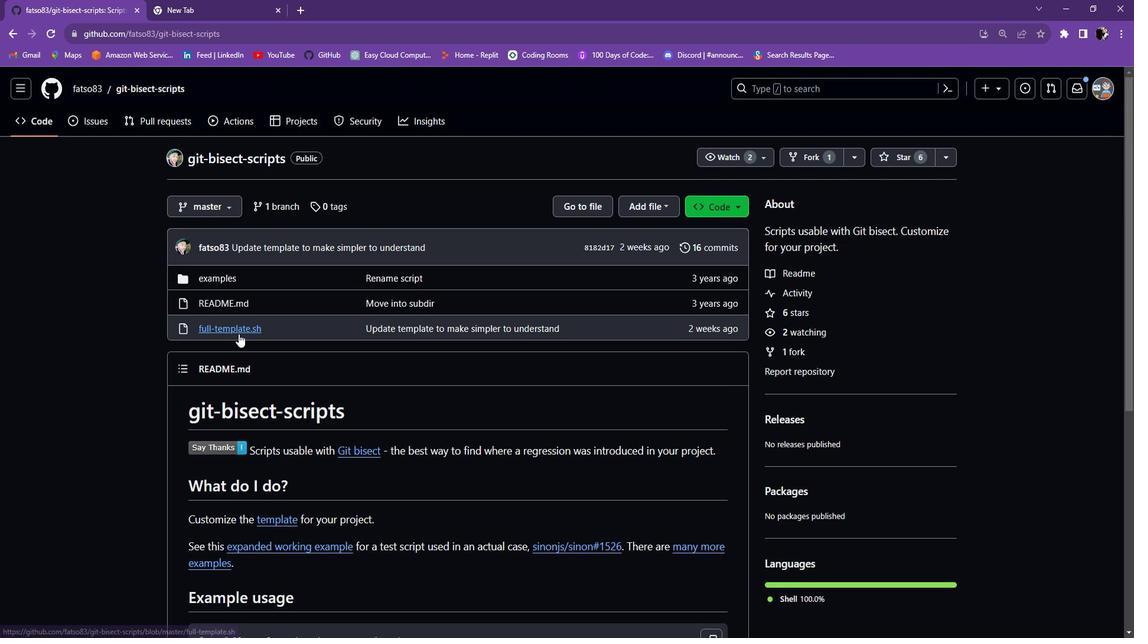 
Action: Mouse scrolled (238, 322) with delta (0, 0)
Screenshot: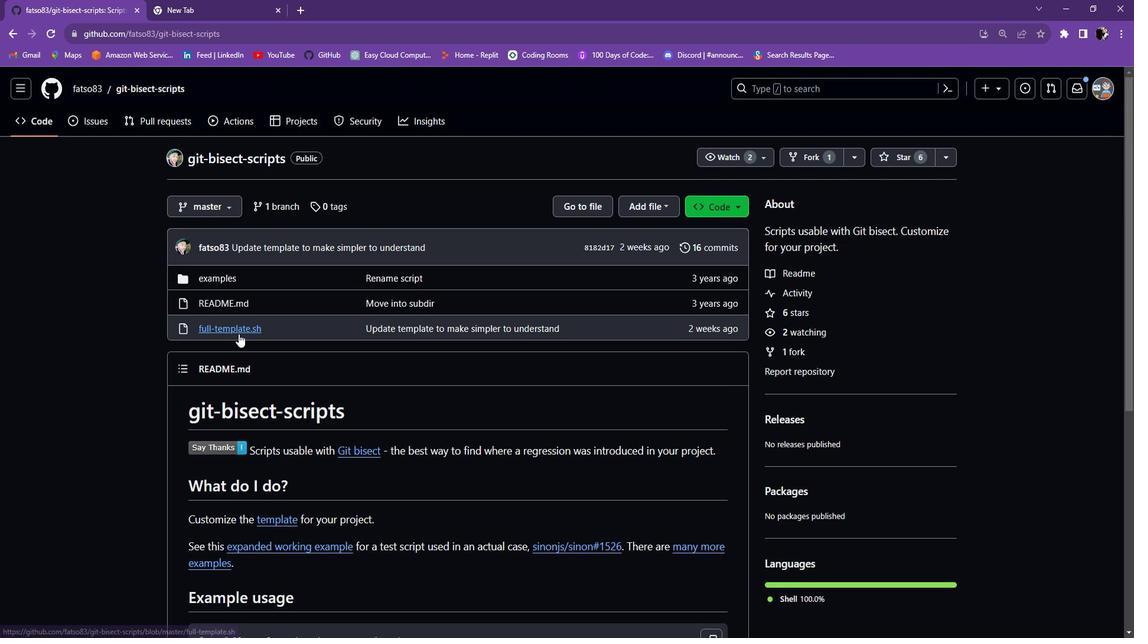 
Action: Mouse scrolled (238, 322) with delta (0, 0)
Screenshot: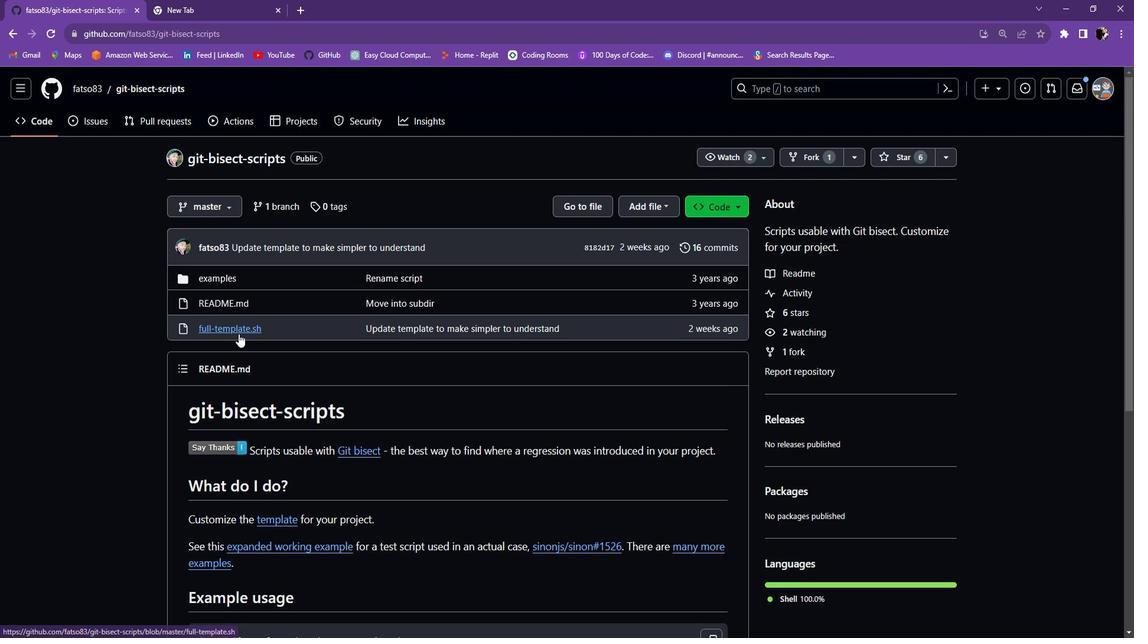 
Action: Mouse scrolled (238, 322) with delta (0, 0)
Screenshot: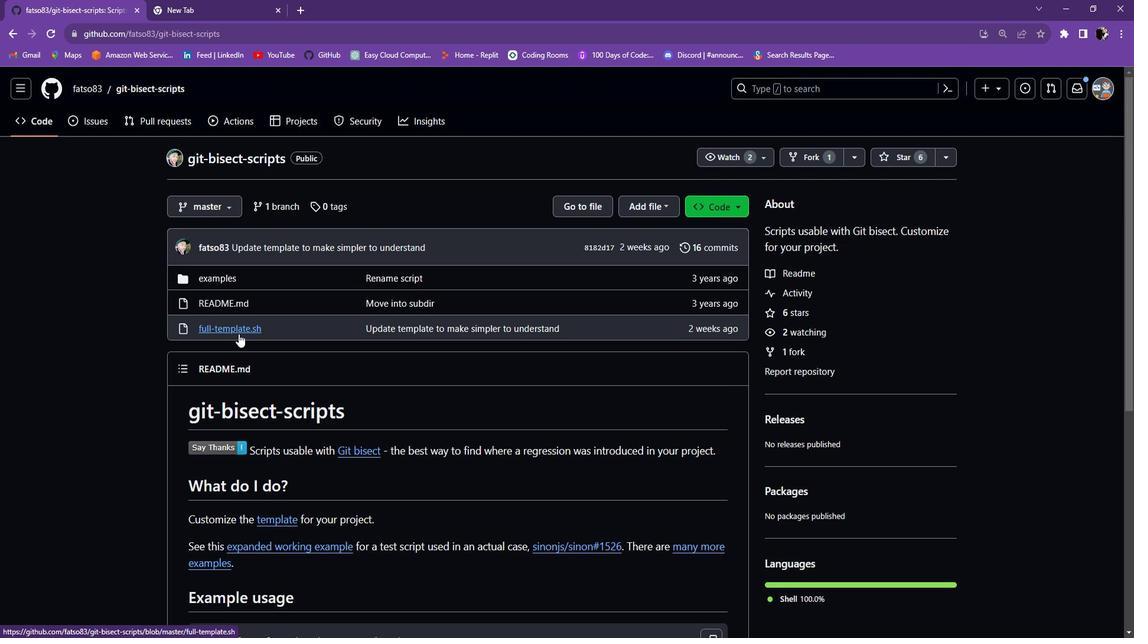 
Action: Mouse moved to (11, 33)
Screenshot: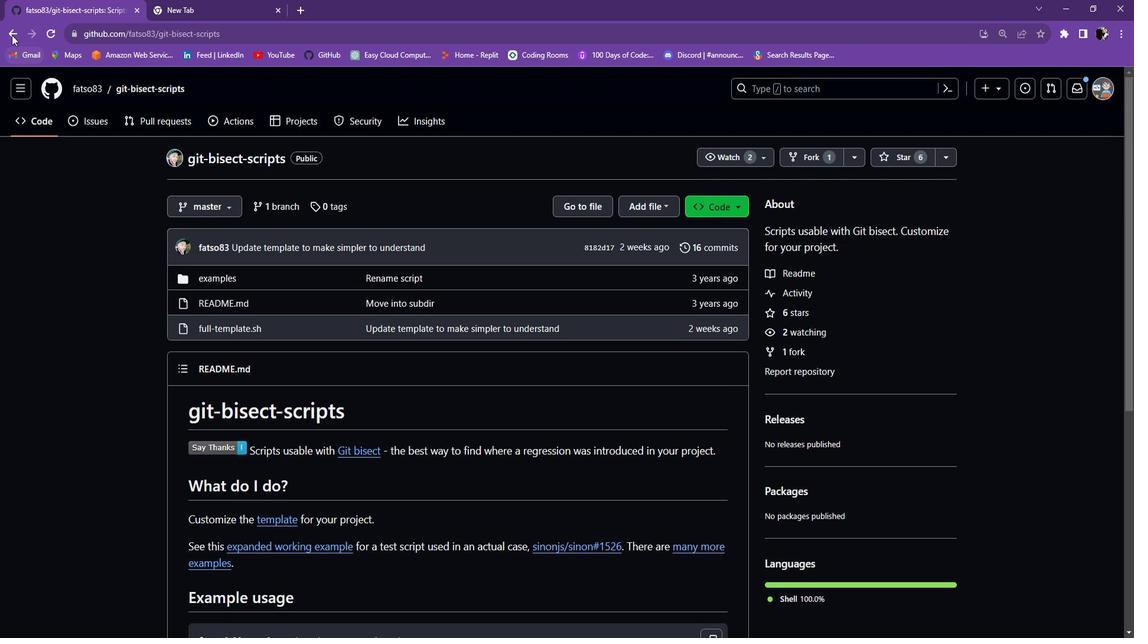 
Action: Mouse pressed left at (11, 33)
Screenshot: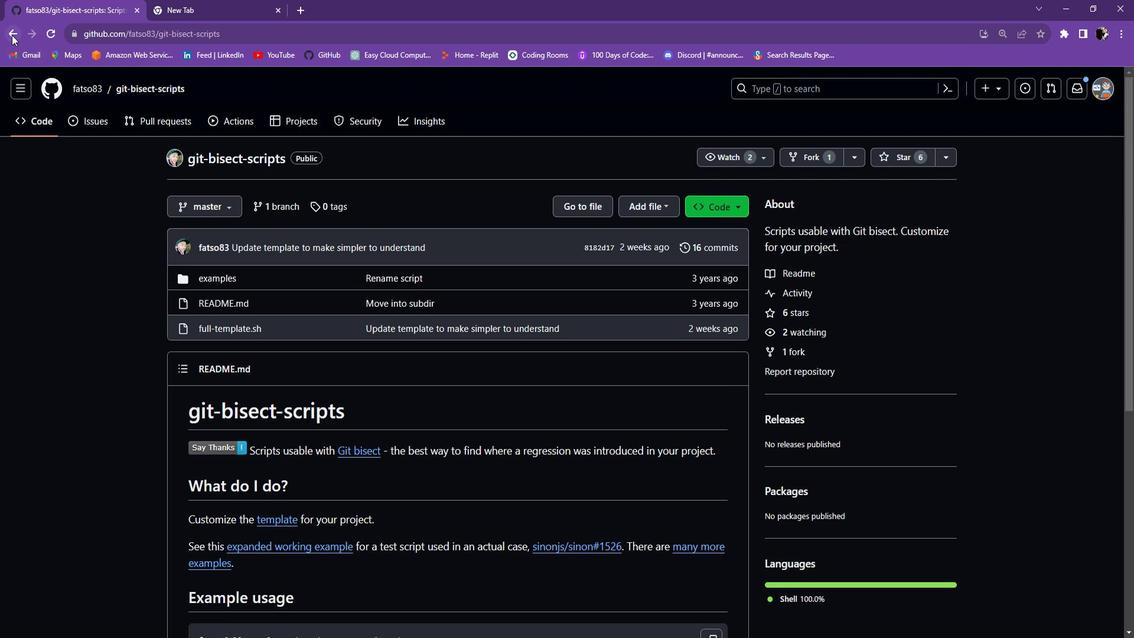 
Action: Mouse moved to (339, 267)
Screenshot: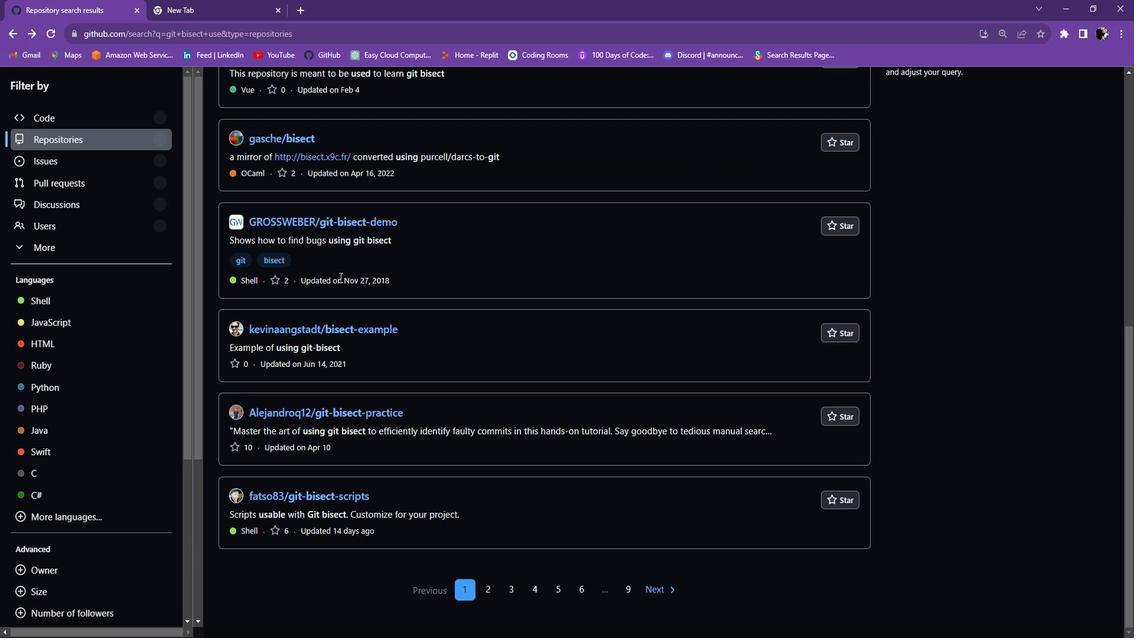 
Action: Mouse scrolled (339, 267) with delta (0, 0)
Screenshot: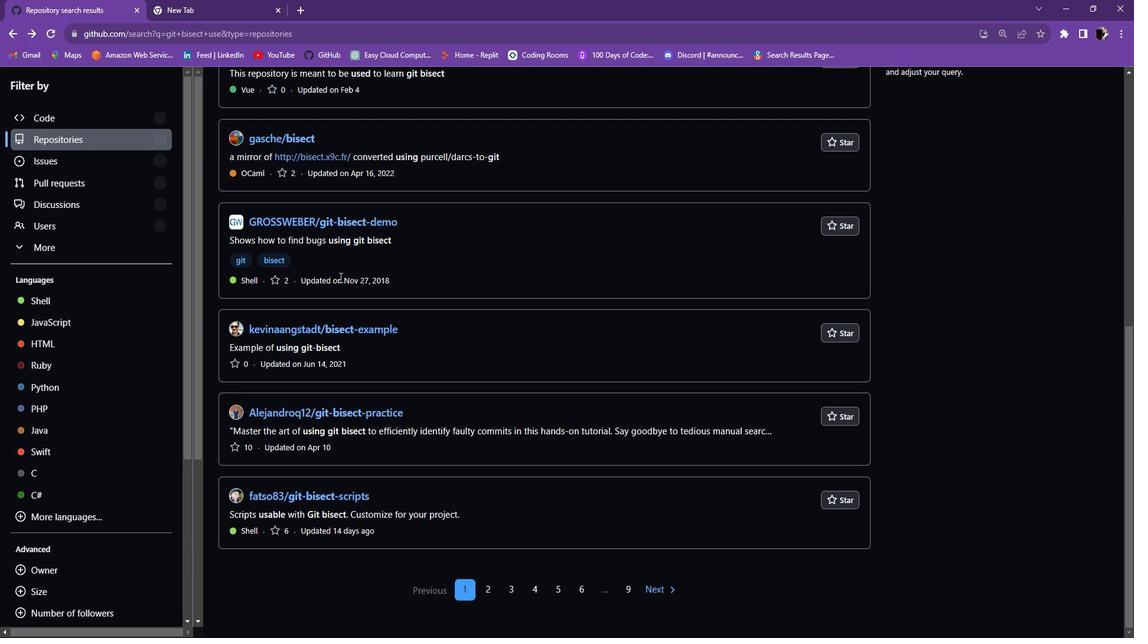 
Action: Mouse scrolled (339, 267) with delta (0, 0)
Screenshot: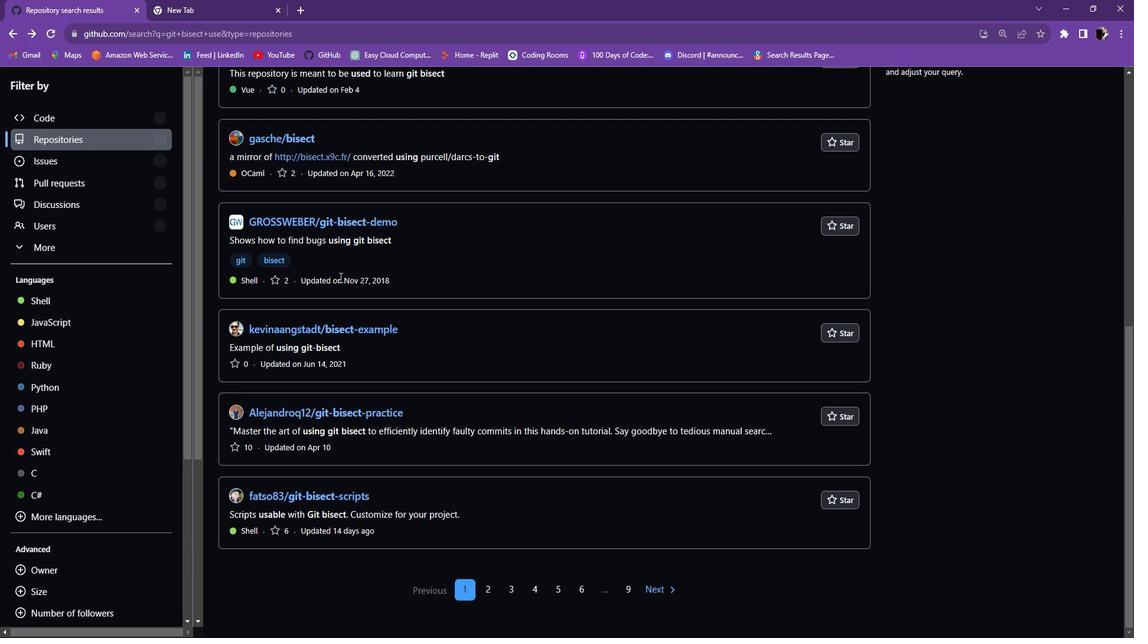 
Action: Mouse scrolled (339, 267) with delta (0, 0)
Screenshot: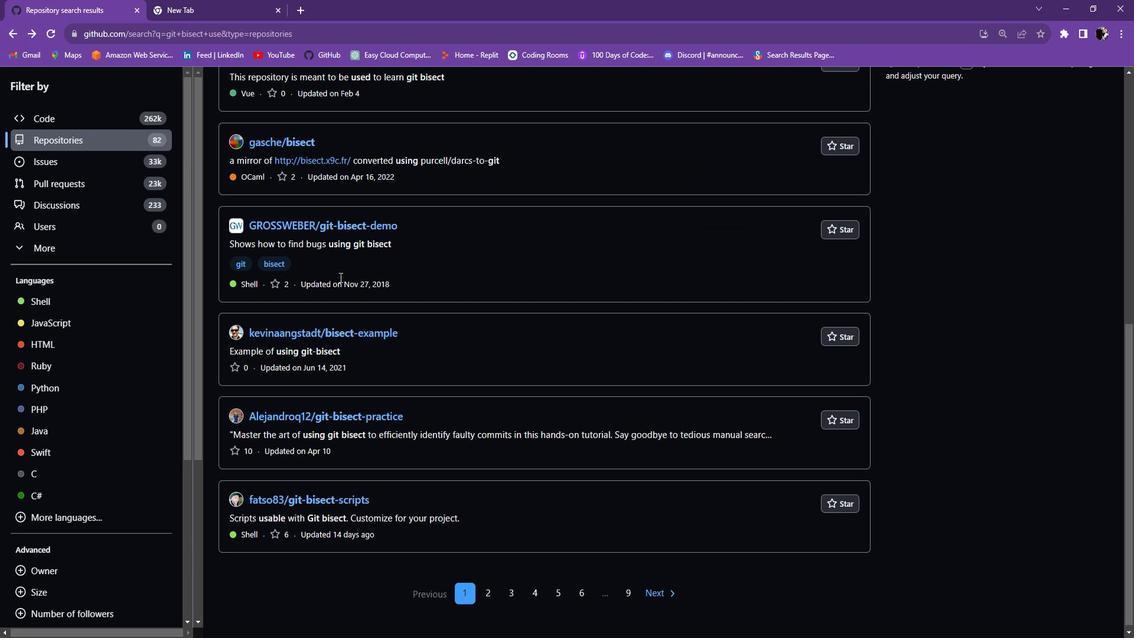 
Action: Mouse scrolled (339, 267) with delta (0, 0)
Screenshot: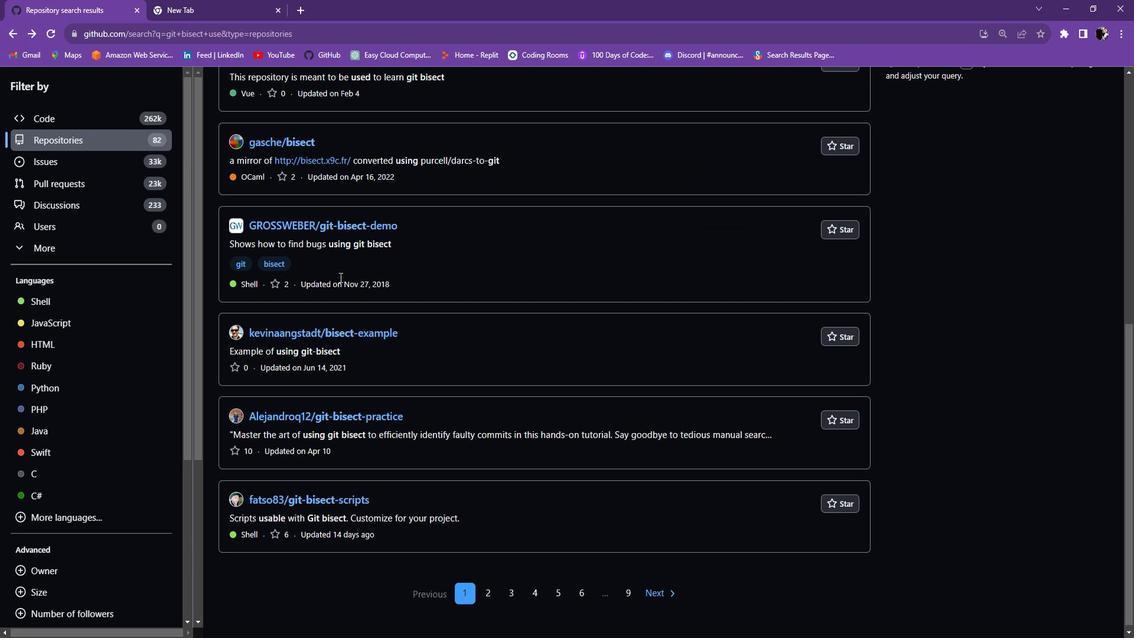 
Action: Mouse scrolled (339, 267) with delta (0, 0)
Screenshot: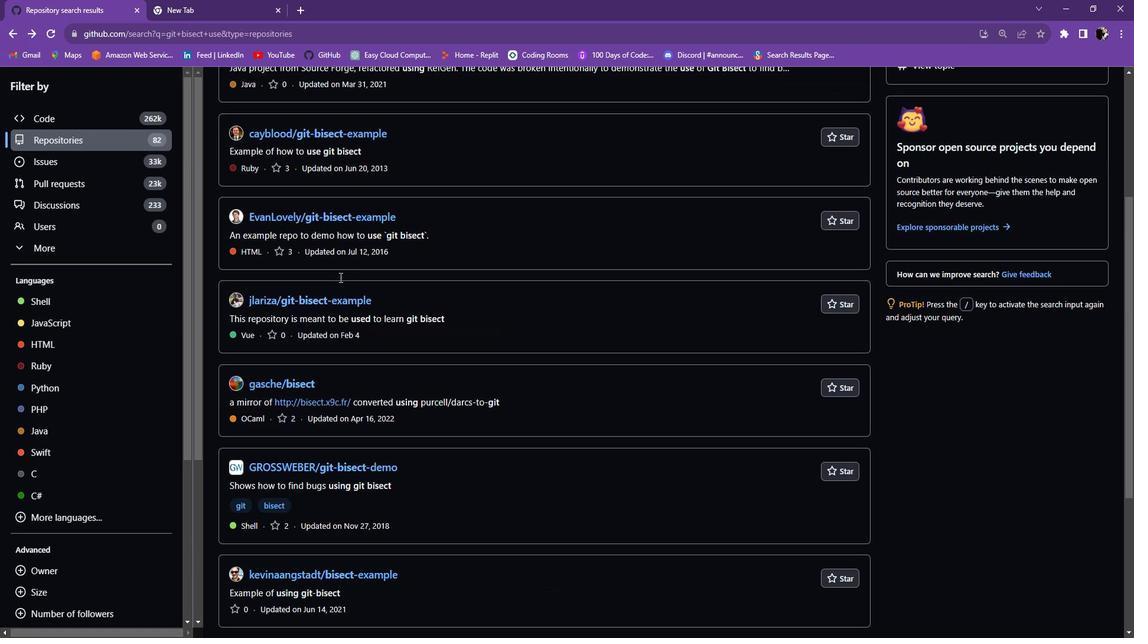 
Action: Mouse scrolled (339, 267) with delta (0, 0)
Screenshot: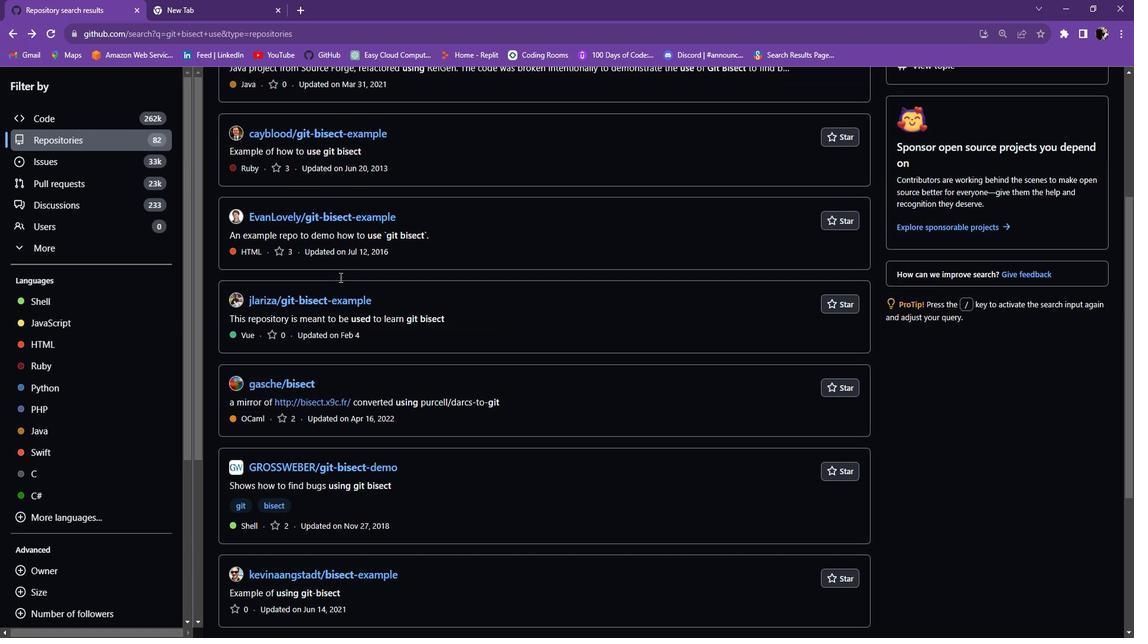 
Action: Mouse scrolled (339, 267) with delta (0, 0)
Screenshot: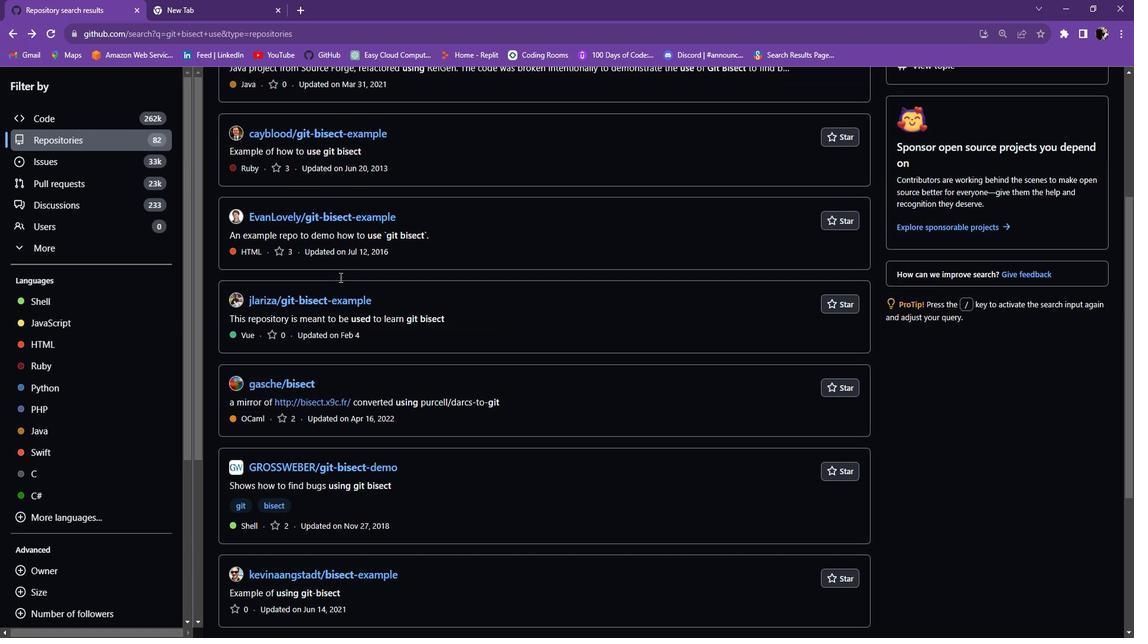 
Action: Mouse scrolled (339, 267) with delta (0, 0)
Screenshot: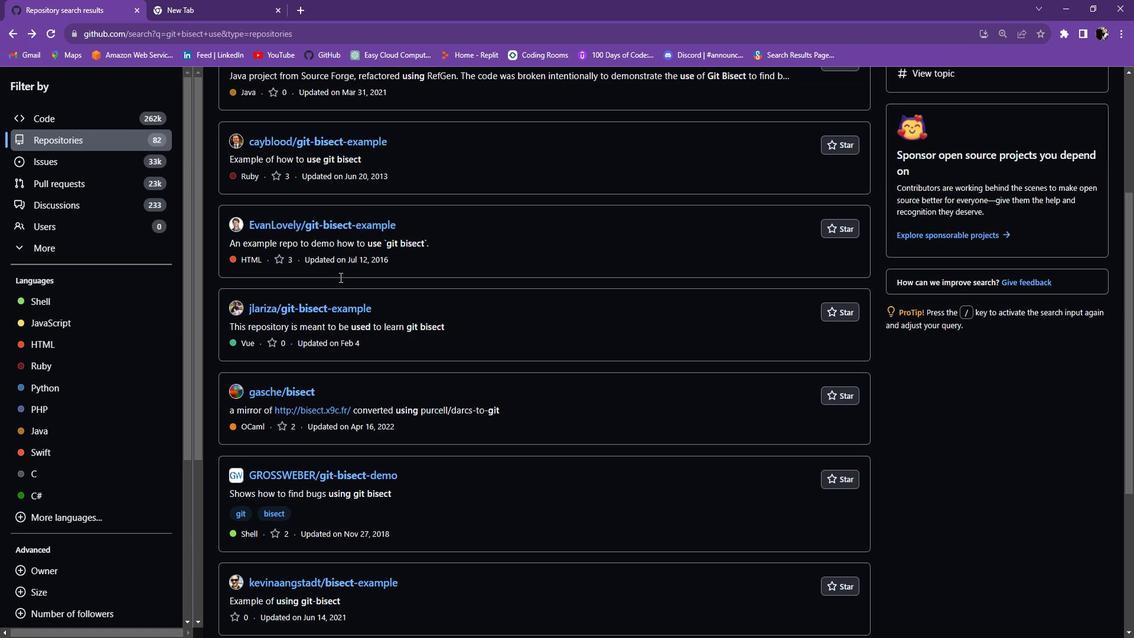 
Action: Mouse scrolled (339, 267) with delta (0, 0)
Screenshot: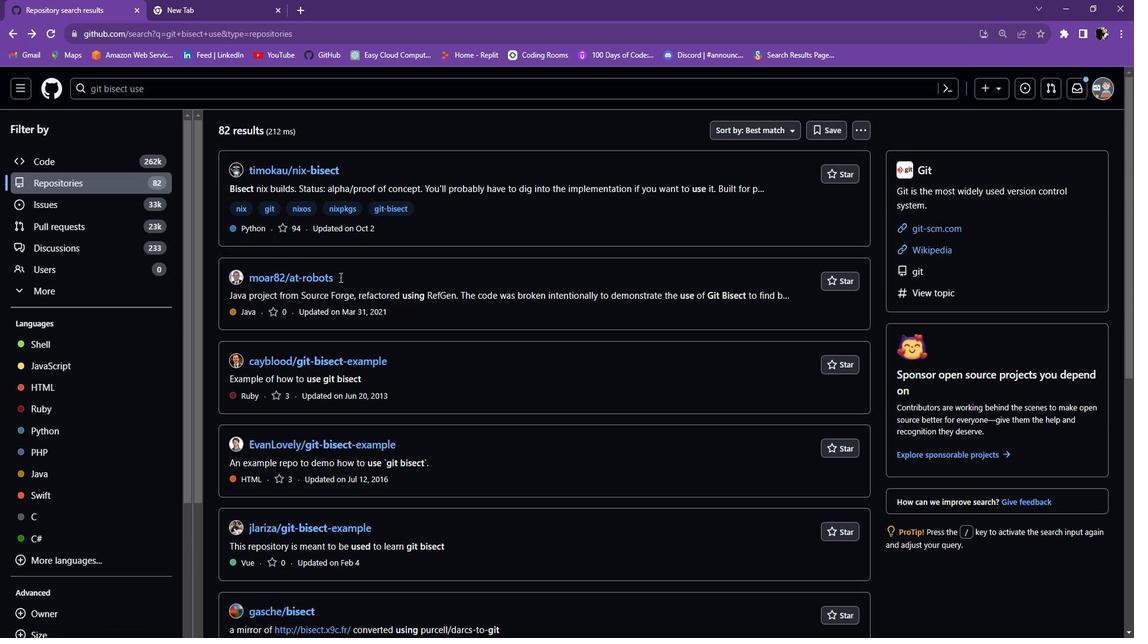 
Action: Mouse scrolled (339, 267) with delta (0, 0)
Screenshot: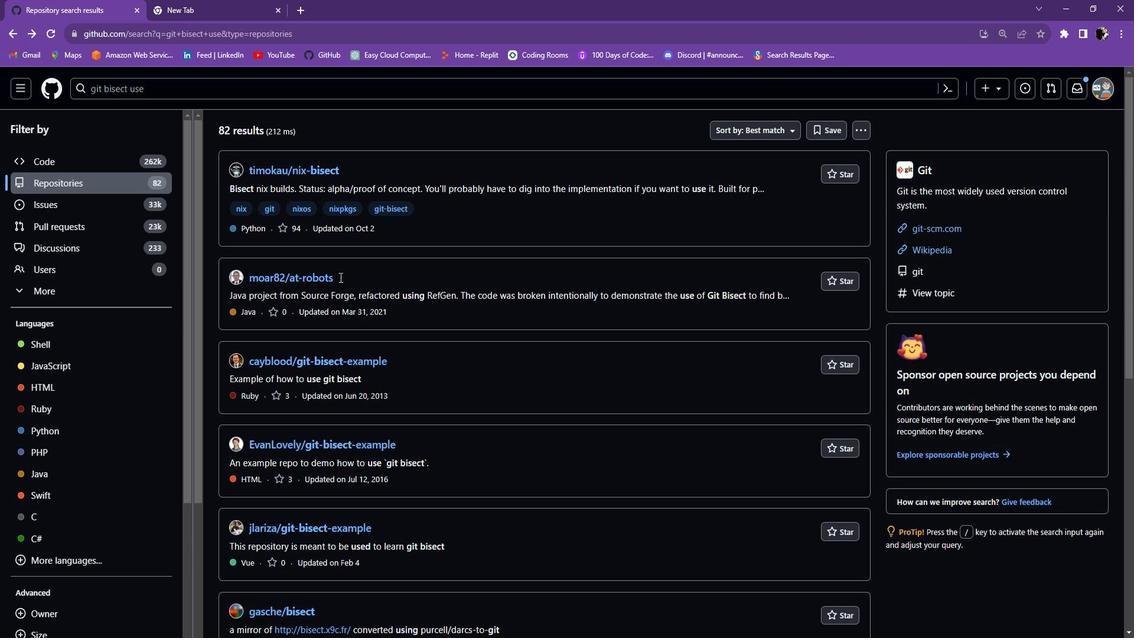 
Action: Mouse scrolled (339, 267) with delta (0, 0)
Screenshot: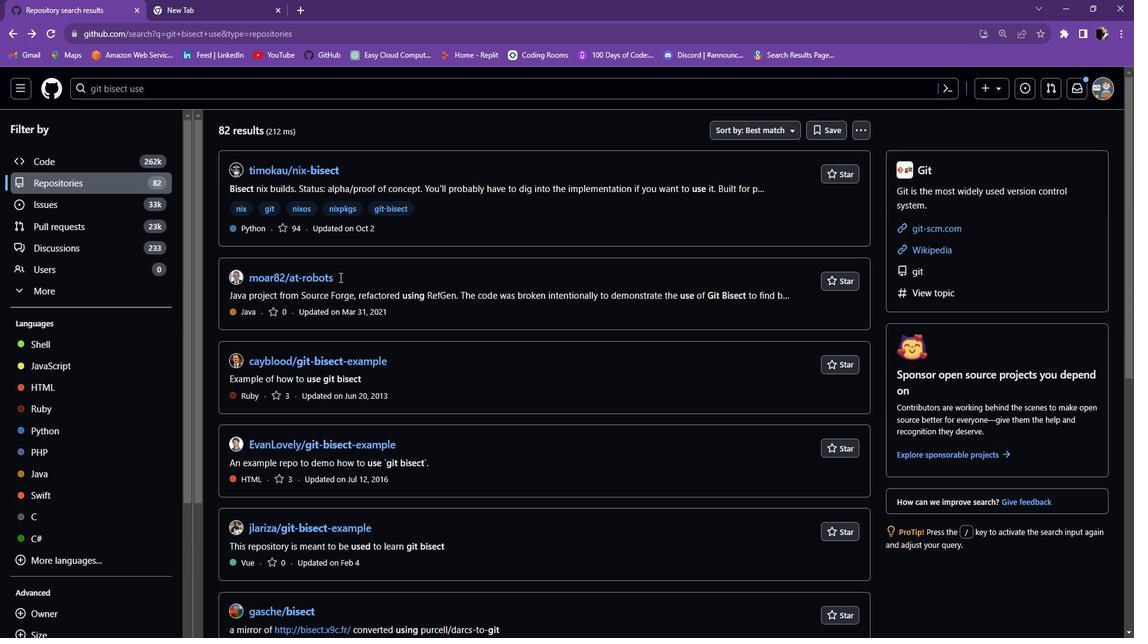 
Action: Mouse scrolled (339, 267) with delta (0, 0)
Screenshot: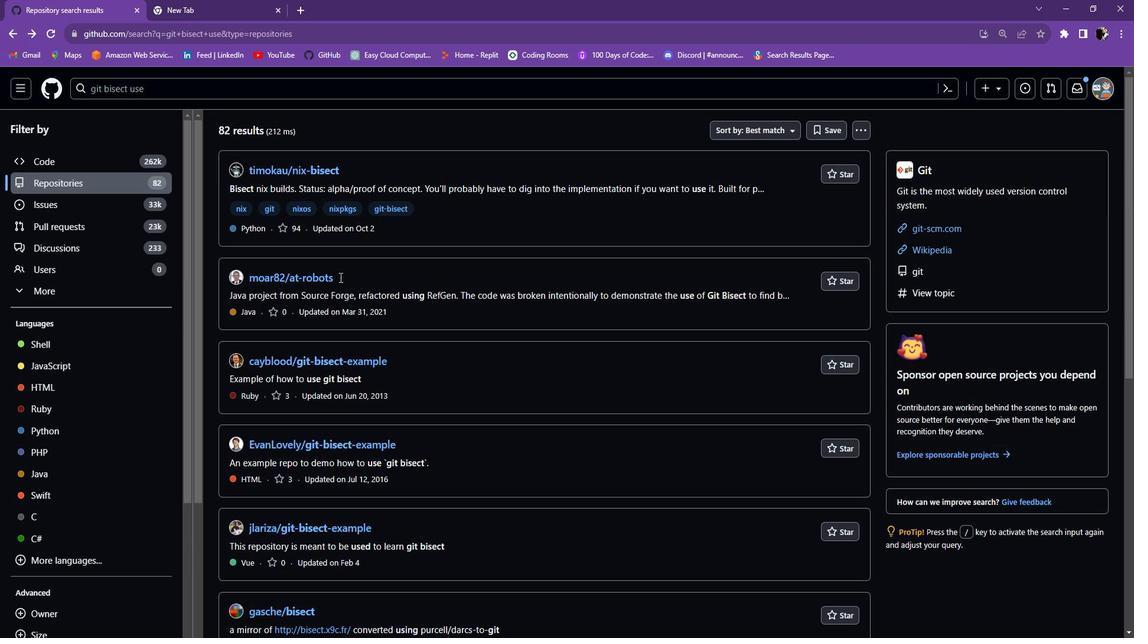 
Action: Mouse moved to (177, 88)
Screenshot: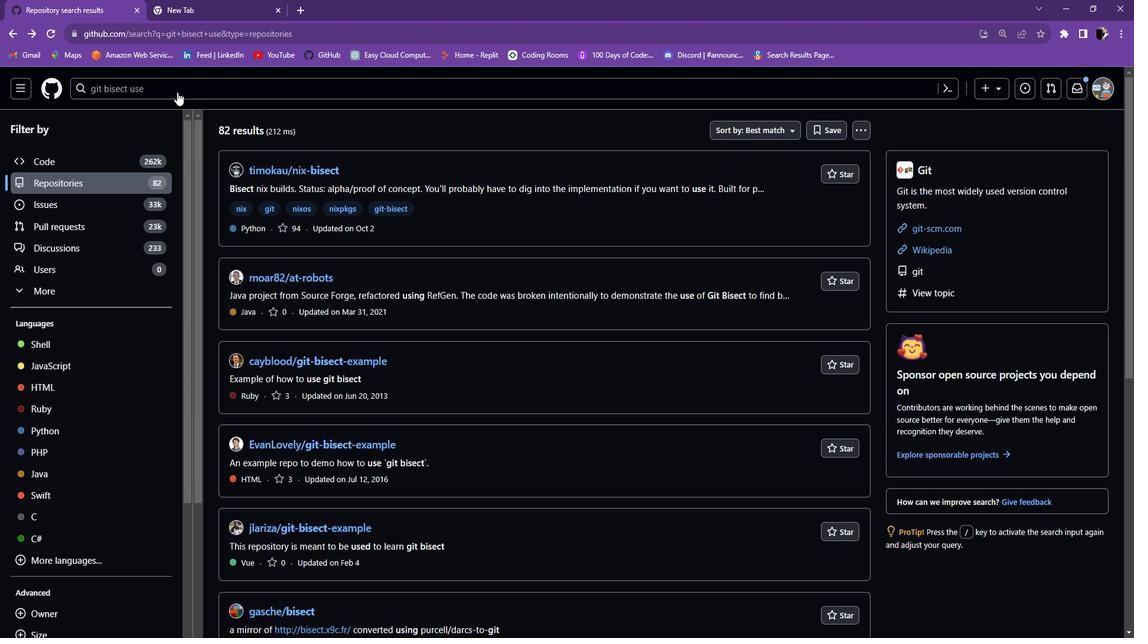 
Action: Mouse pressed left at (177, 88)
Screenshot: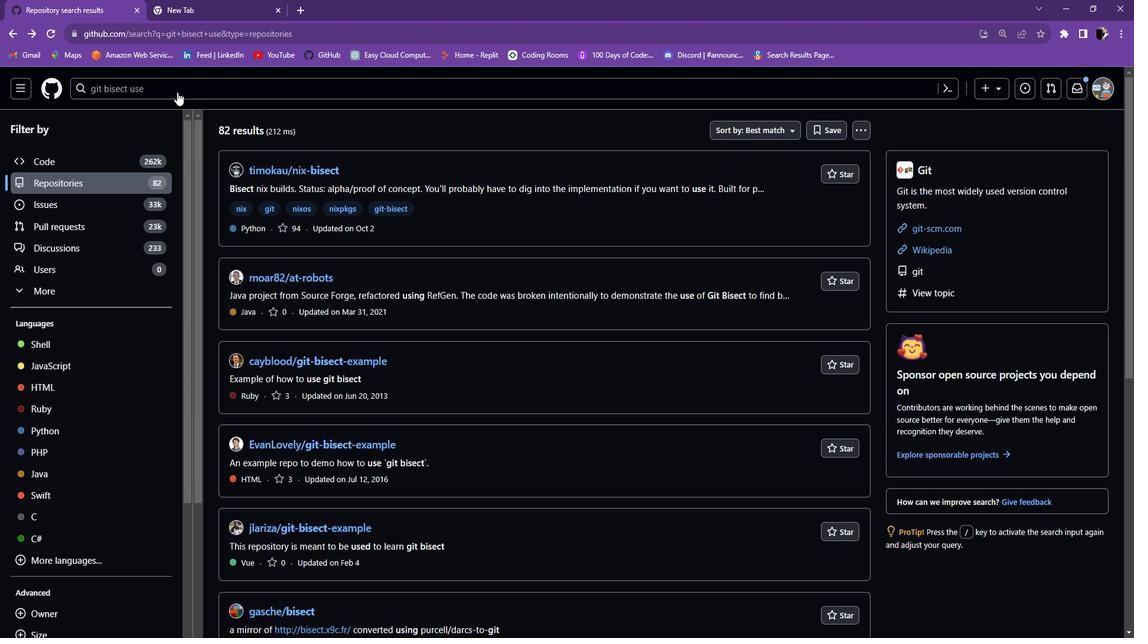 
Action: Mouse moved to (179, 88)
Screenshot: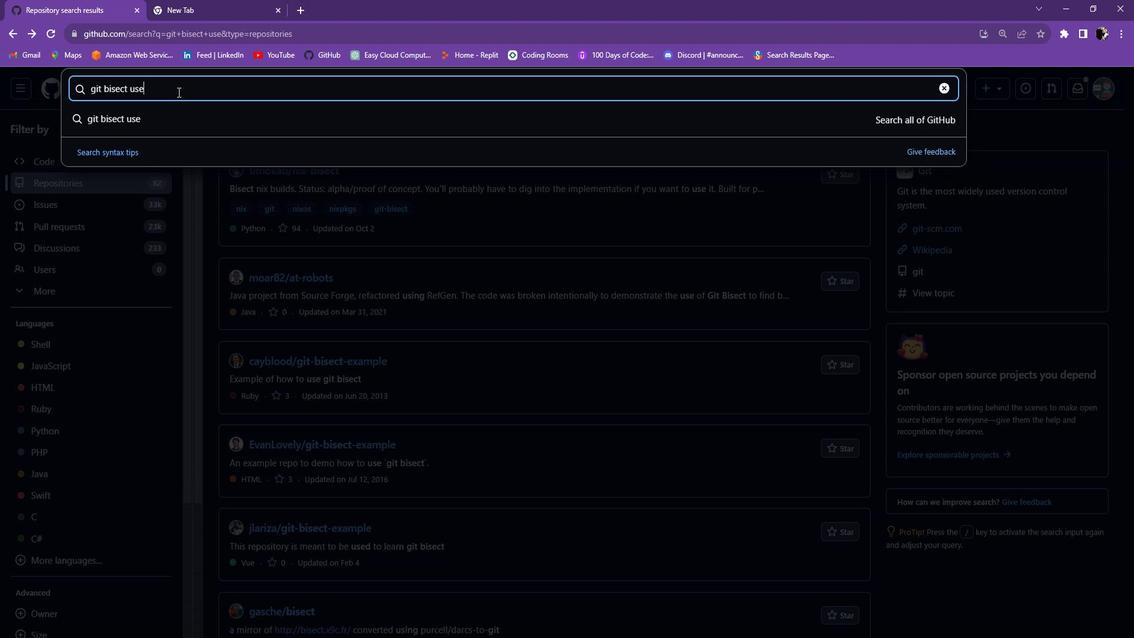 
Action: Key pressed <Key.backspace><Key.backspace><Key.backspace><Key.backspace><Key.enter>
Screenshot: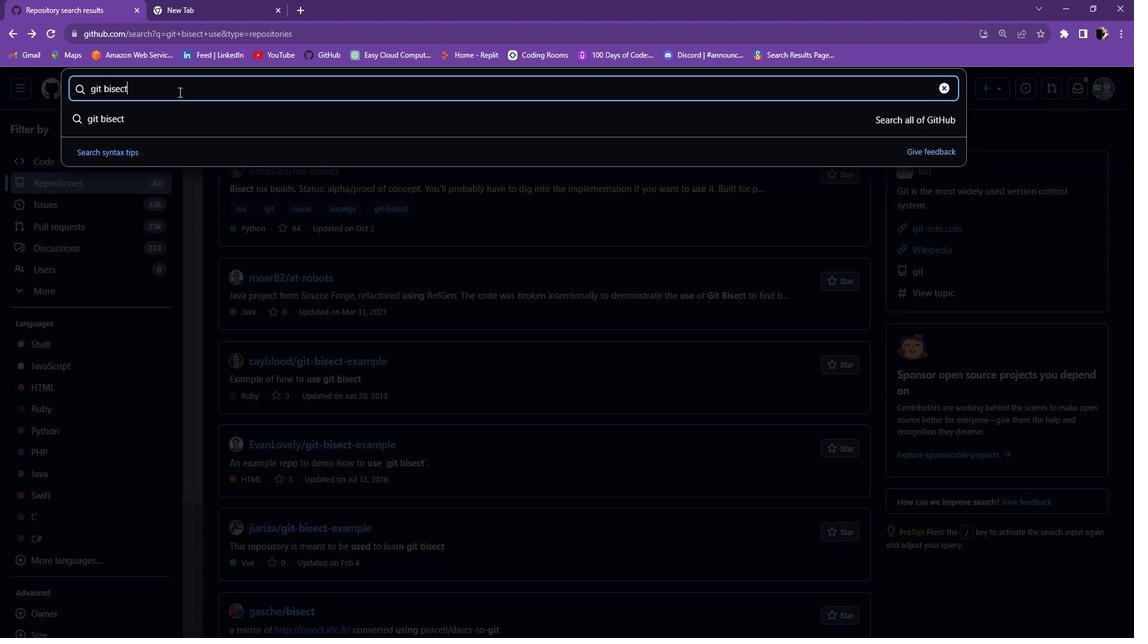 
Action: Mouse moved to (179, 77)
Screenshot: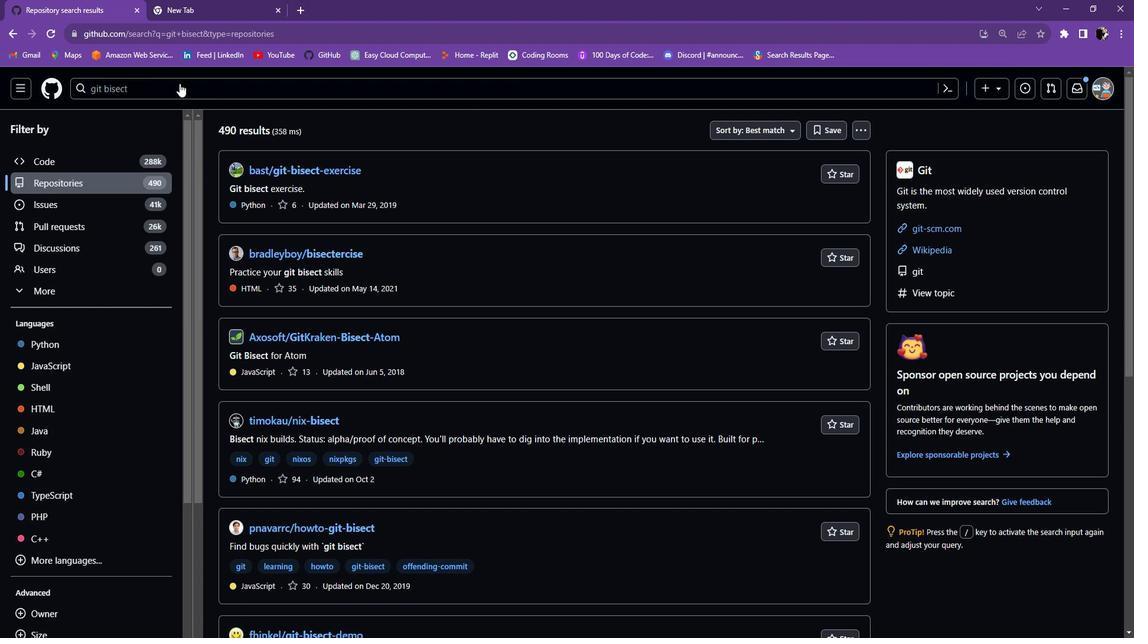 
Action: Mouse pressed left at (179, 77)
Screenshot: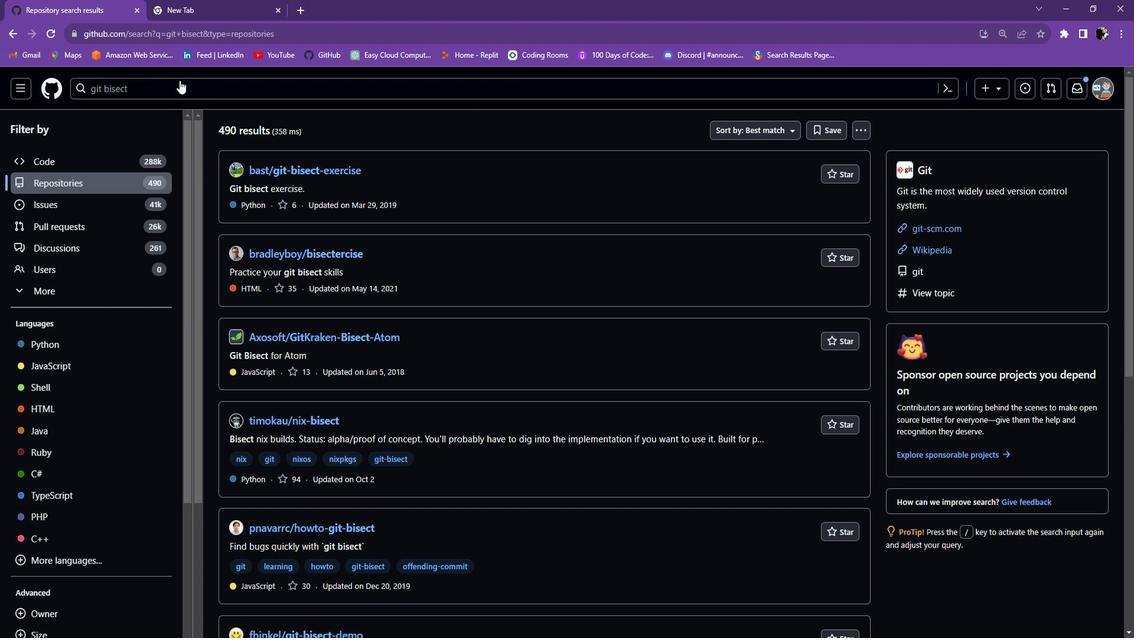 
Action: Mouse moved to (183, 83)
Screenshot: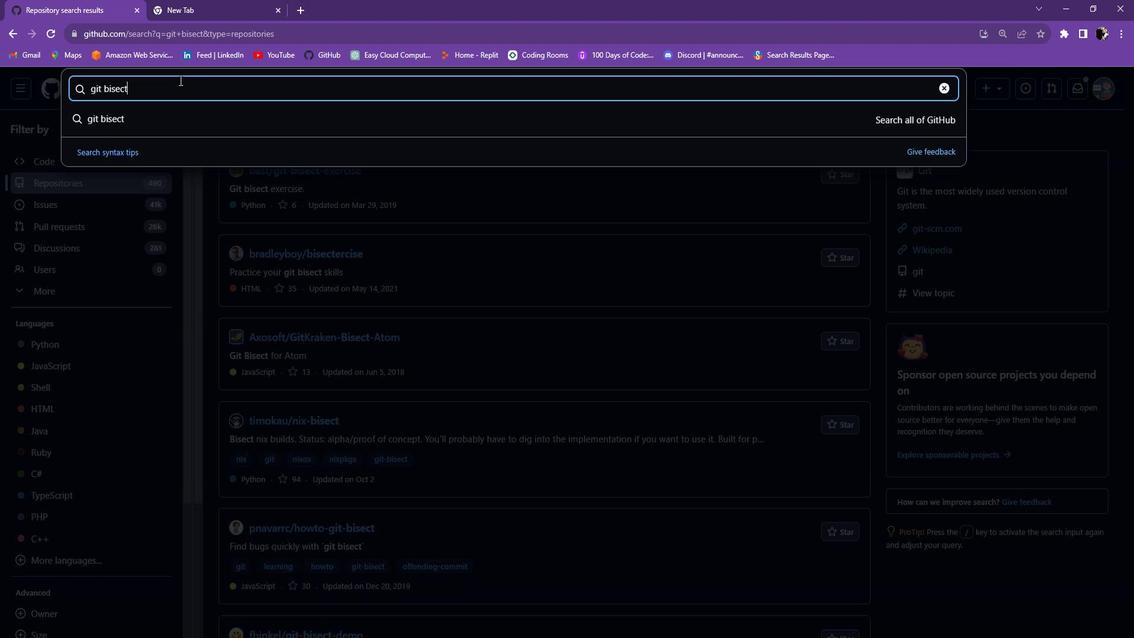 
Action: Key pressed <Key.space>for<Key.space>debugging<Key.enter>
Screenshot: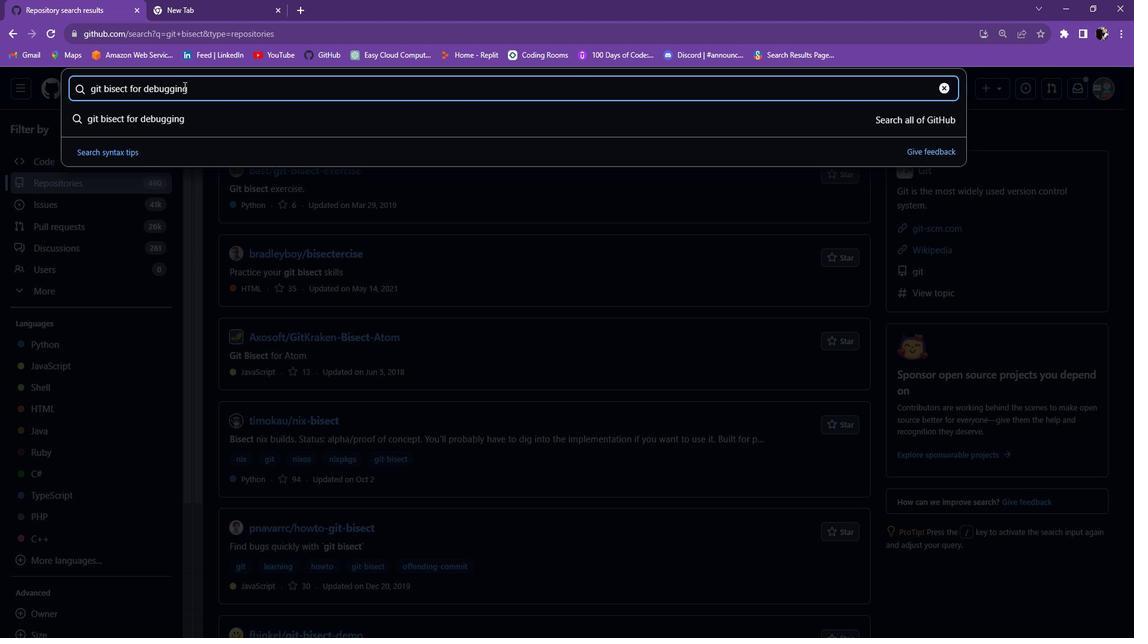 
Action: Mouse moved to (398, 216)
Screenshot: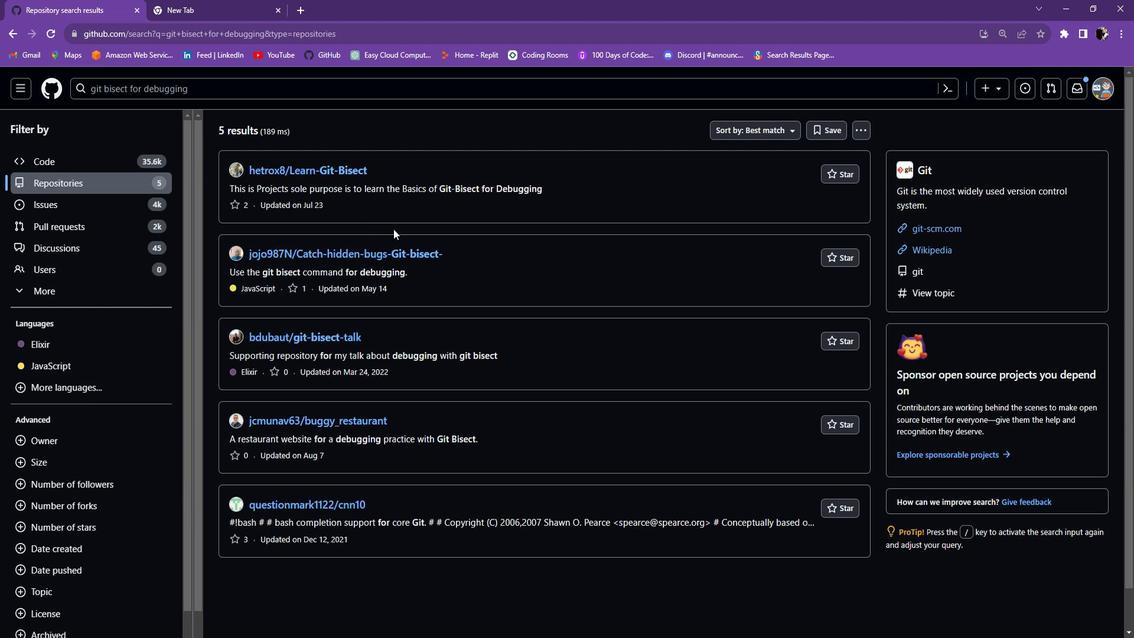 
Action: Mouse scrolled (398, 216) with delta (0, 0)
Screenshot: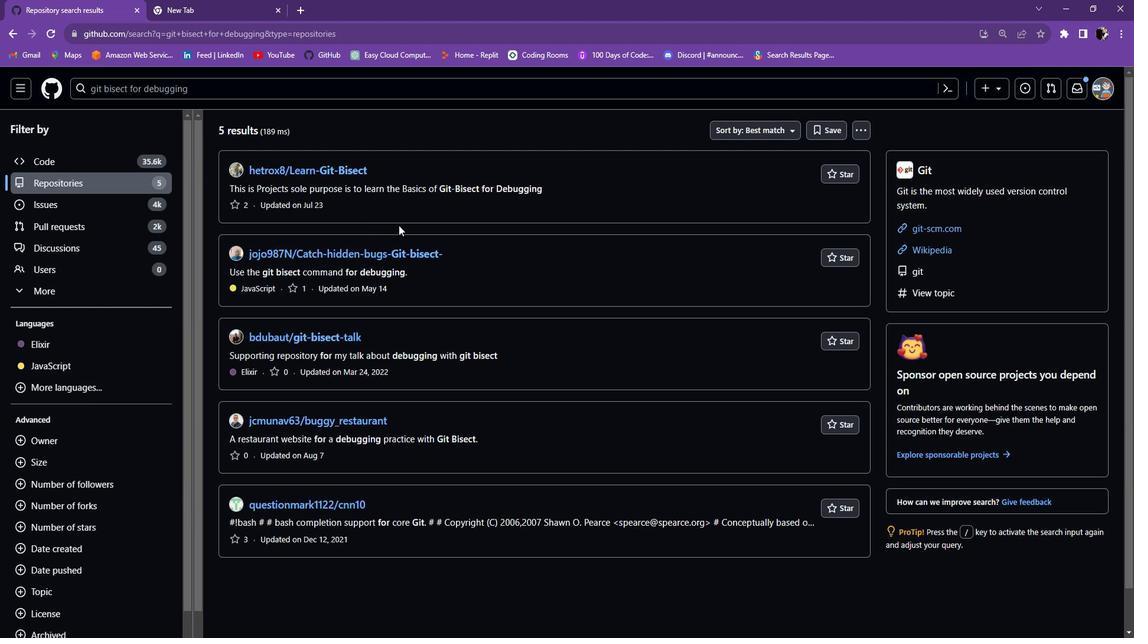 
Action: Mouse scrolled (398, 216) with delta (0, 0)
Screenshot: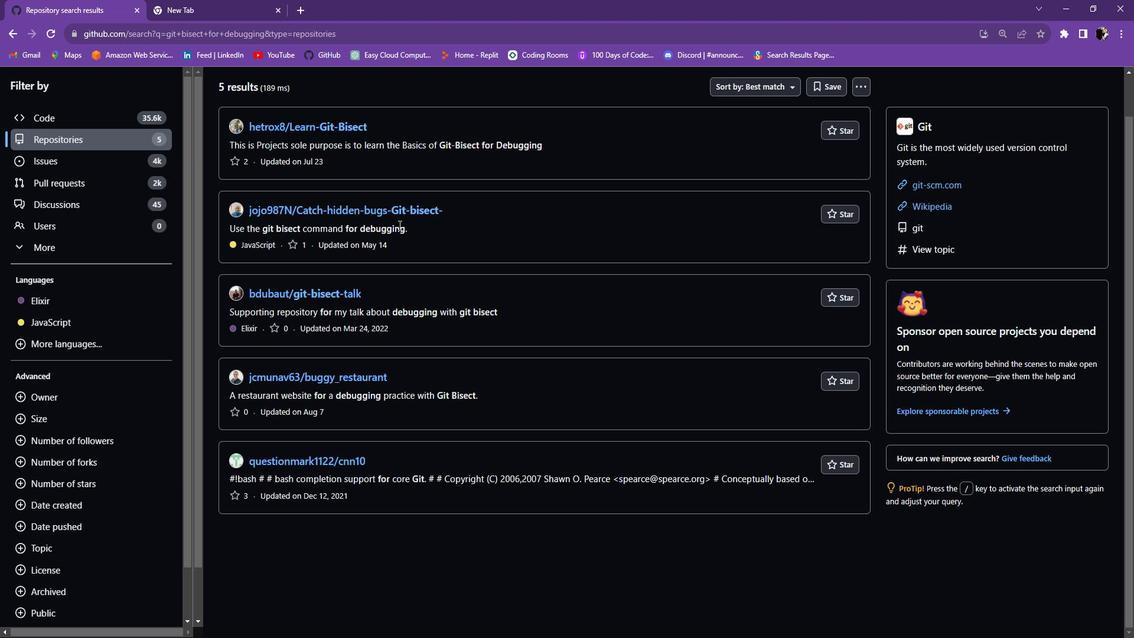 
Action: Mouse scrolled (398, 217) with delta (0, 0)
Screenshot: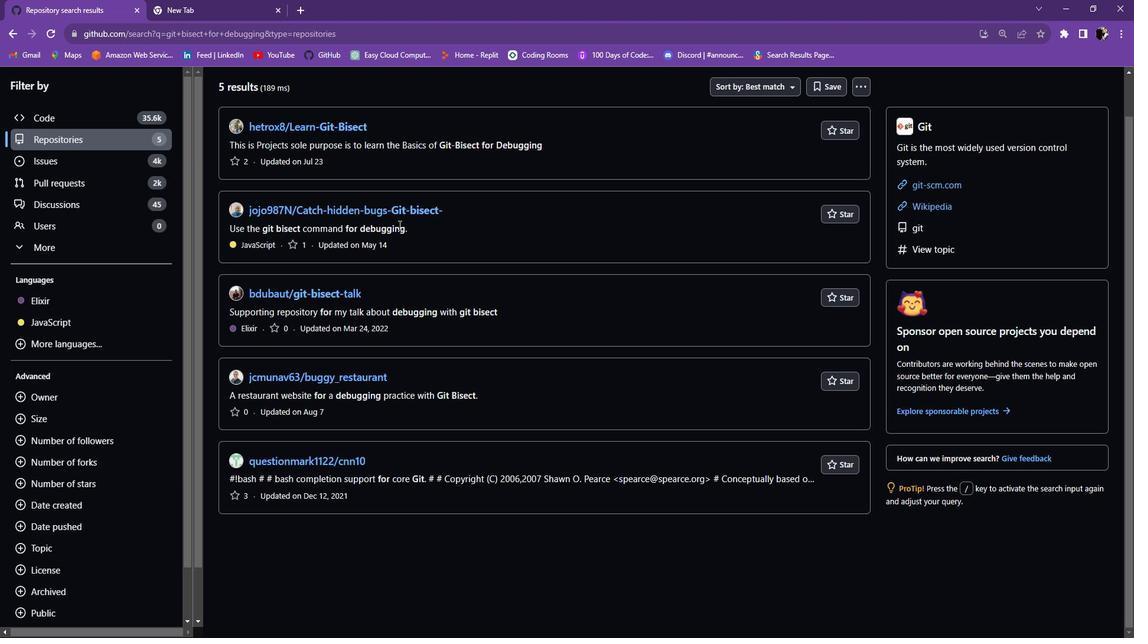 
Action: Mouse scrolled (398, 217) with delta (0, 0)
Screenshot: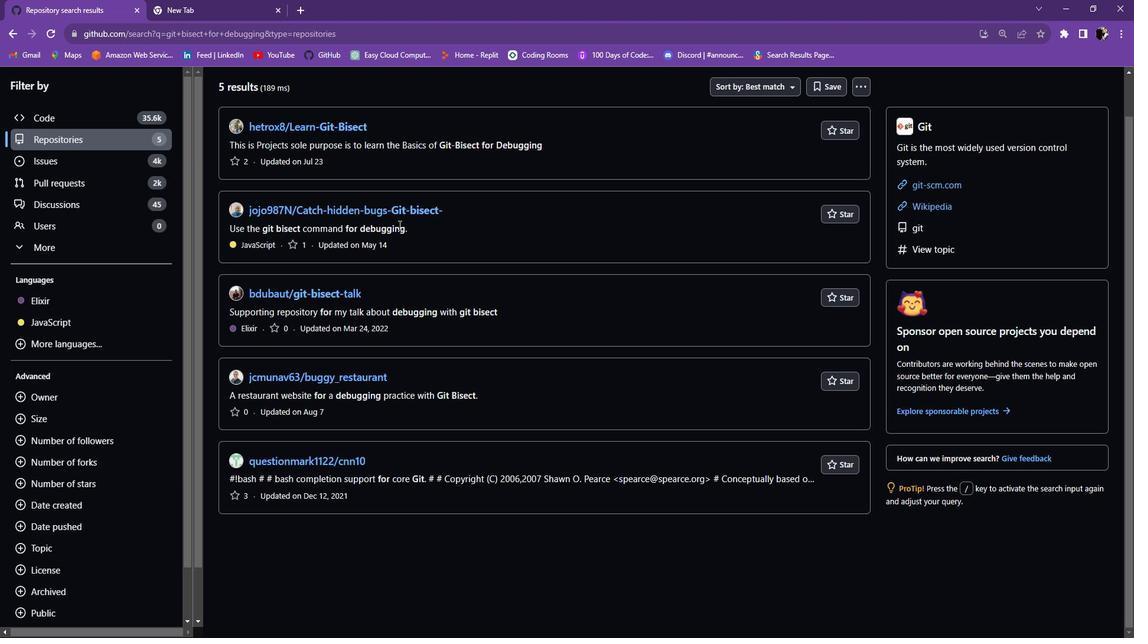 
Action: Mouse moved to (311, 163)
Screenshot: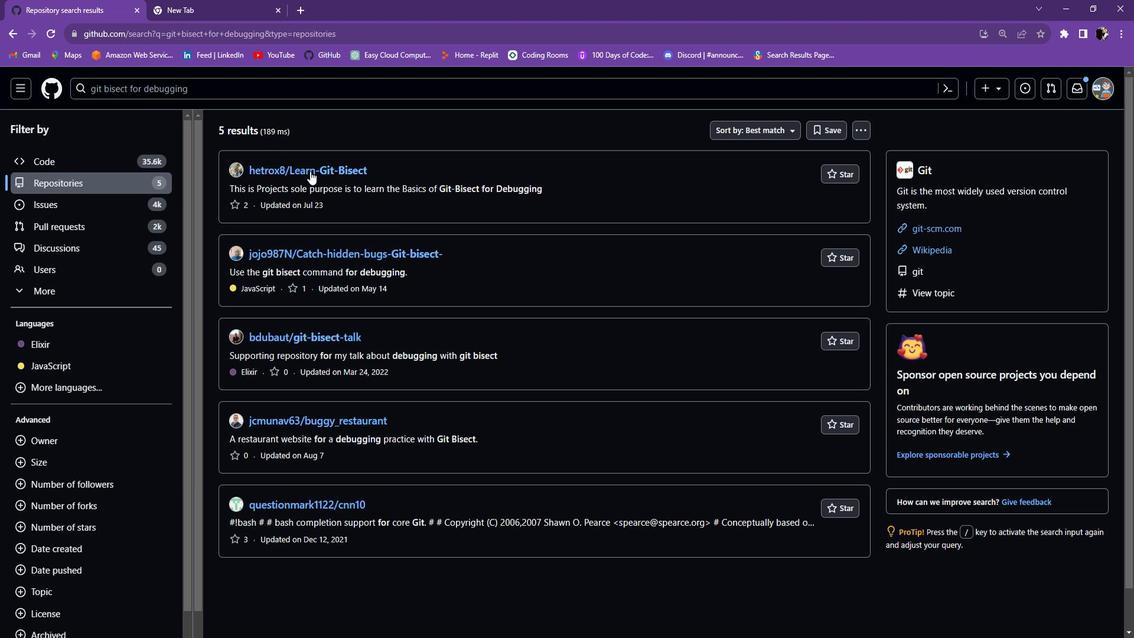 
Action: Mouse pressed left at (311, 163)
Screenshot: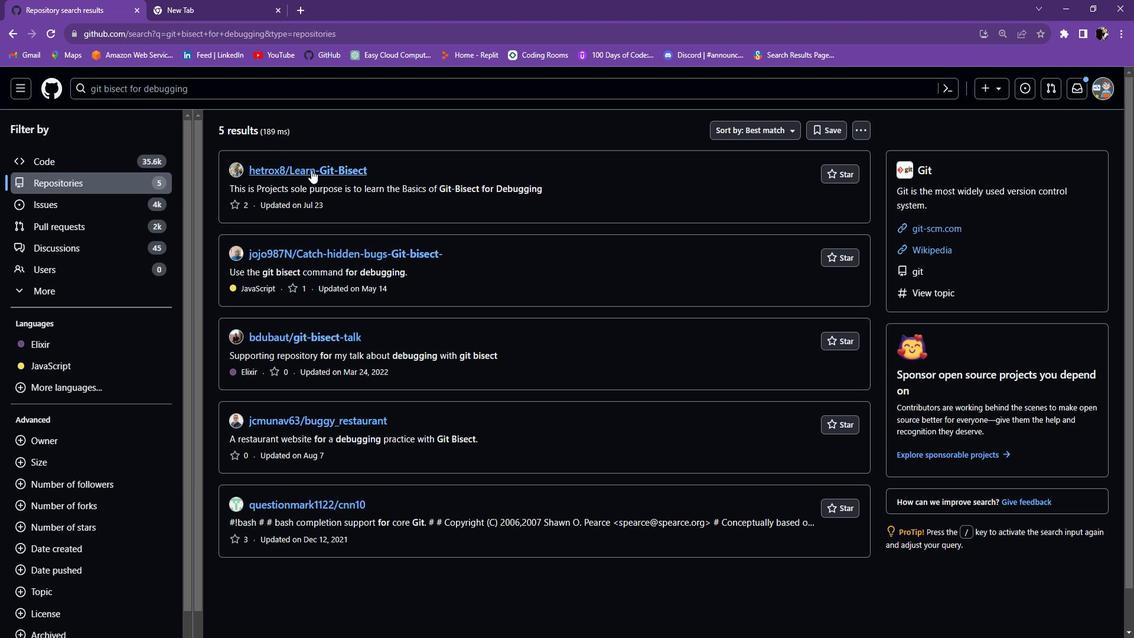 
Action: Mouse moved to (437, 240)
Screenshot: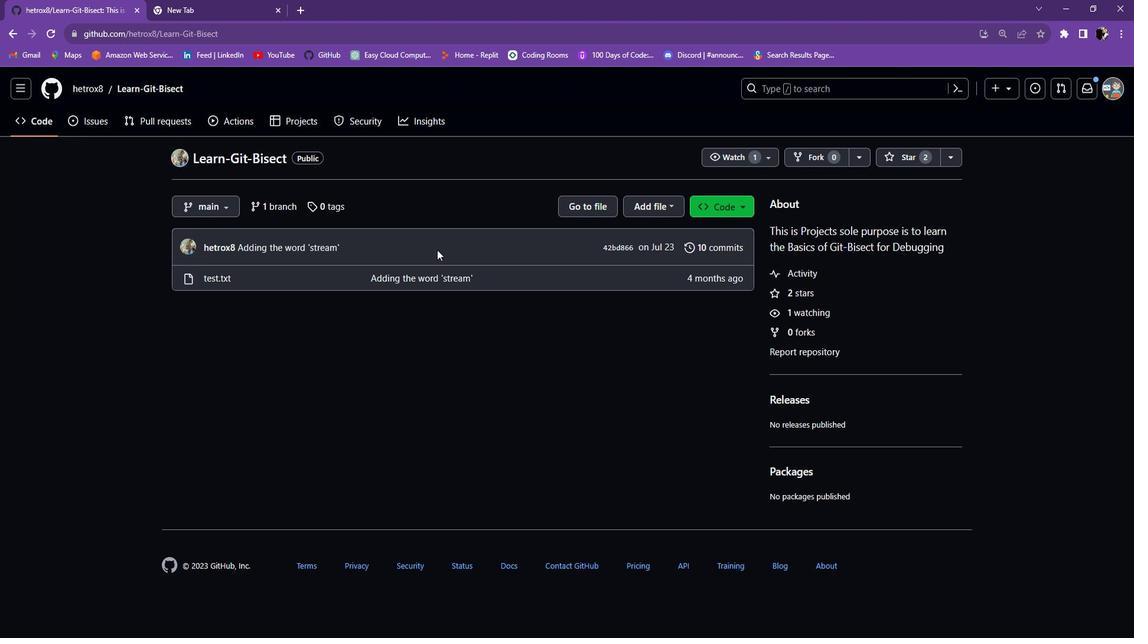 
Action: Mouse scrolled (437, 239) with delta (0, 0)
Screenshot: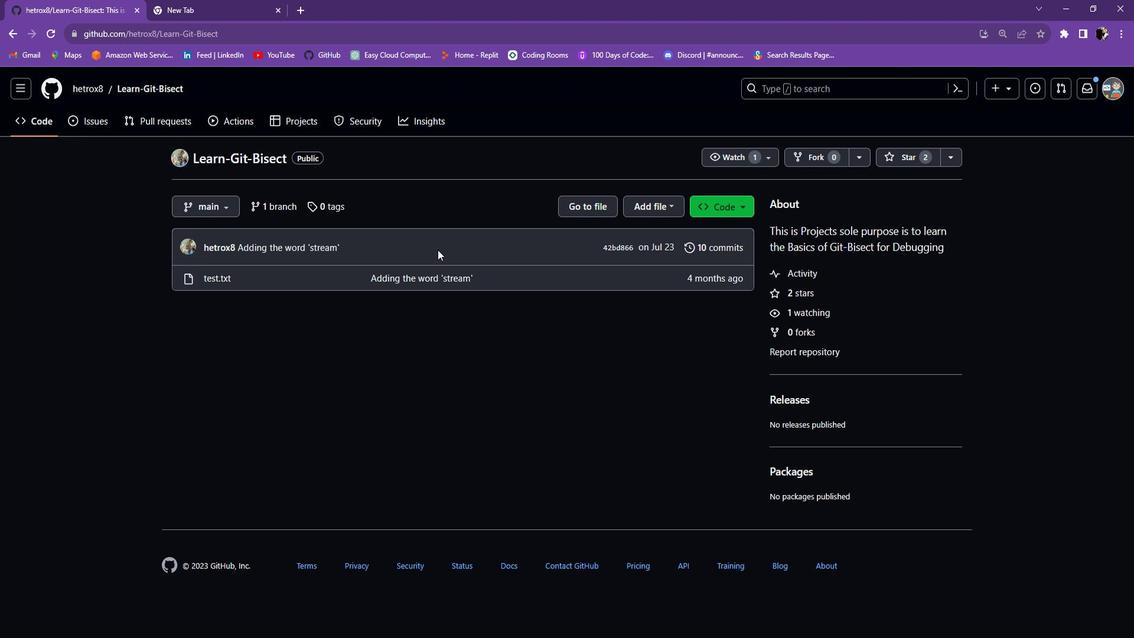 
Action: Mouse moved to (231, 267)
Screenshot: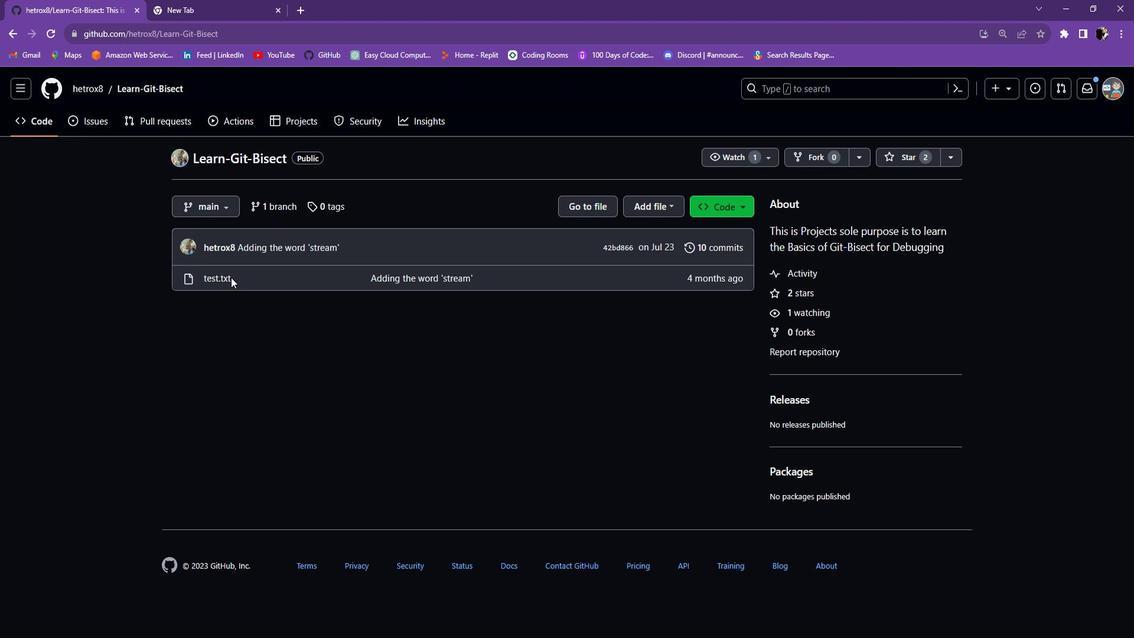 
Action: Mouse pressed left at (231, 267)
Screenshot: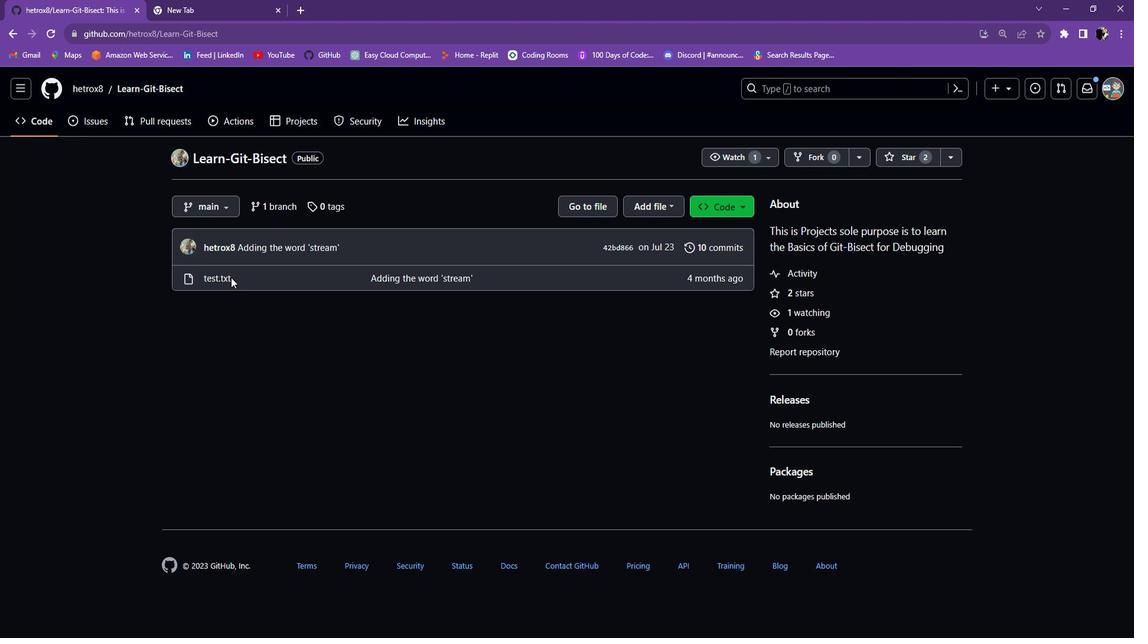 
Action: Mouse moved to (221, 270)
Screenshot: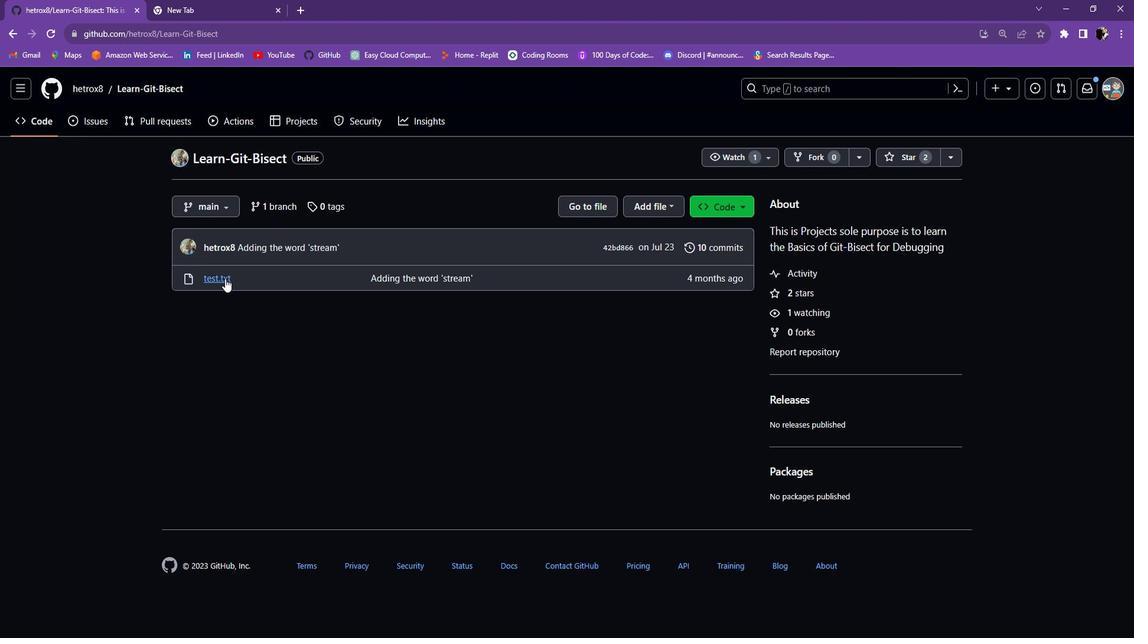 
Action: Mouse pressed left at (221, 270)
Screenshot: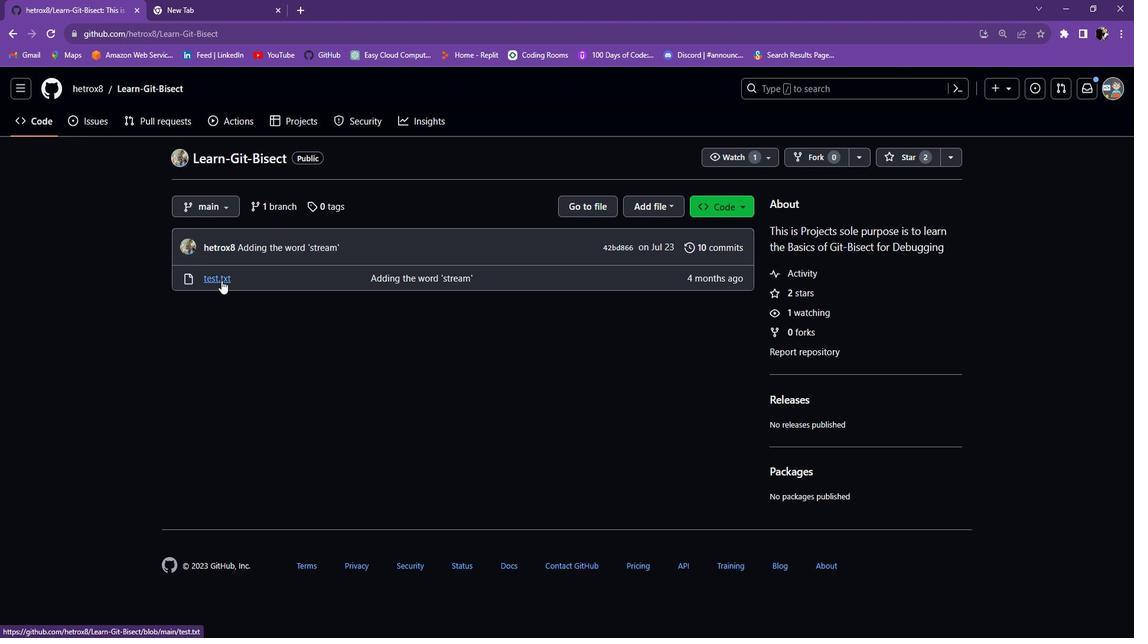 
Action: Mouse moved to (13, 27)
Screenshot: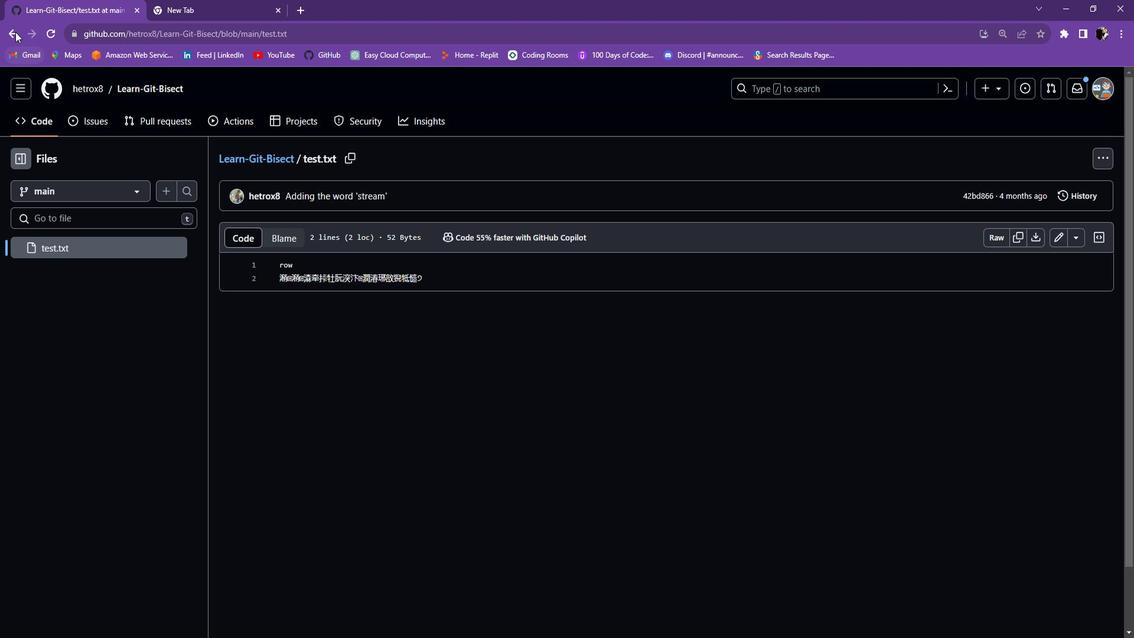 
Action: Mouse pressed left at (13, 27)
Screenshot: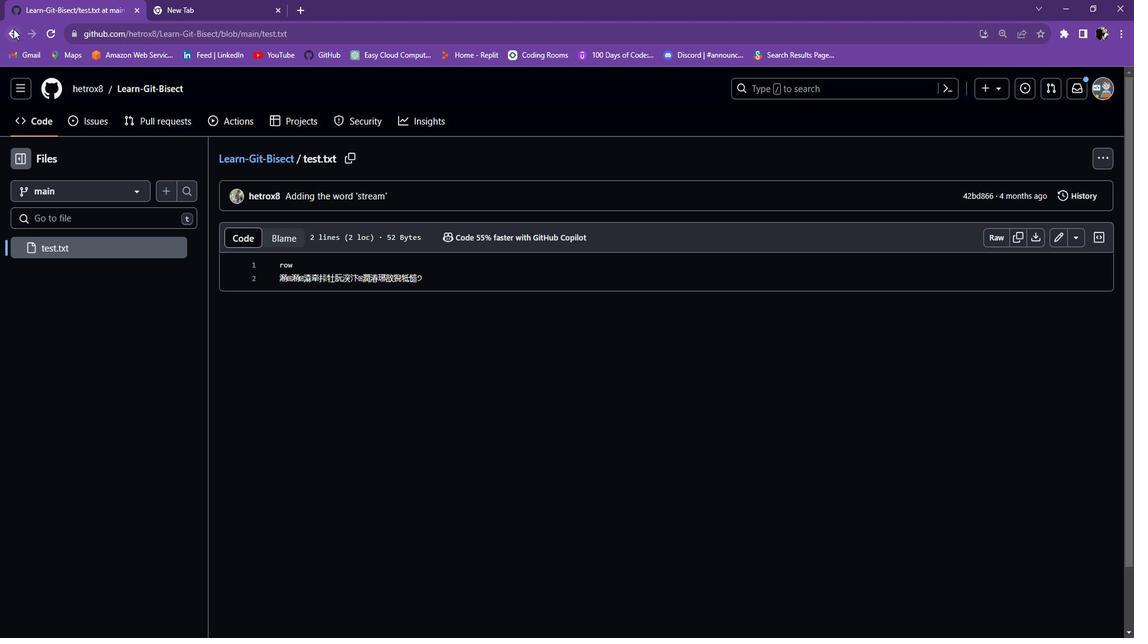 
Action: Mouse pressed left at (13, 27)
Screenshot: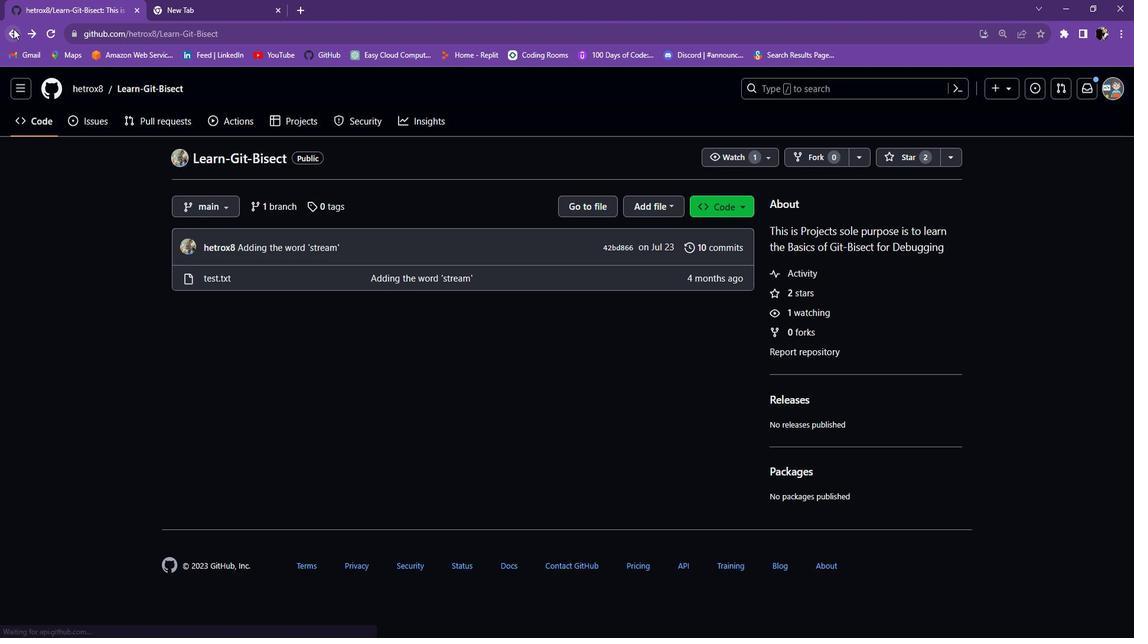 
Action: Mouse moved to (306, 162)
Screenshot: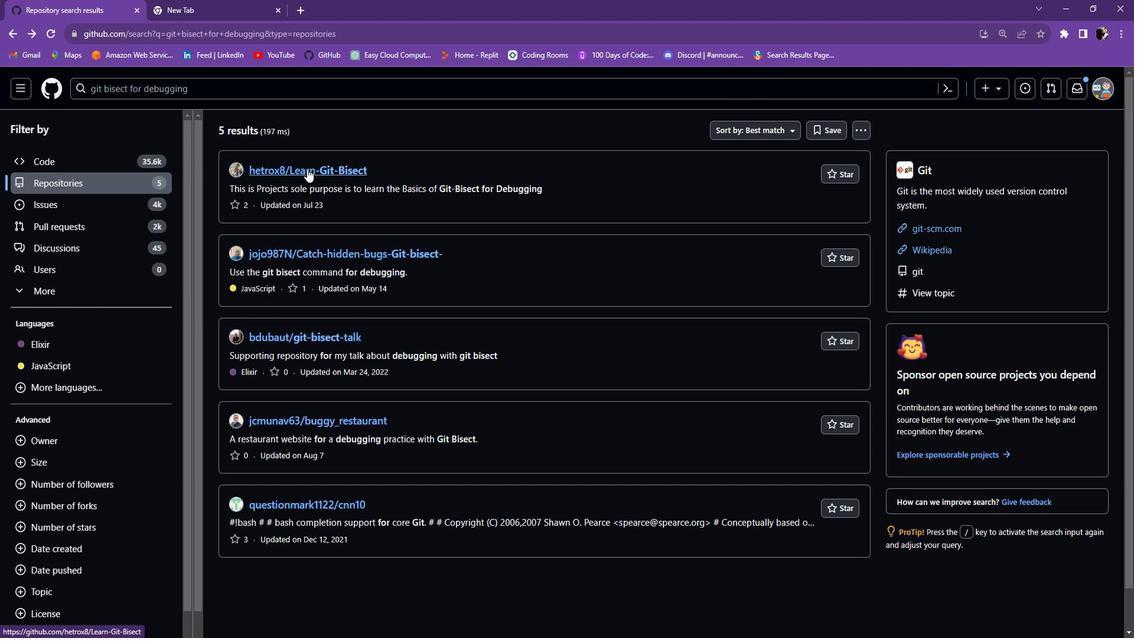 
Action: Mouse pressed left at (306, 162)
Screenshot: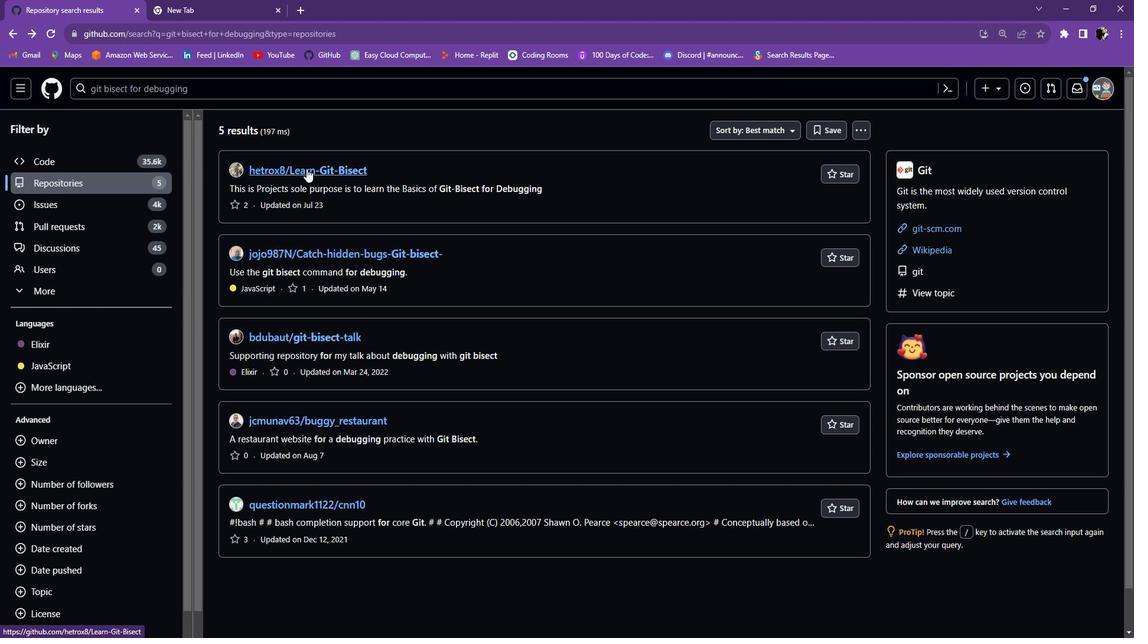 
Action: Mouse moved to (9, 30)
Screenshot: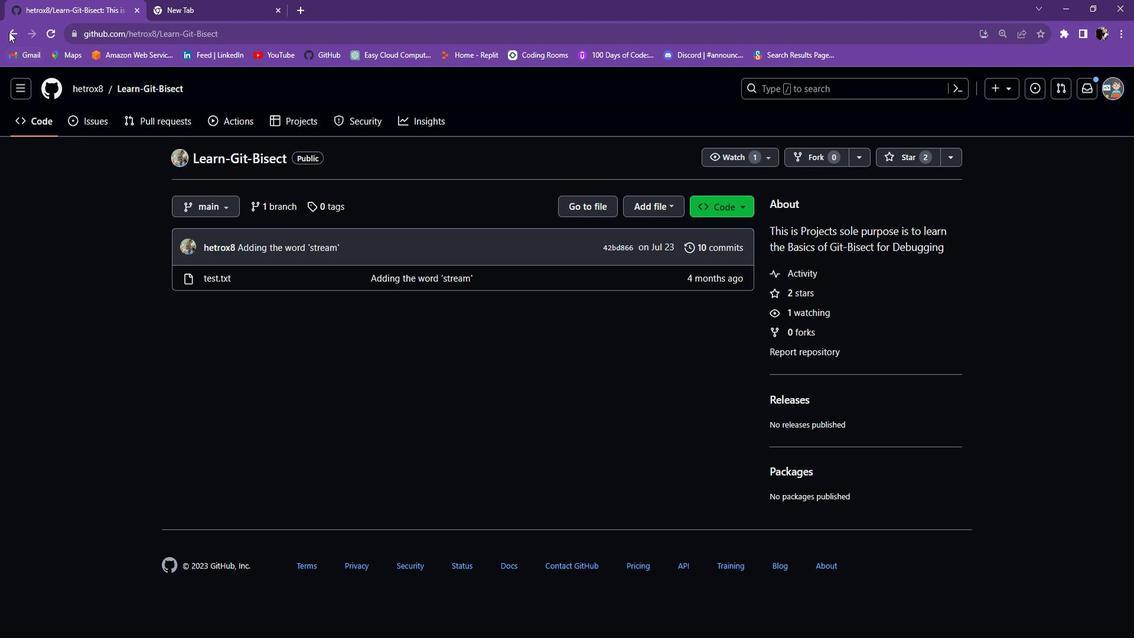 
Action: Mouse pressed left at (9, 30)
Screenshot: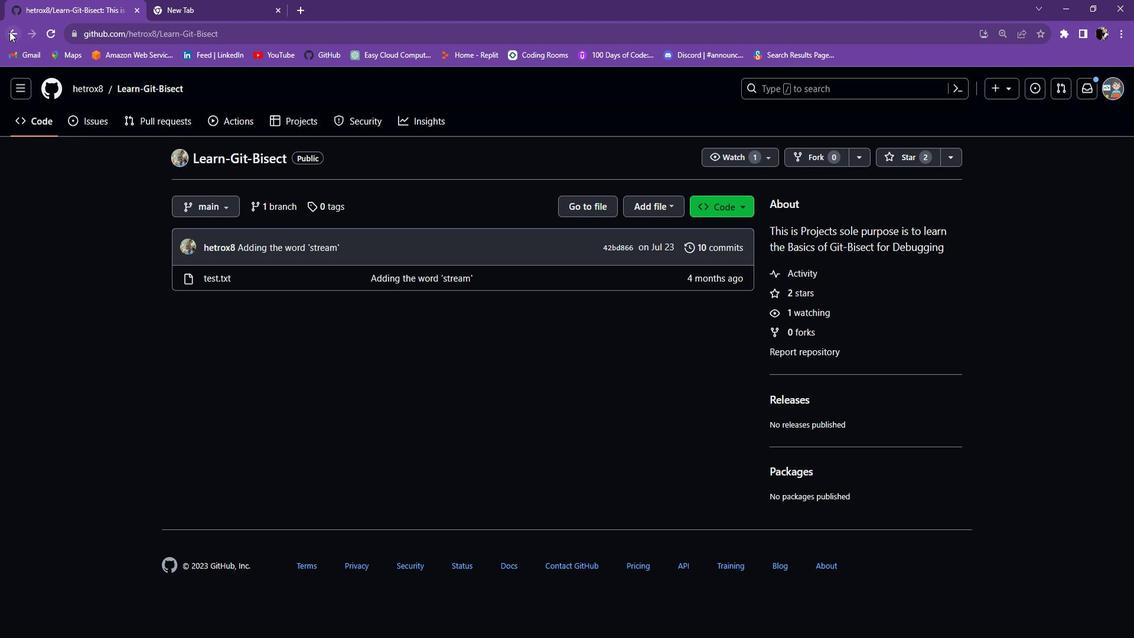 
Action: Mouse moved to (327, 242)
Screenshot: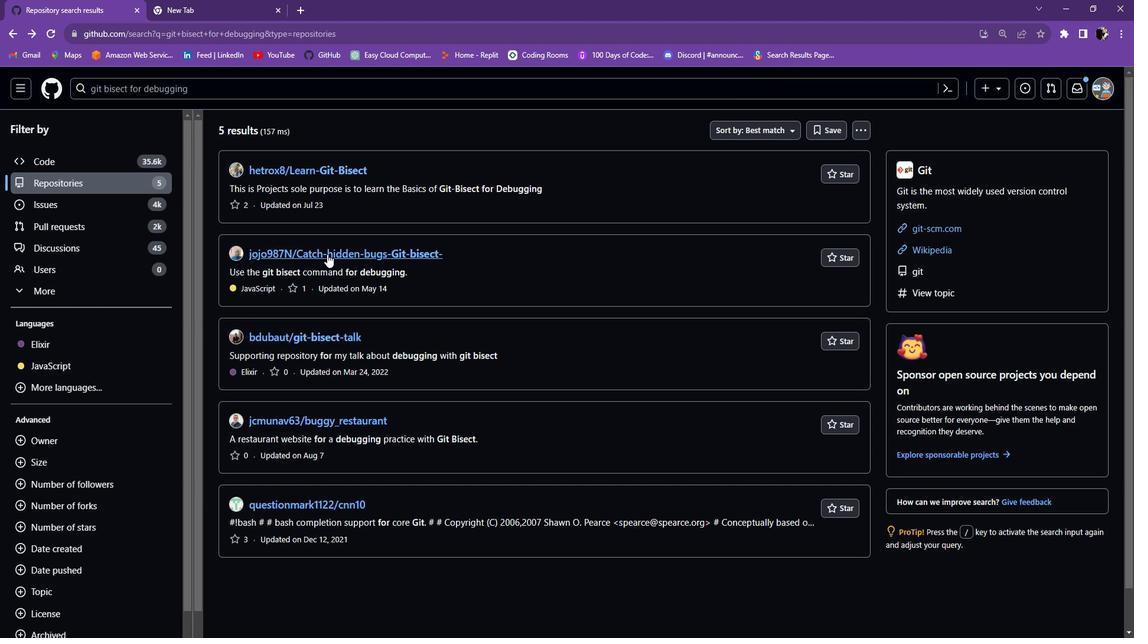 
Action: Mouse pressed left at (327, 242)
Screenshot: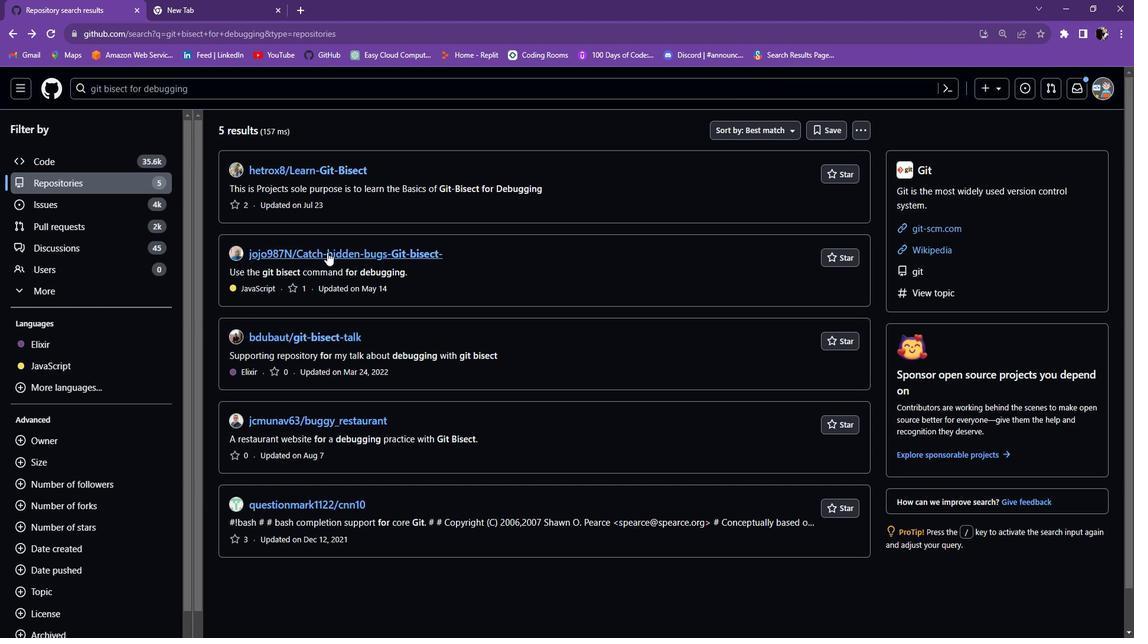 
Action: Mouse moved to (343, 310)
Screenshot: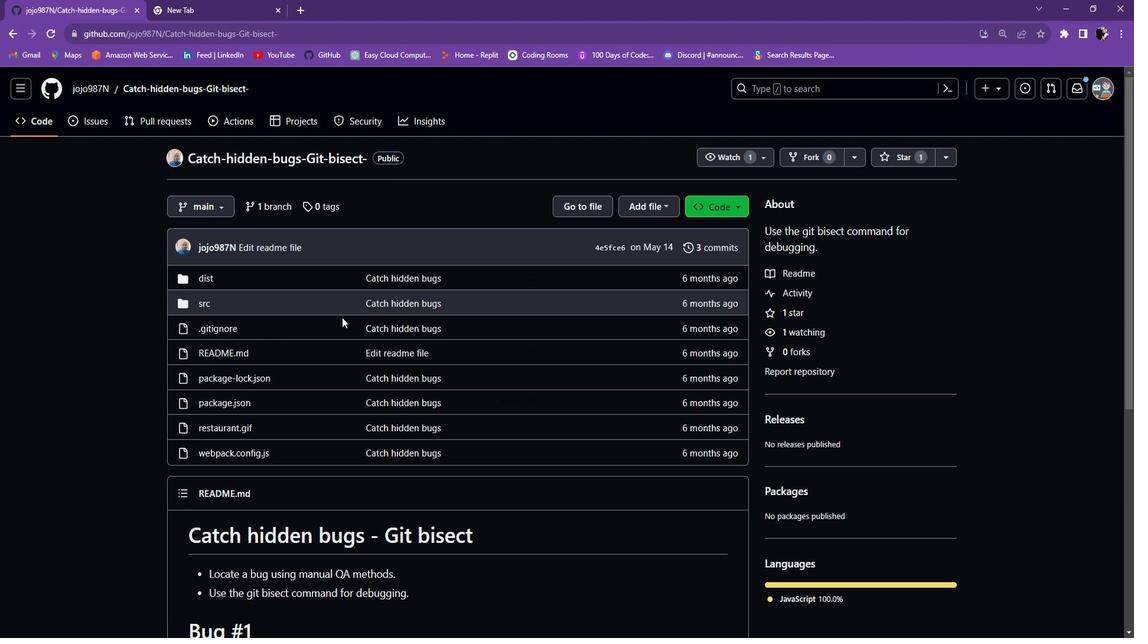 
Action: Mouse scrolled (343, 310) with delta (0, 0)
Screenshot: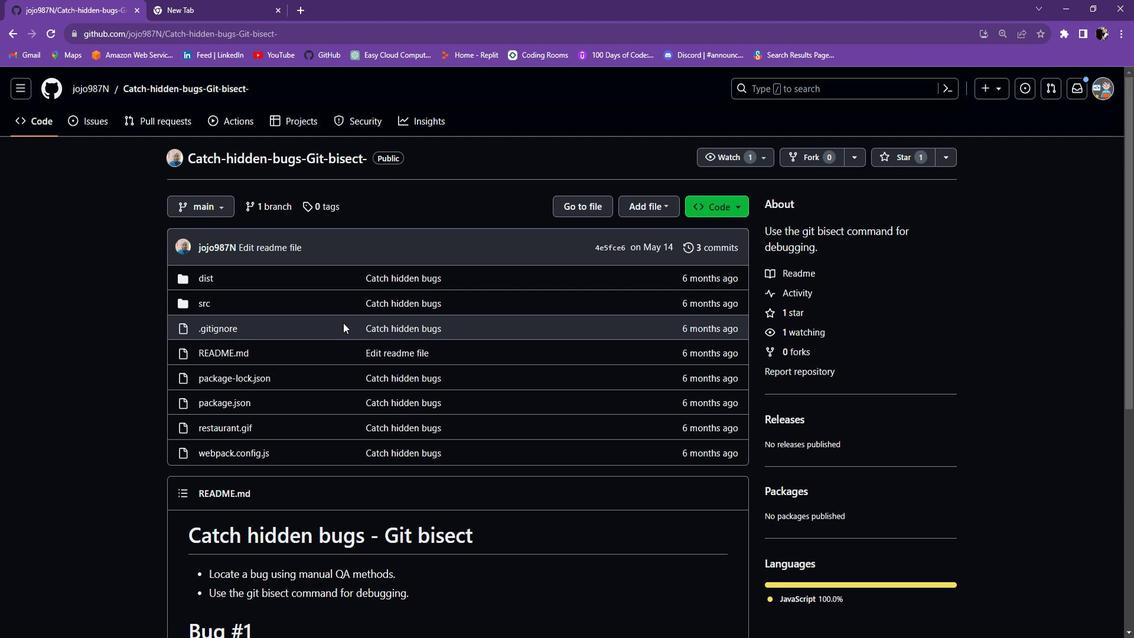 
Action: Mouse scrolled (343, 310) with delta (0, 0)
Screenshot: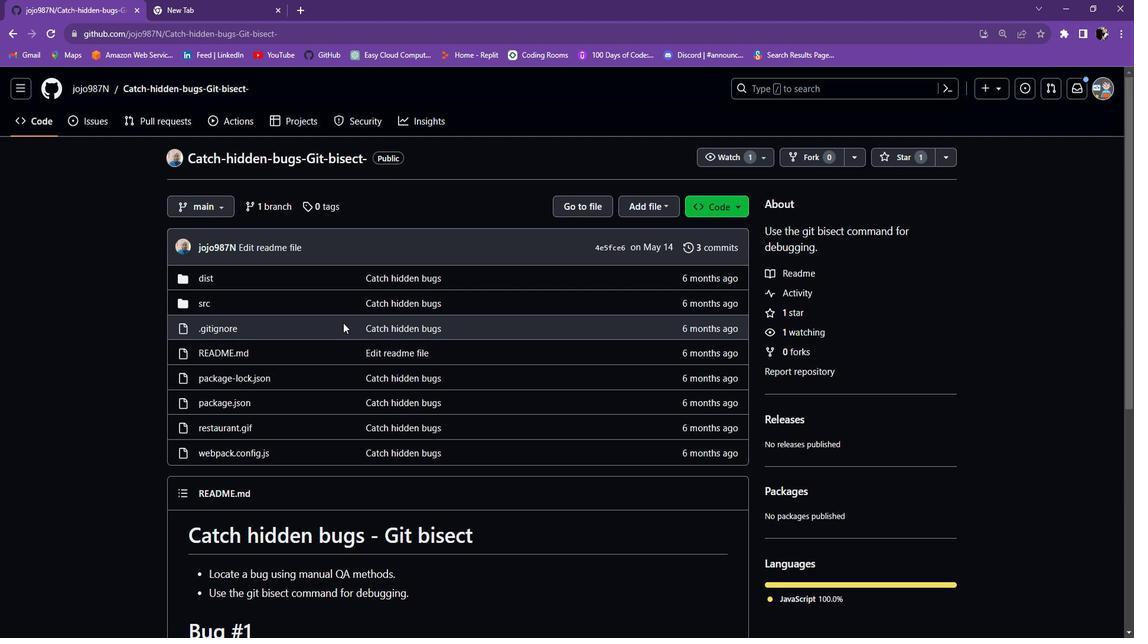 
Action: Mouse scrolled (343, 310) with delta (0, 0)
Screenshot: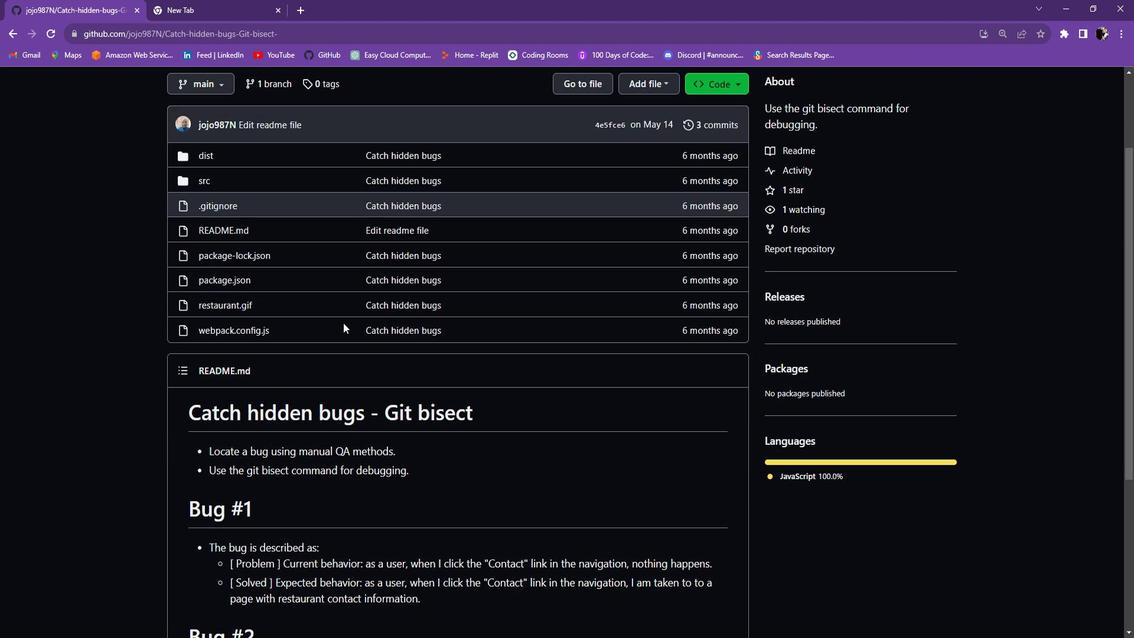 
Action: Mouse scrolled (343, 310) with delta (0, 0)
Screenshot: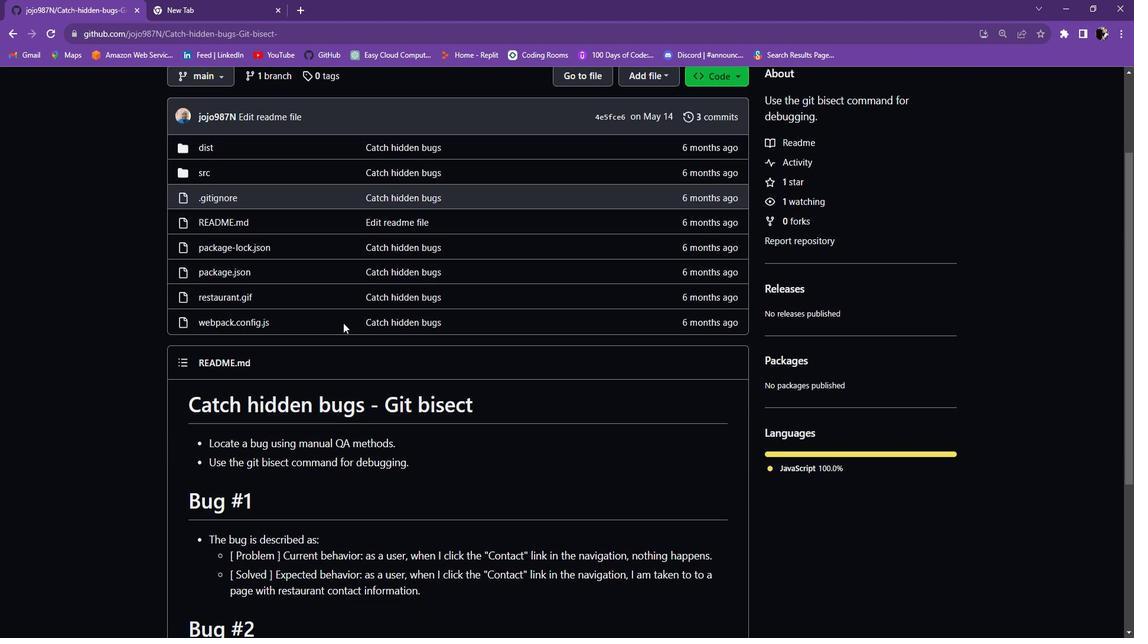 
Action: Mouse moved to (530, 326)
Screenshot: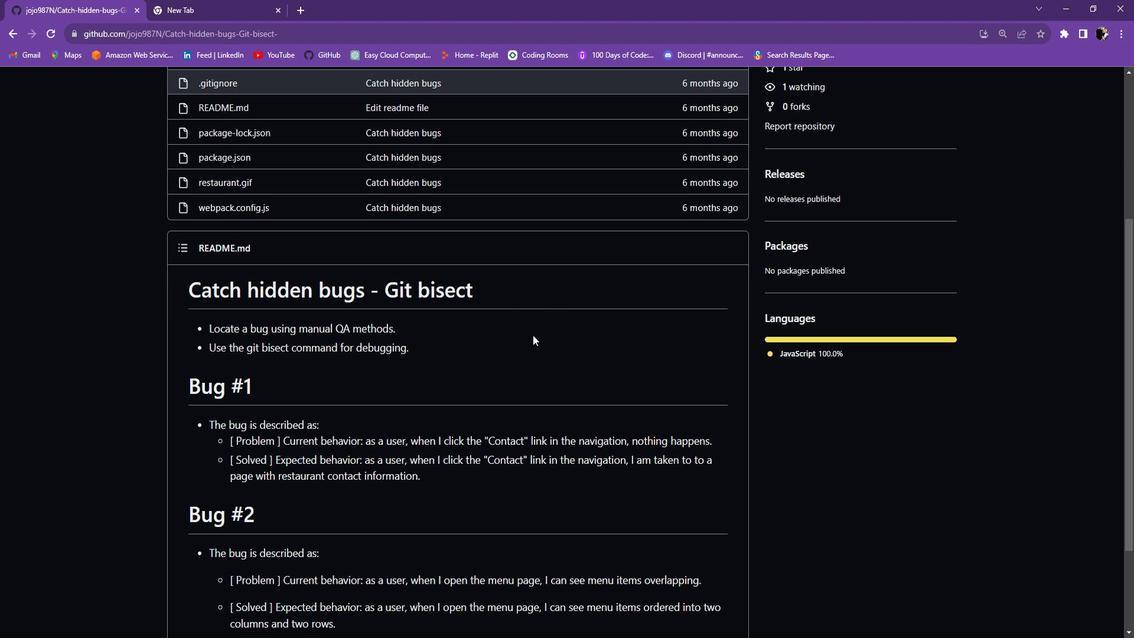 
Action: Mouse scrolled (530, 325) with delta (0, 0)
Screenshot: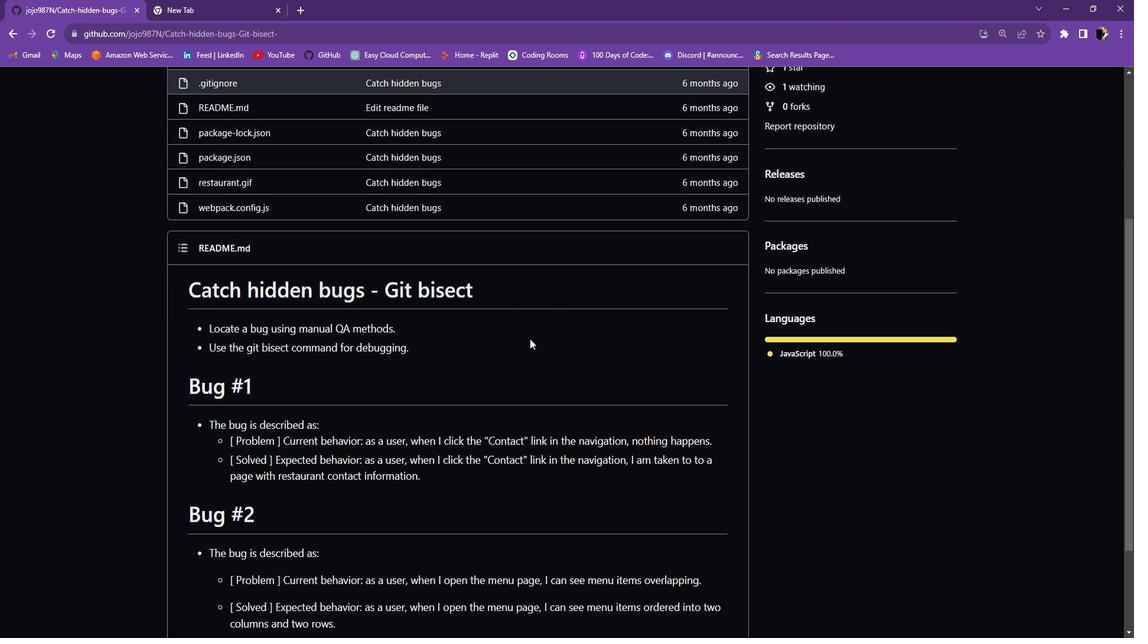 
Action: Mouse moved to (320, 289)
Screenshot: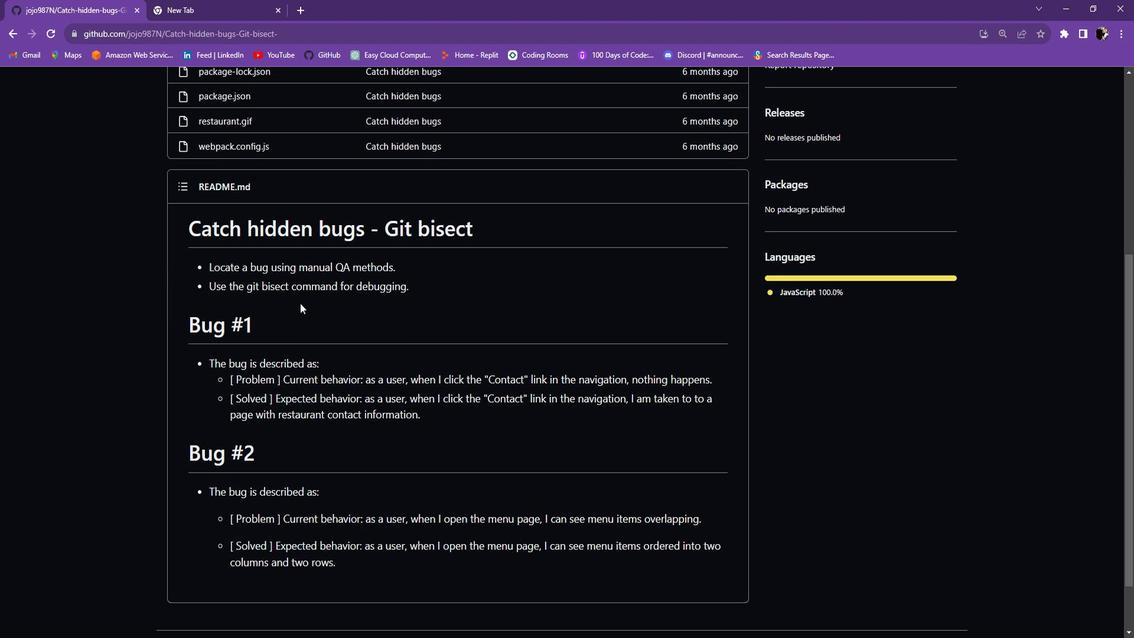 
Action: Mouse scrolled (320, 288) with delta (0, 0)
Screenshot: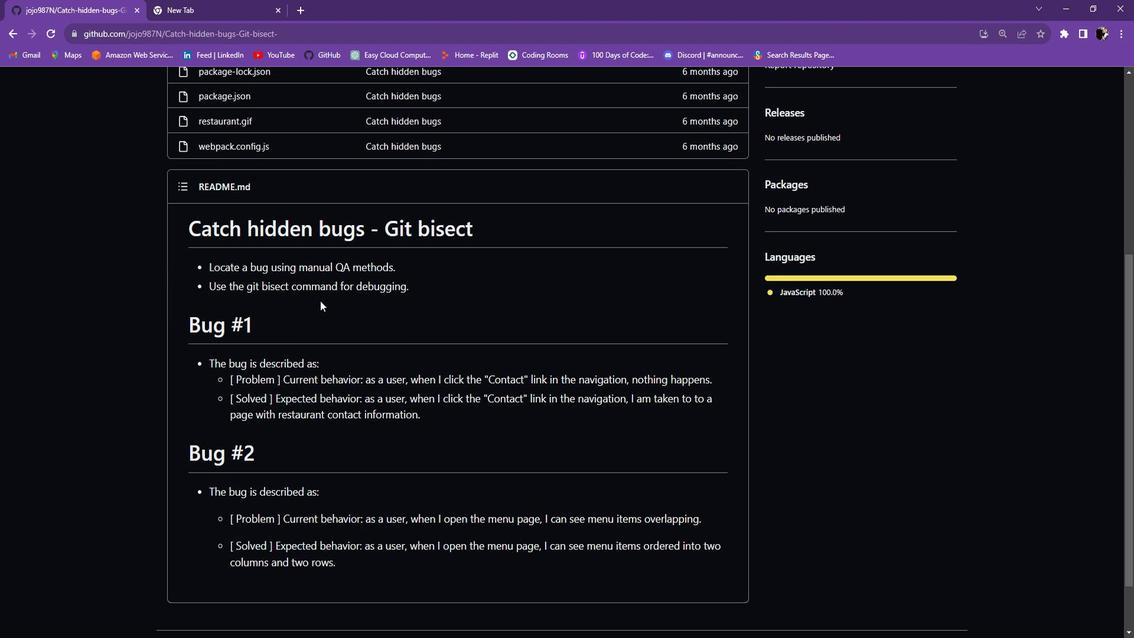 
Action: Mouse scrolled (320, 288) with delta (0, 0)
